 Task: 22. Freelance Writing Portfolio:- Design a Squarespace portfolio for a freelance writer. Showcase writing samples, services offered, and client testimonials.
Action: Mouse moved to (870, 112)
Screenshot: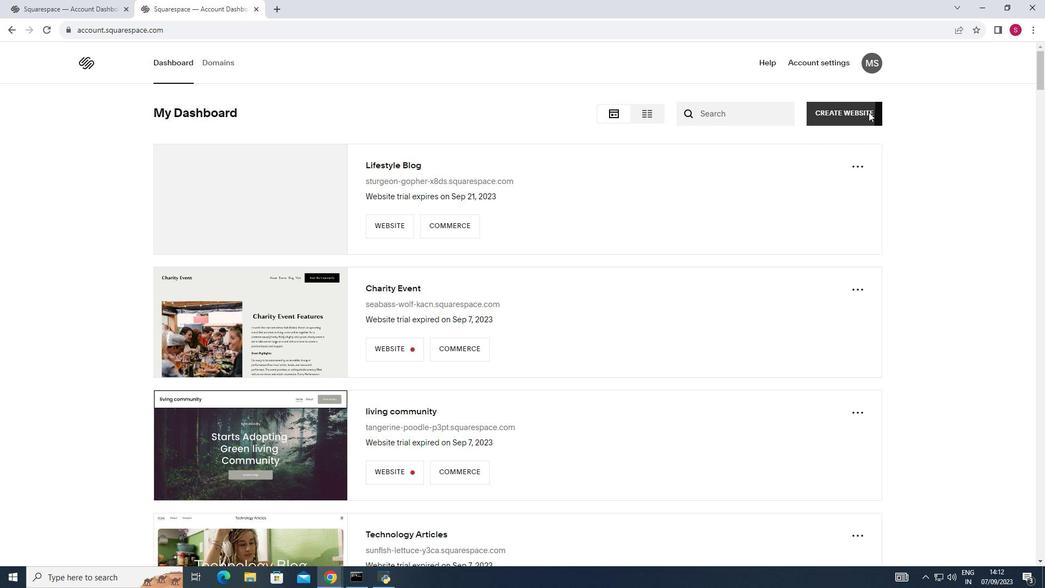 
Action: Mouse pressed left at (870, 112)
Screenshot: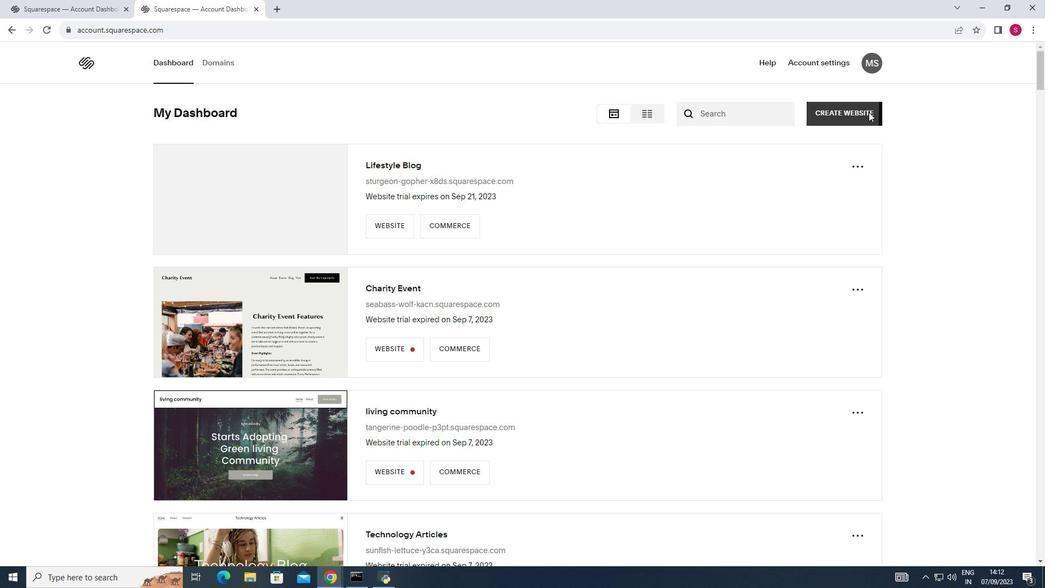 
Action: Mouse moved to (241, 4)
Screenshot: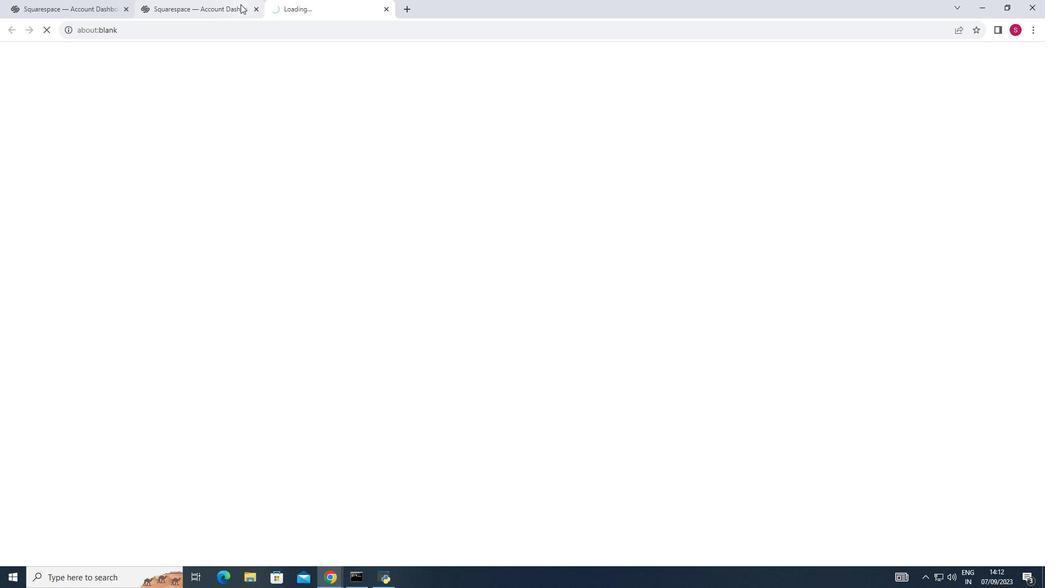 
Action: Mouse pressed left at (241, 4)
Screenshot: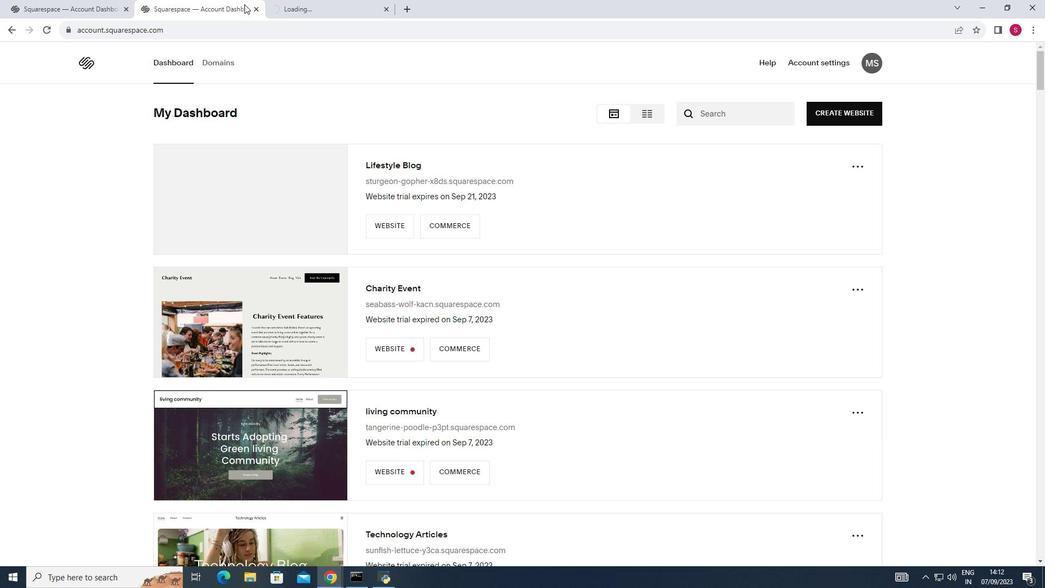 
Action: Mouse moved to (254, 11)
Screenshot: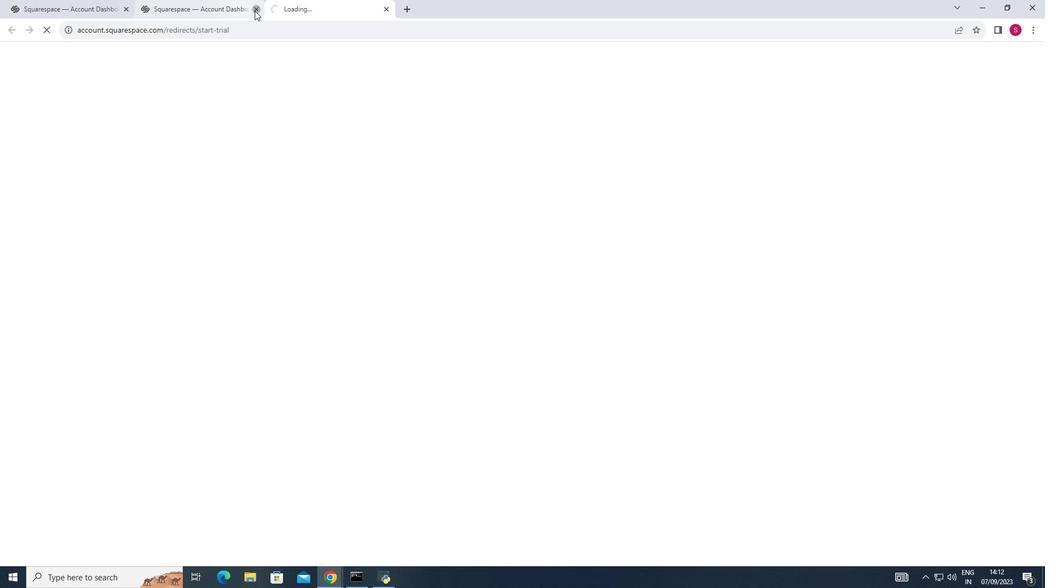 
Action: Mouse pressed left at (254, 11)
Screenshot: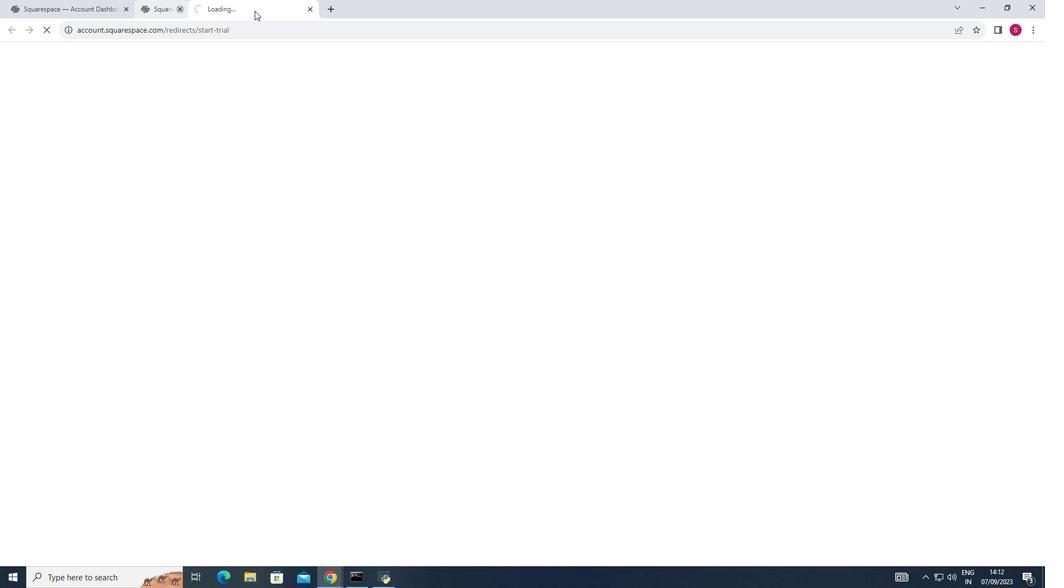 
Action: Mouse moved to (234, 0)
Screenshot: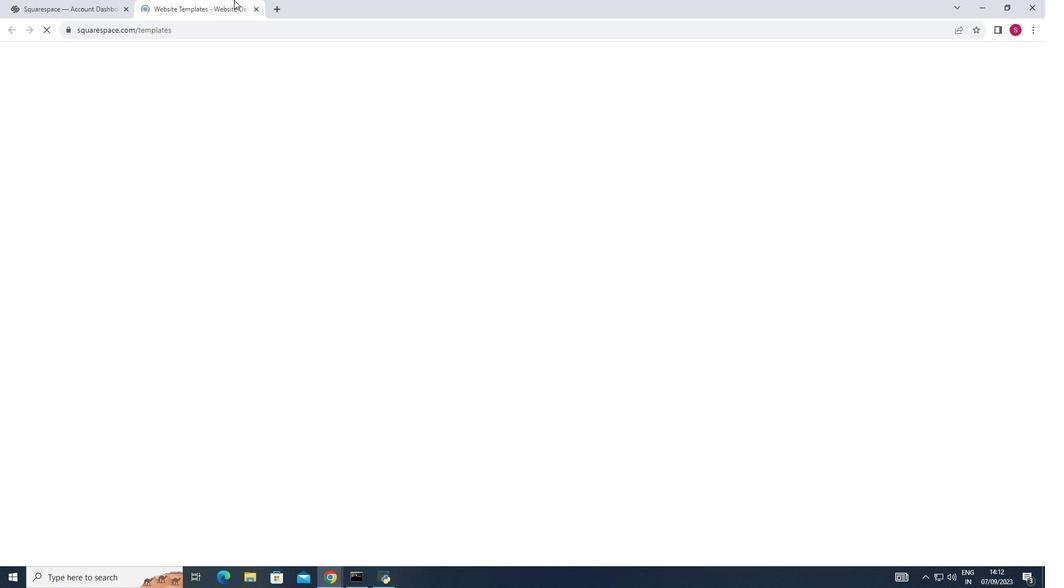 
Action: Mouse pressed left at (234, 0)
Screenshot: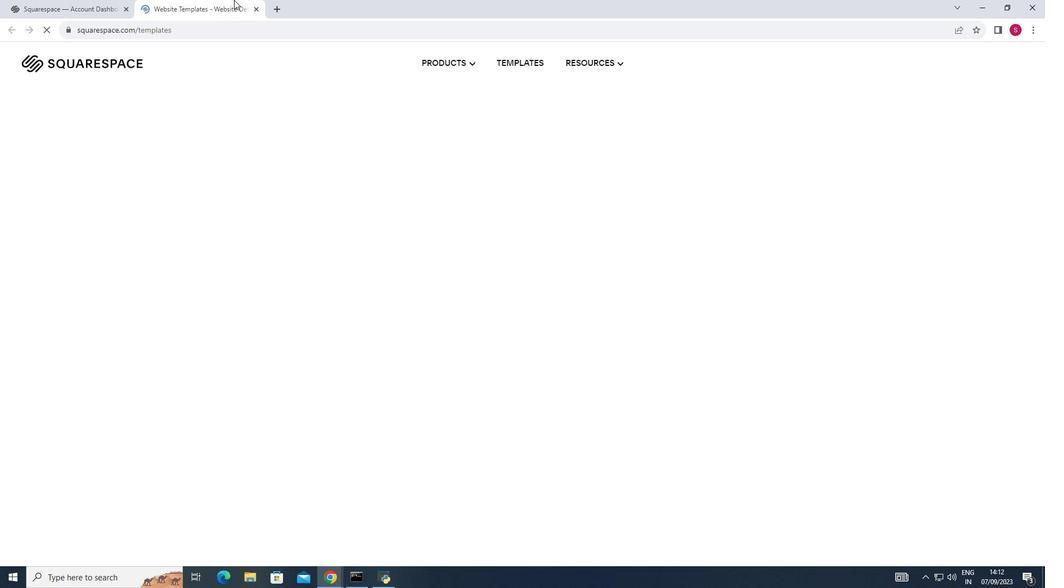 
Action: Mouse moved to (47, 215)
Screenshot: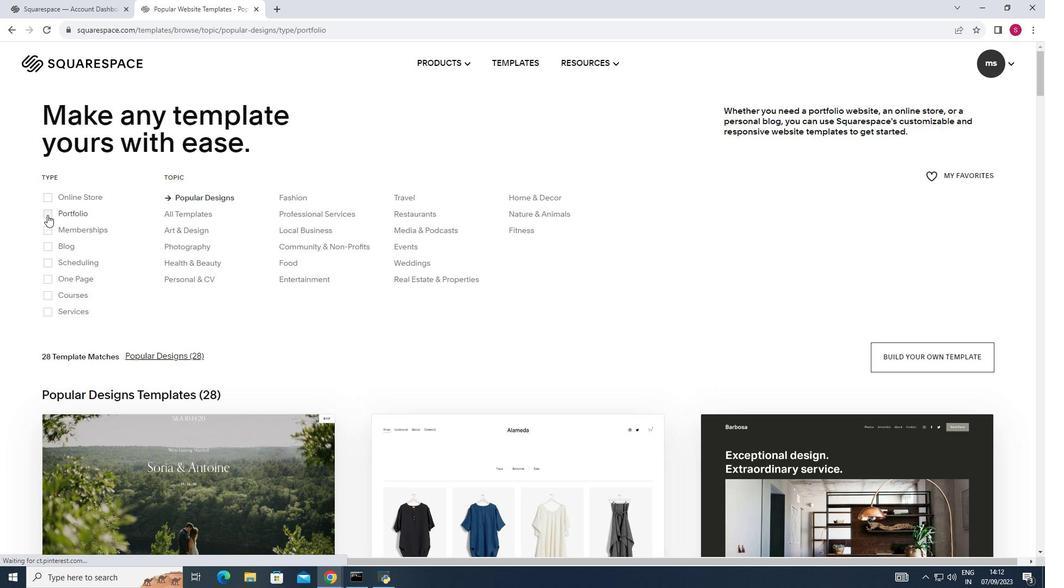 
Action: Mouse pressed left at (47, 215)
Screenshot: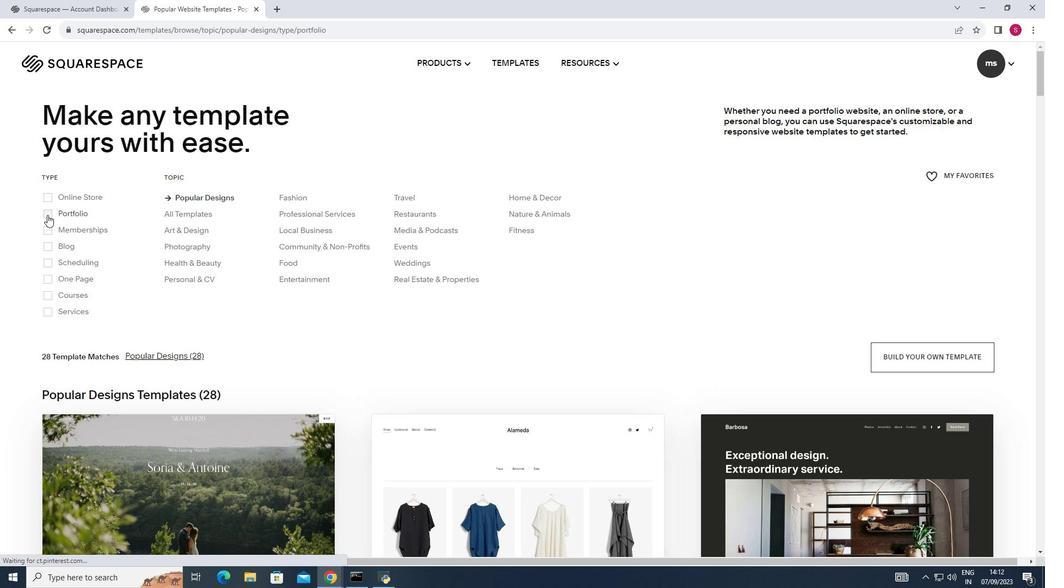 
Action: Mouse moved to (585, 266)
Screenshot: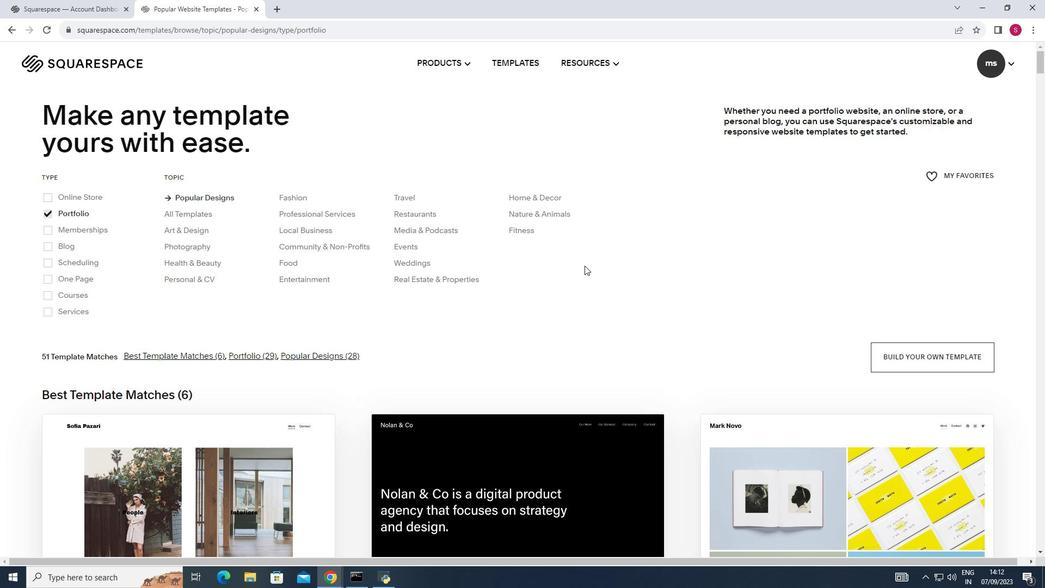
Action: Mouse scrolled (585, 265) with delta (0, 0)
Screenshot: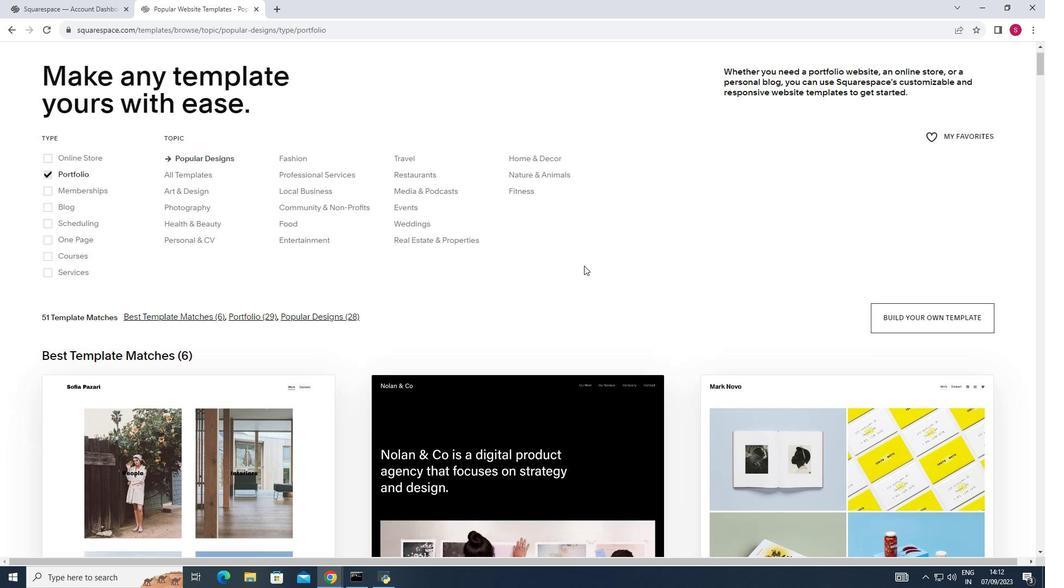 
Action: Mouse moved to (585, 266)
Screenshot: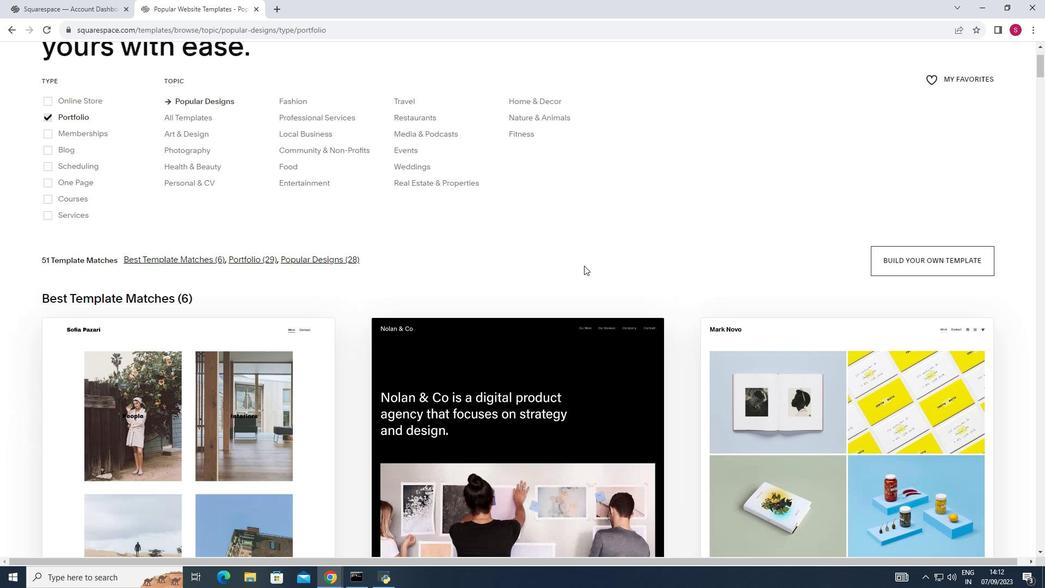 
Action: Mouse scrolled (585, 265) with delta (0, 0)
Screenshot: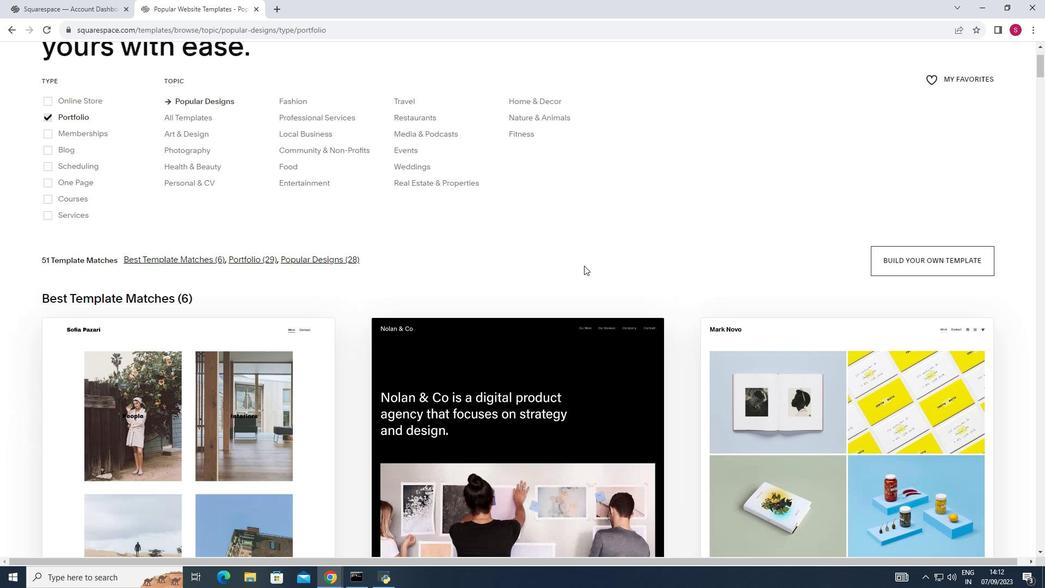 
Action: Mouse moved to (582, 266)
Screenshot: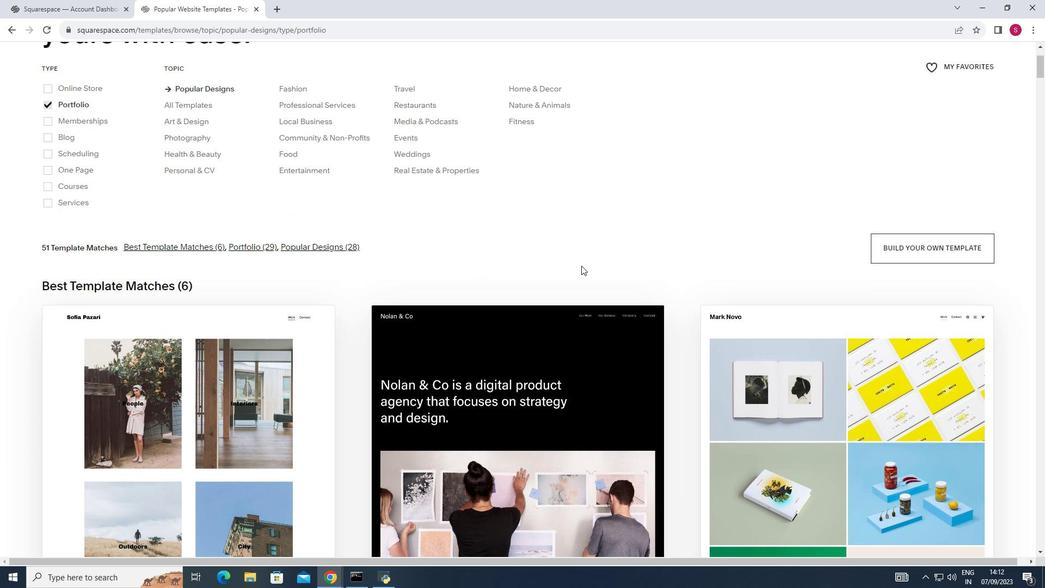 
Action: Mouse scrolled (582, 265) with delta (0, 0)
Screenshot: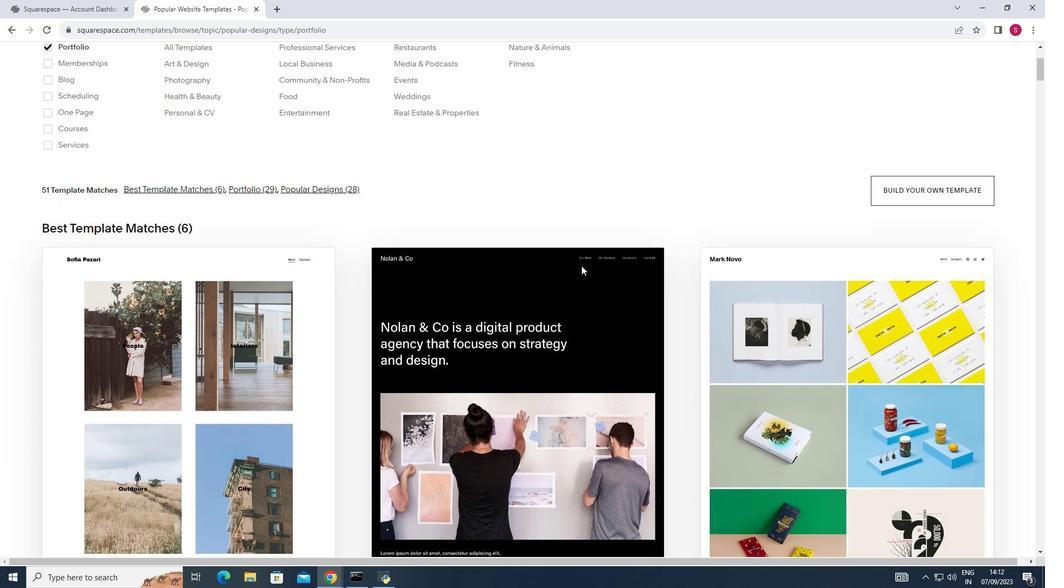 
Action: Mouse scrolled (582, 265) with delta (0, 0)
Screenshot: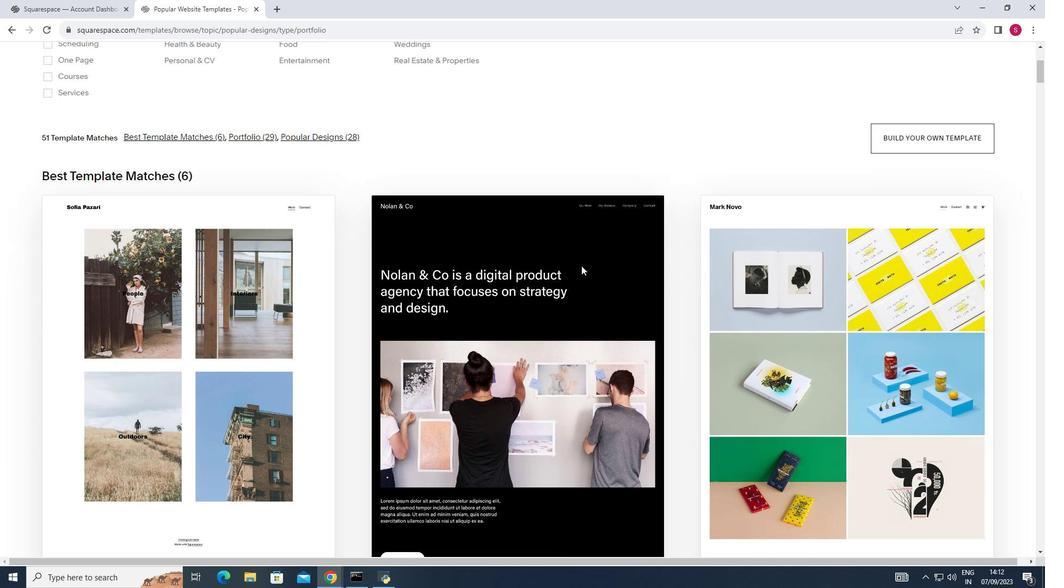 
Action: Mouse scrolled (582, 265) with delta (0, 0)
Screenshot: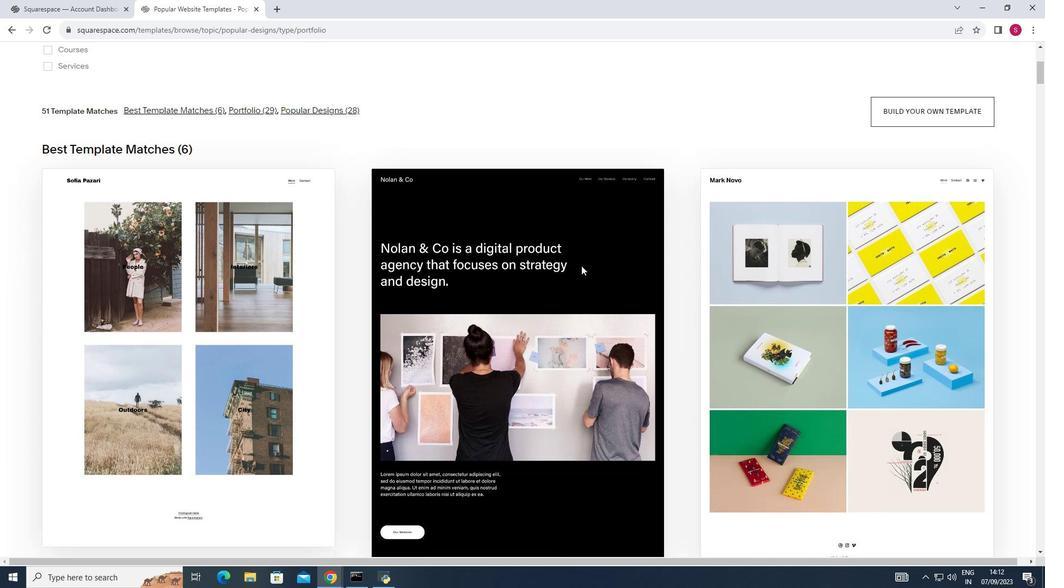 
Action: Mouse scrolled (582, 265) with delta (0, 0)
Screenshot: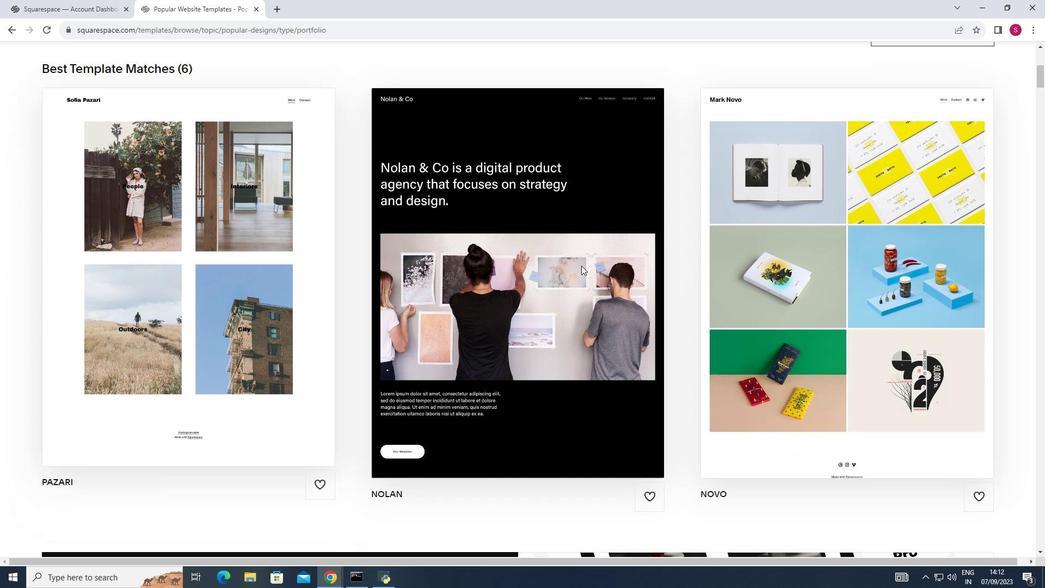 
Action: Mouse scrolled (582, 265) with delta (0, 0)
Screenshot: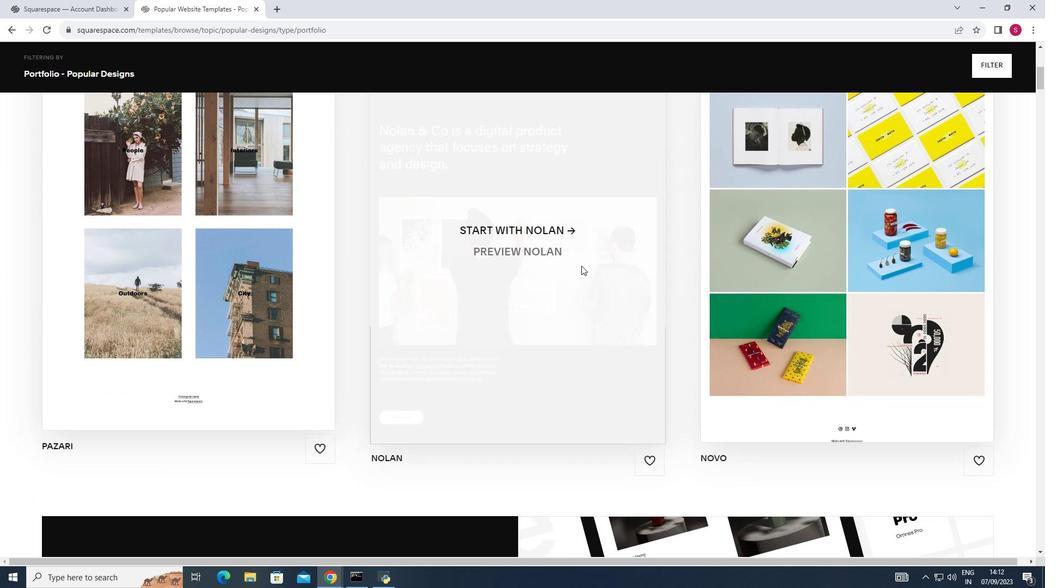 
Action: Mouse scrolled (582, 265) with delta (0, 0)
Screenshot: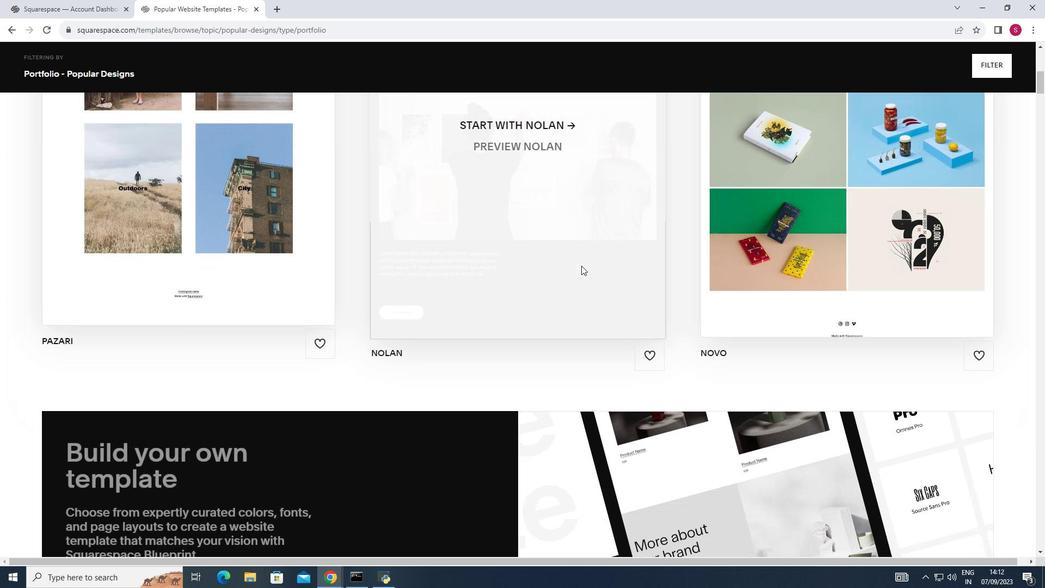 
Action: Mouse scrolled (582, 265) with delta (0, 0)
Screenshot: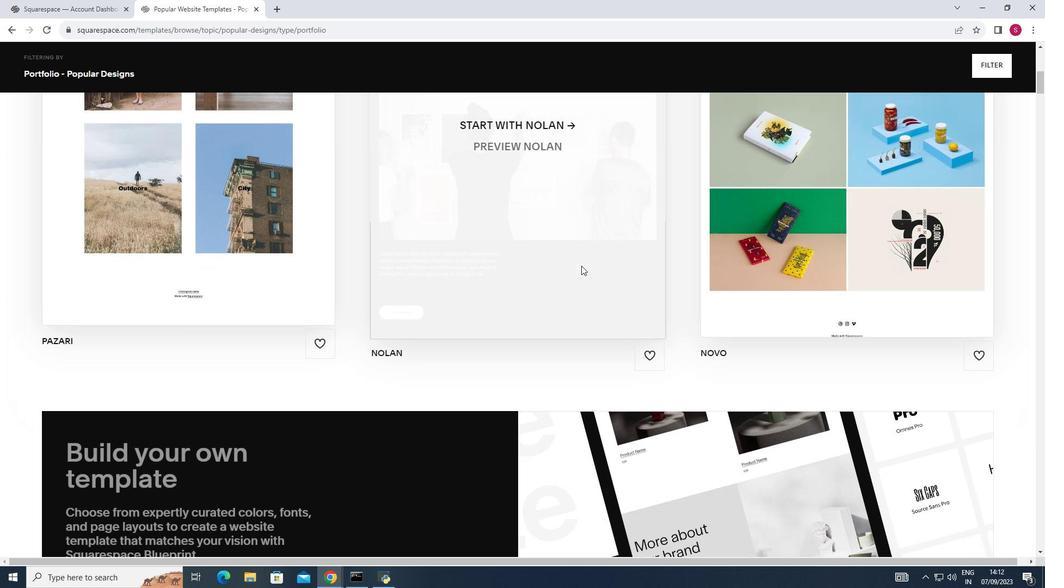 
Action: Mouse scrolled (582, 265) with delta (0, 0)
Screenshot: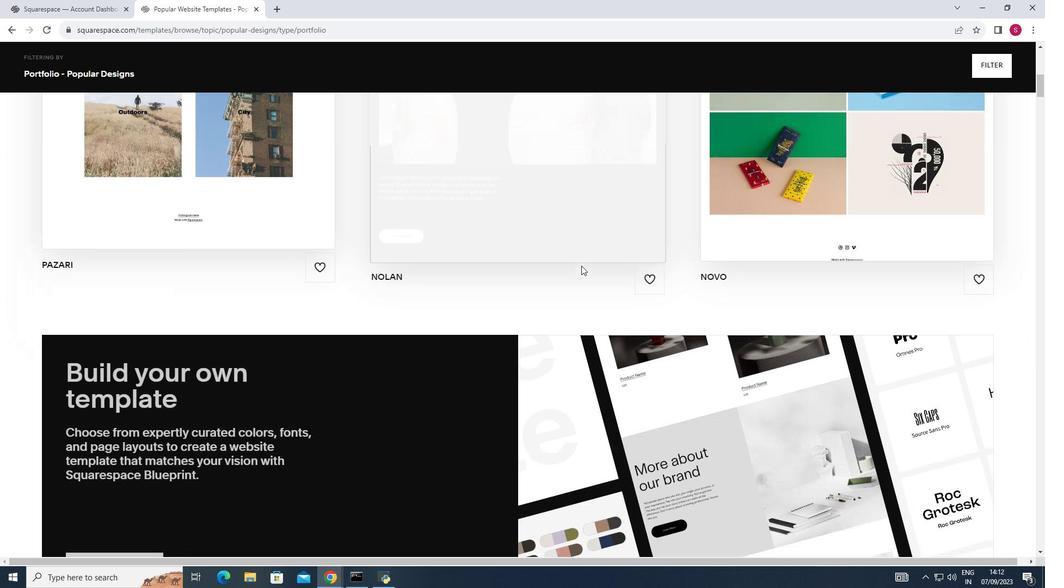 
Action: Mouse scrolled (582, 265) with delta (0, 0)
Screenshot: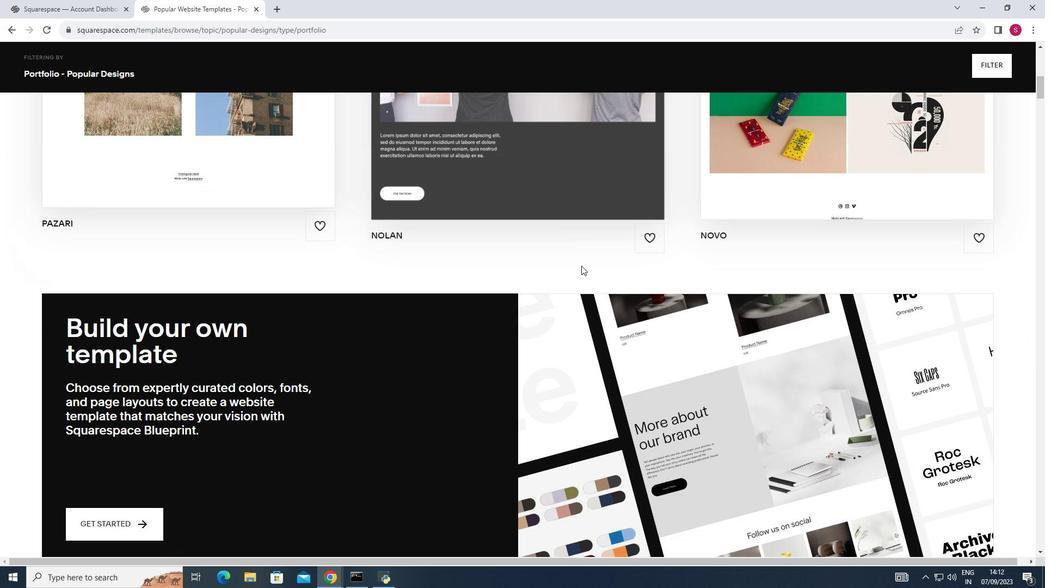 
Action: Mouse scrolled (582, 265) with delta (0, 0)
Screenshot: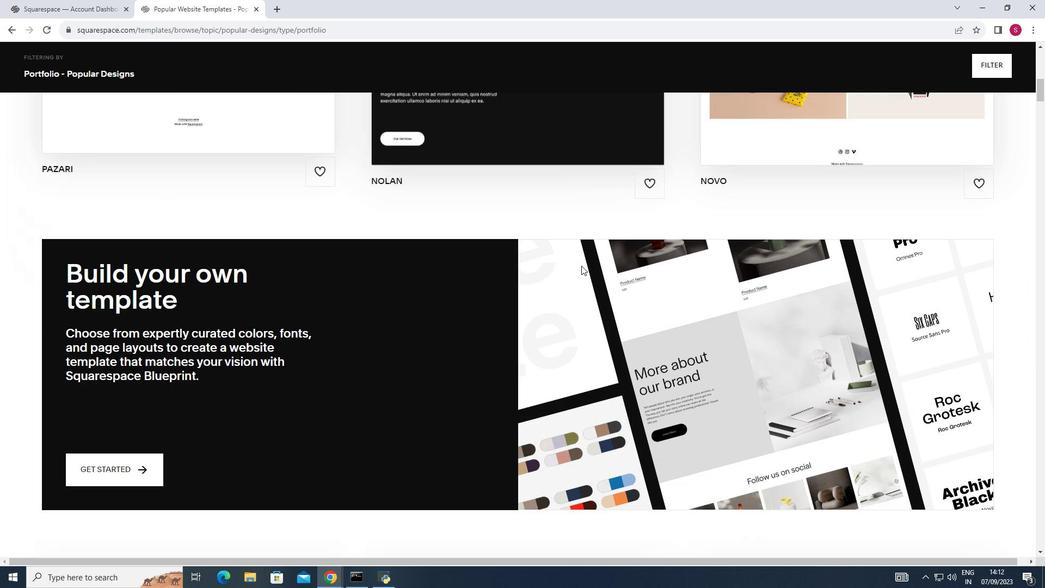 
Action: Mouse scrolled (582, 265) with delta (0, 0)
Screenshot: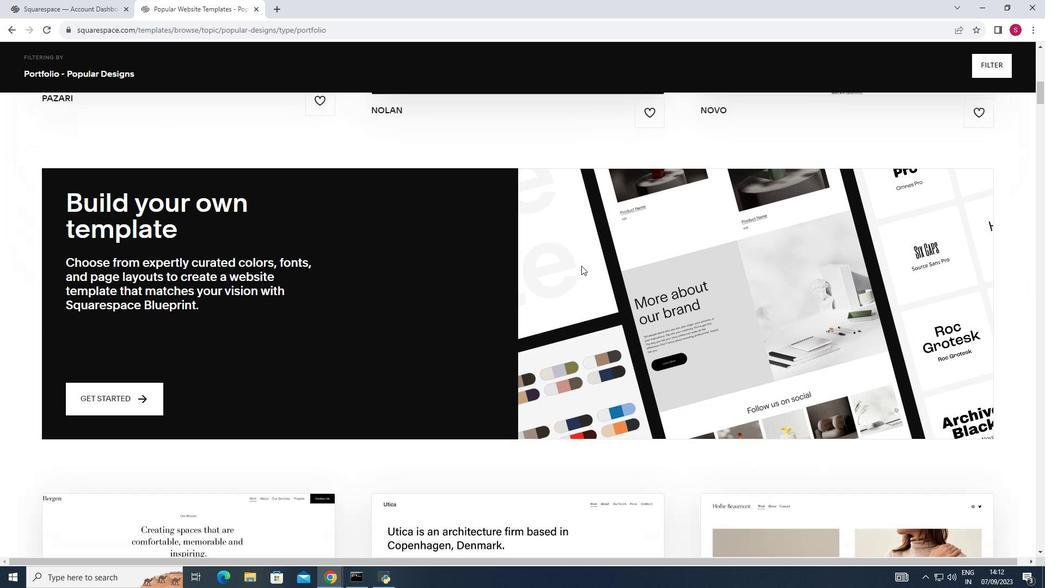 
Action: Mouse scrolled (582, 265) with delta (0, 0)
Screenshot: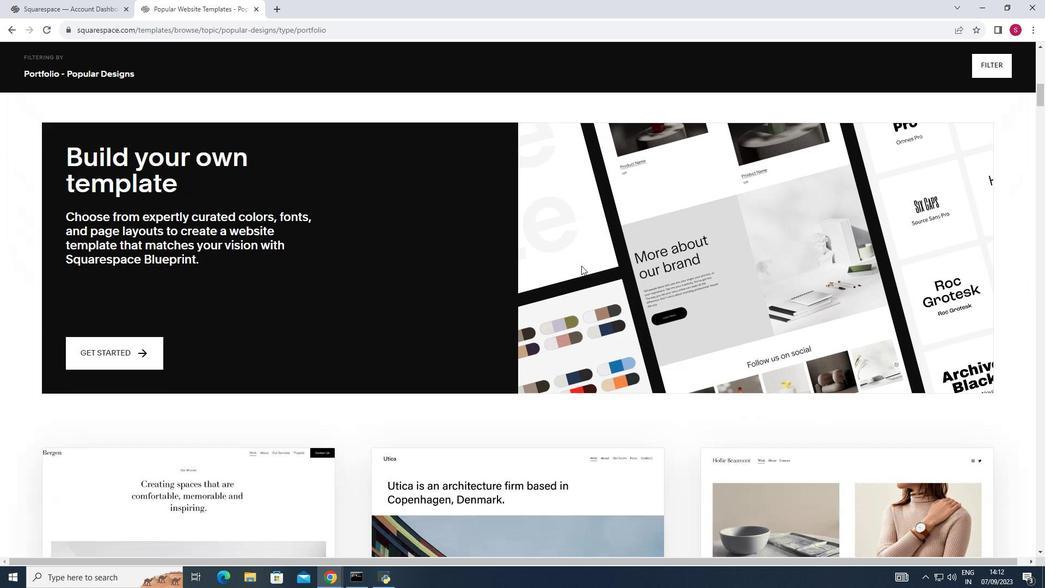 
Action: Mouse scrolled (582, 265) with delta (0, 0)
Screenshot: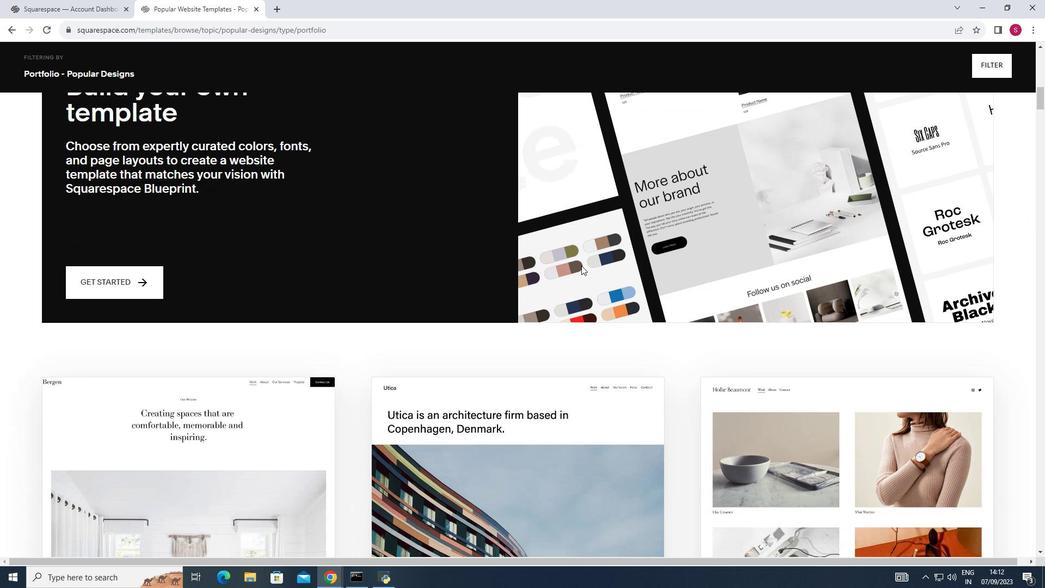 
Action: Mouse scrolled (582, 265) with delta (0, 0)
Screenshot: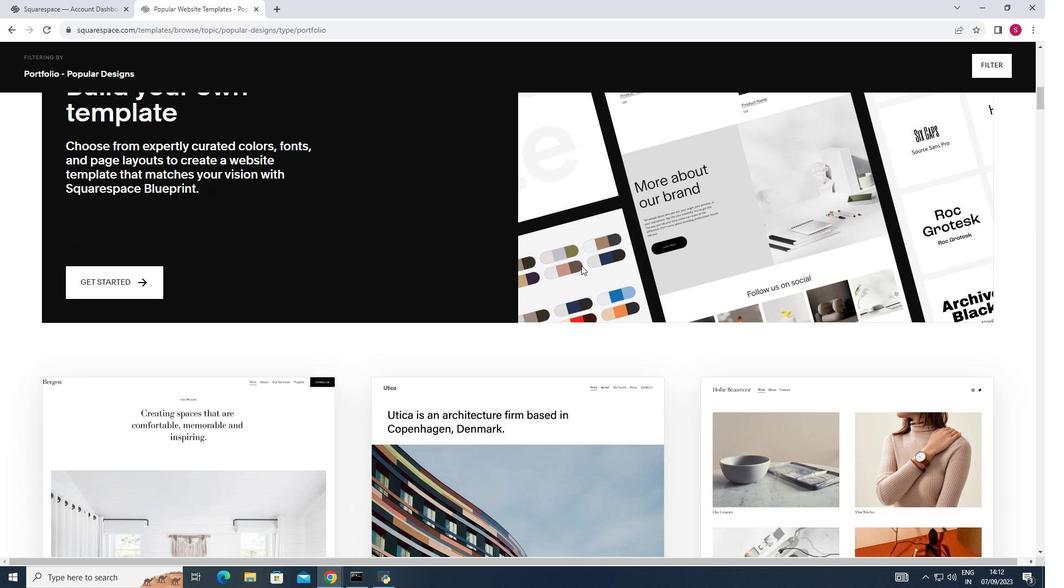 
Action: Mouse scrolled (582, 265) with delta (0, 0)
Screenshot: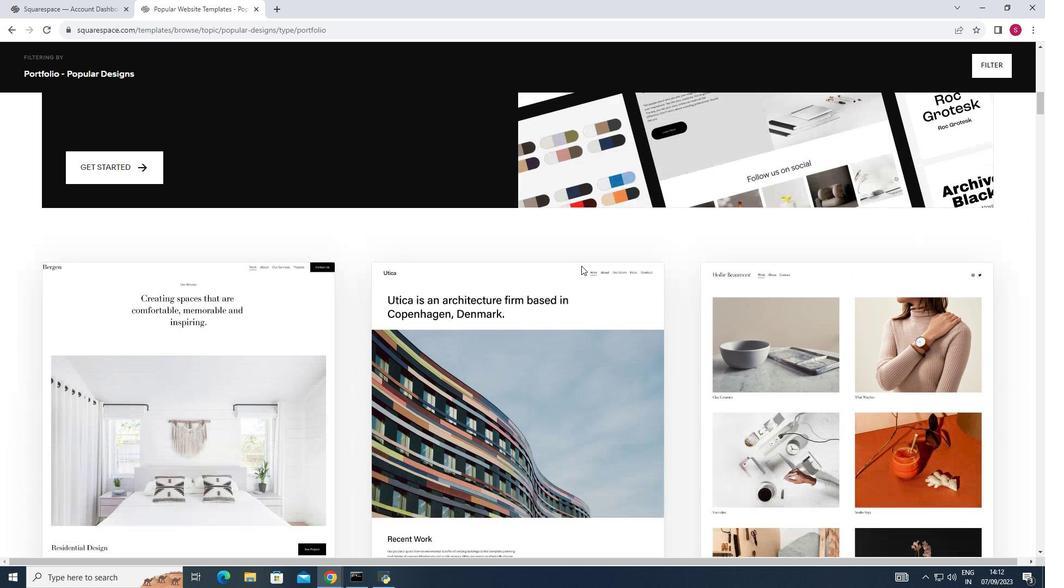 
Action: Mouse scrolled (582, 265) with delta (0, 0)
Screenshot: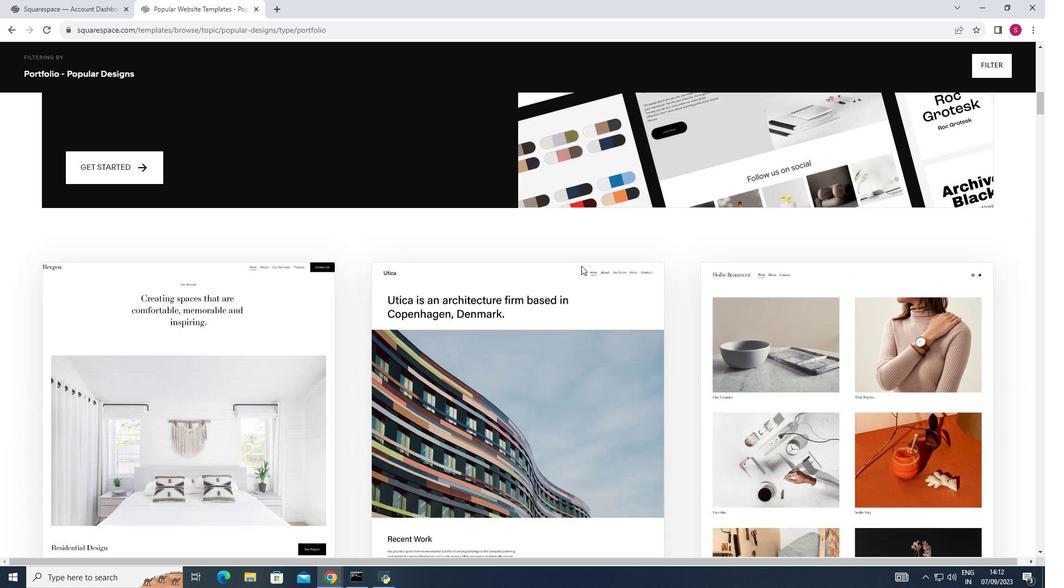 
Action: Mouse scrolled (582, 265) with delta (0, 0)
Screenshot: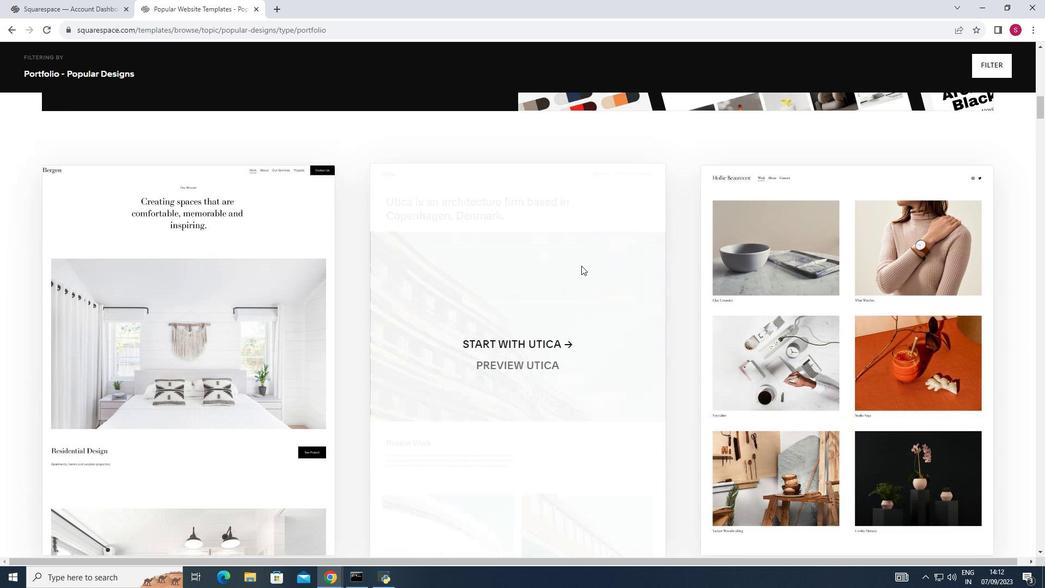 
Action: Mouse scrolled (582, 265) with delta (0, 0)
Screenshot: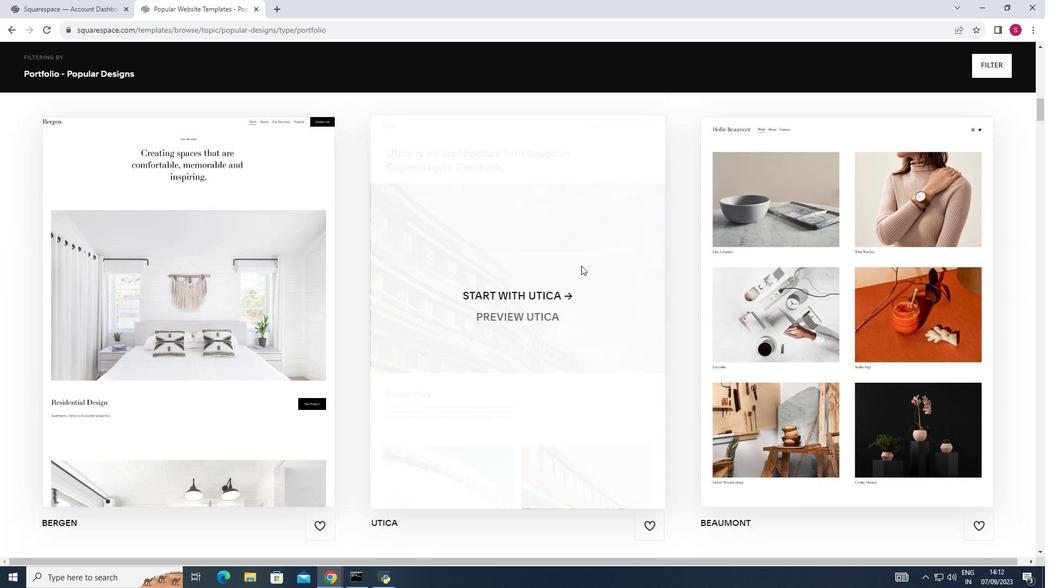 
Action: Mouse moved to (625, 308)
Screenshot: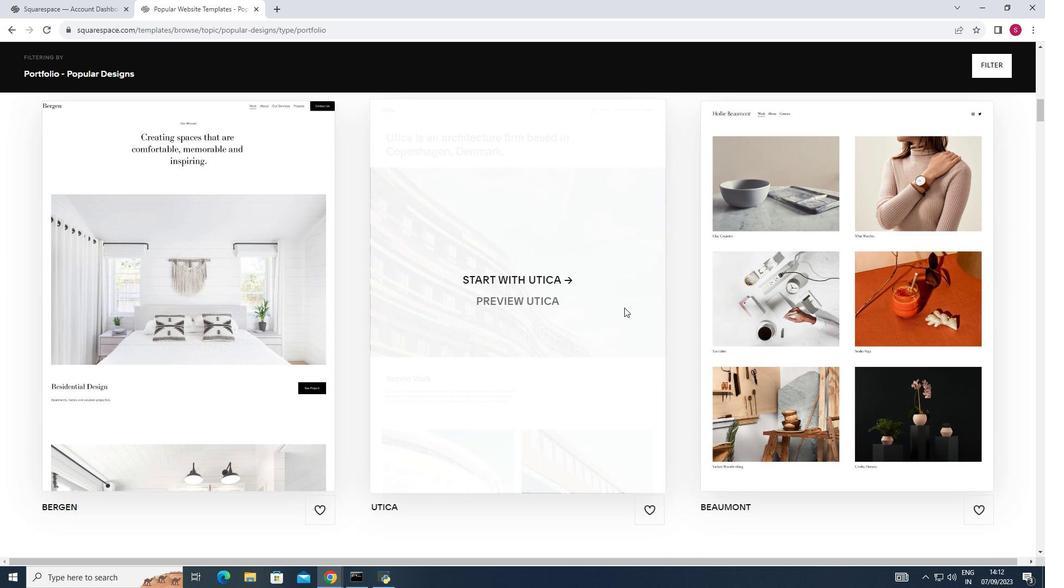 
Action: Mouse scrolled (625, 307) with delta (0, 0)
Screenshot: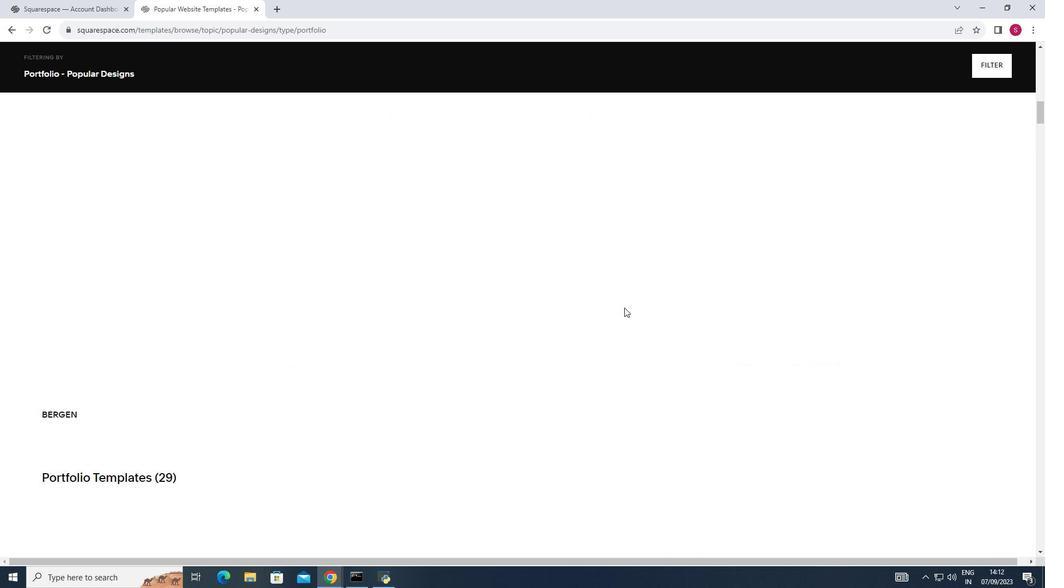 
Action: Mouse scrolled (625, 307) with delta (0, 0)
Screenshot: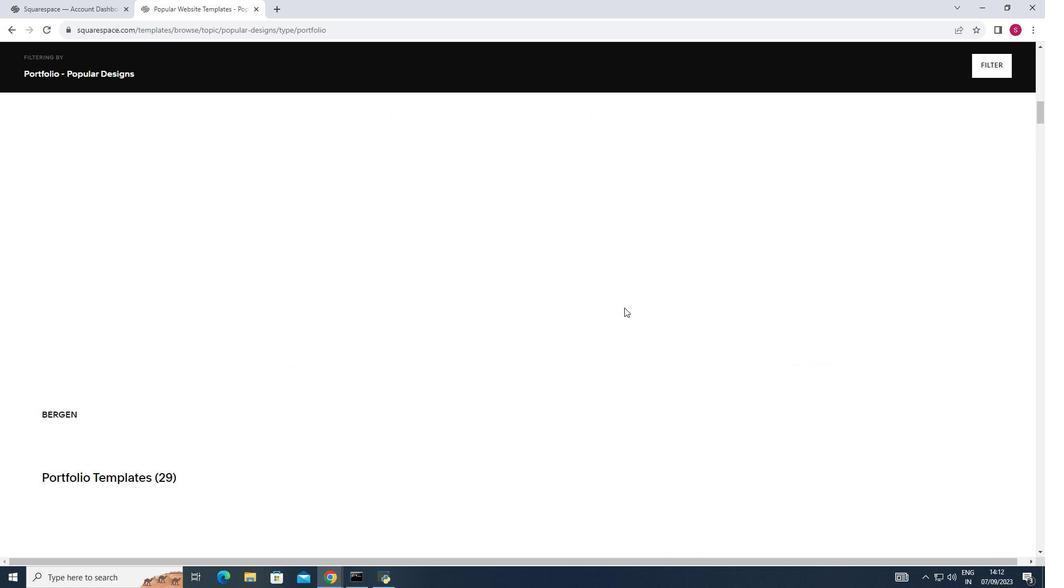 
Action: Mouse scrolled (625, 307) with delta (0, 0)
Screenshot: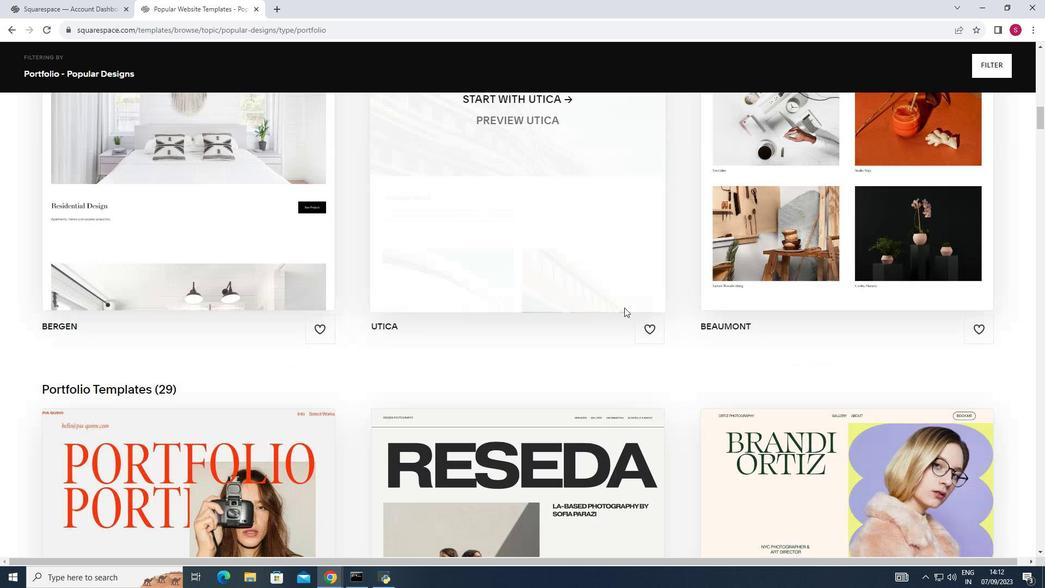 
Action: Mouse scrolled (625, 307) with delta (0, 0)
Screenshot: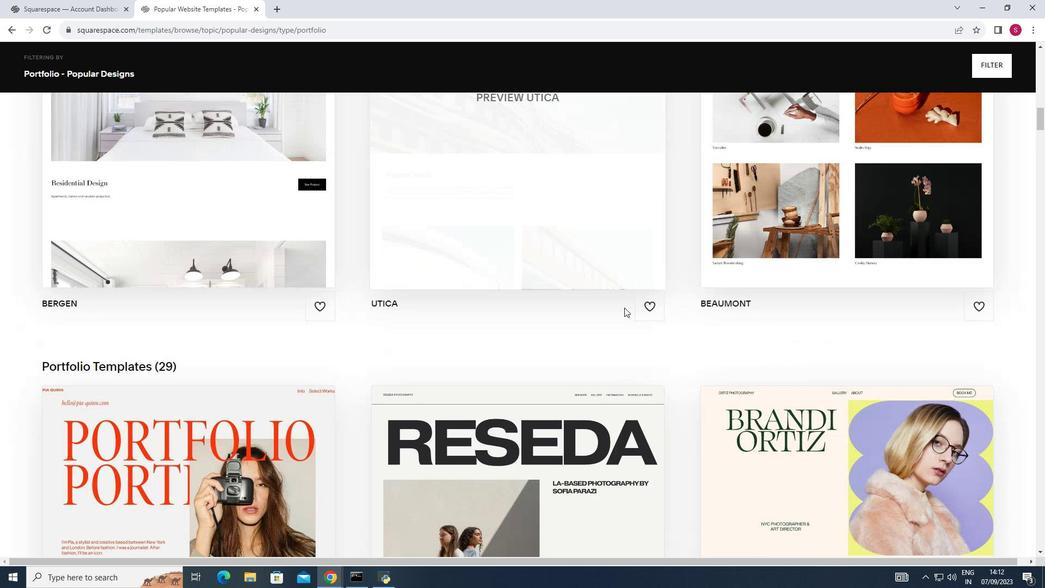 
Action: Mouse scrolled (625, 307) with delta (0, 0)
Screenshot: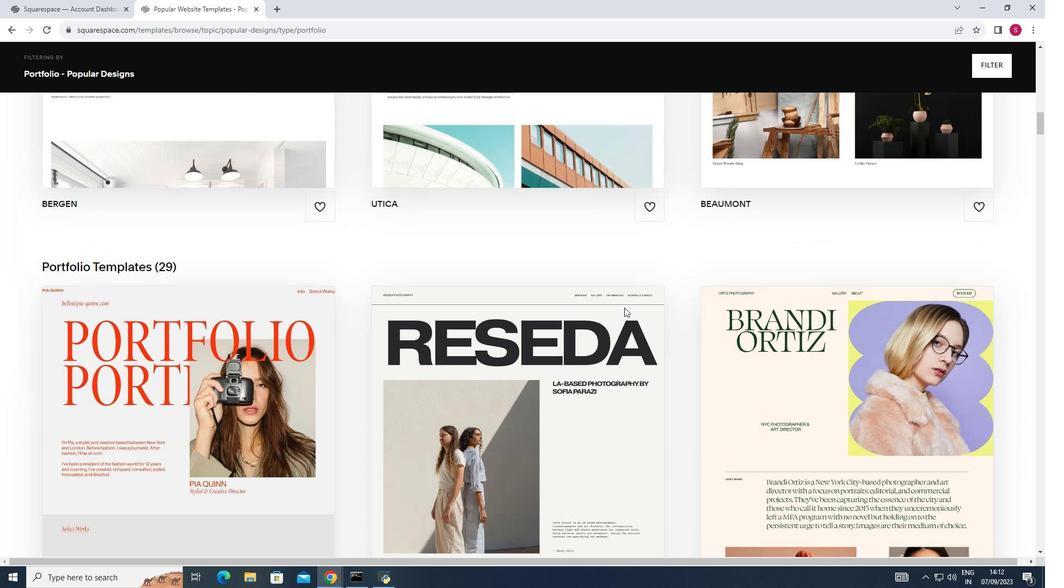 
Action: Mouse scrolled (625, 307) with delta (0, 0)
Screenshot: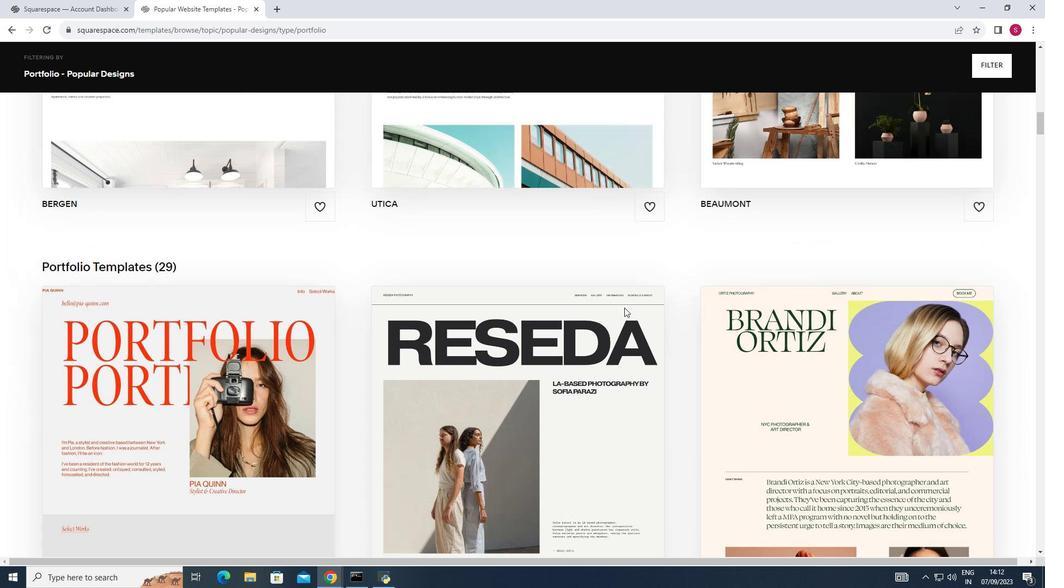 
Action: Mouse scrolled (625, 307) with delta (0, 0)
Screenshot: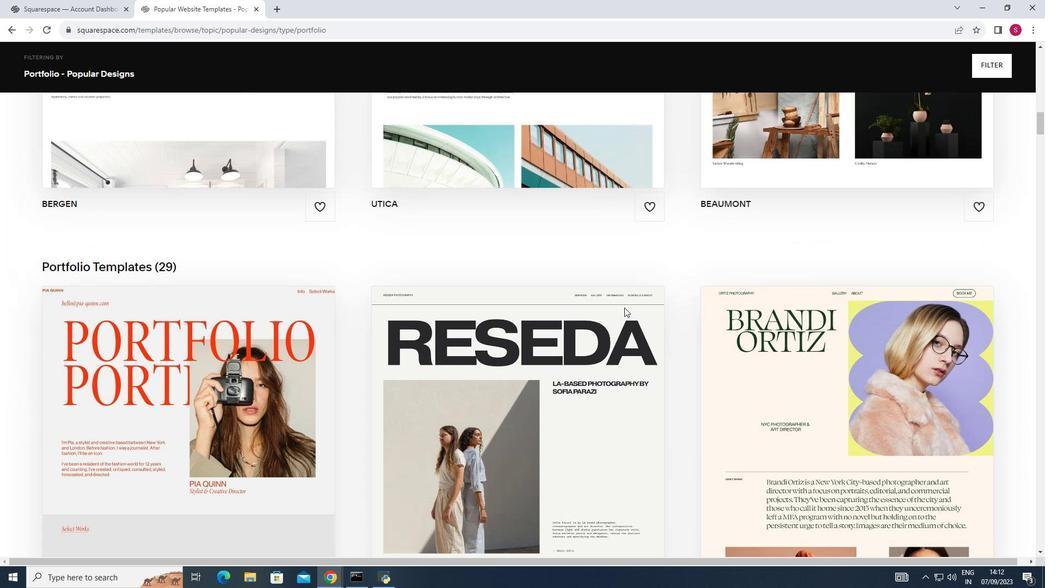 
Action: Mouse scrolled (625, 307) with delta (0, 0)
Screenshot: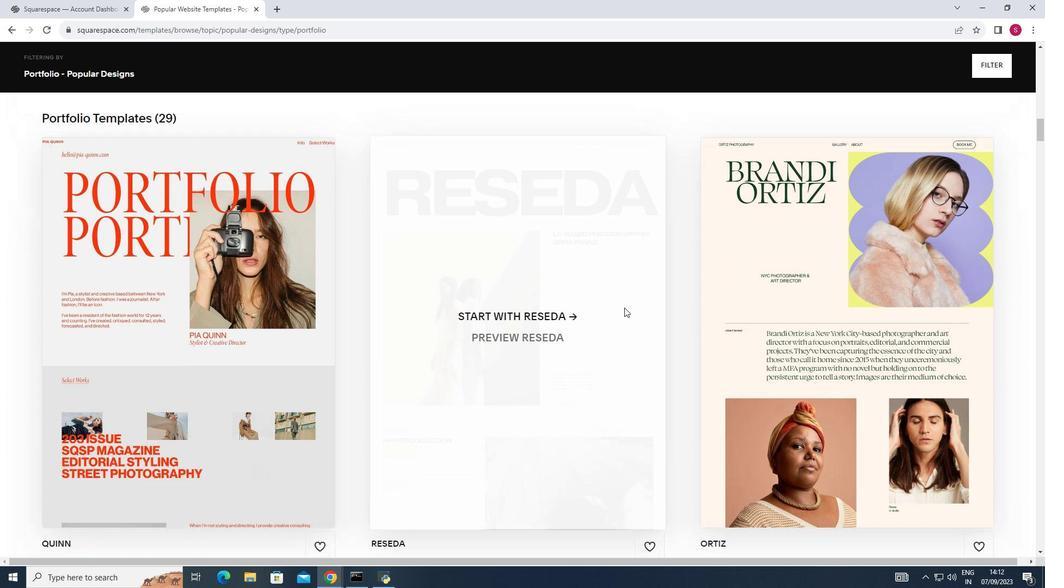 
Action: Mouse scrolled (625, 307) with delta (0, 0)
Screenshot: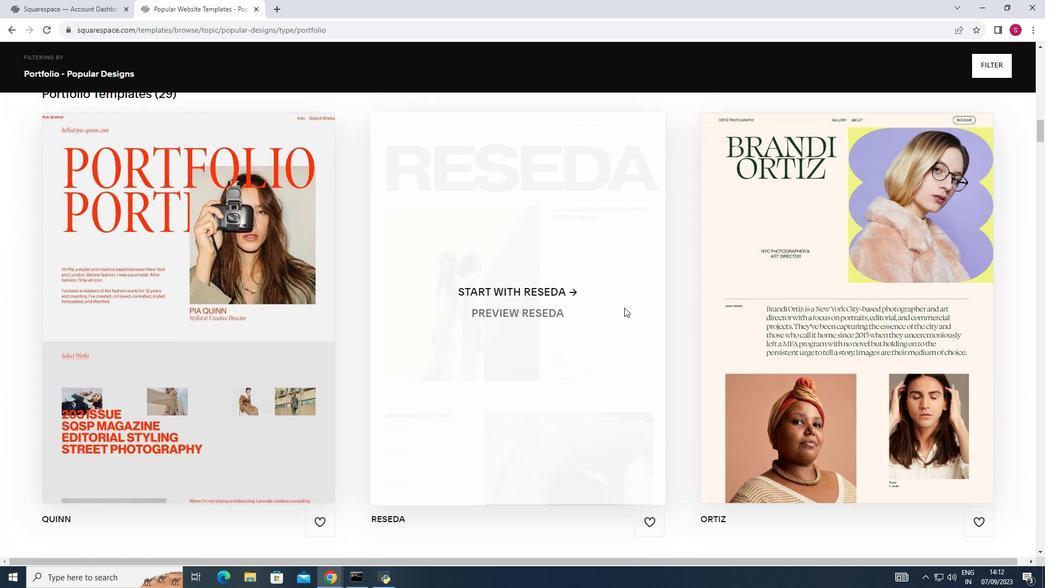 
Action: Mouse moved to (834, 283)
Screenshot: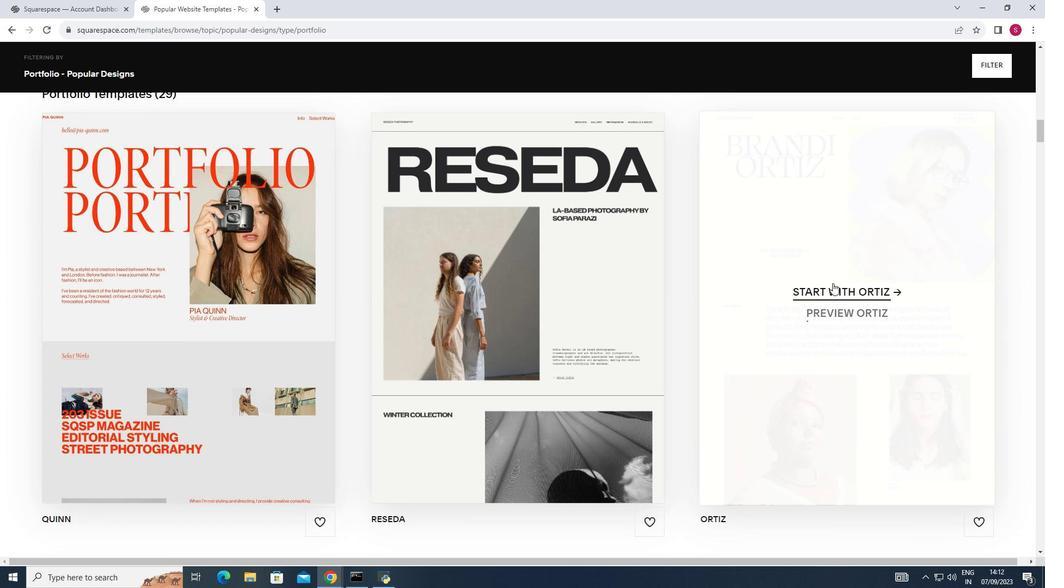 
Action: Mouse pressed left at (834, 283)
Screenshot: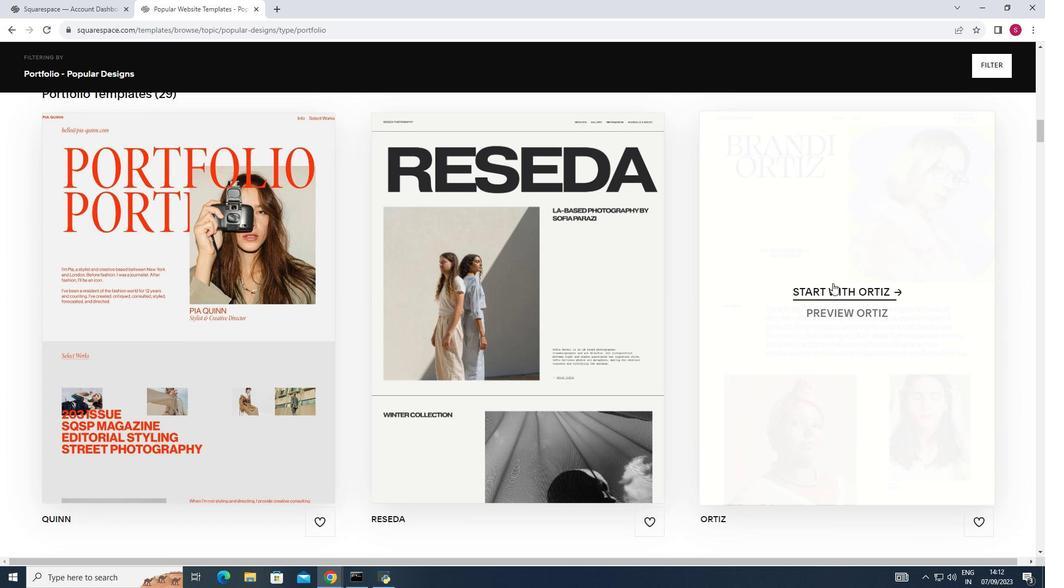 
Action: Mouse moved to (347, 261)
Screenshot: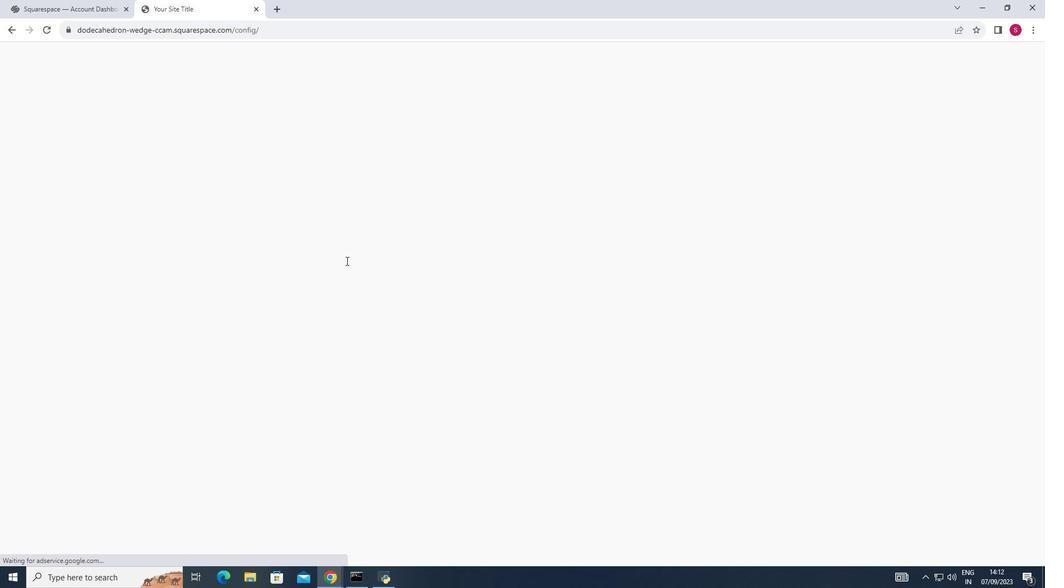 
Action: Mouse pressed left at (347, 261)
Screenshot: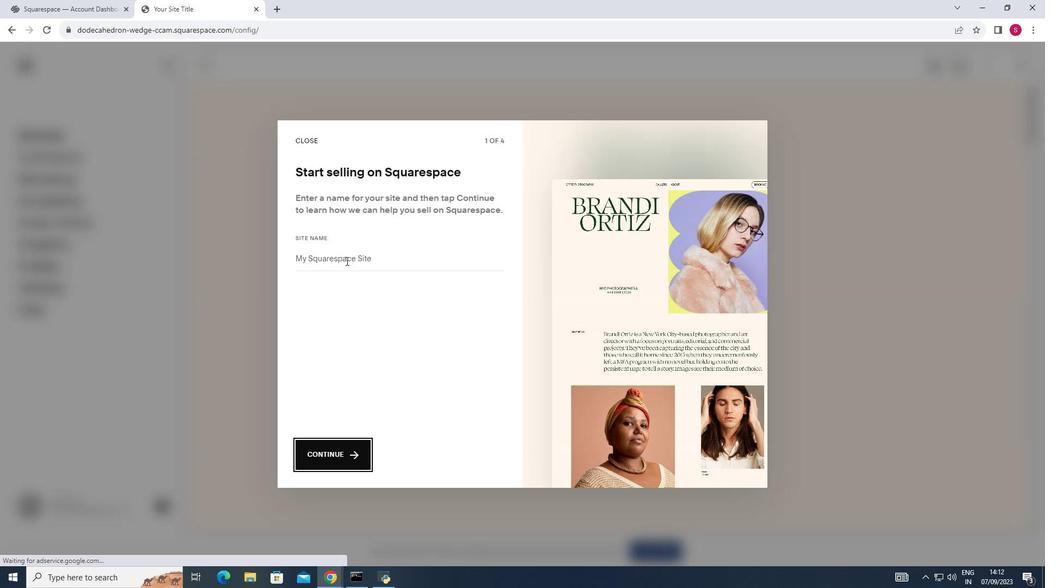 
Action: Mouse pressed left at (347, 261)
Screenshot: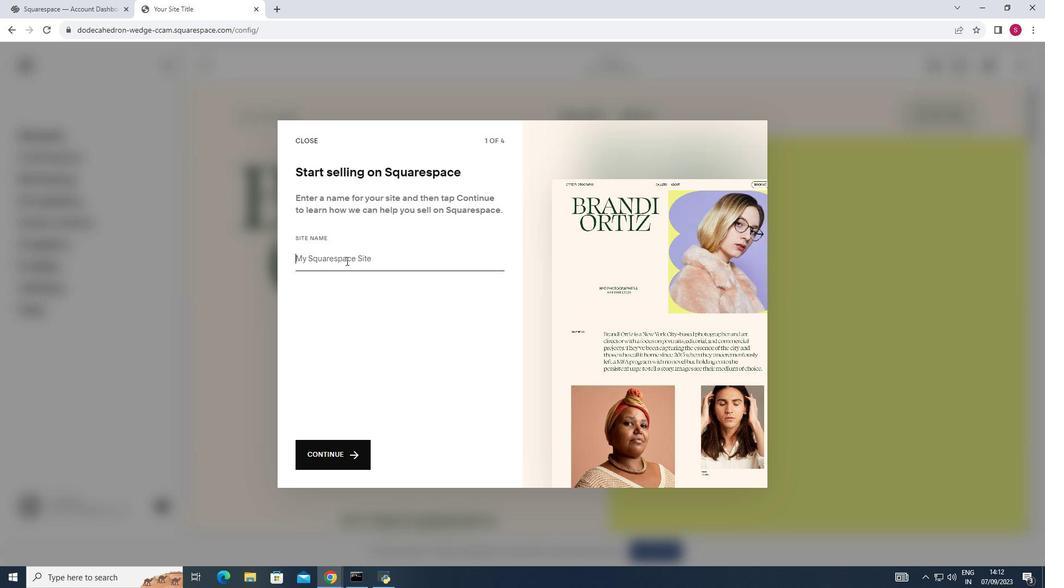 
Action: Key pressed <Key.shift>Freelance<Key.space>writing<Key.space>portfolio
Screenshot: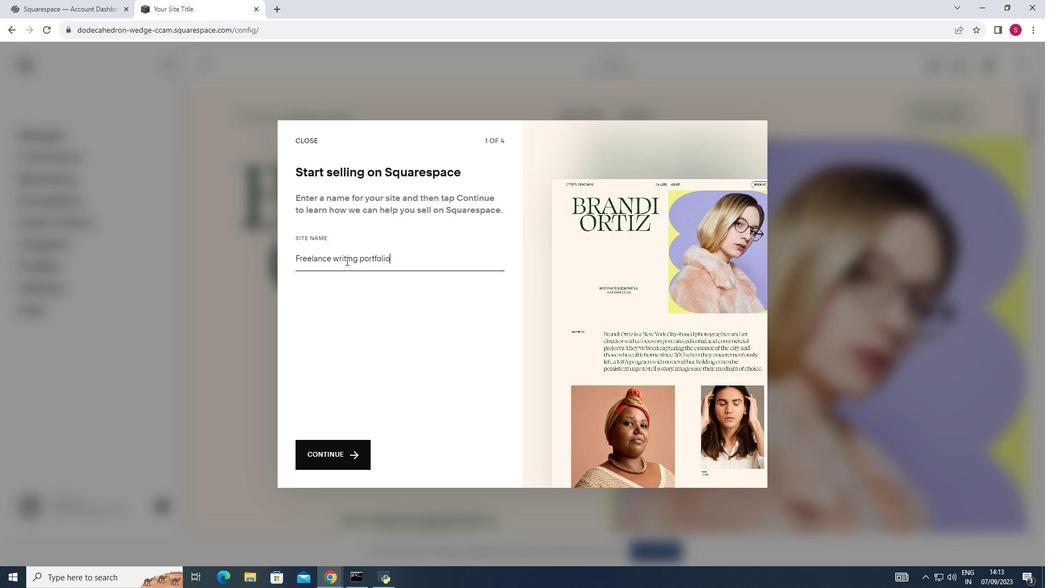 
Action: Mouse moved to (345, 452)
Screenshot: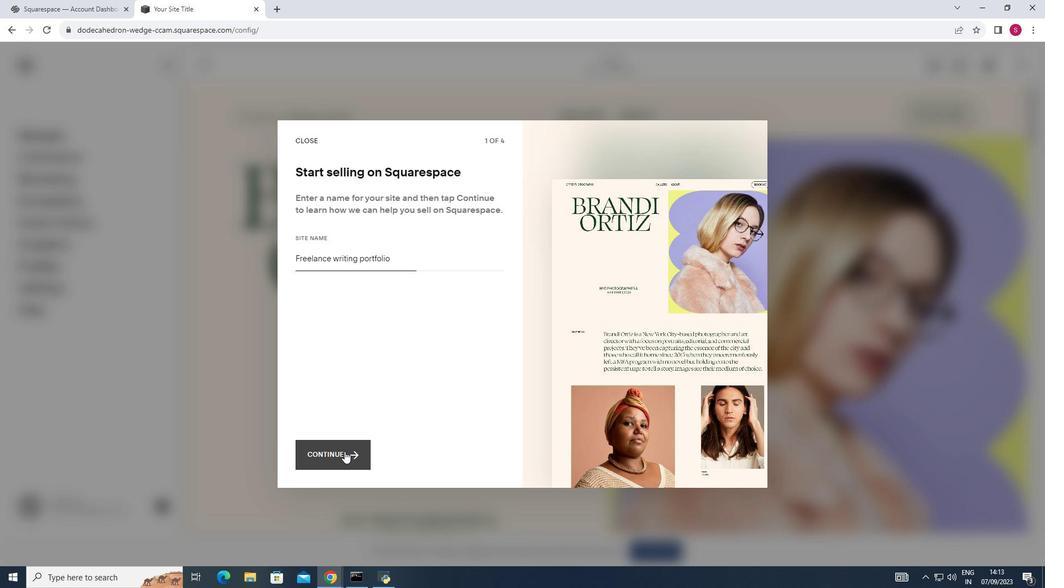 
Action: Mouse pressed left at (345, 452)
Screenshot: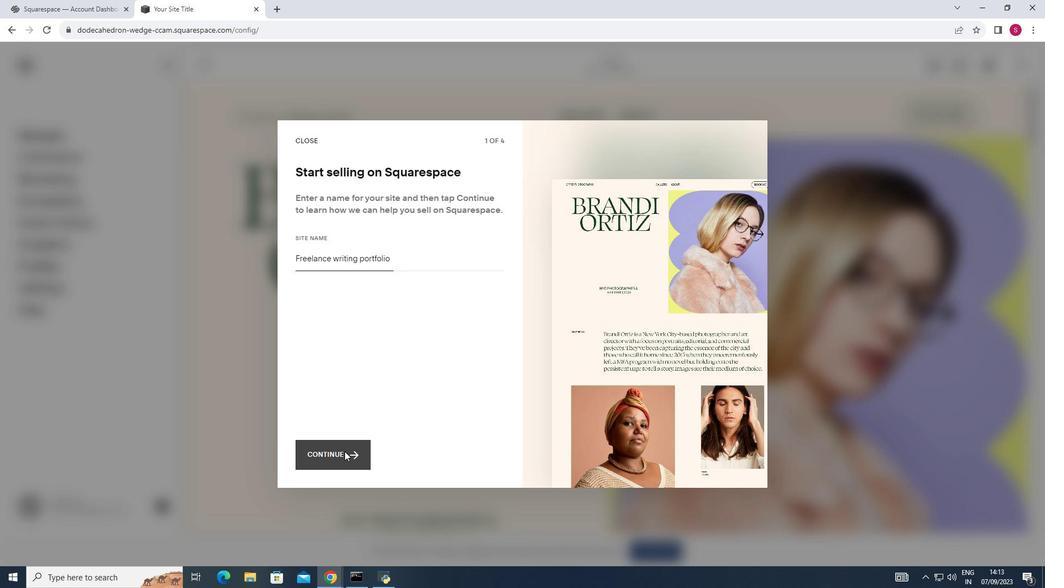 
Action: Mouse moved to (447, 464)
Screenshot: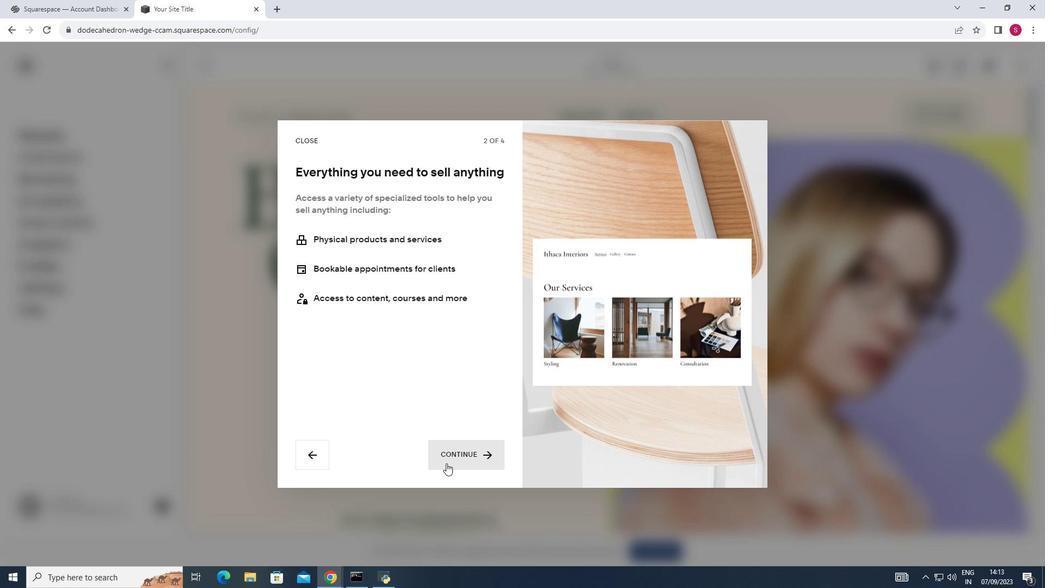 
Action: Mouse pressed left at (447, 464)
Screenshot: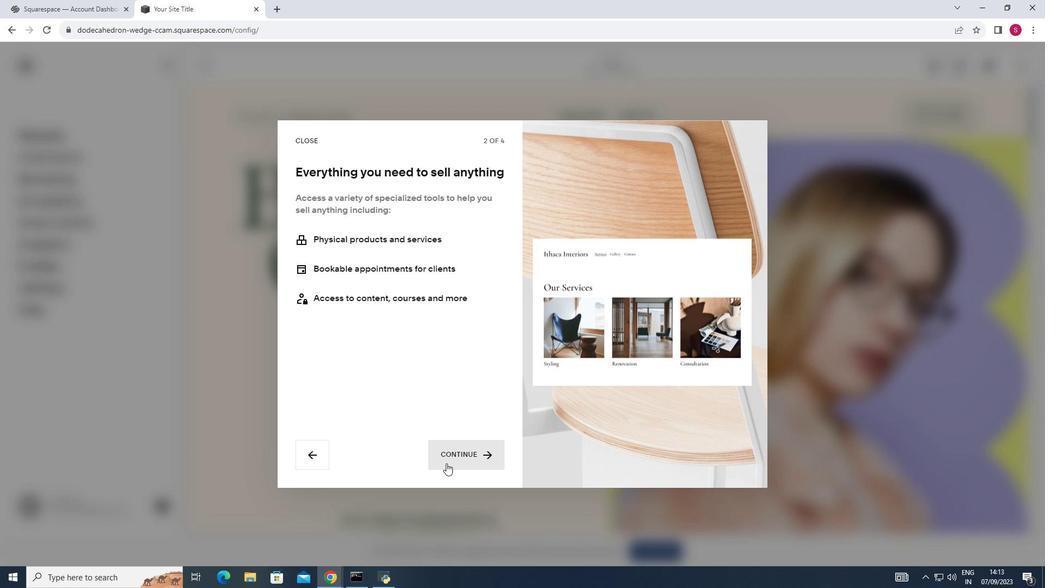 
Action: Mouse pressed left at (447, 464)
Screenshot: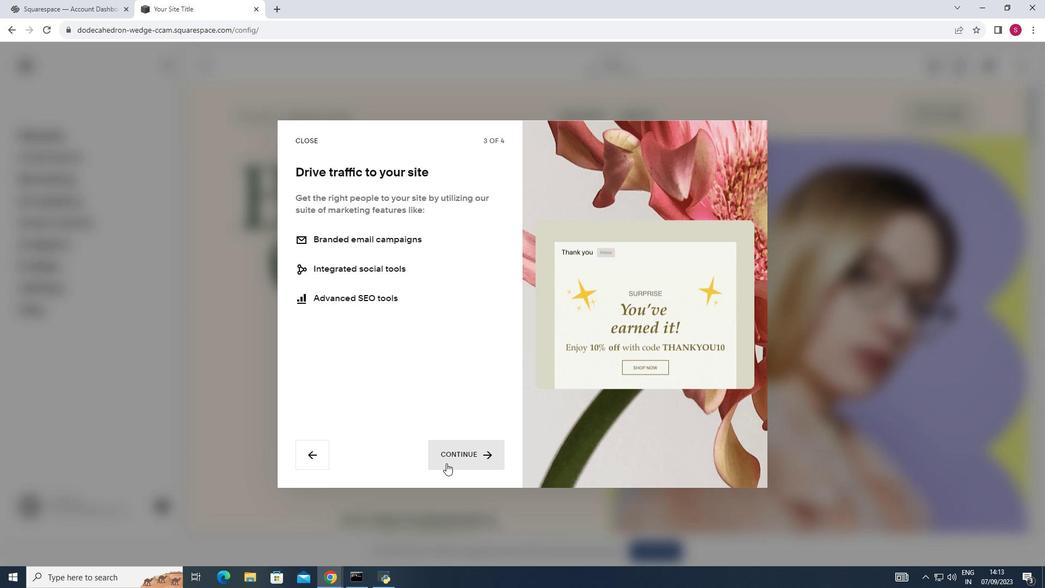 
Action: Mouse pressed left at (447, 464)
Screenshot: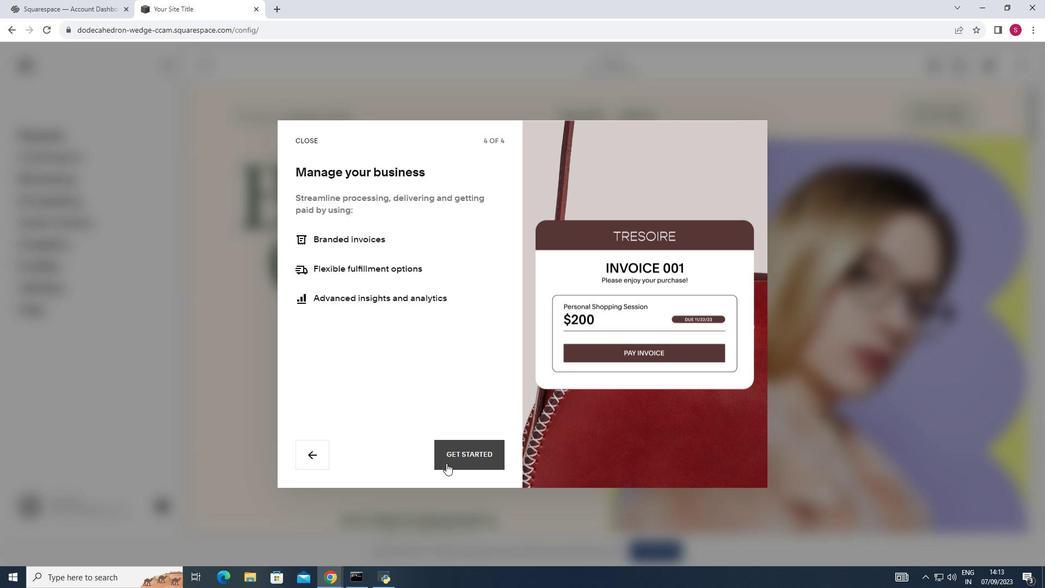 
Action: Mouse moved to (561, 320)
Screenshot: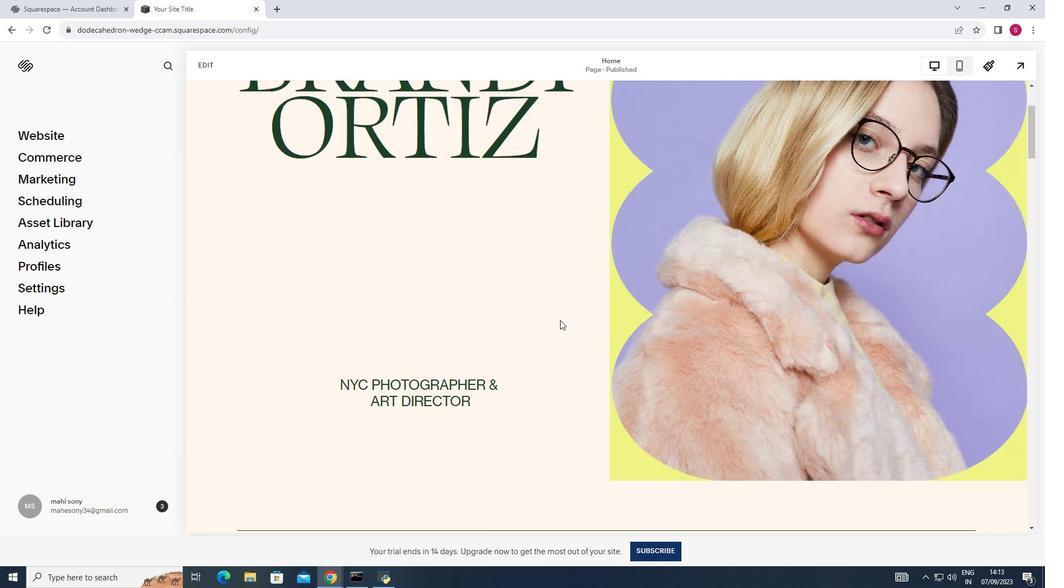 
Action: Mouse scrolled (561, 320) with delta (0, 0)
Screenshot: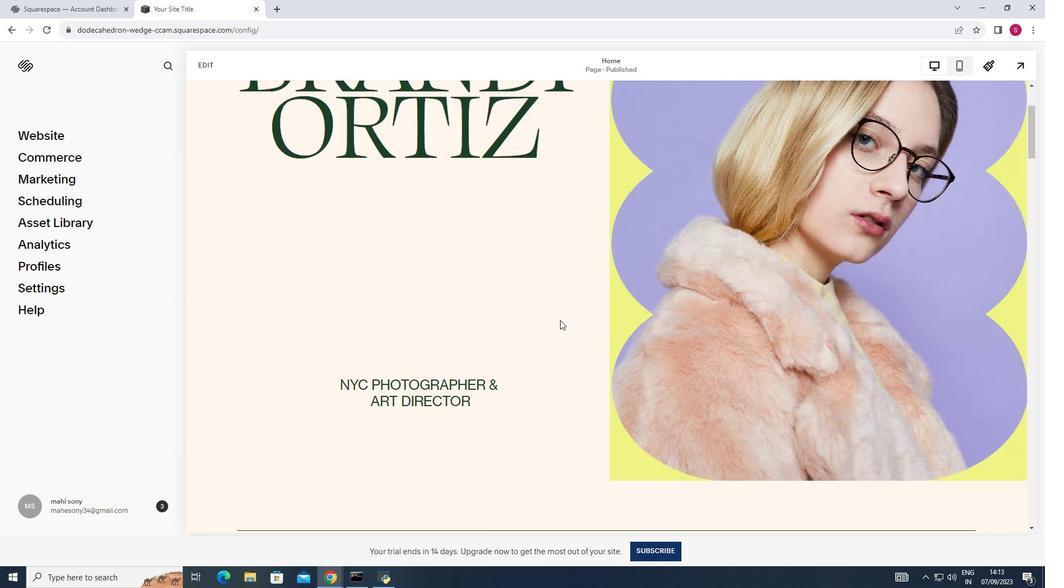 
Action: Mouse moved to (561, 320)
Screenshot: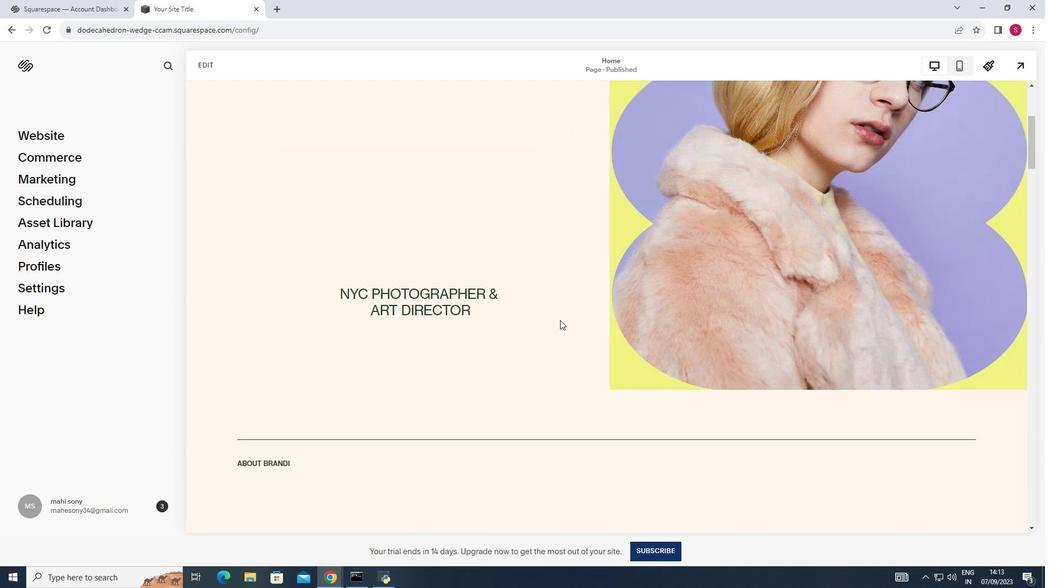 
Action: Mouse scrolled (561, 320) with delta (0, 0)
Screenshot: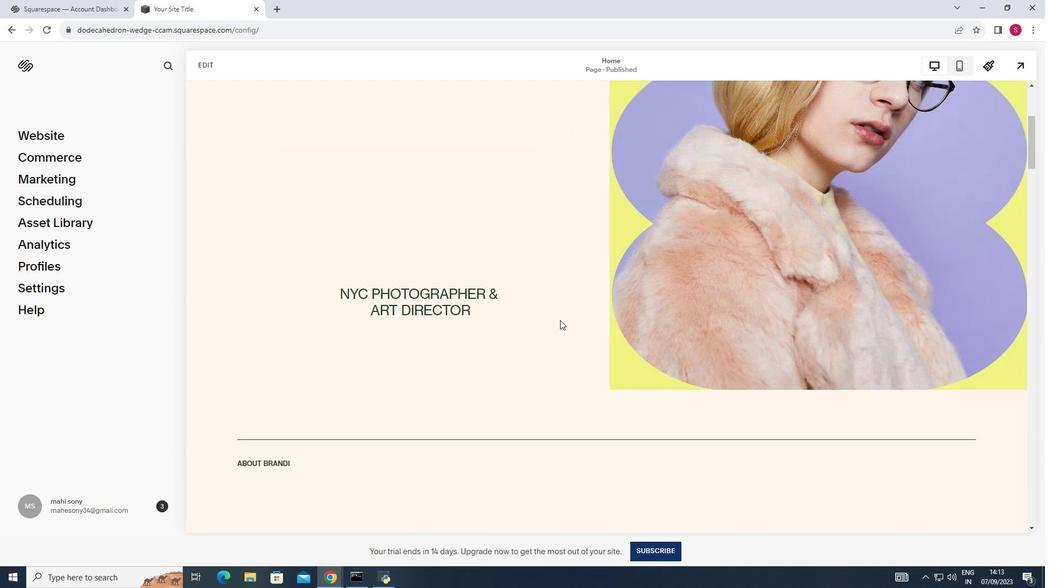 
Action: Mouse scrolled (561, 320) with delta (0, 0)
Screenshot: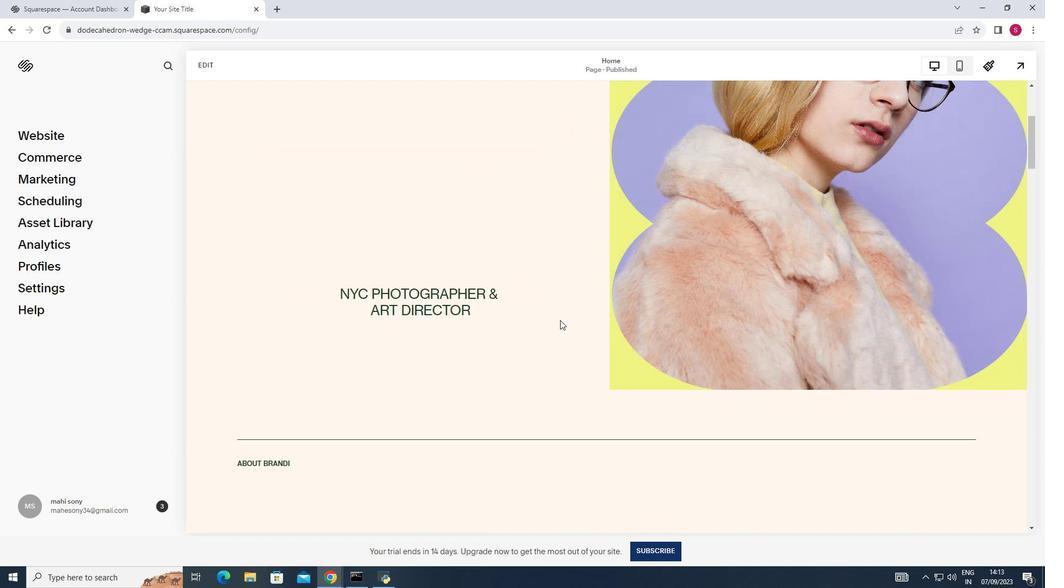 
Action: Mouse scrolled (561, 320) with delta (0, 0)
Screenshot: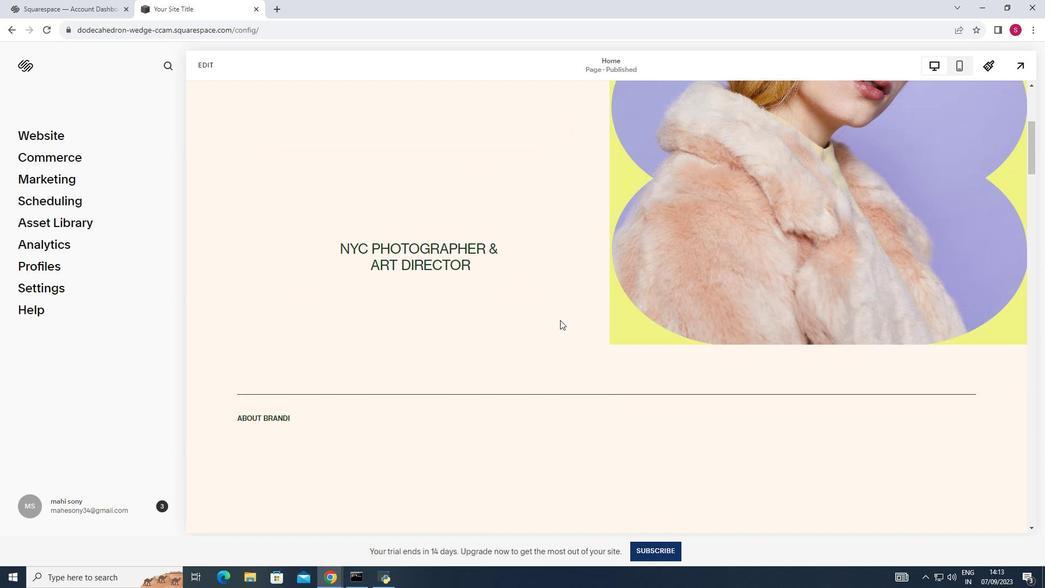 
Action: Mouse scrolled (561, 320) with delta (0, 0)
Screenshot: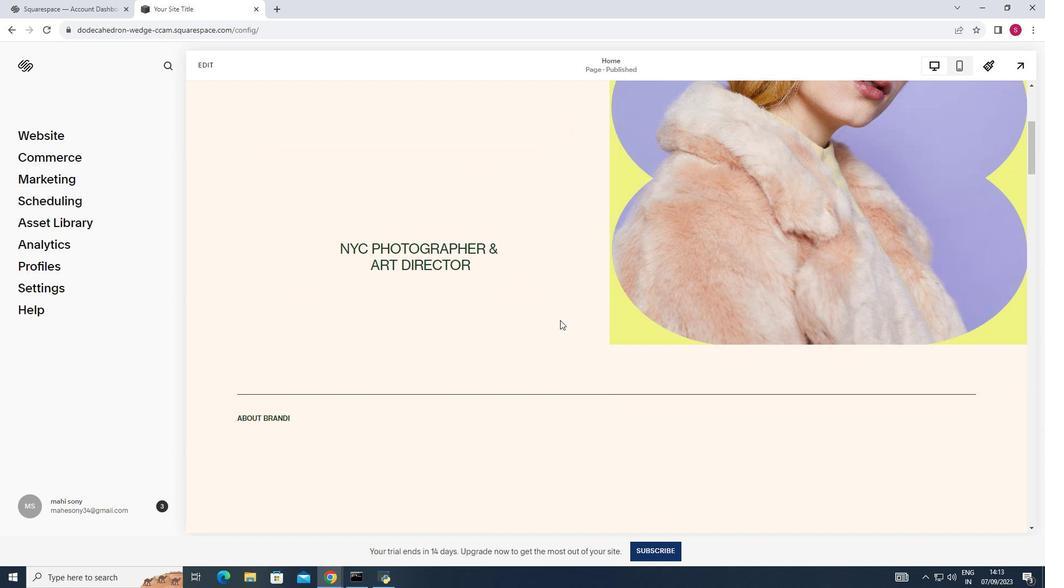 
Action: Mouse scrolled (561, 320) with delta (0, 0)
Screenshot: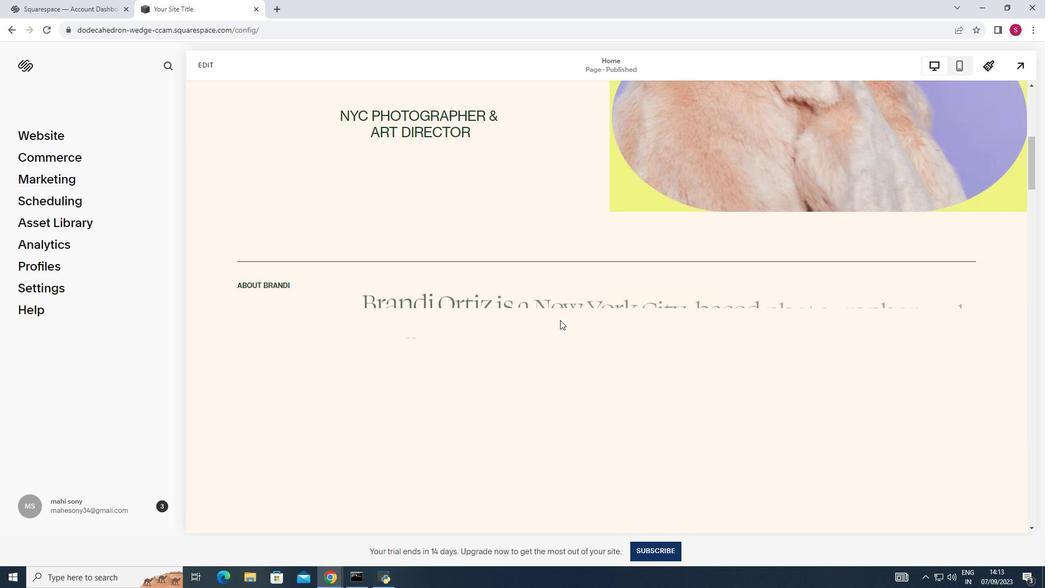 
Action: Mouse scrolled (561, 320) with delta (0, 0)
Screenshot: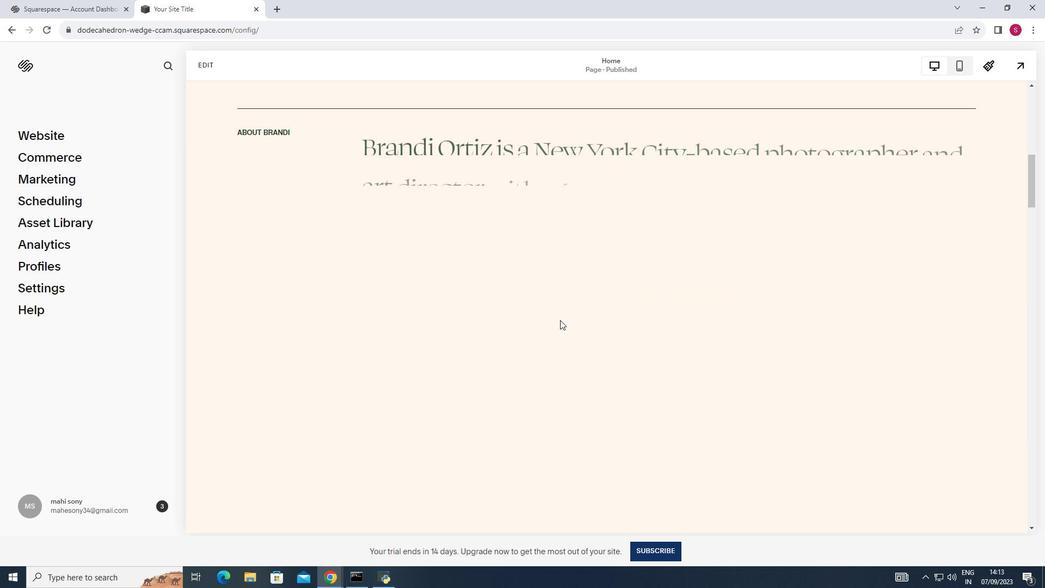 
Action: Mouse scrolled (561, 320) with delta (0, 0)
Screenshot: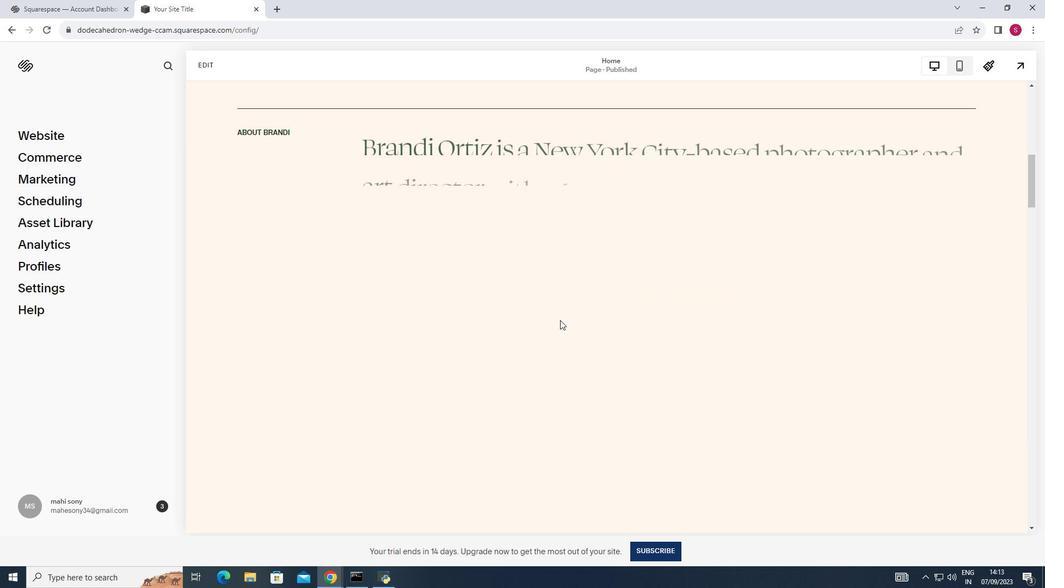 
Action: Mouse scrolled (561, 320) with delta (0, 0)
Screenshot: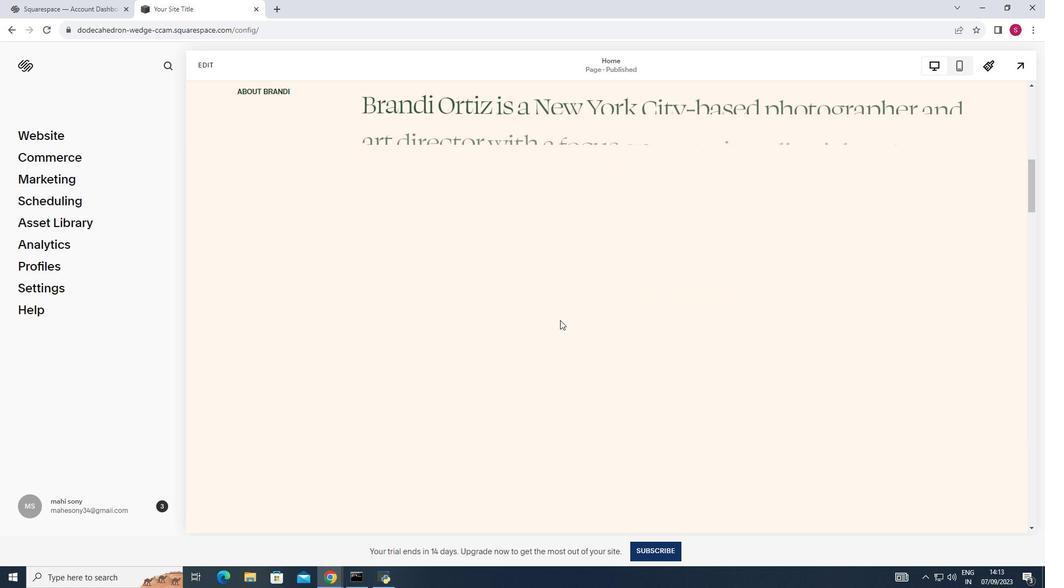 
Action: Mouse scrolled (561, 320) with delta (0, 0)
Screenshot: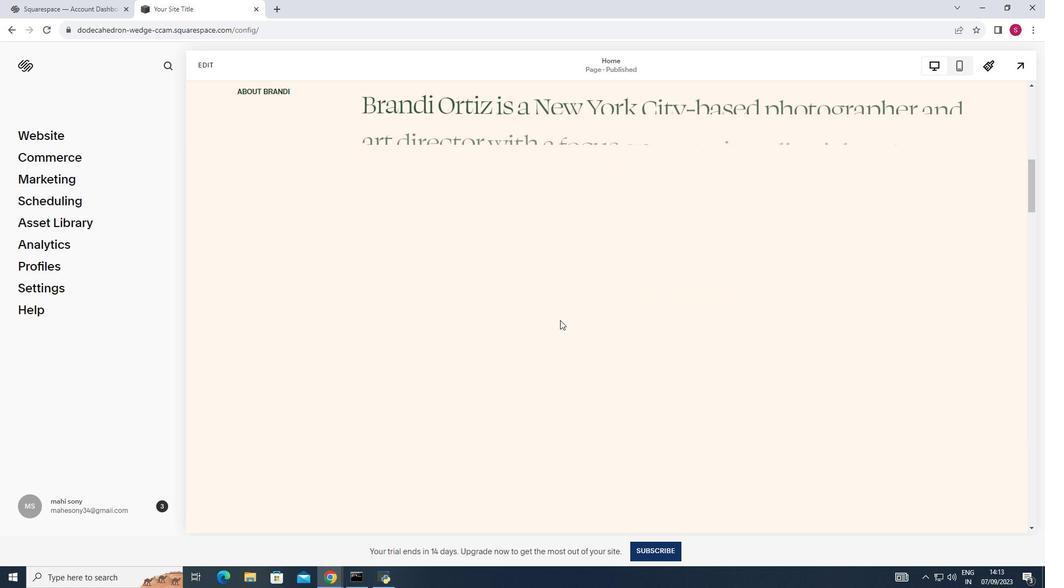 
Action: Mouse scrolled (561, 320) with delta (0, 0)
Screenshot: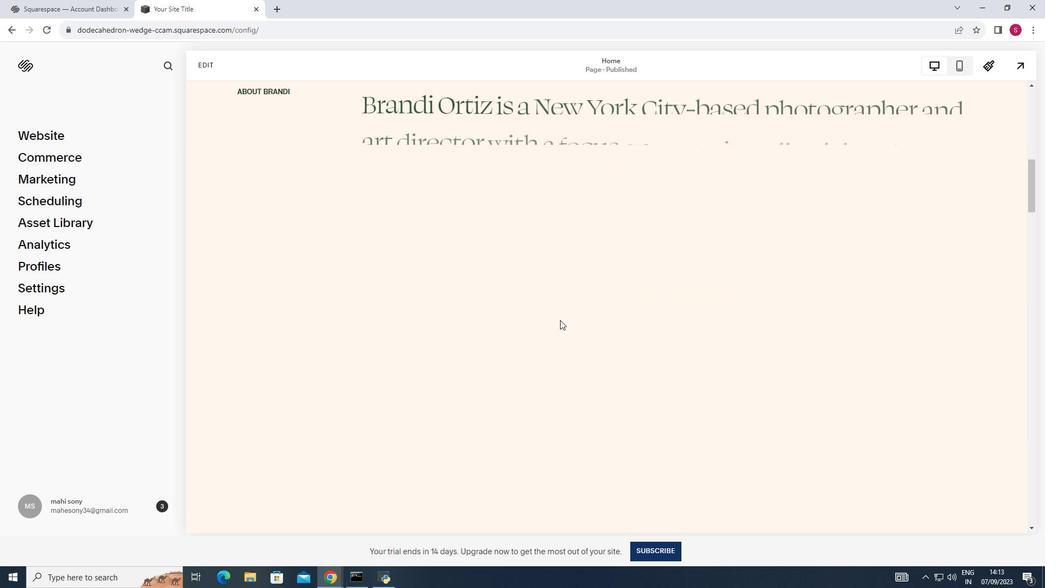 
Action: Mouse scrolled (561, 320) with delta (0, 0)
Screenshot: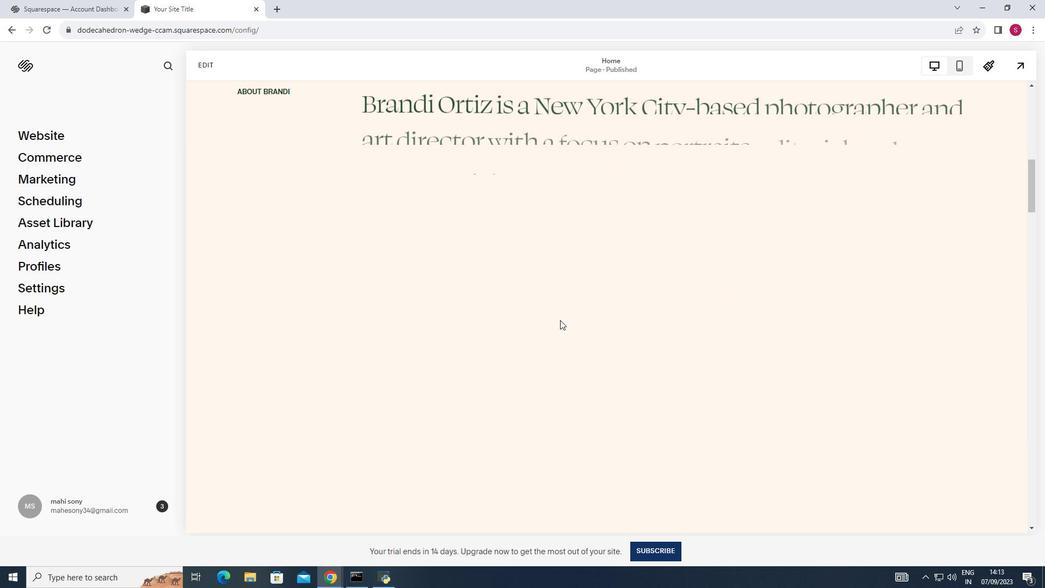 
Action: Mouse scrolled (561, 320) with delta (0, 0)
Screenshot: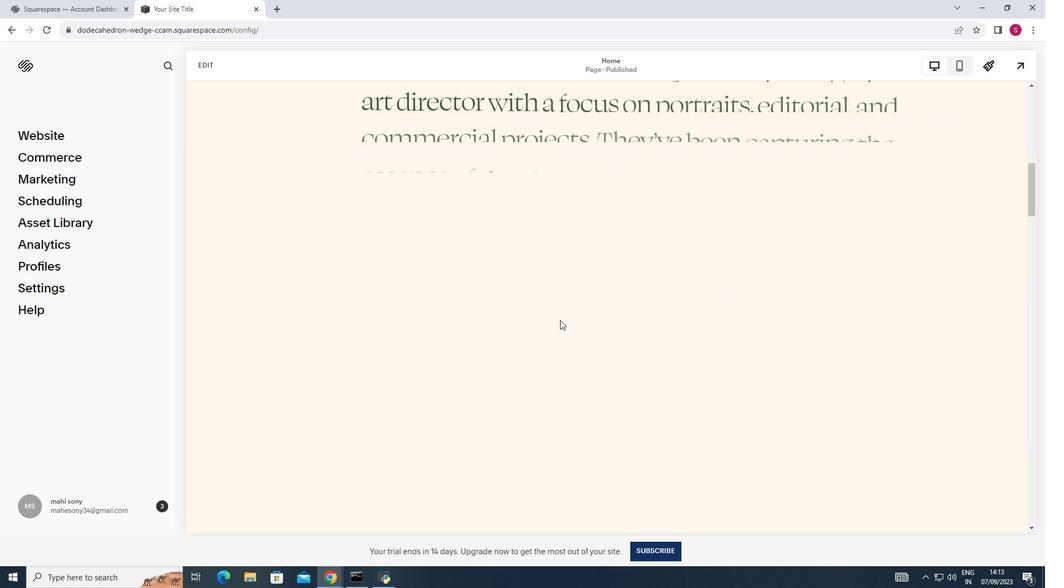 
Action: Mouse scrolled (561, 320) with delta (0, 0)
Screenshot: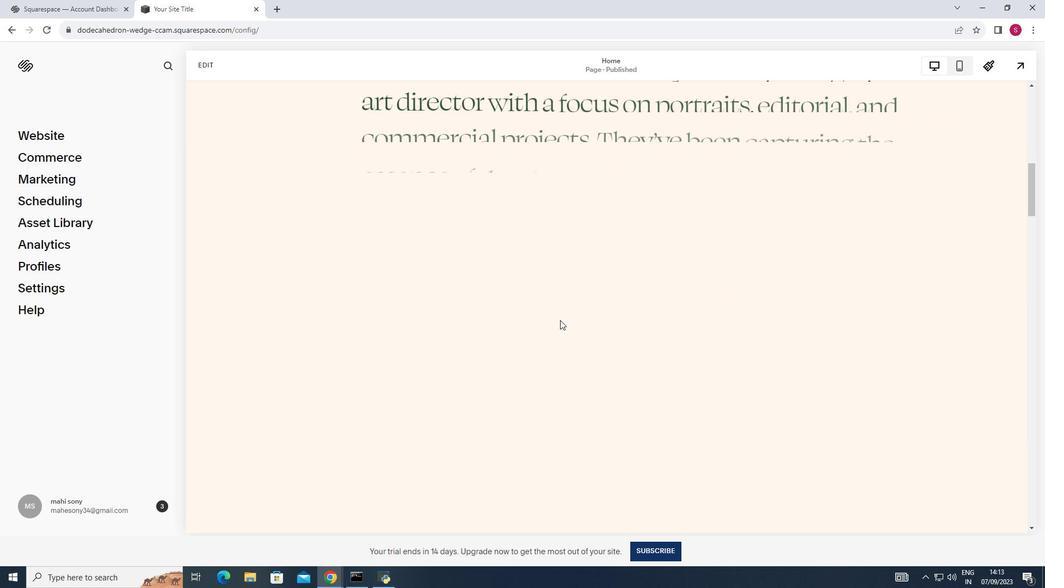 
Action: Mouse scrolled (561, 320) with delta (0, 0)
Screenshot: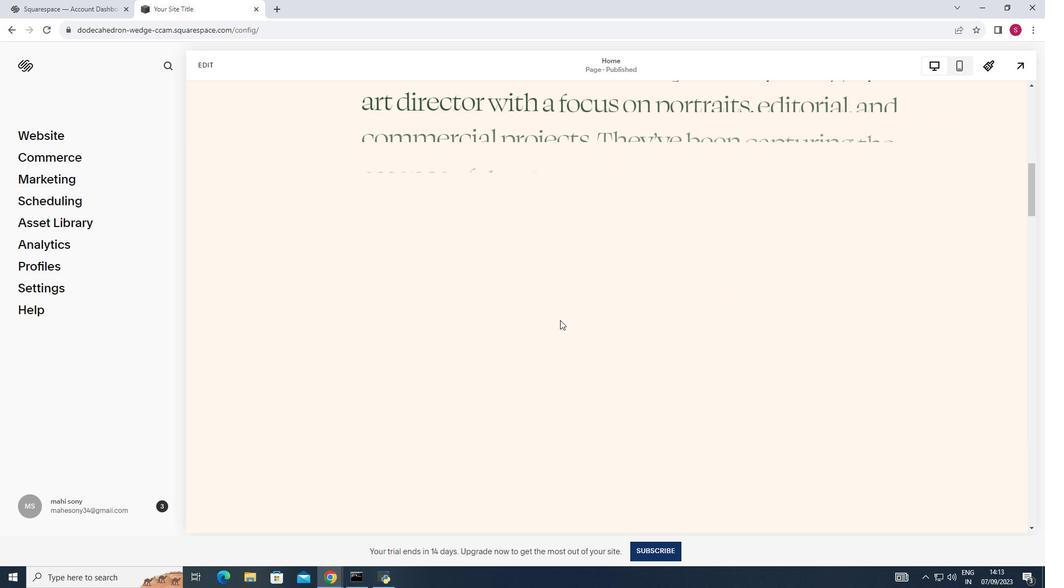 
Action: Mouse scrolled (561, 320) with delta (0, 0)
Screenshot: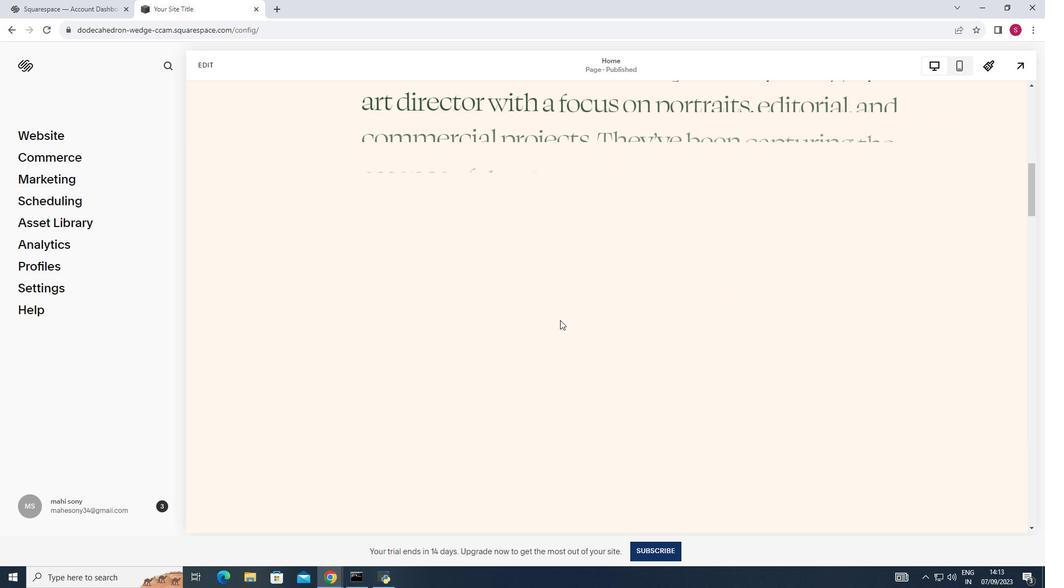 
Action: Mouse scrolled (561, 321) with delta (0, 0)
Screenshot: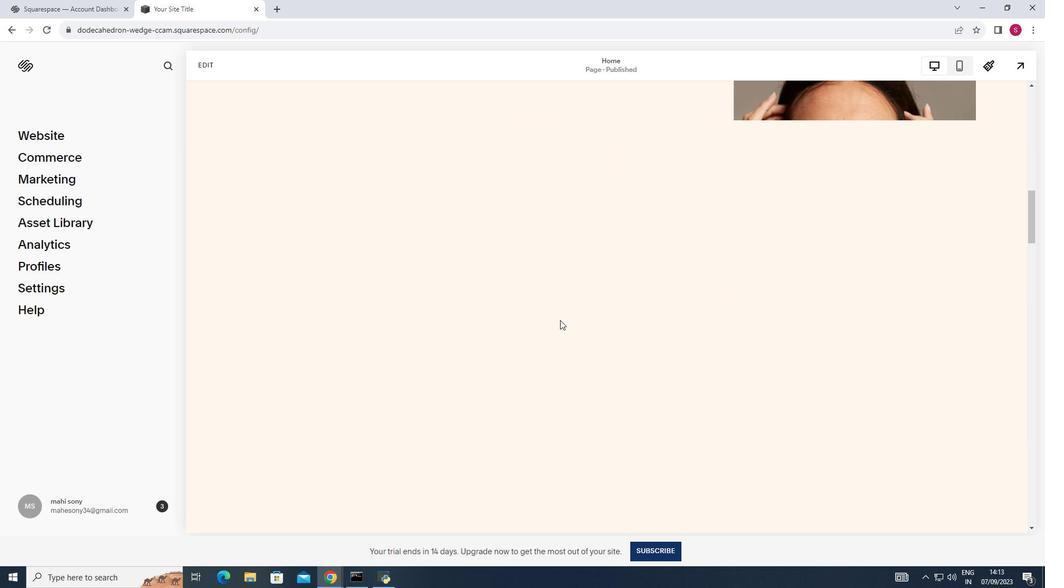 
Action: Mouse scrolled (561, 321) with delta (0, 0)
Screenshot: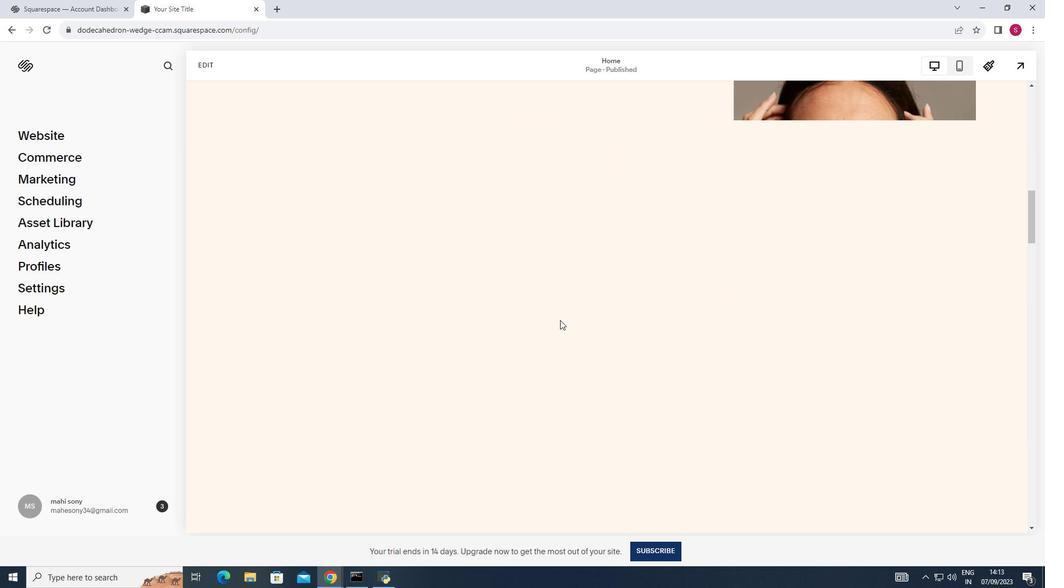 
Action: Mouse scrolled (561, 321) with delta (0, 0)
Screenshot: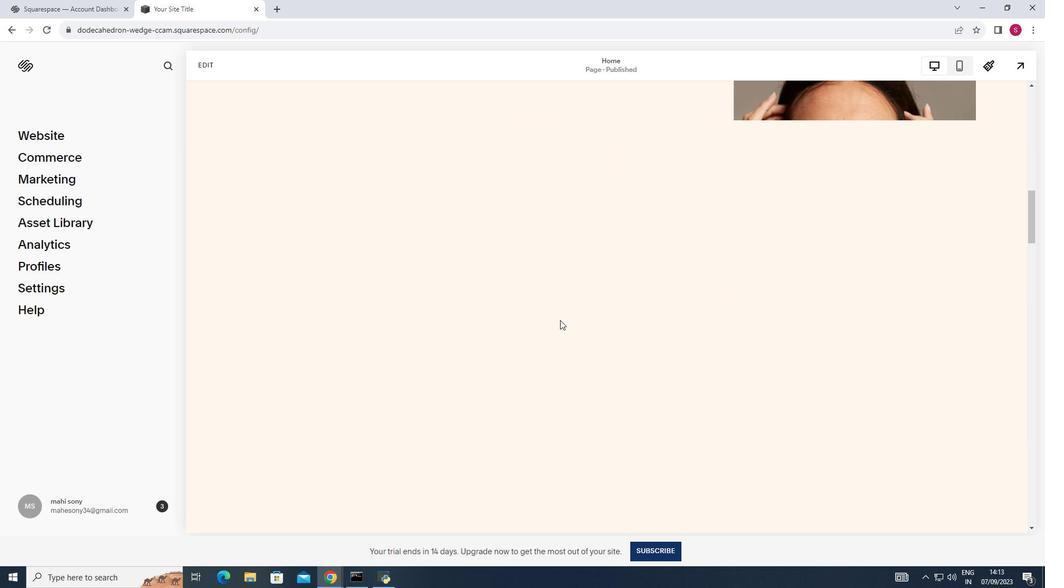 
Action: Mouse scrolled (561, 321) with delta (0, 0)
Screenshot: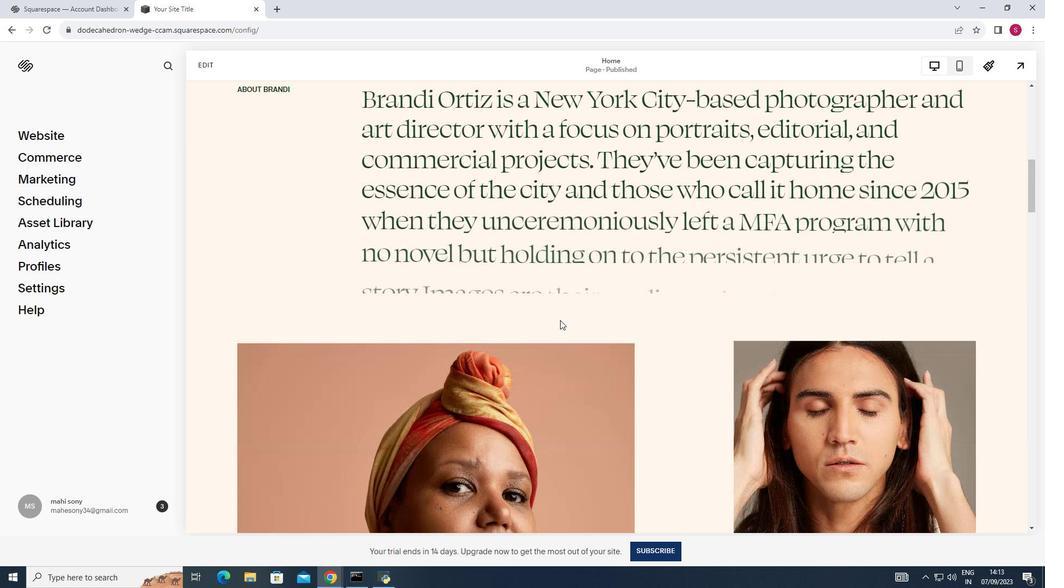 
Action: Mouse scrolled (561, 321) with delta (0, 0)
Screenshot: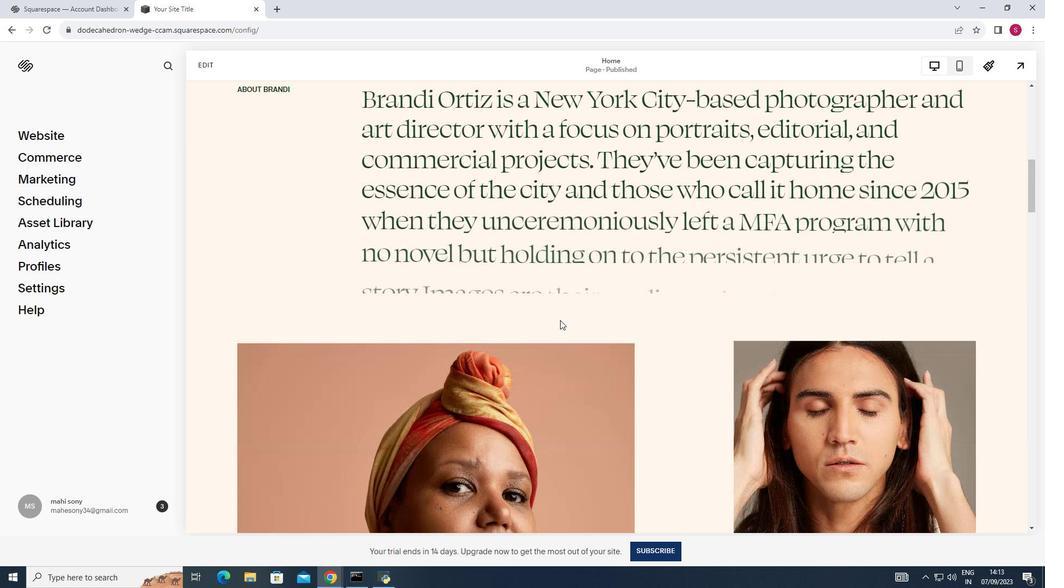 
Action: Mouse scrolled (561, 321) with delta (0, 0)
Screenshot: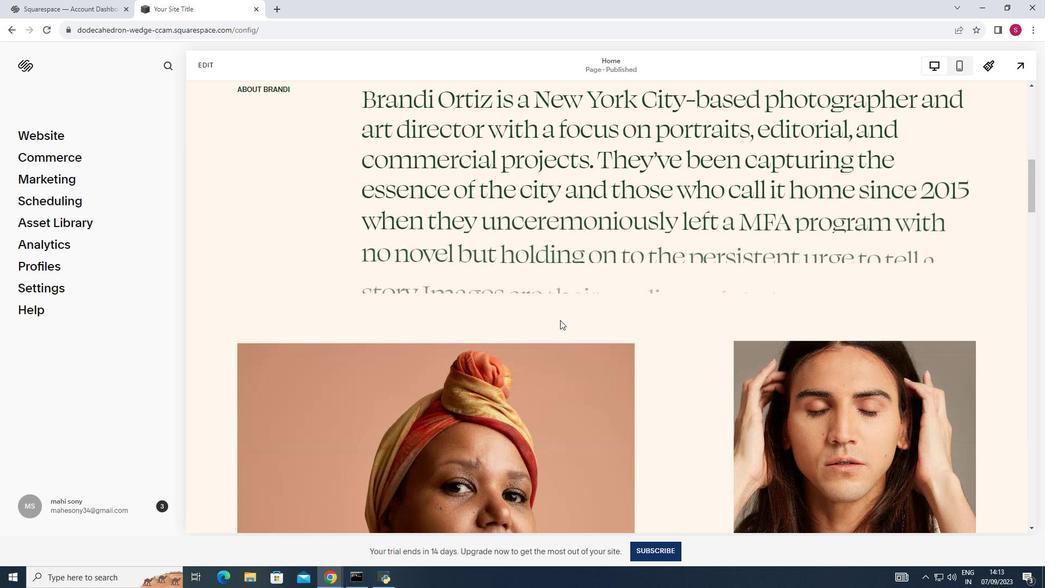 
Action: Mouse scrolled (561, 321) with delta (0, 0)
Screenshot: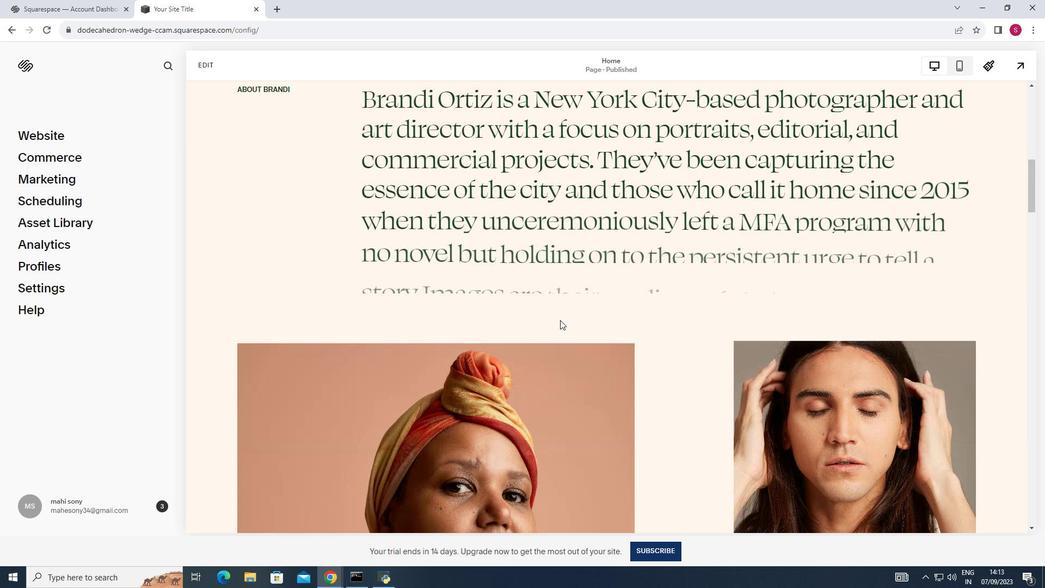 
Action: Mouse scrolled (561, 321) with delta (0, 0)
Screenshot: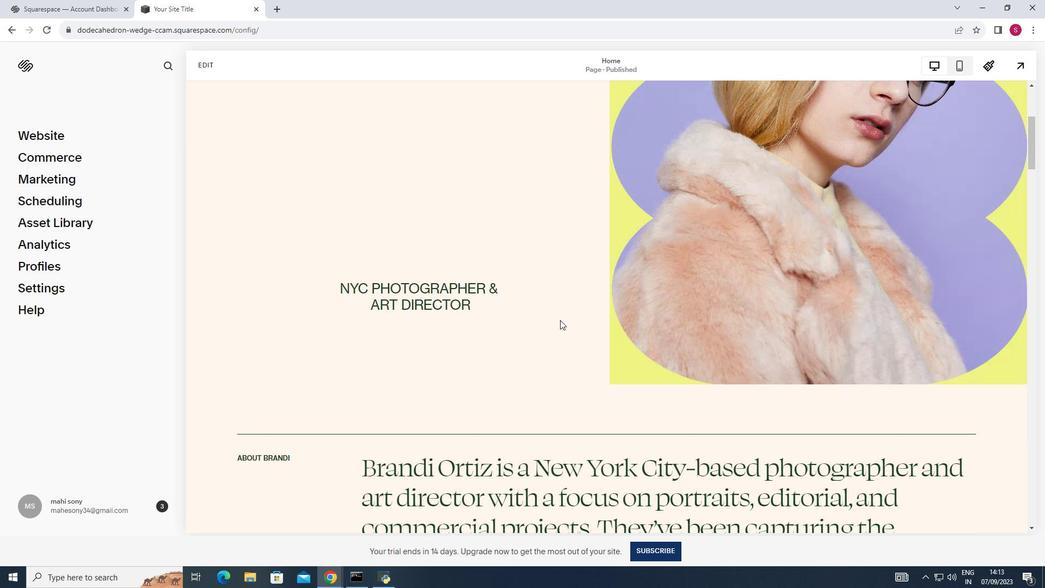 
Action: Mouse scrolled (561, 321) with delta (0, 0)
Screenshot: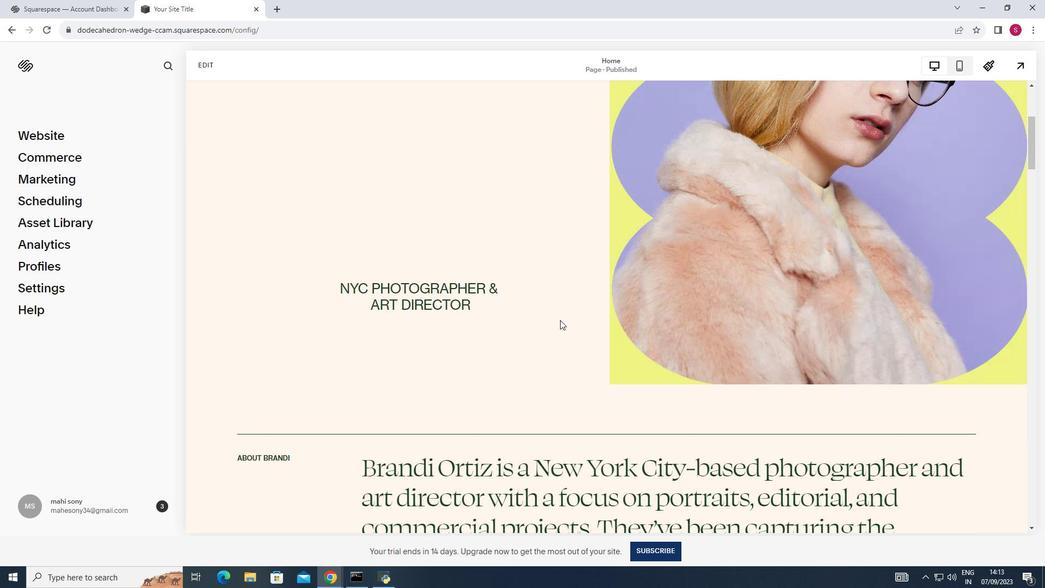 
Action: Mouse scrolled (561, 321) with delta (0, 0)
Screenshot: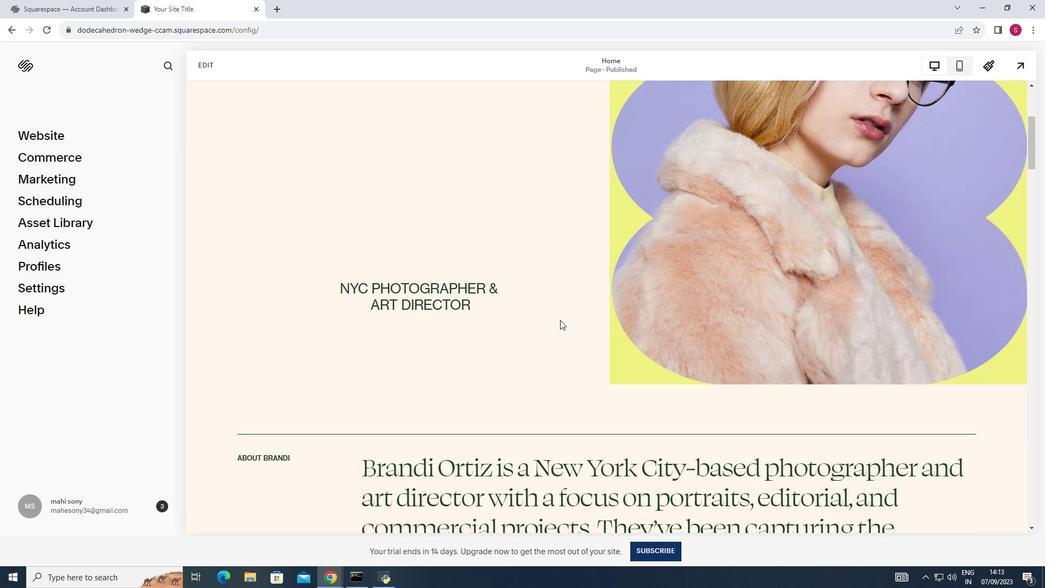 
Action: Mouse scrolled (561, 321) with delta (0, 0)
Screenshot: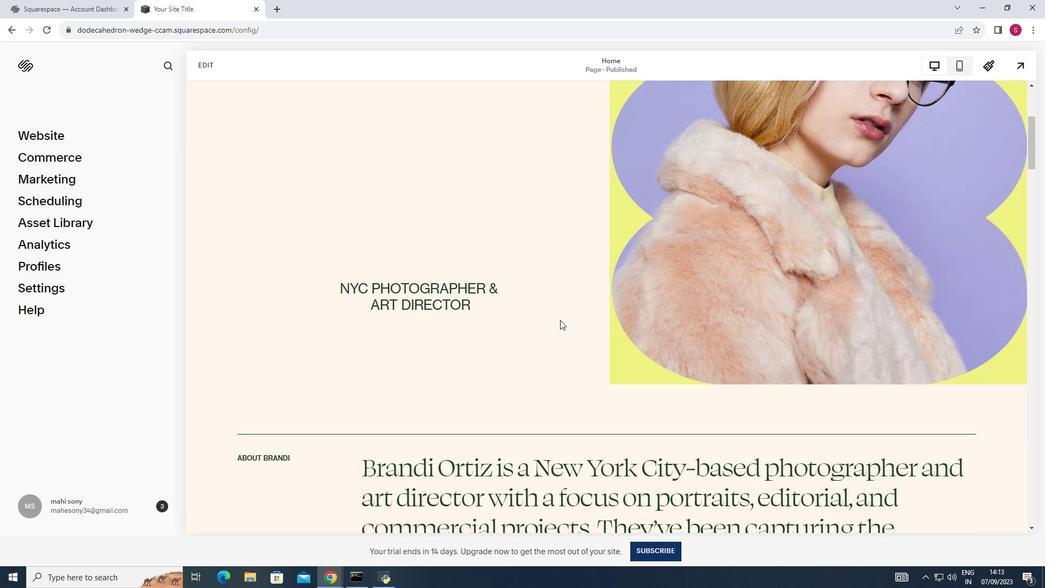 
Action: Mouse scrolled (561, 321) with delta (0, 0)
Screenshot: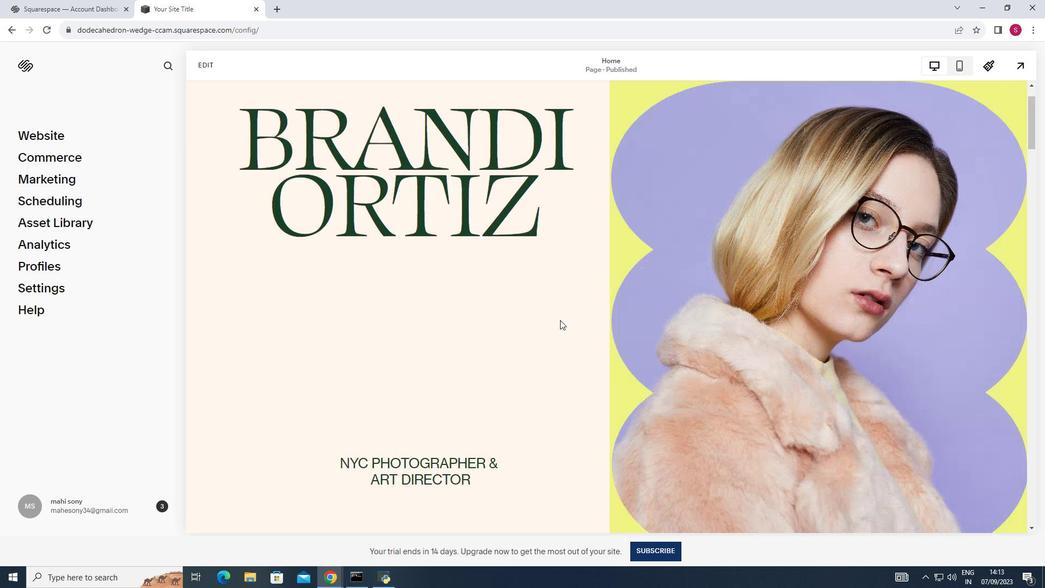 
Action: Mouse scrolled (561, 321) with delta (0, 0)
Screenshot: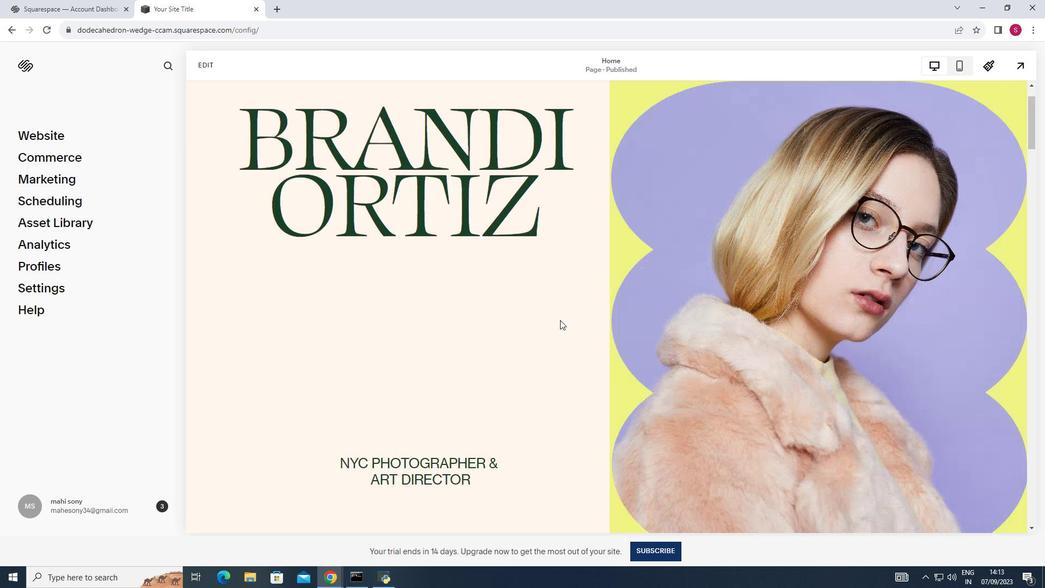 
Action: Mouse scrolled (561, 321) with delta (0, 0)
Screenshot: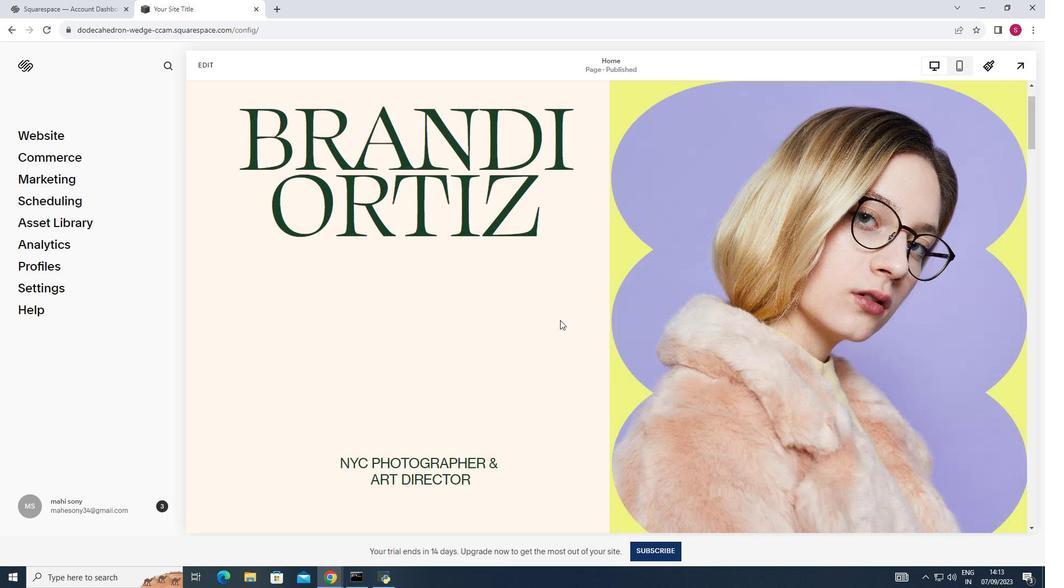 
Action: Mouse scrolled (561, 321) with delta (0, 0)
Screenshot: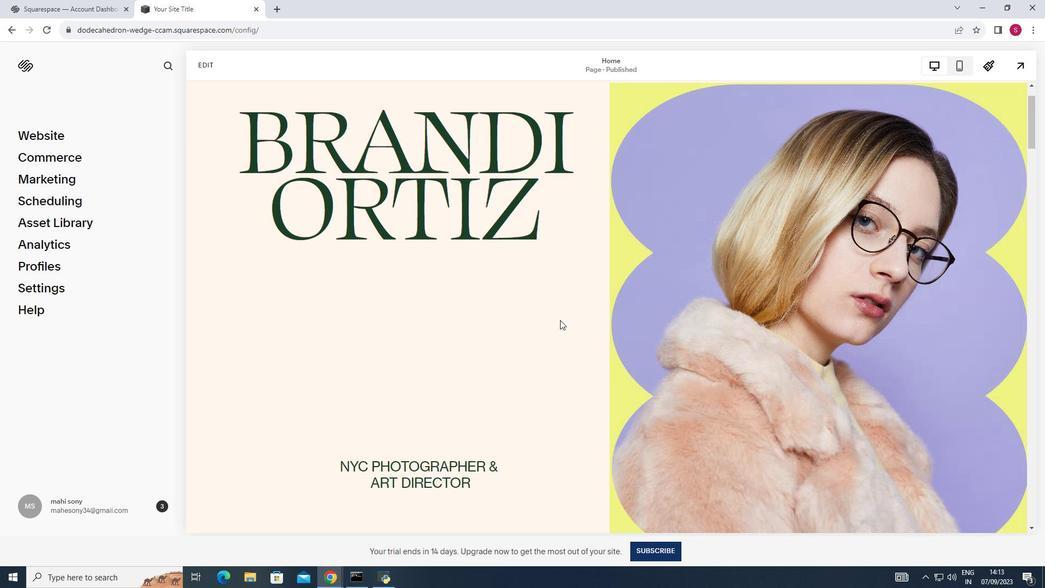 
Action: Mouse scrolled (561, 321) with delta (0, 0)
Screenshot: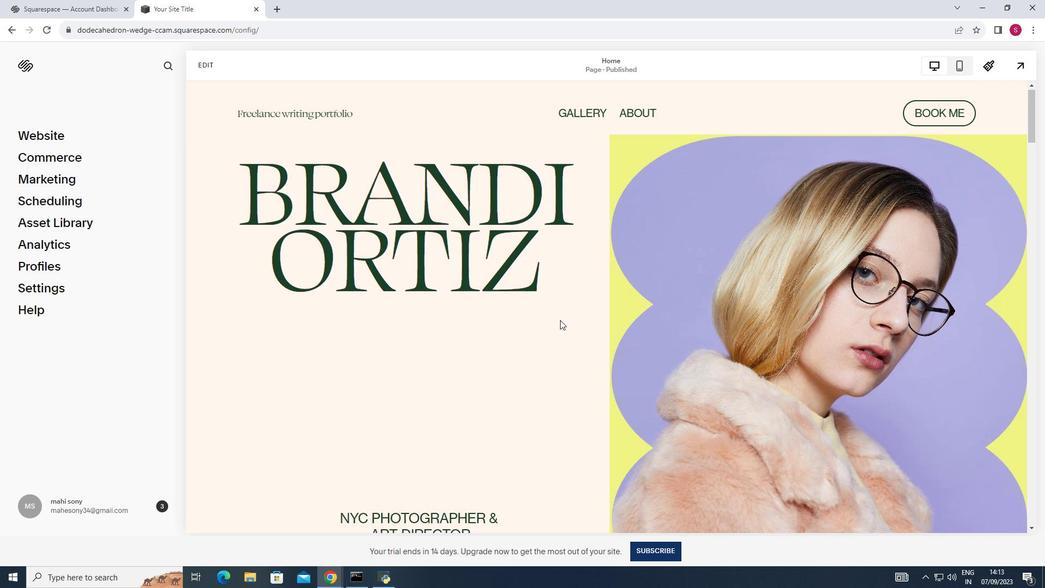 
Action: Mouse scrolled (561, 321) with delta (0, 0)
Screenshot: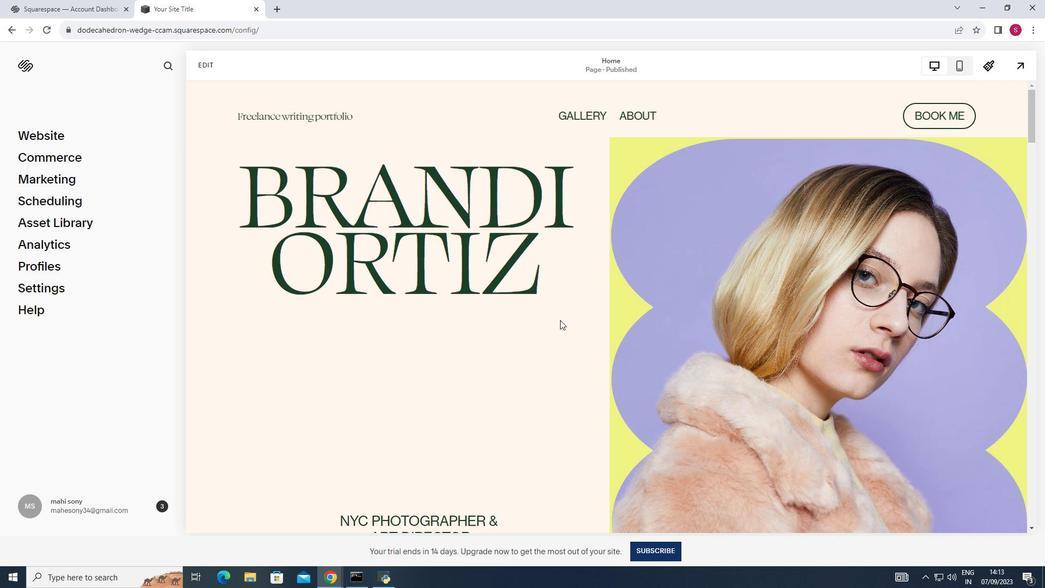 
Action: Mouse scrolled (561, 321) with delta (0, 0)
Screenshot: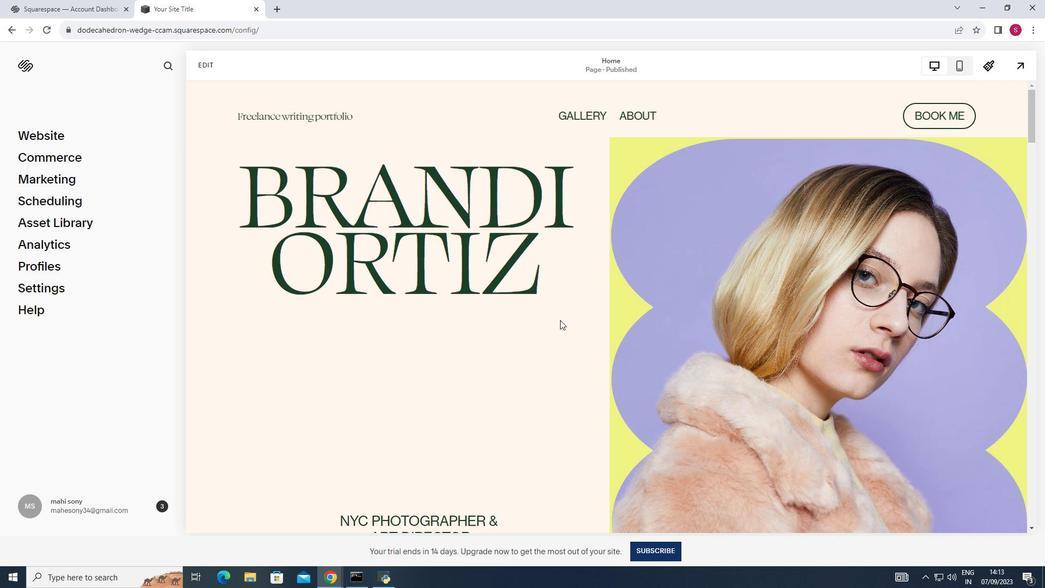 
Action: Mouse scrolled (561, 321) with delta (0, 0)
Screenshot: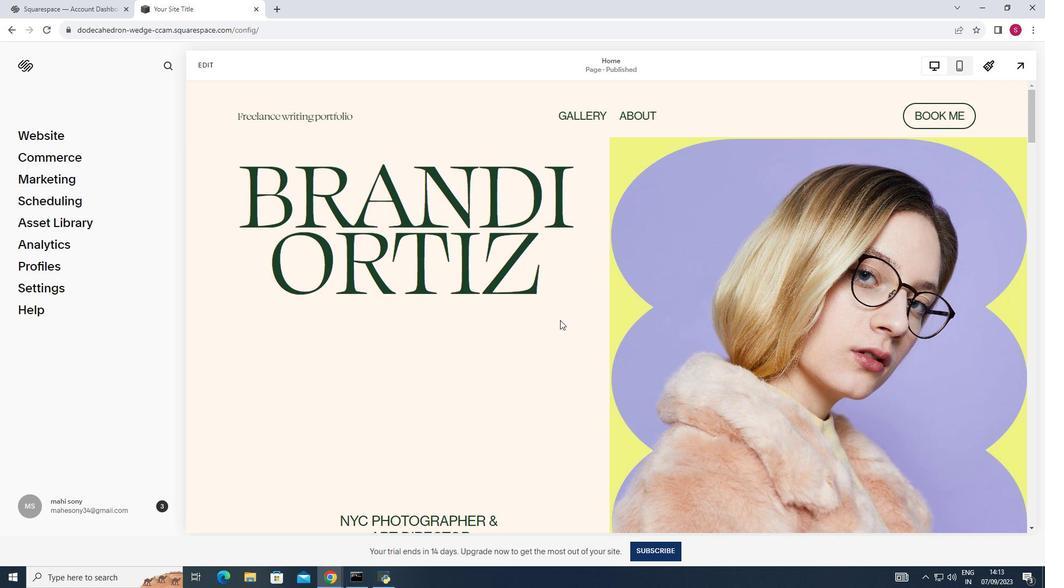 
Action: Mouse scrolled (561, 321) with delta (0, 0)
Screenshot: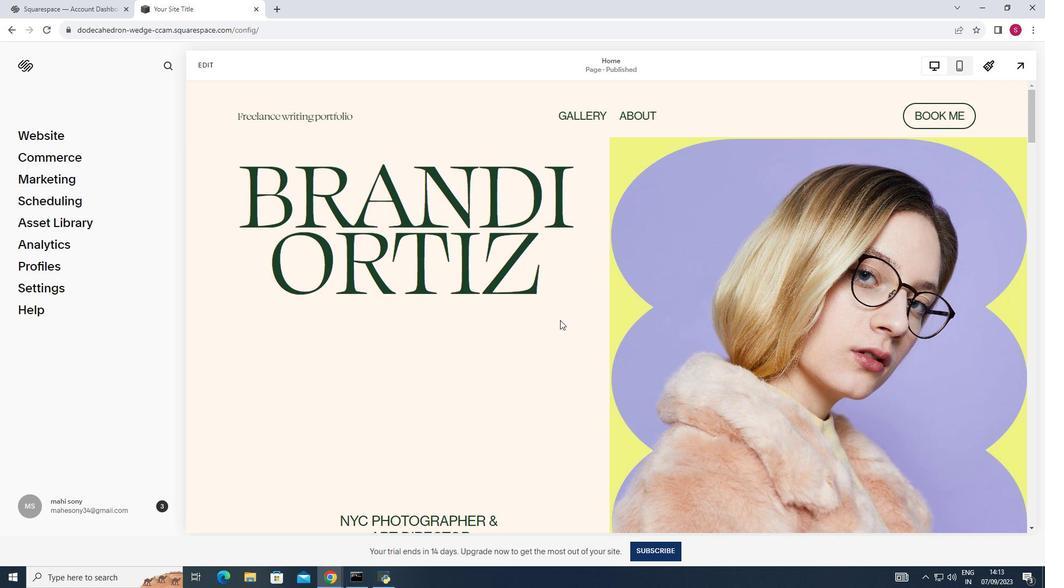
Action: Mouse scrolled (561, 321) with delta (0, 0)
Screenshot: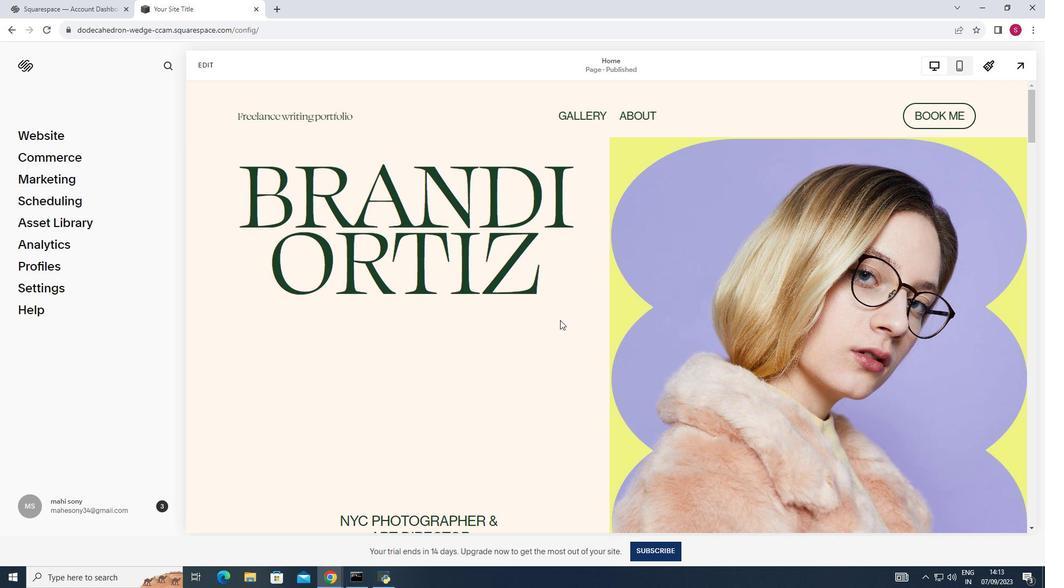 
Action: Mouse scrolled (561, 321) with delta (0, 0)
Screenshot: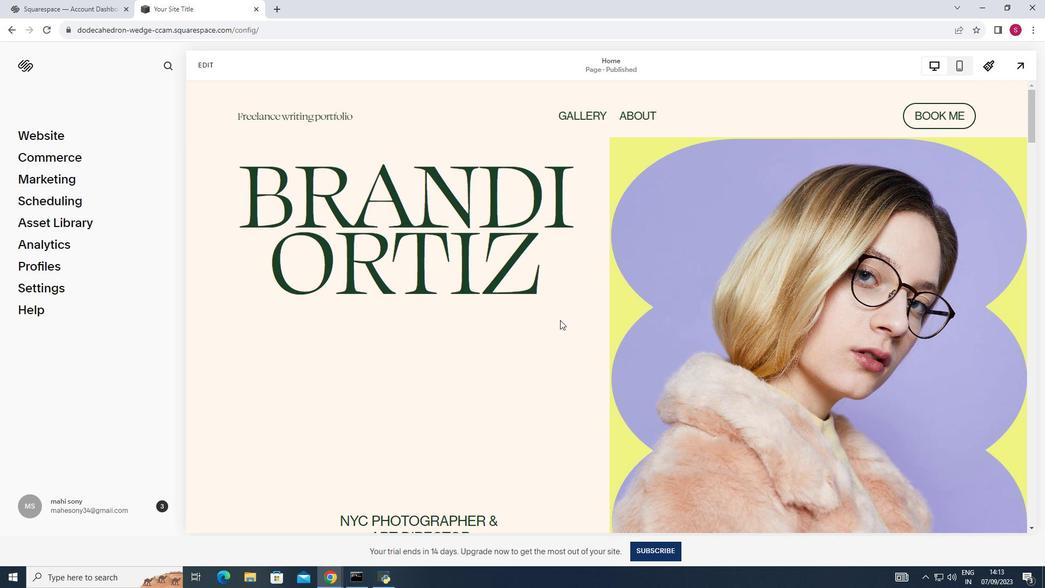 
Action: Mouse scrolled (561, 321) with delta (0, 0)
Screenshot: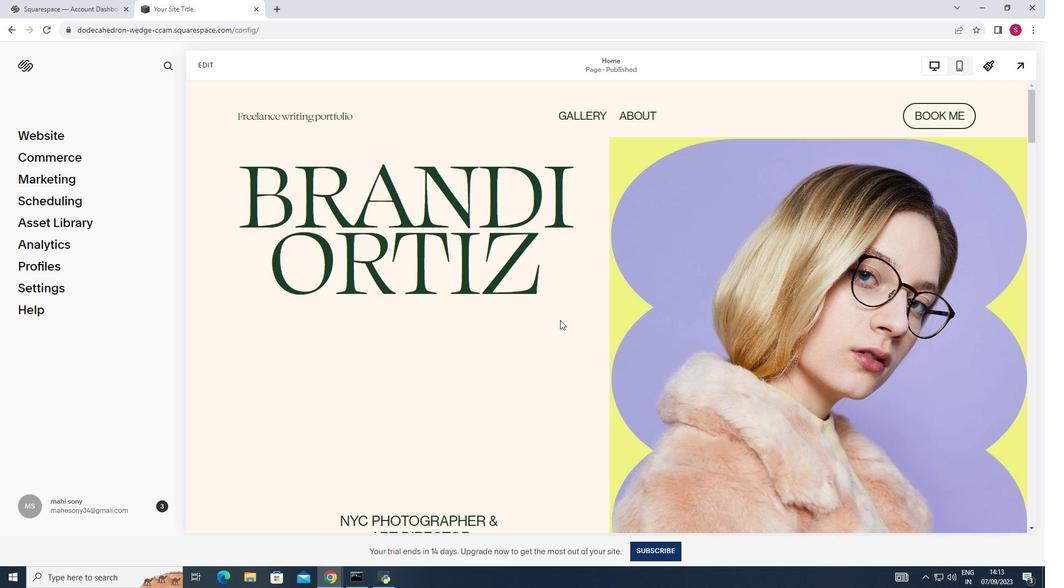 
Action: Mouse moved to (213, 68)
Screenshot: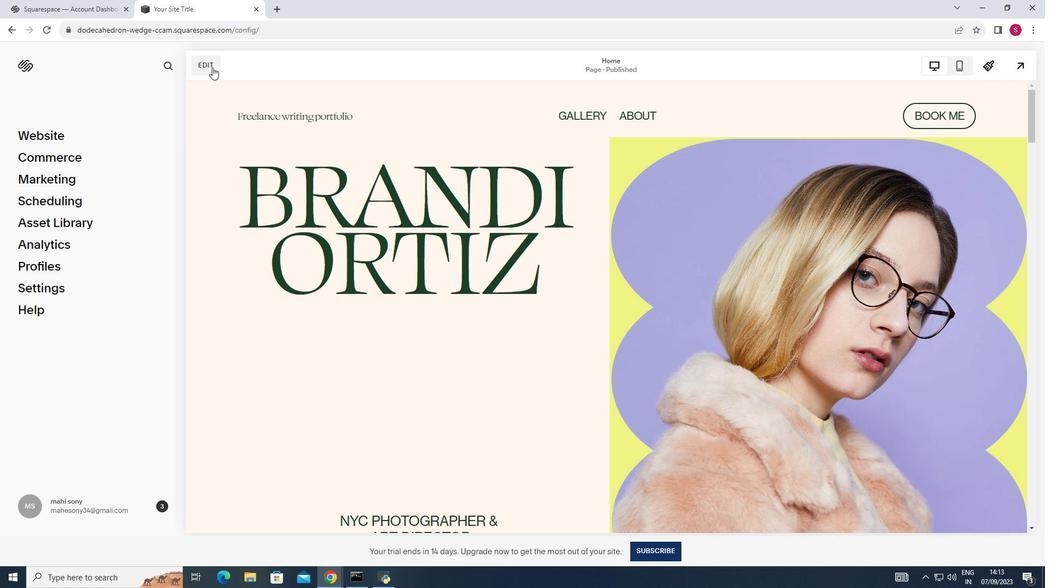 
Action: Mouse pressed left at (213, 68)
Screenshot: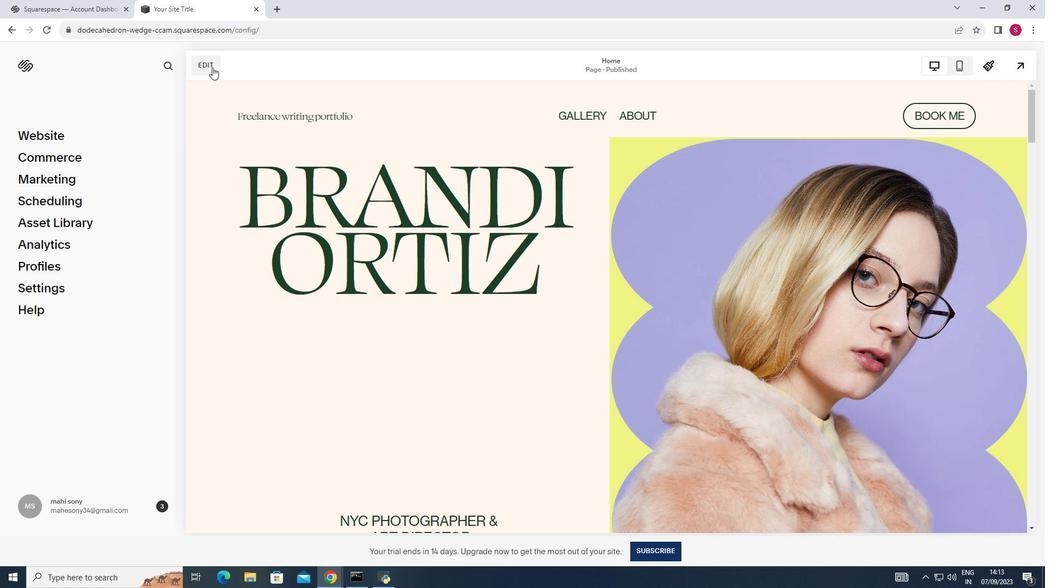 
Action: Mouse moved to (512, 101)
Screenshot: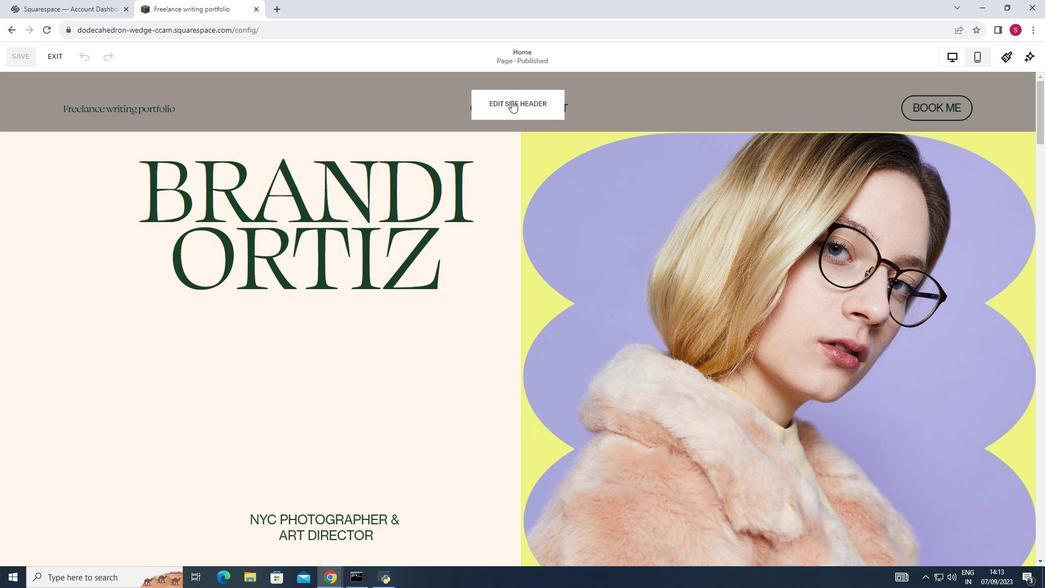 
Action: Mouse pressed left at (512, 101)
Screenshot: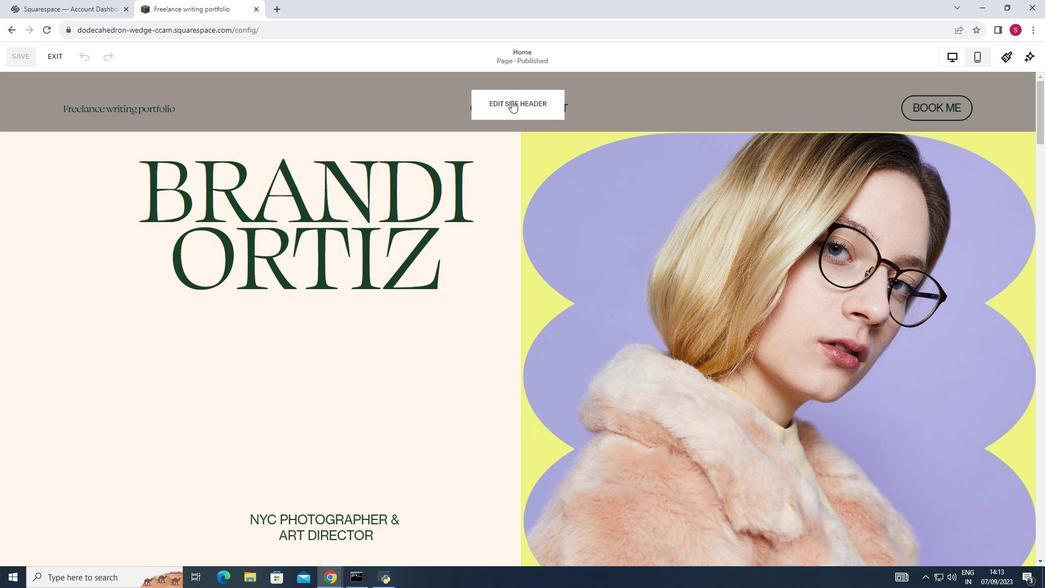 
Action: Mouse moved to (904, 378)
Screenshot: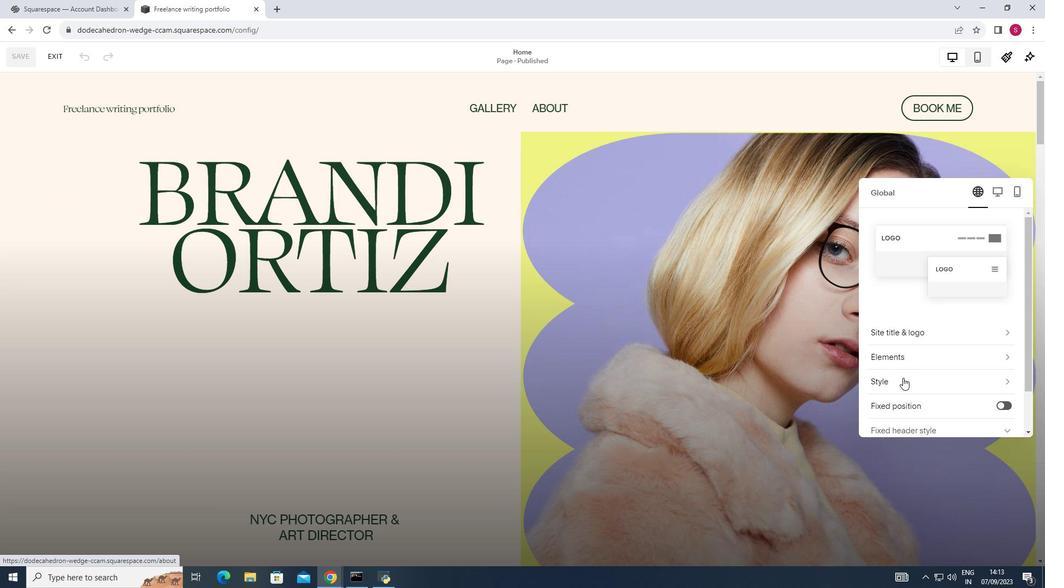 
Action: Mouse pressed left at (904, 378)
Screenshot: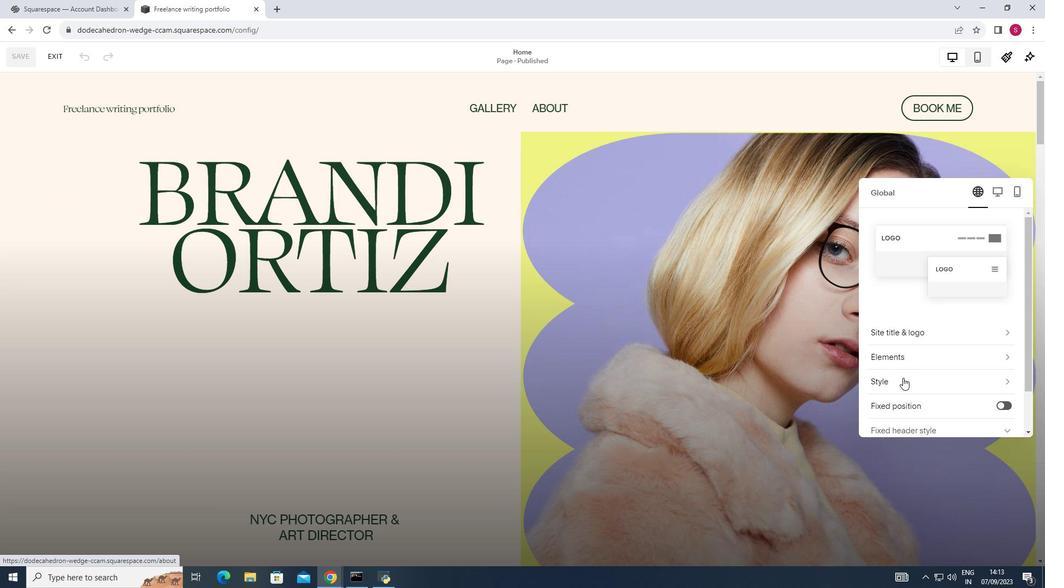 
Action: Mouse moved to (935, 239)
Screenshot: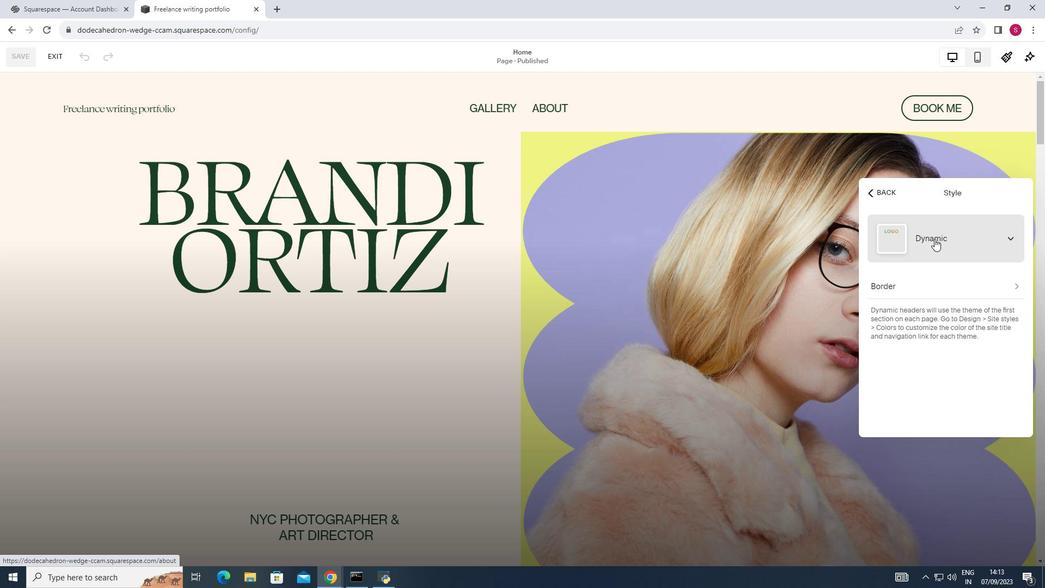 
Action: Mouse pressed left at (935, 239)
Screenshot: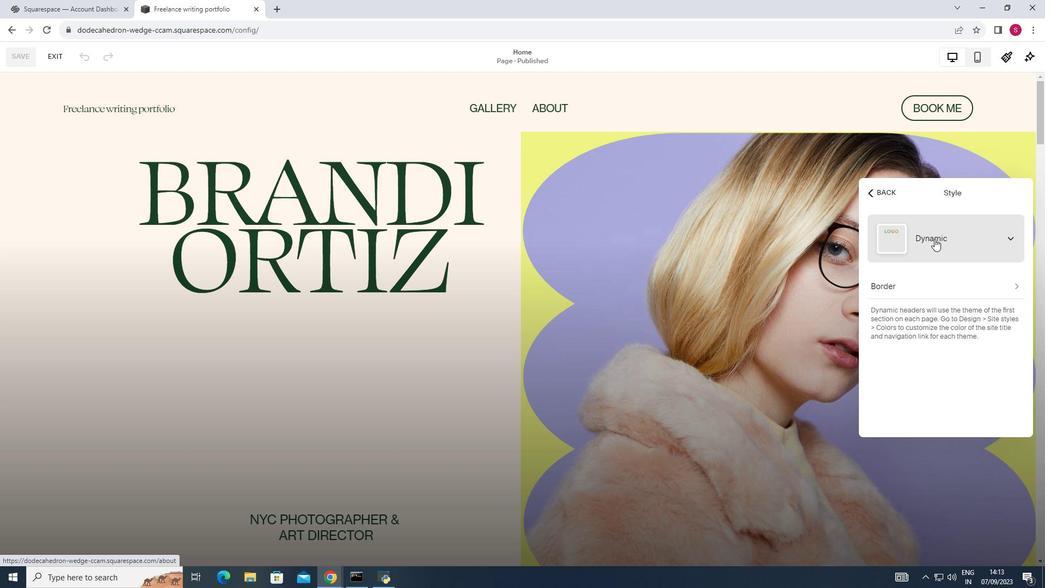 
Action: Mouse moved to (938, 148)
Screenshot: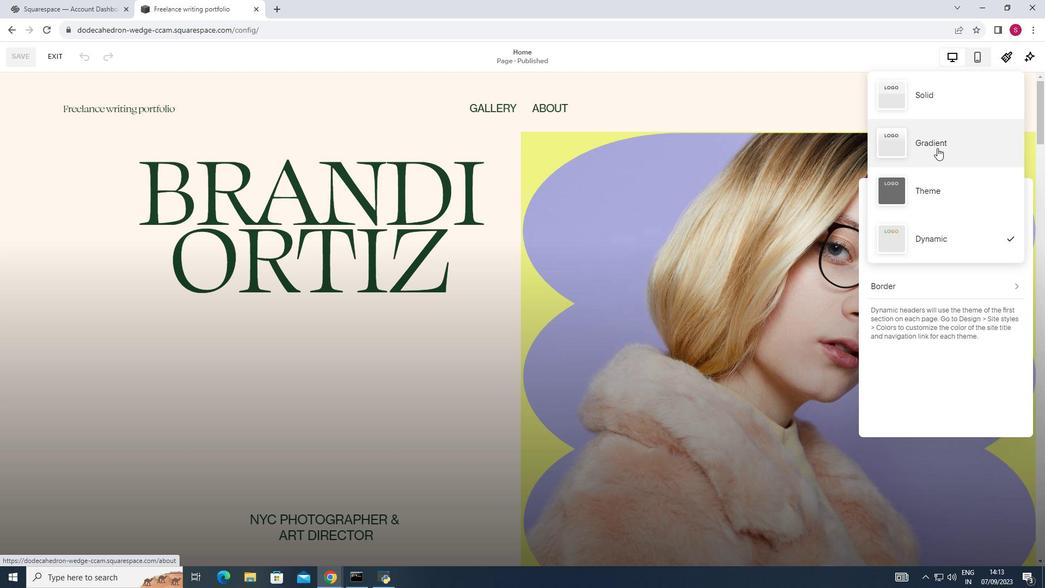 
Action: Mouse pressed left at (938, 148)
Screenshot: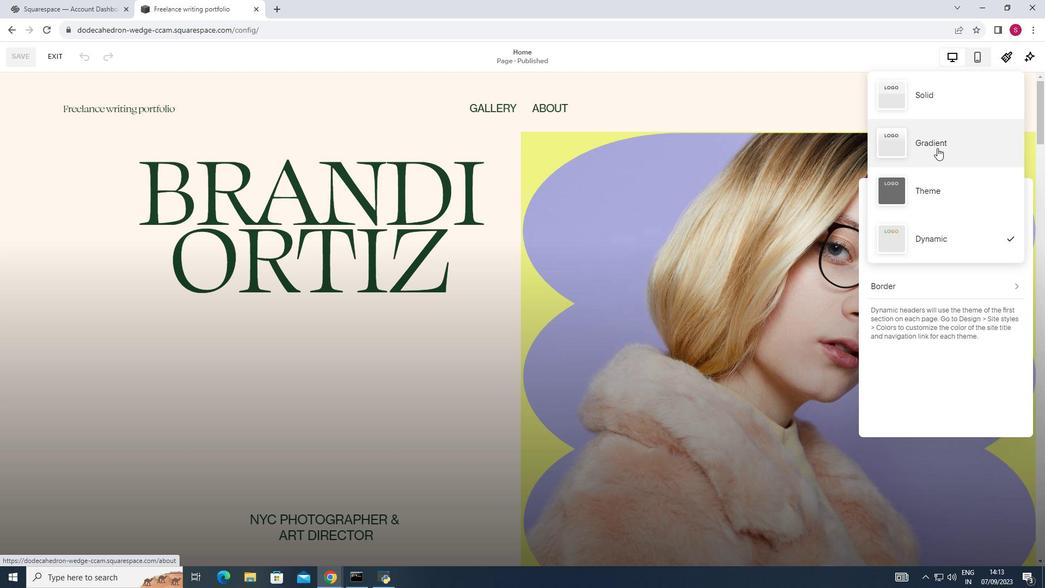 
Action: Mouse moved to (940, 250)
Screenshot: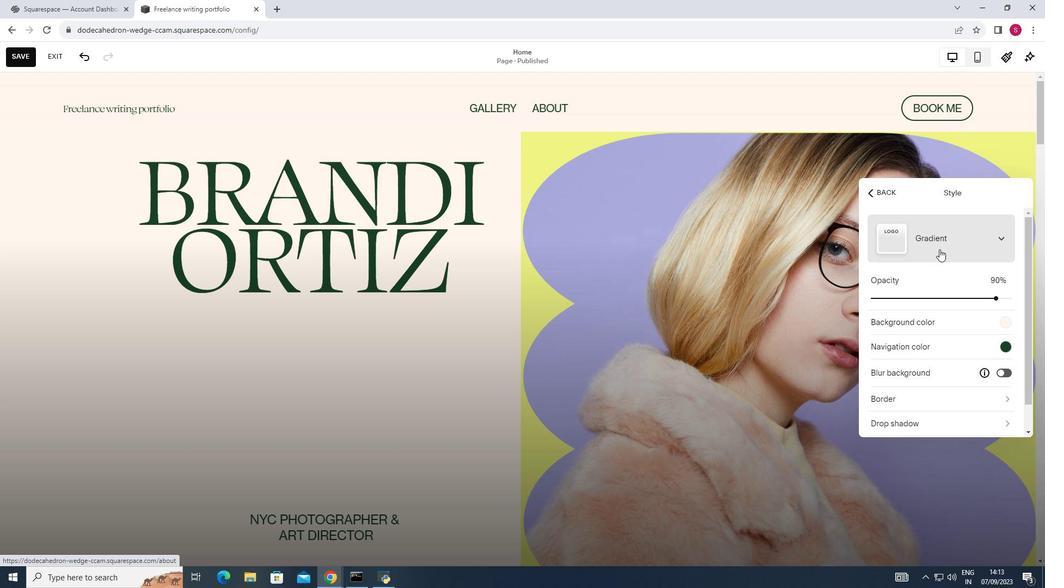 
Action: Mouse pressed left at (940, 250)
Screenshot: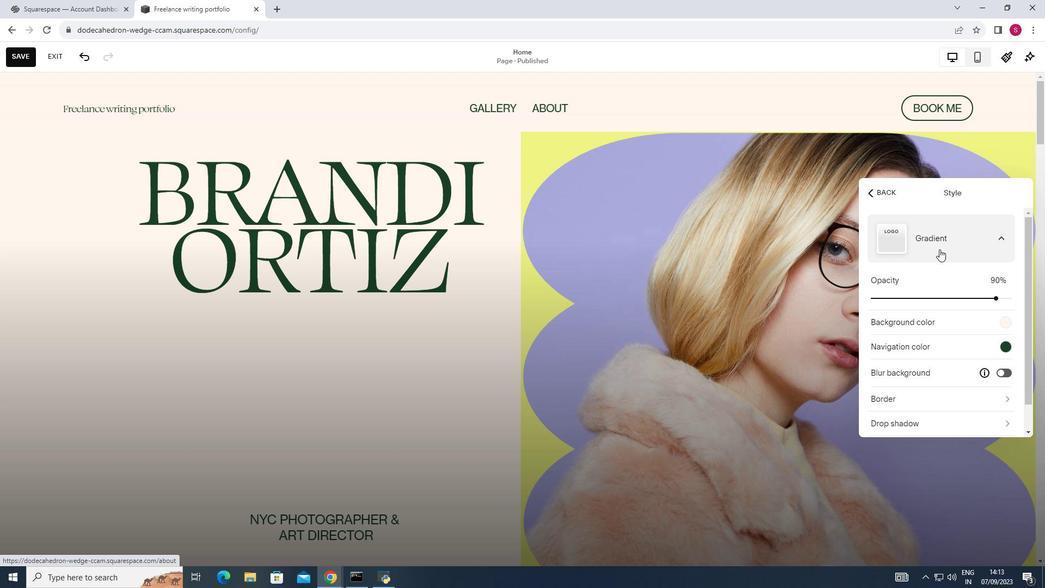 
Action: Mouse moved to (922, 195)
Screenshot: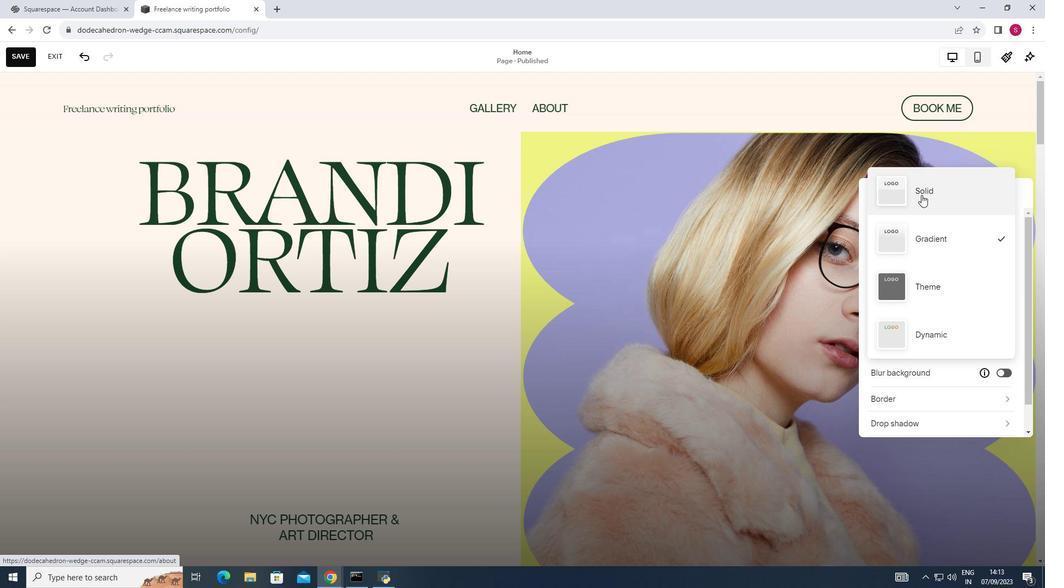 
Action: Mouse pressed left at (922, 195)
Screenshot: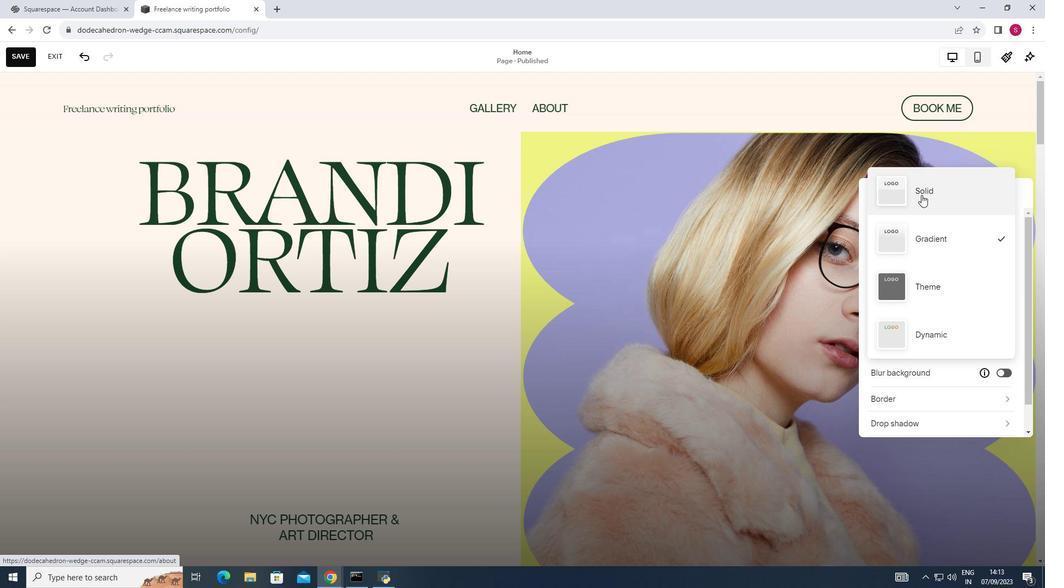 
Action: Mouse moved to (965, 227)
Screenshot: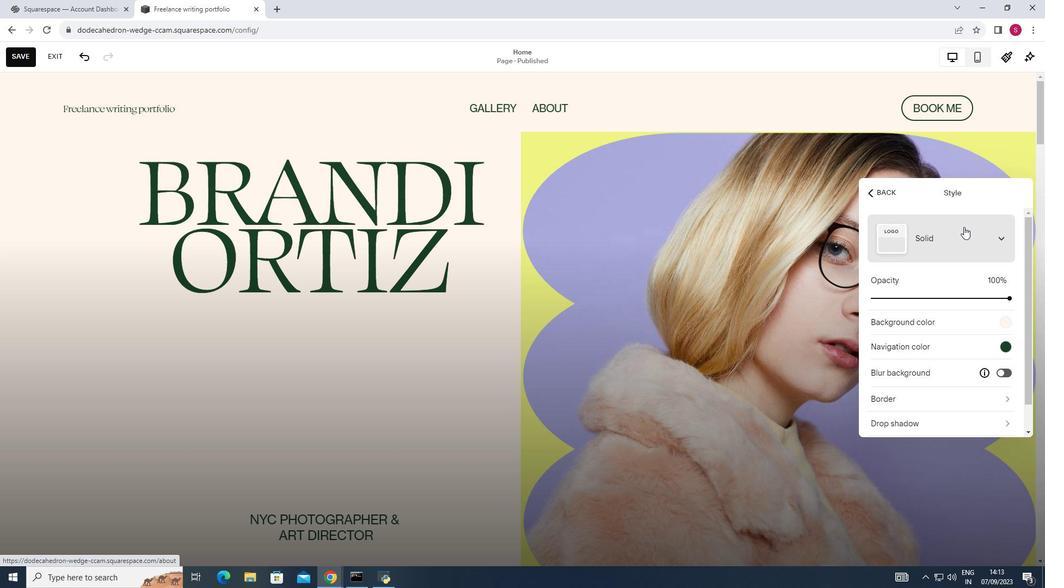 
Action: Mouse pressed left at (965, 227)
Screenshot: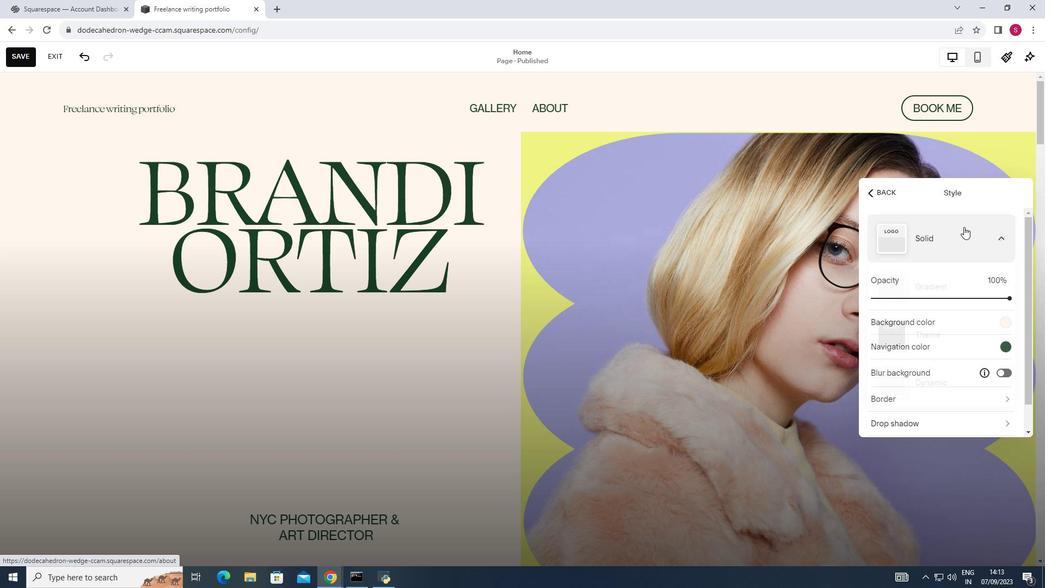 
Action: Mouse moved to (957, 248)
Screenshot: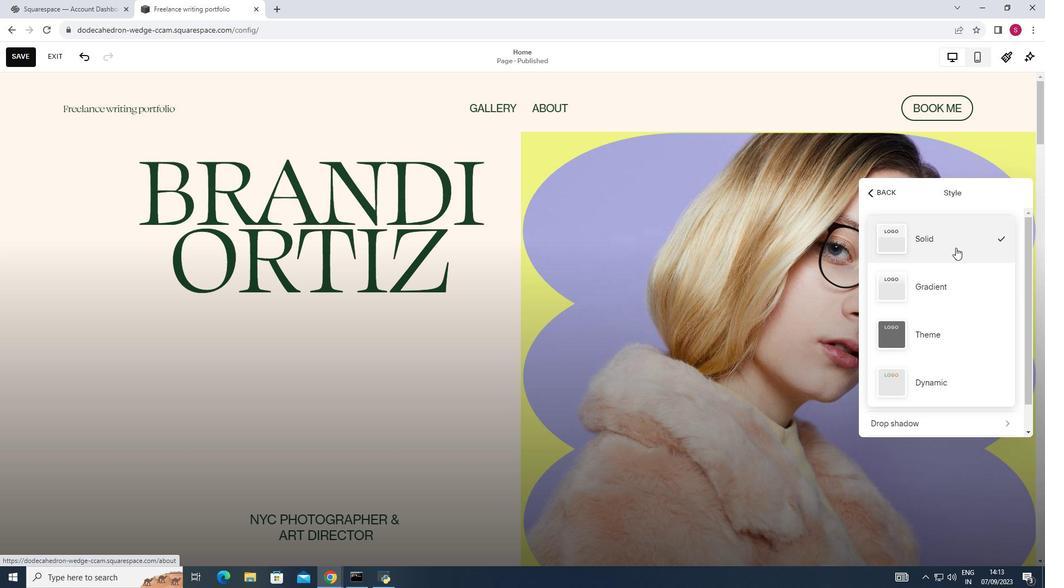 
Action: Mouse pressed left at (957, 248)
Screenshot: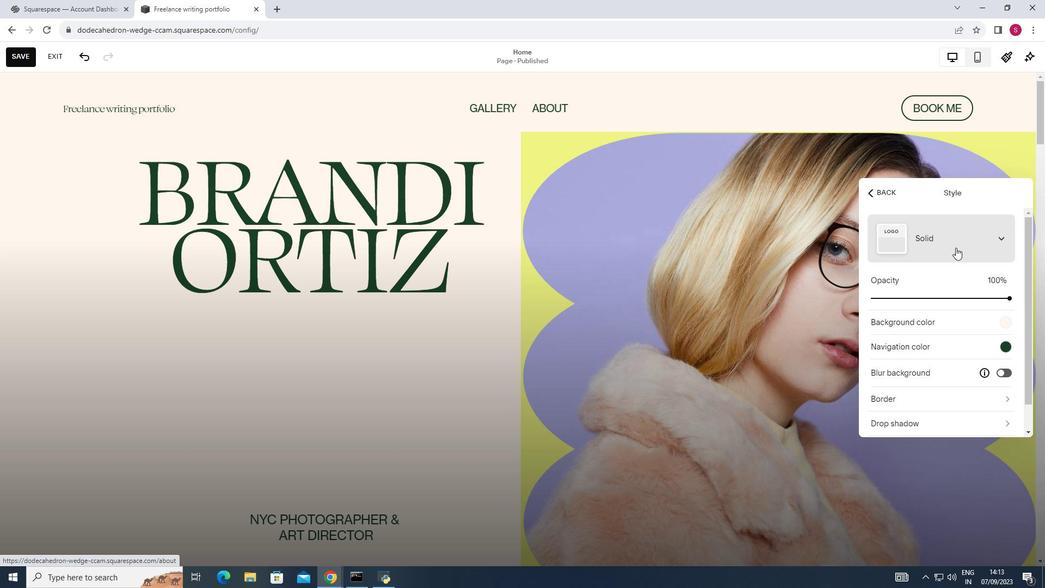 
Action: Mouse moved to (1007, 318)
Screenshot: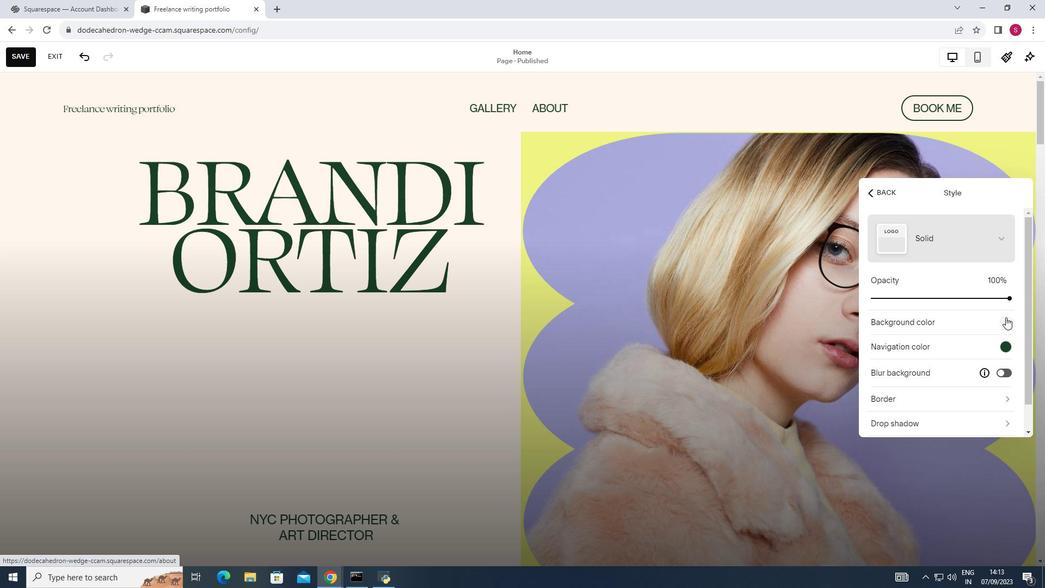 
Action: Mouse pressed left at (1007, 318)
Screenshot: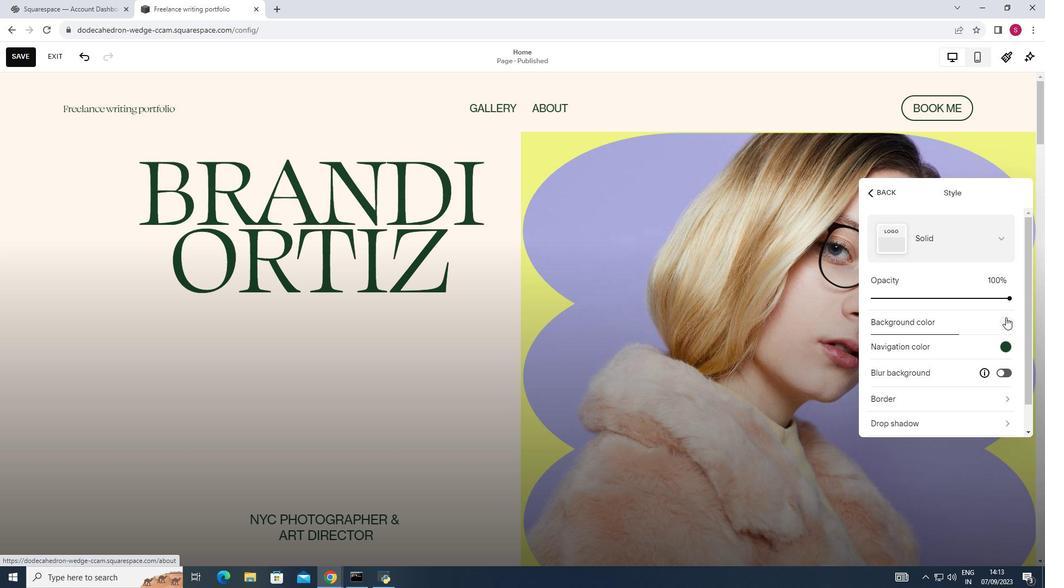 
Action: Mouse moved to (951, 322)
Screenshot: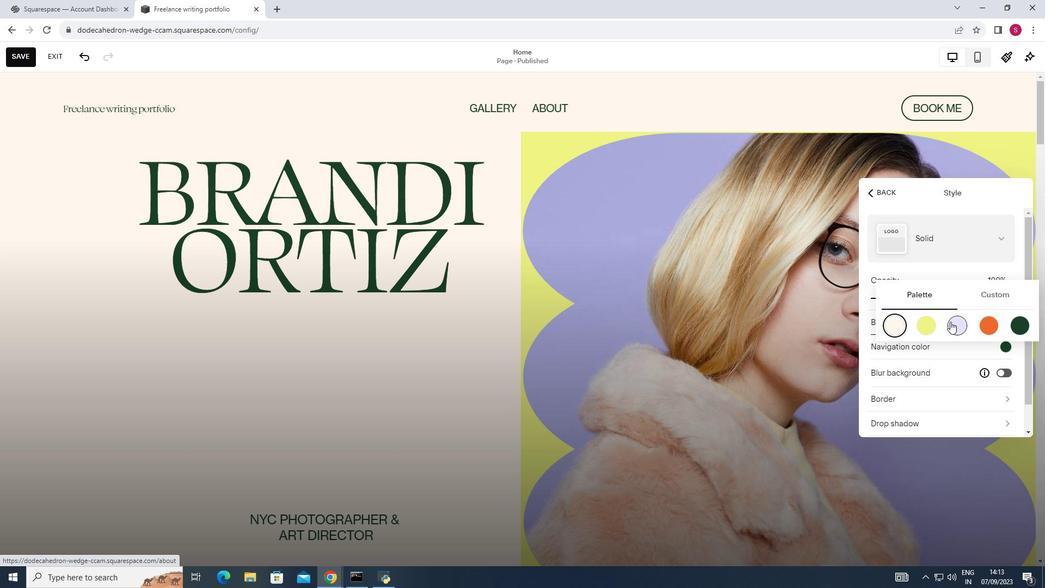 
Action: Mouse pressed left at (951, 322)
Screenshot: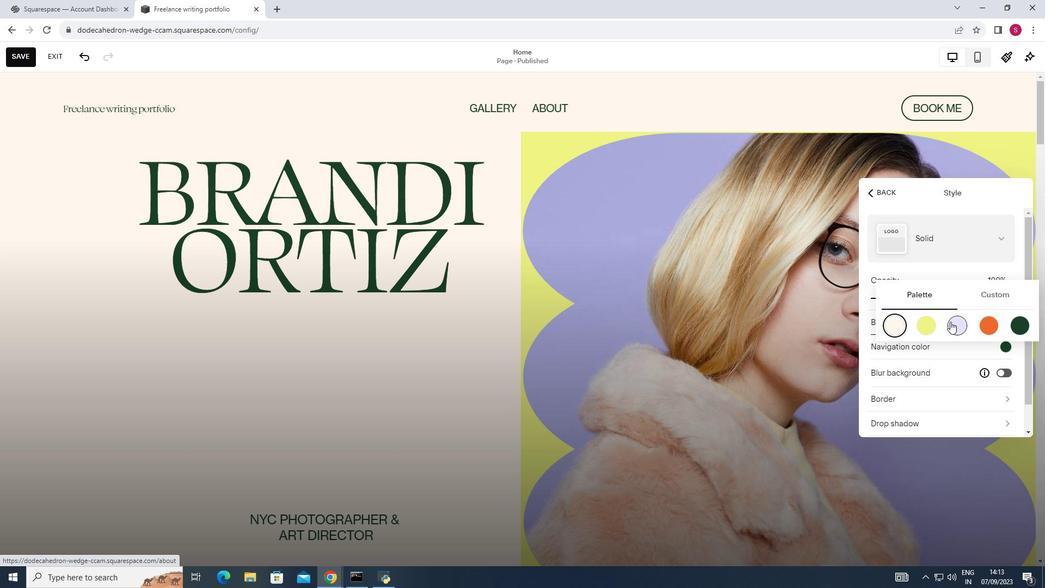 
Action: Mouse moved to (466, 326)
Screenshot: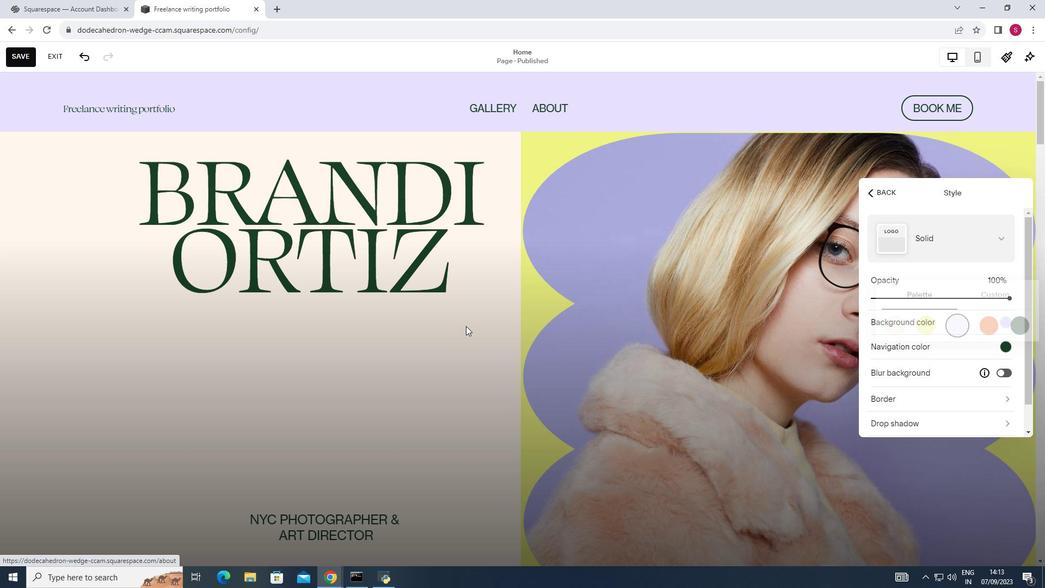 
Action: Mouse pressed left at (466, 326)
Screenshot: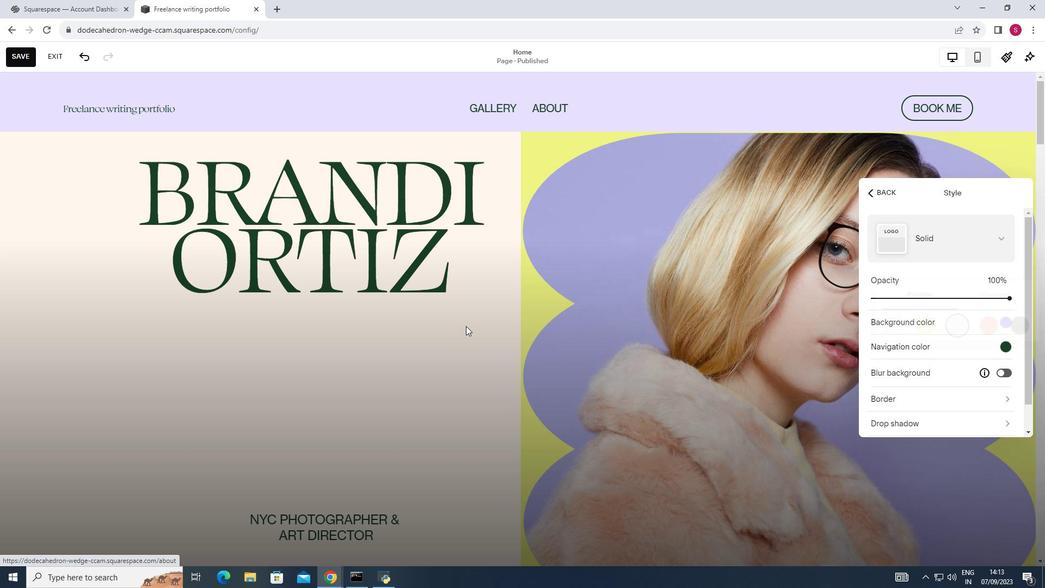 
Action: Mouse moved to (649, 290)
Screenshot: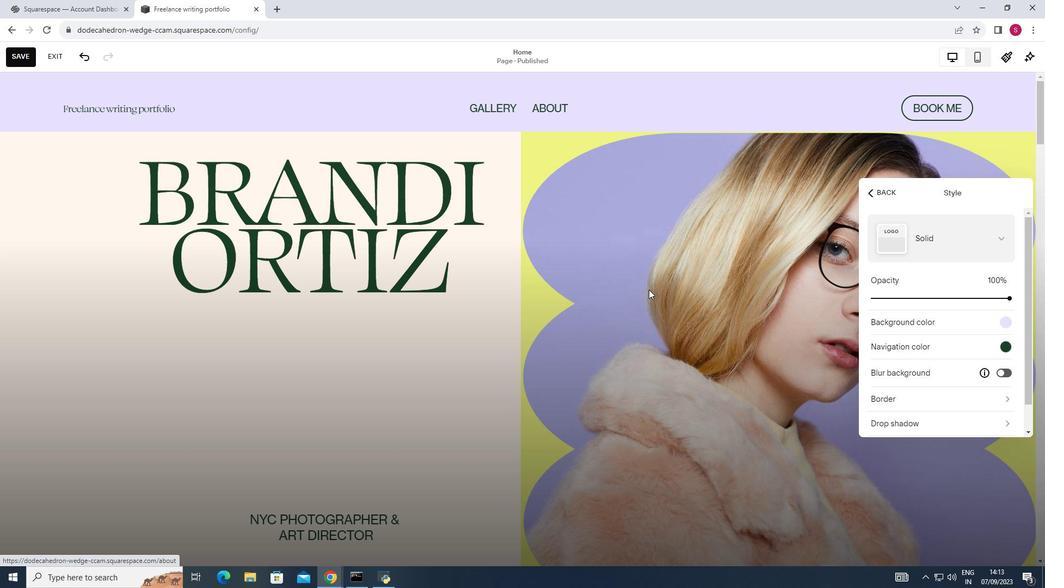 
Action: Mouse pressed left at (649, 290)
Screenshot: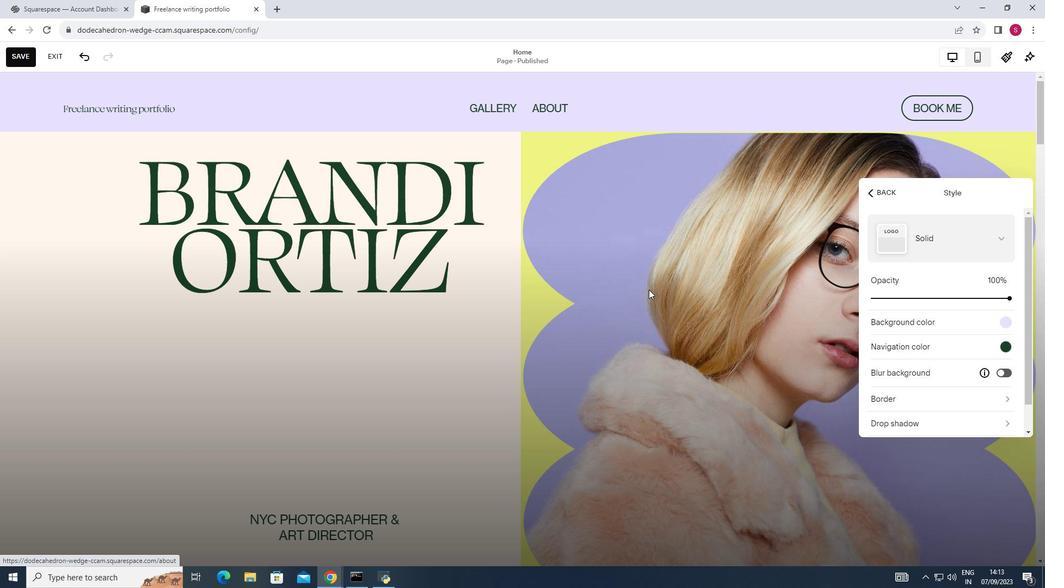 
Action: Mouse moved to (937, 169)
Screenshot: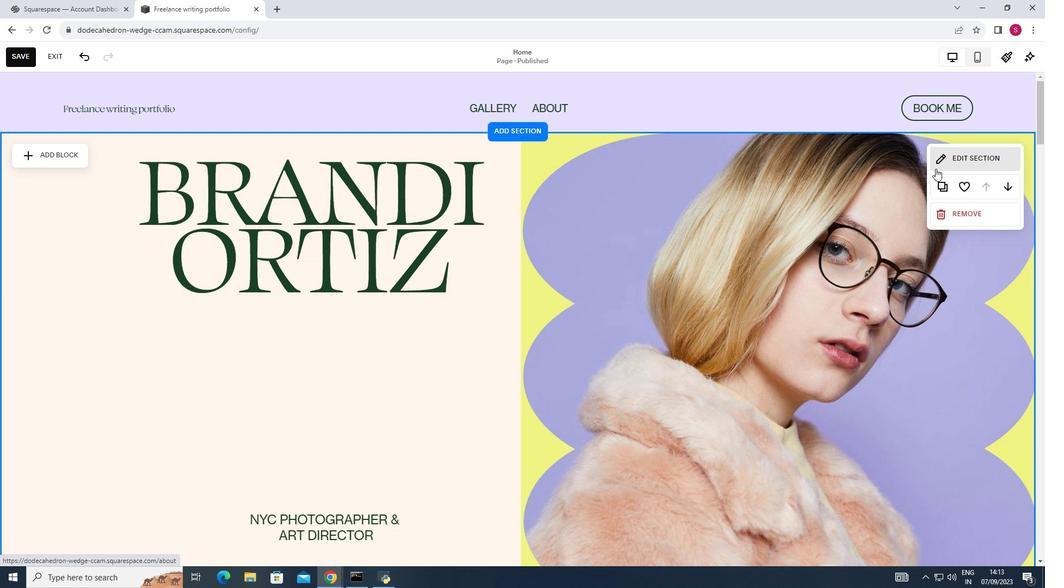 
Action: Mouse pressed left at (937, 169)
Screenshot: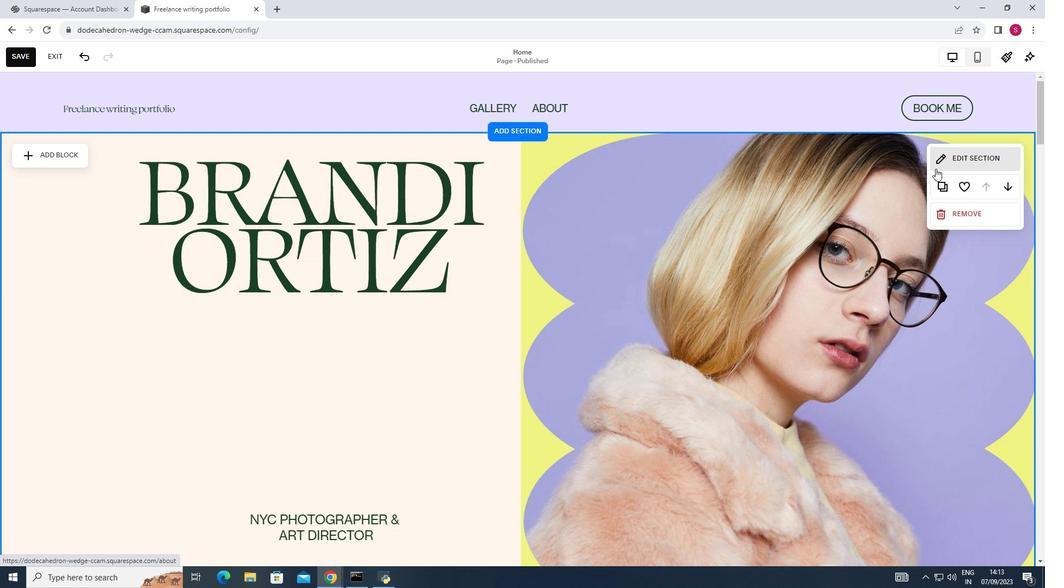 
Action: Mouse moved to (927, 187)
Screenshot: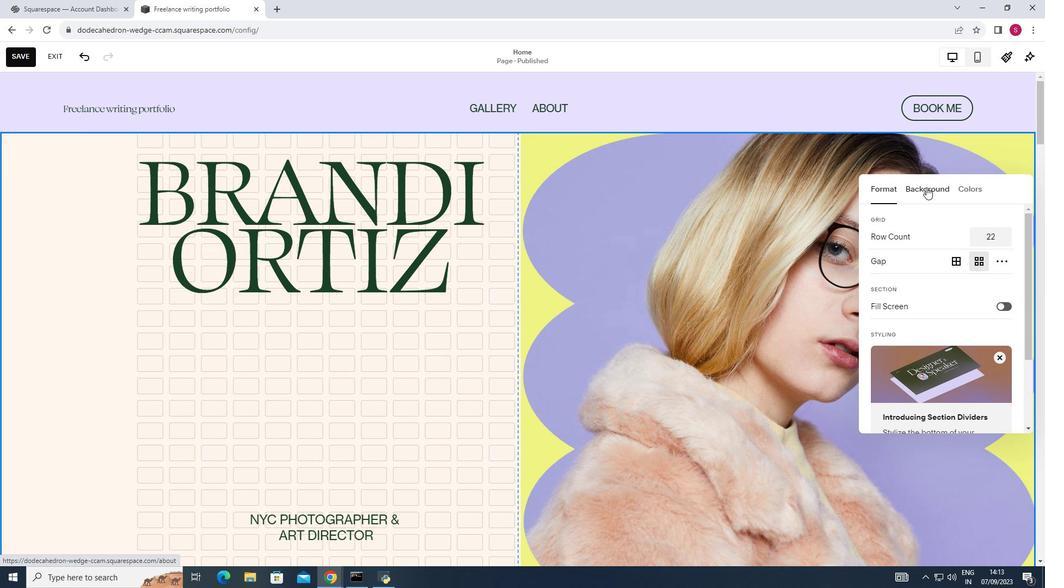 
Action: Mouse pressed left at (927, 187)
Screenshot: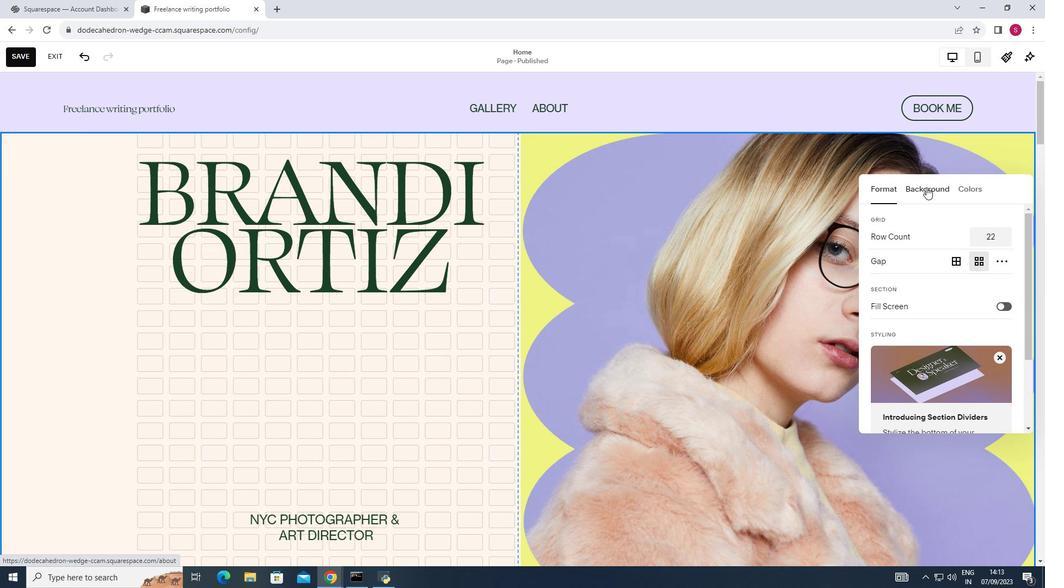 
Action: Mouse moved to (903, 283)
Screenshot: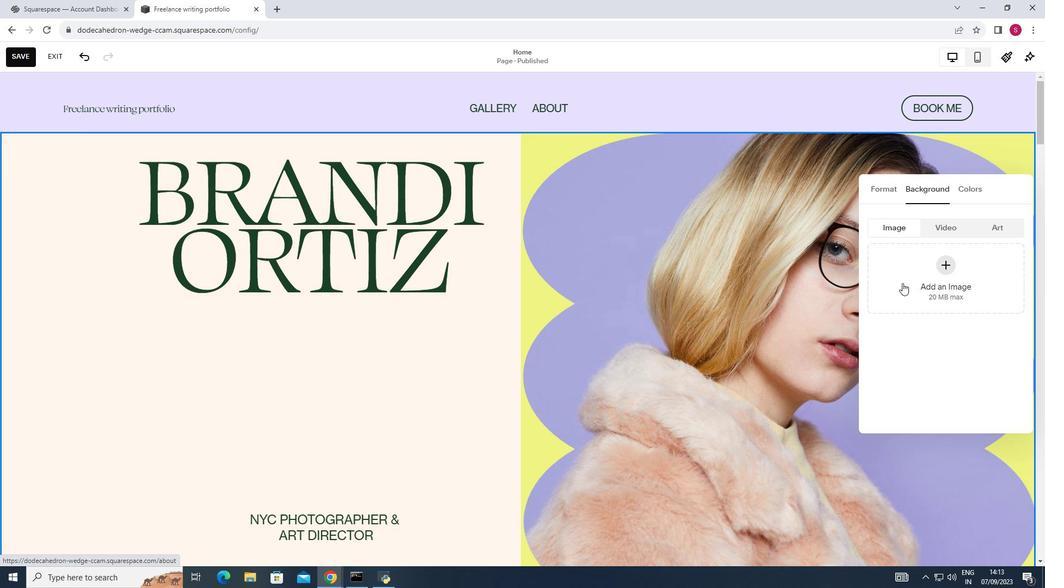 
Action: Mouse pressed left at (903, 283)
Screenshot: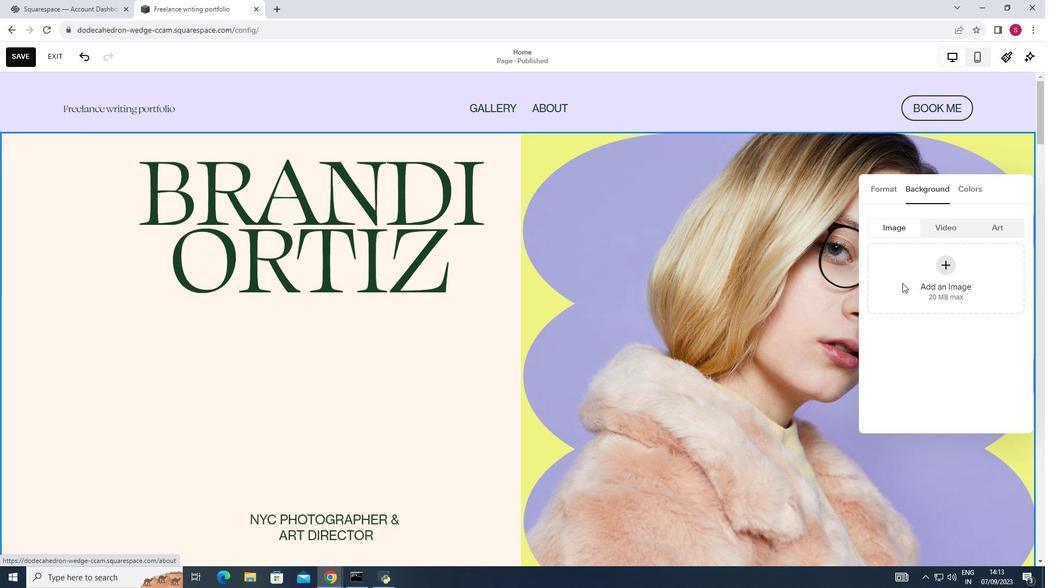 
Action: Mouse moved to (907, 330)
Screenshot: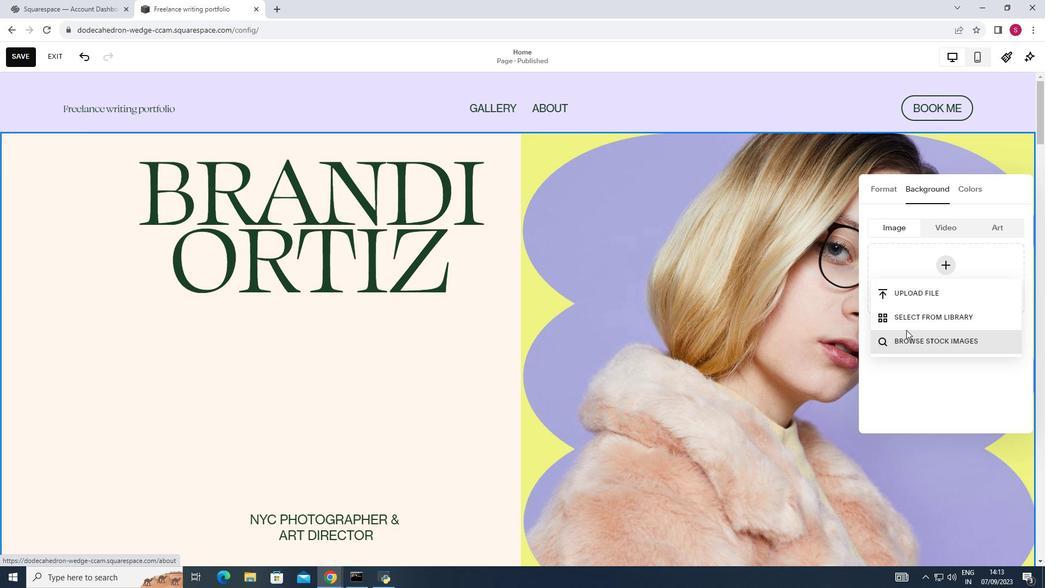 
Action: Mouse pressed left at (907, 330)
Screenshot: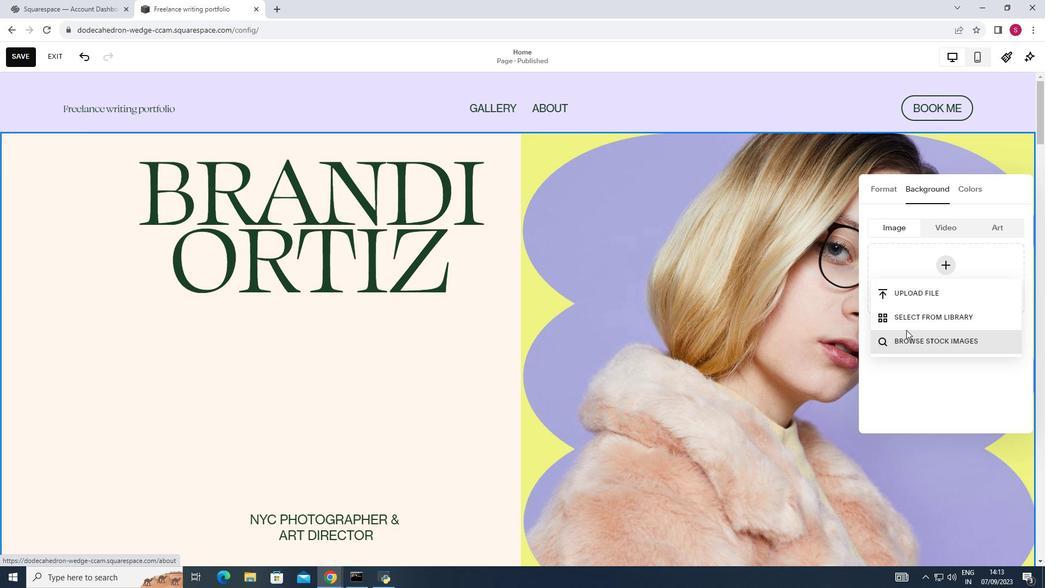 
Action: Mouse moved to (509, 190)
Screenshot: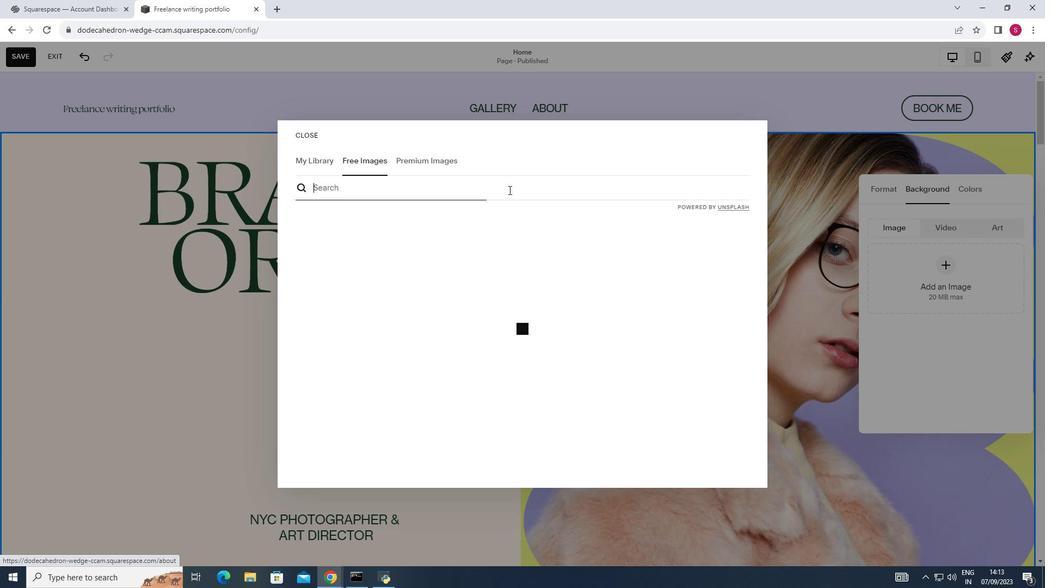 
Action: Mouse pressed left at (509, 190)
Screenshot: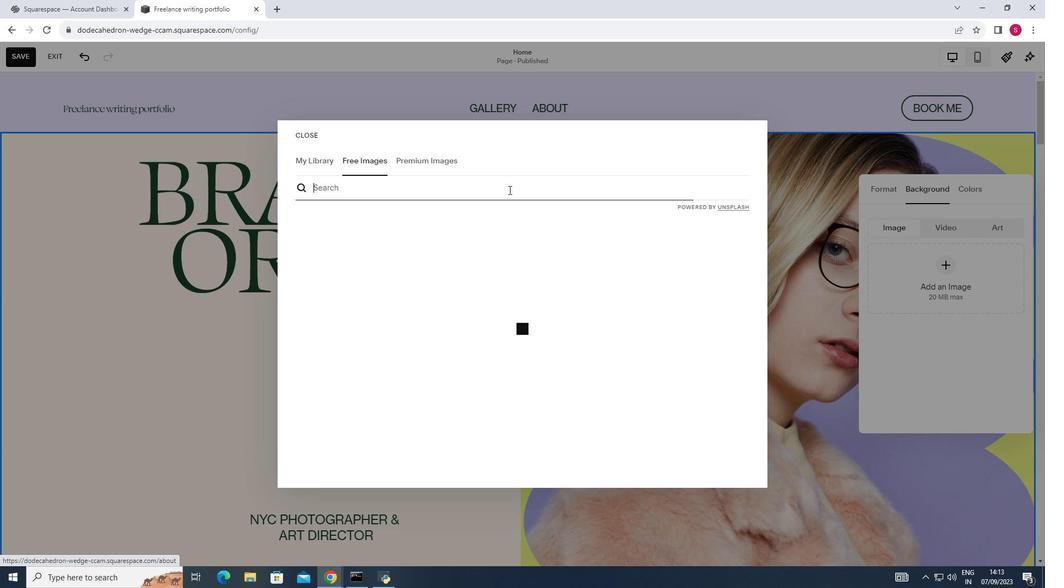 
Action: Key pressed profile<Key.space>pic<Key.enter>
Screenshot: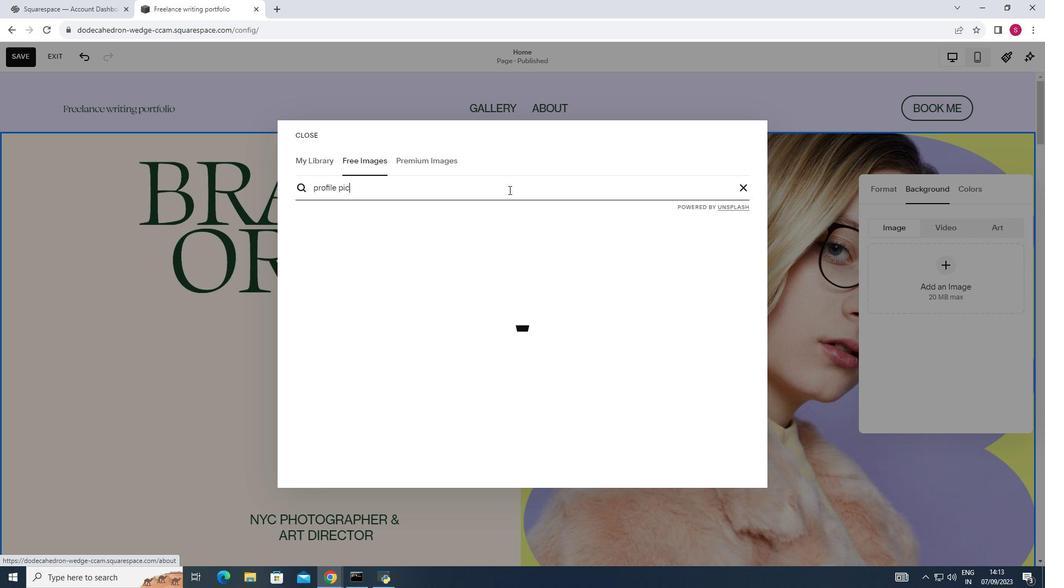 
Action: Mouse moved to (549, 295)
Screenshot: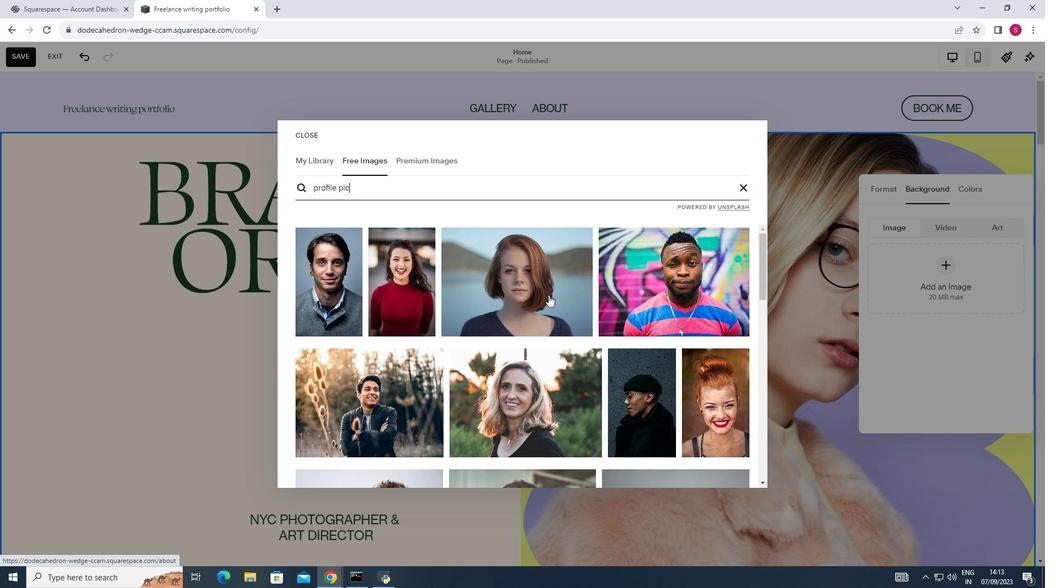 
Action: Mouse scrolled (549, 295) with delta (0, 0)
Screenshot: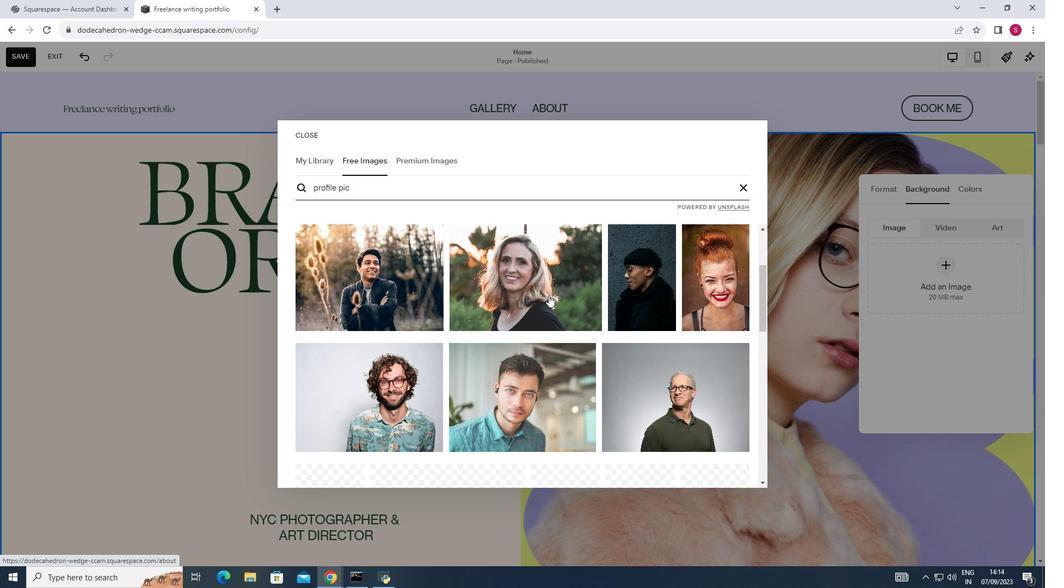 
Action: Mouse scrolled (549, 295) with delta (0, 0)
Screenshot: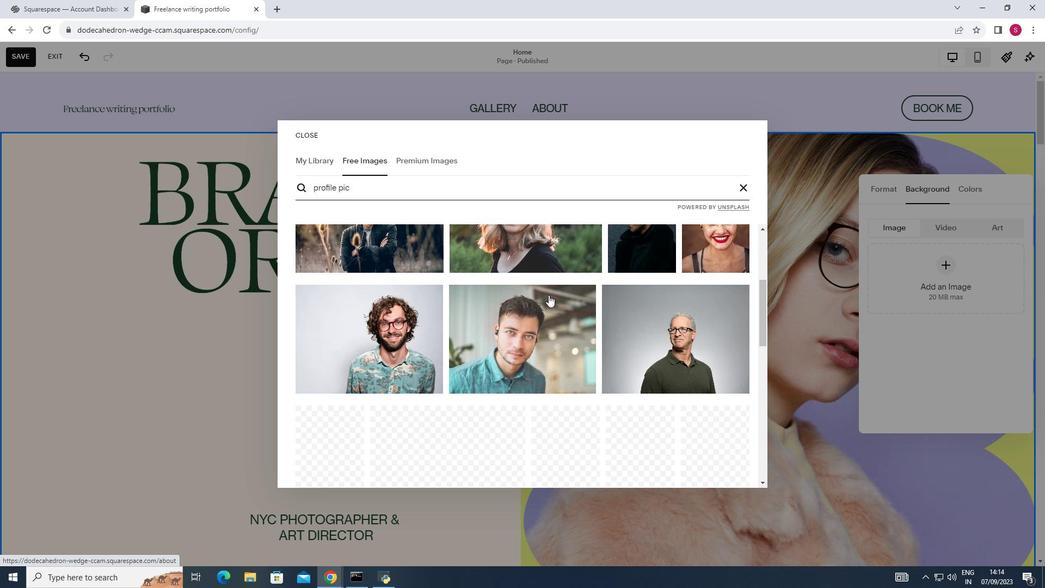
Action: Mouse scrolled (549, 295) with delta (0, 0)
Screenshot: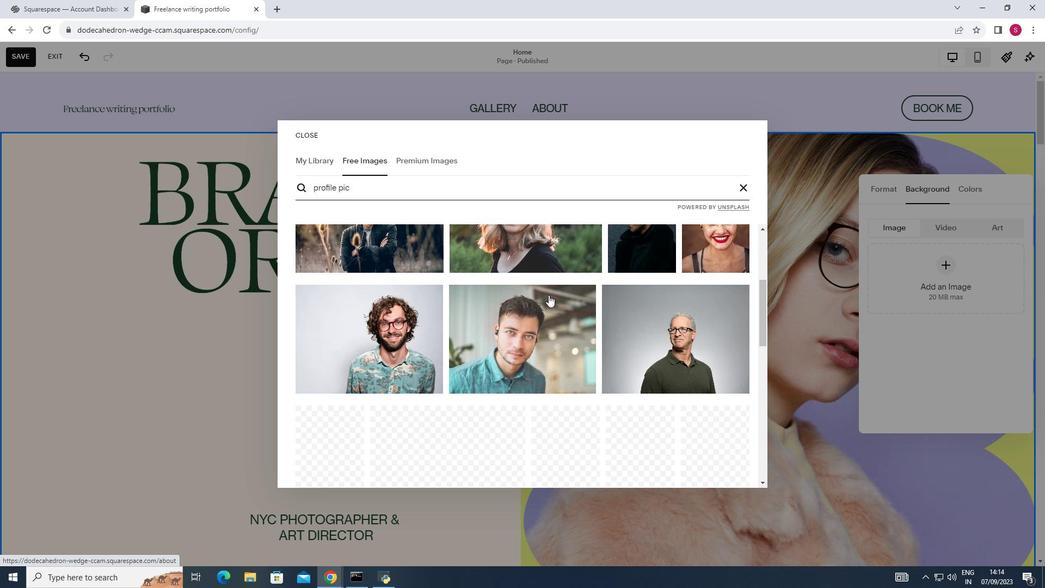 
Action: Mouse scrolled (549, 295) with delta (0, 0)
Screenshot: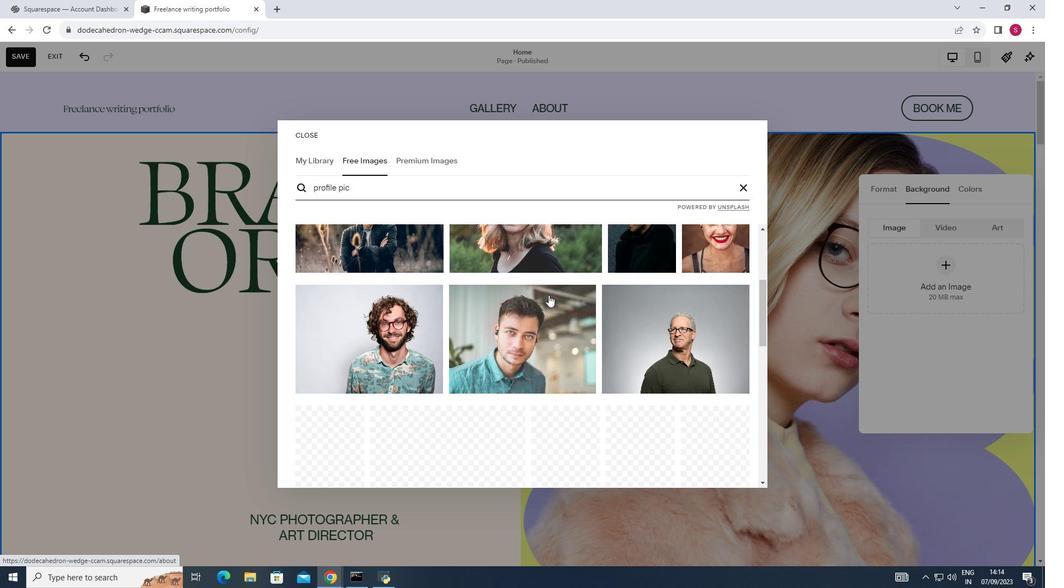 
Action: Mouse scrolled (549, 295) with delta (0, 0)
Screenshot: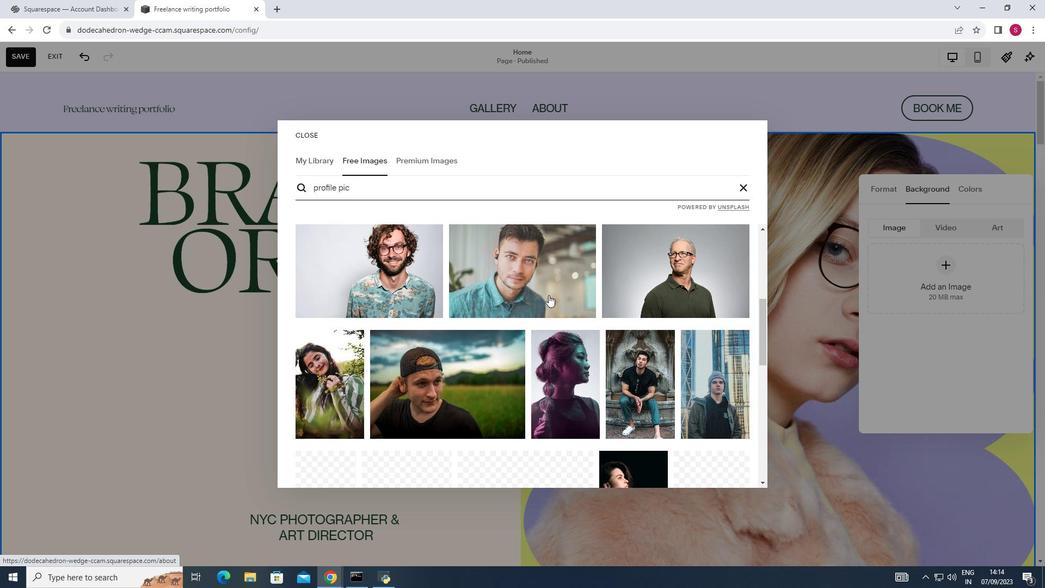 
Action: Mouse moved to (549, 295)
Screenshot: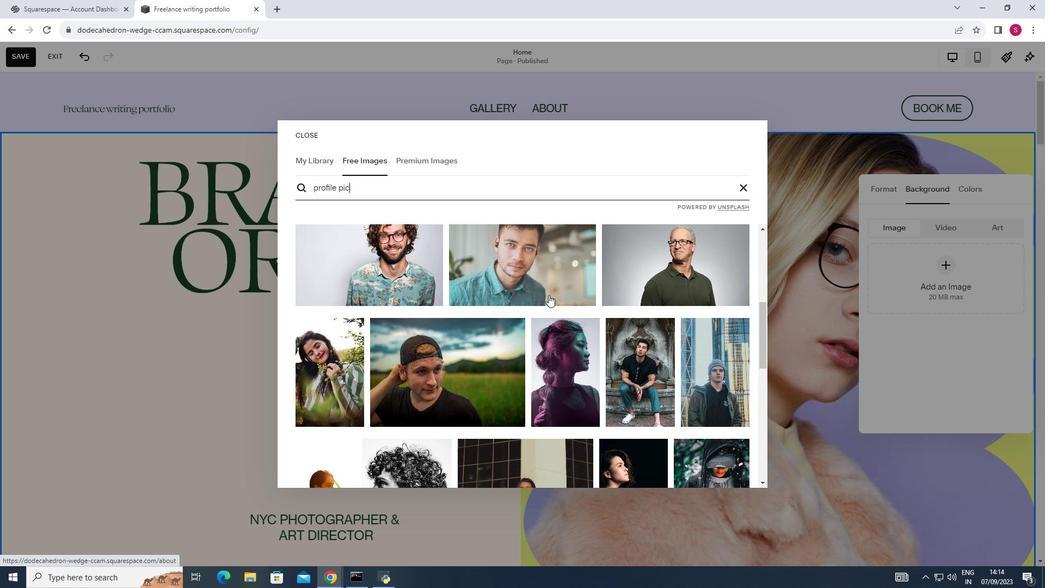 
Action: Mouse scrolled (549, 295) with delta (0, 0)
Screenshot: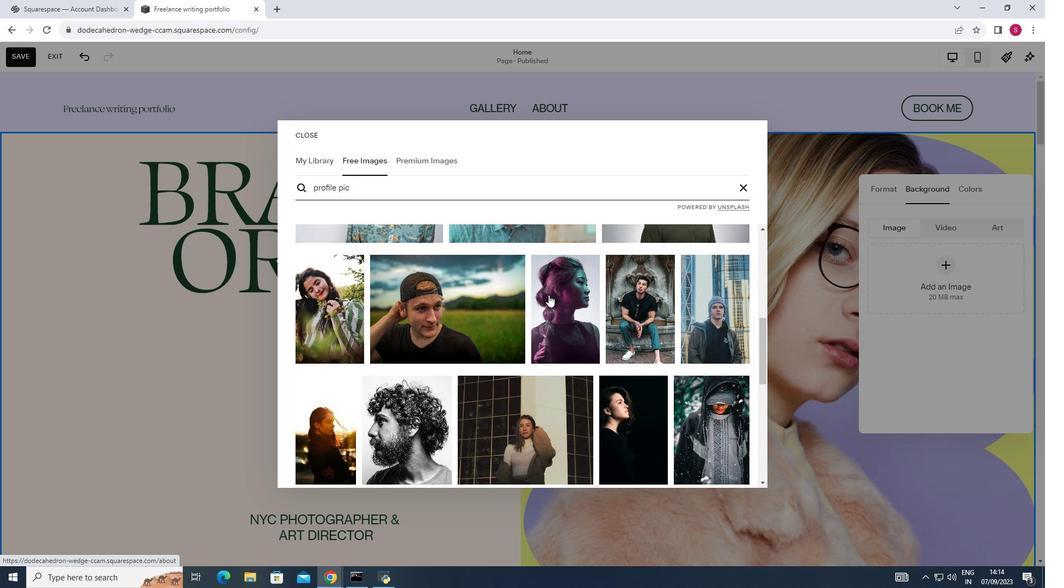 
Action: Mouse scrolled (549, 295) with delta (0, 0)
Screenshot: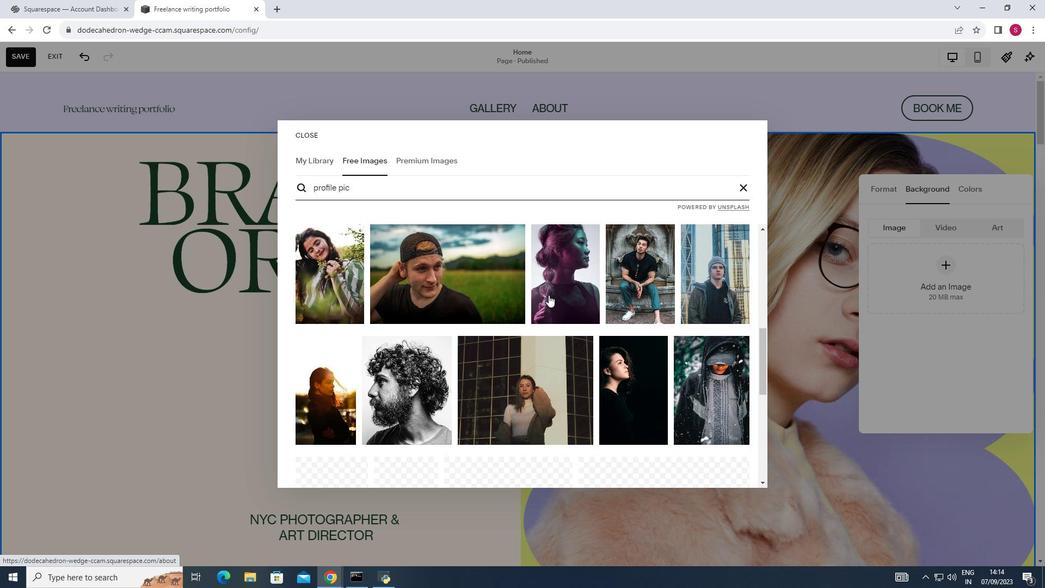 
Action: Mouse scrolled (549, 295) with delta (0, 0)
Screenshot: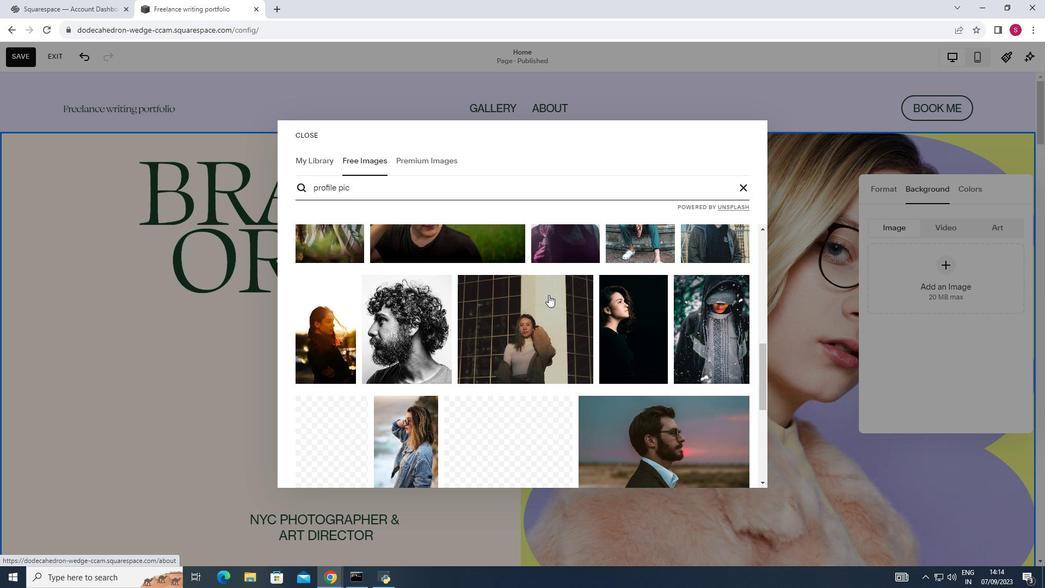 
Action: Mouse scrolled (549, 295) with delta (0, 0)
Screenshot: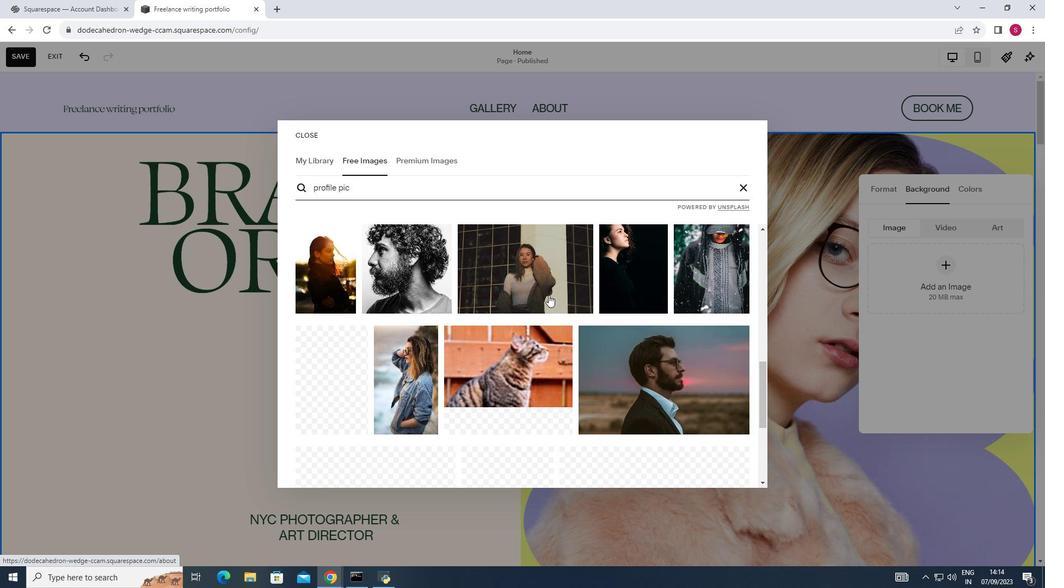 
Action: Mouse scrolled (549, 295) with delta (0, 0)
Screenshot: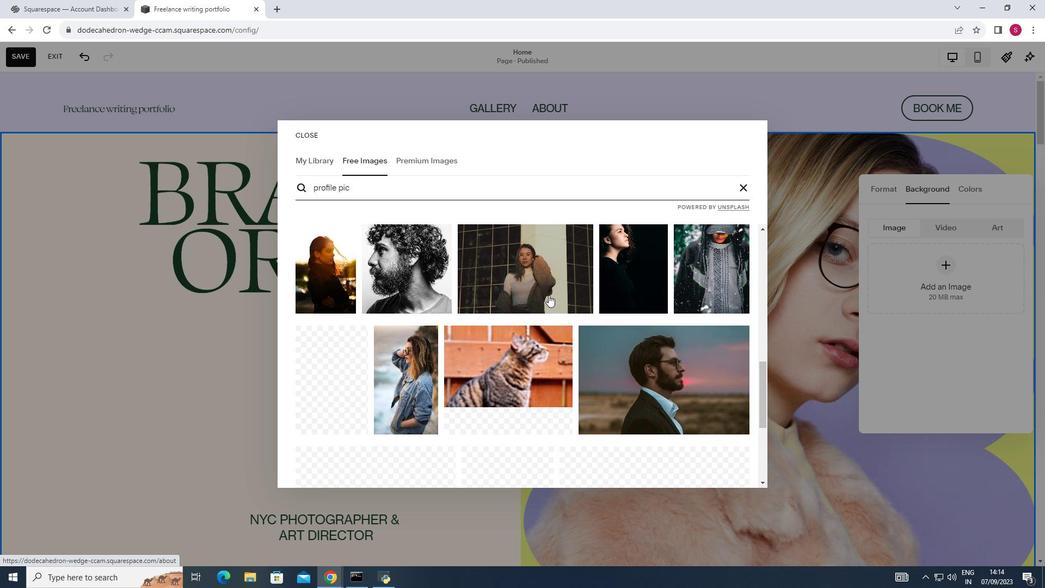 
Action: Mouse scrolled (549, 295) with delta (0, 0)
Screenshot: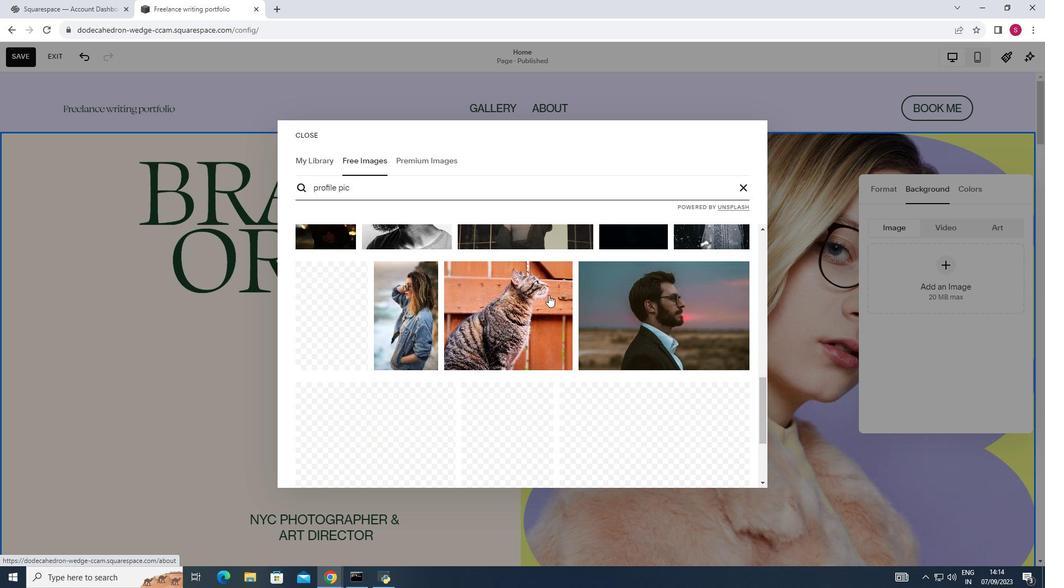 
Action: Mouse scrolled (549, 295) with delta (0, 0)
Screenshot: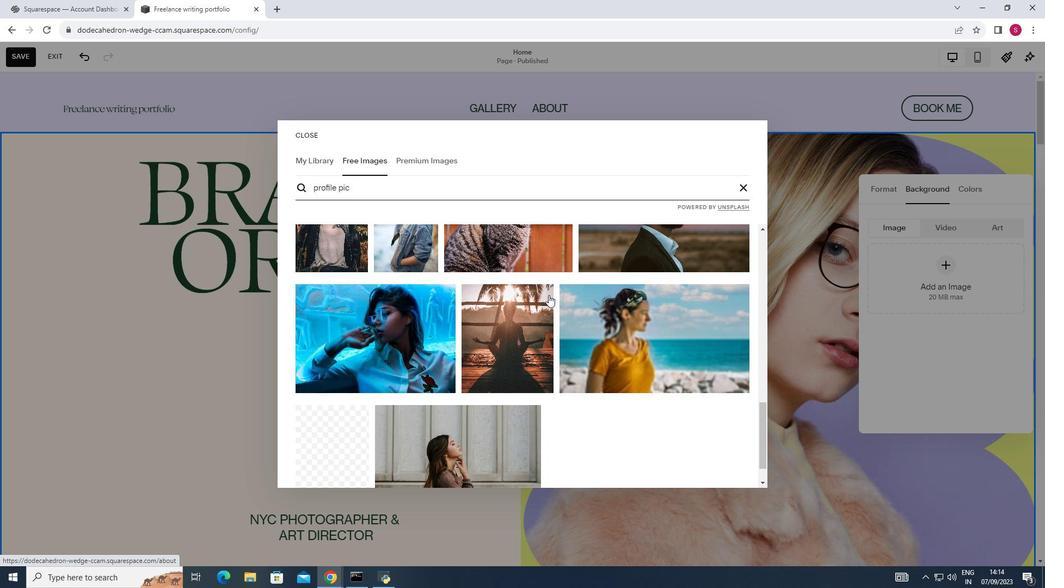 
Action: Mouse scrolled (549, 295) with delta (0, 0)
Screenshot: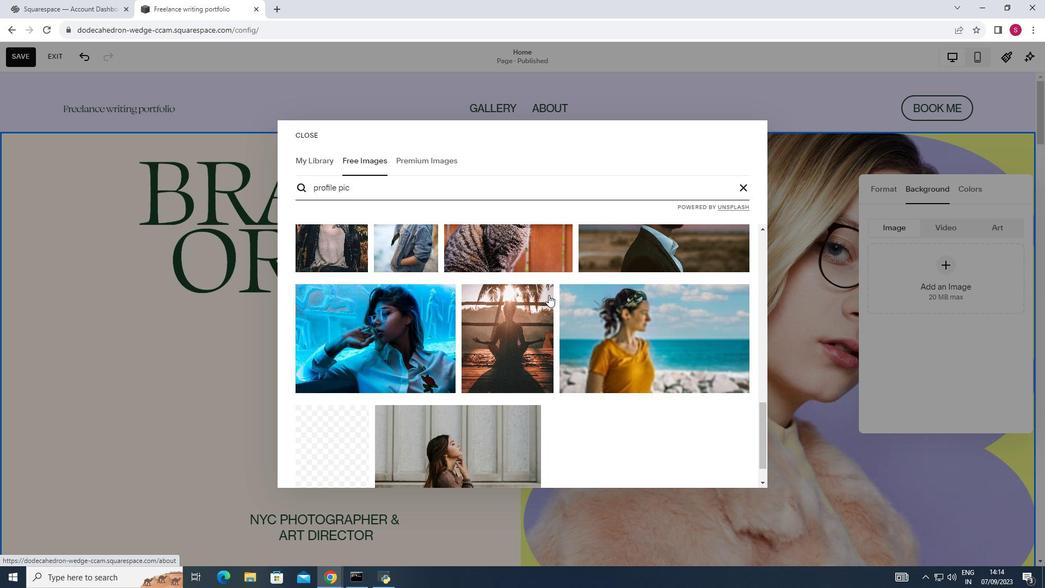 
Action: Mouse scrolled (549, 295) with delta (0, 0)
Screenshot: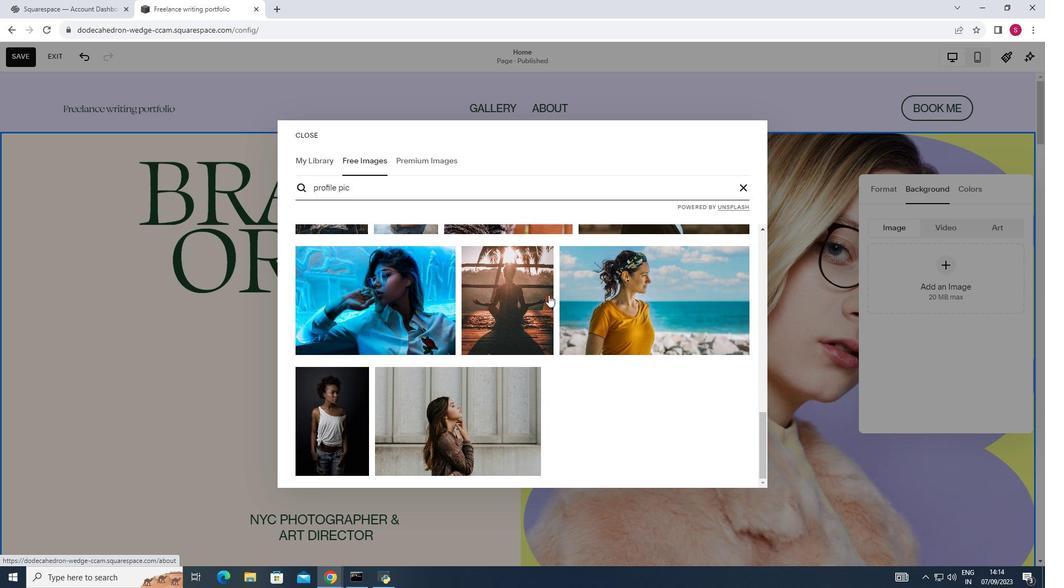 
Action: Mouse scrolled (549, 295) with delta (0, 0)
Screenshot: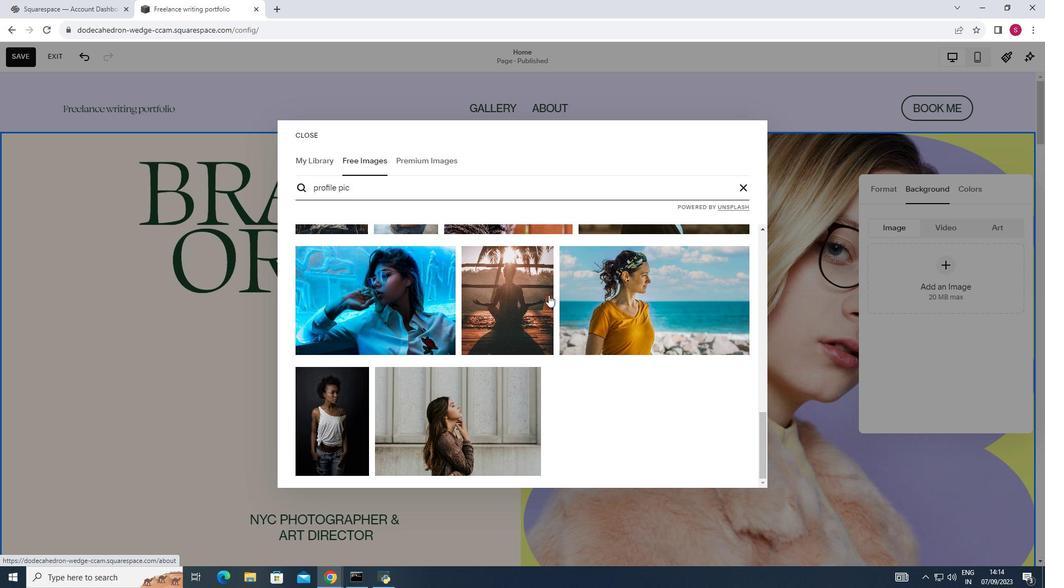 
Action: Mouse scrolled (549, 295) with delta (0, 0)
Screenshot: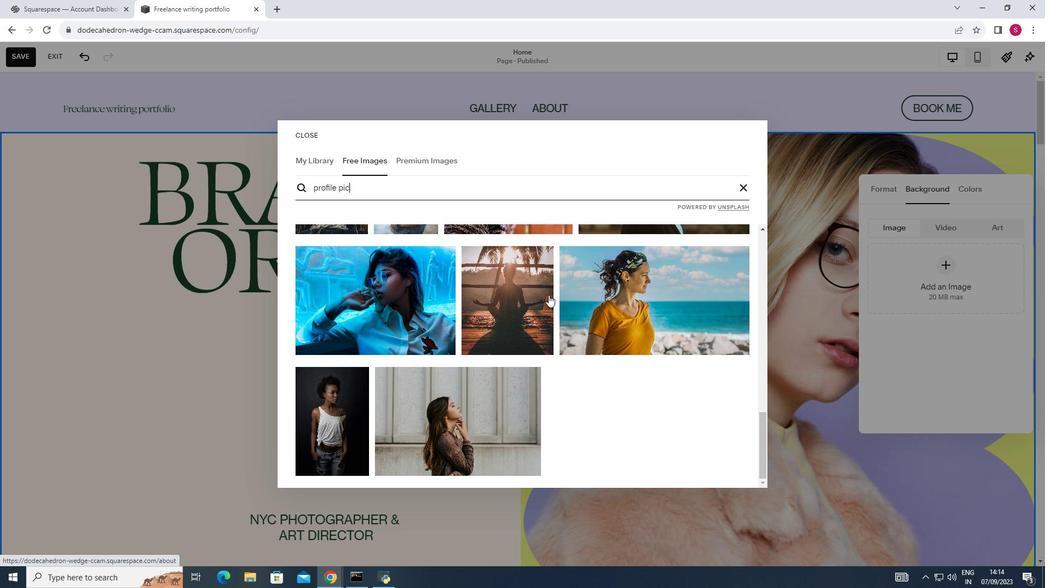 
Action: Mouse scrolled (549, 295) with delta (0, 0)
Screenshot: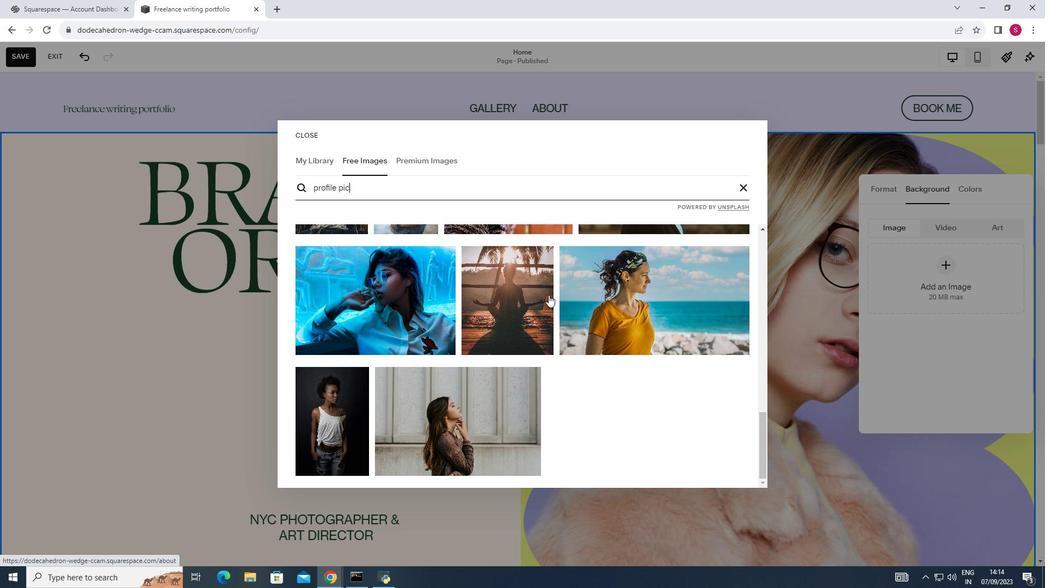 
Action: Mouse scrolled (549, 295) with delta (0, 0)
Screenshot: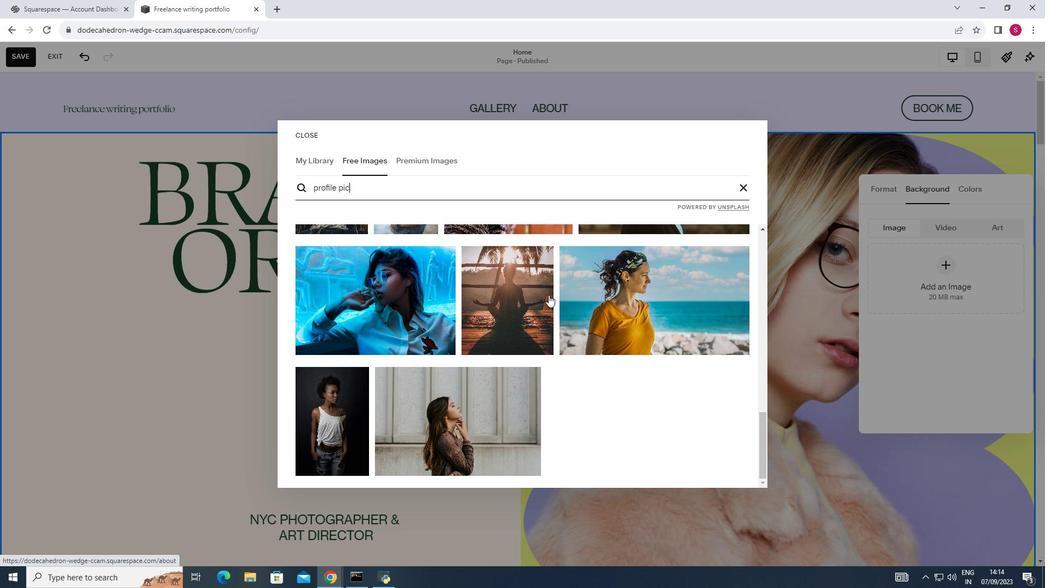 
Action: Mouse scrolled (549, 295) with delta (0, 0)
Screenshot: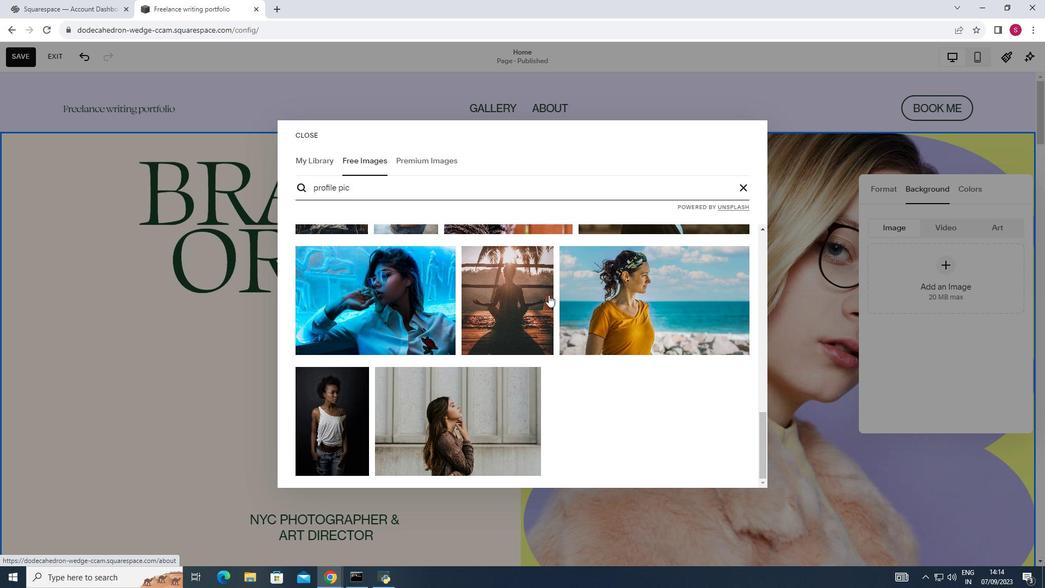 
Action: Mouse scrolled (549, 295) with delta (0, 0)
Screenshot: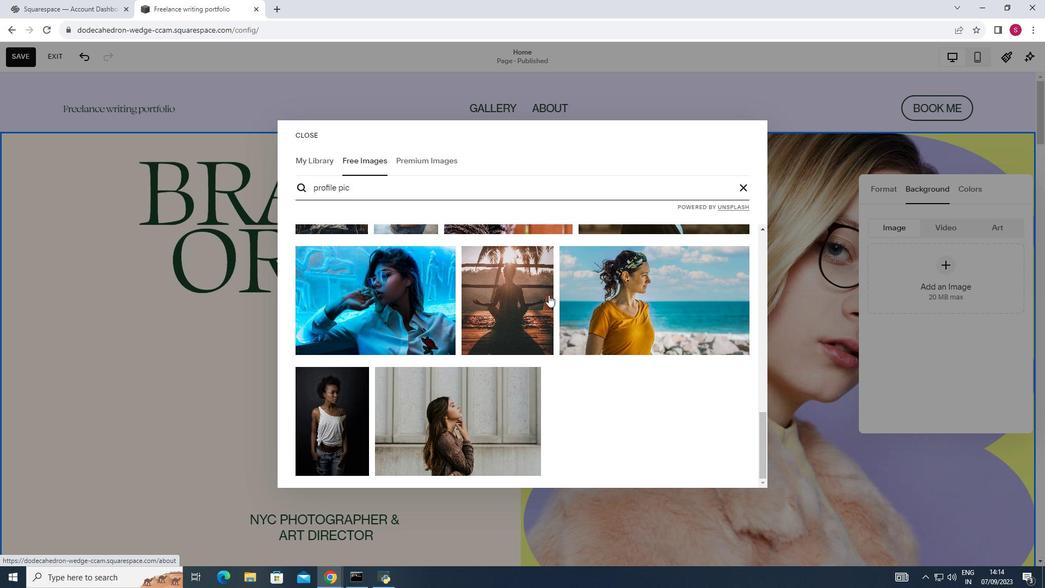 
Action: Mouse scrolled (549, 295) with delta (0, 0)
Screenshot: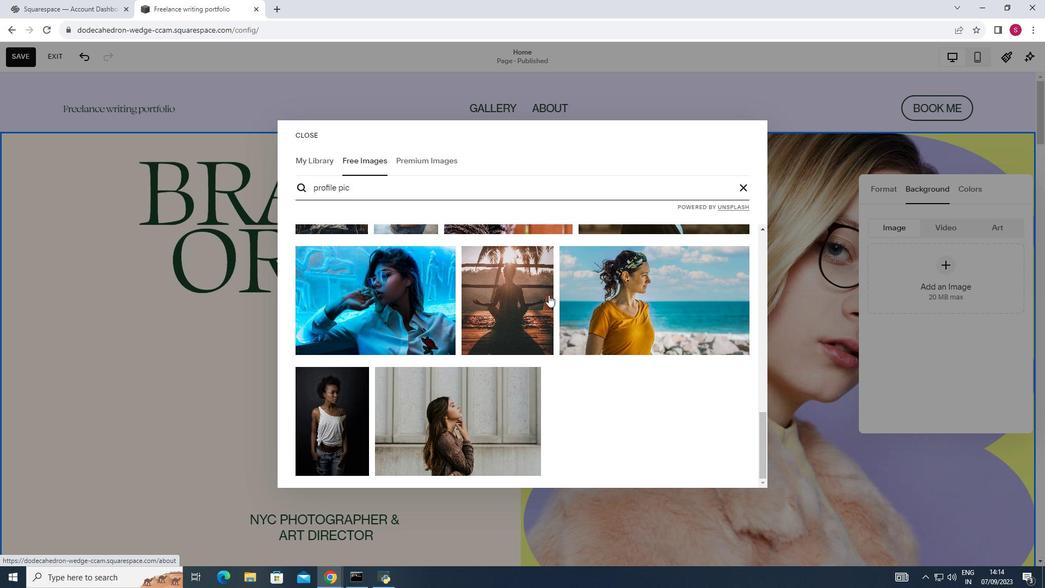 
Action: Mouse scrolled (549, 295) with delta (0, 0)
Screenshot: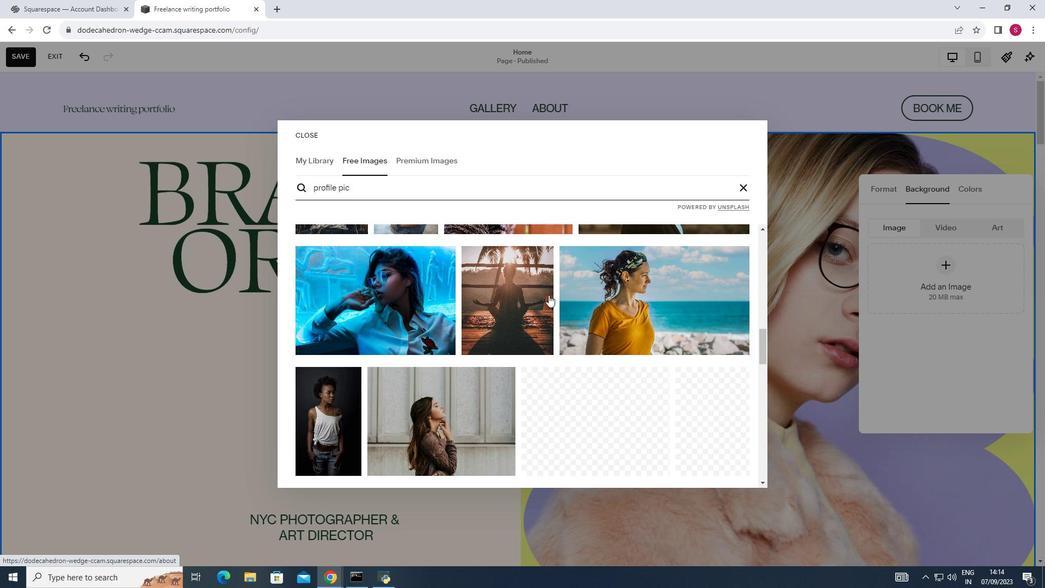 
Action: Mouse scrolled (549, 295) with delta (0, 0)
Screenshot: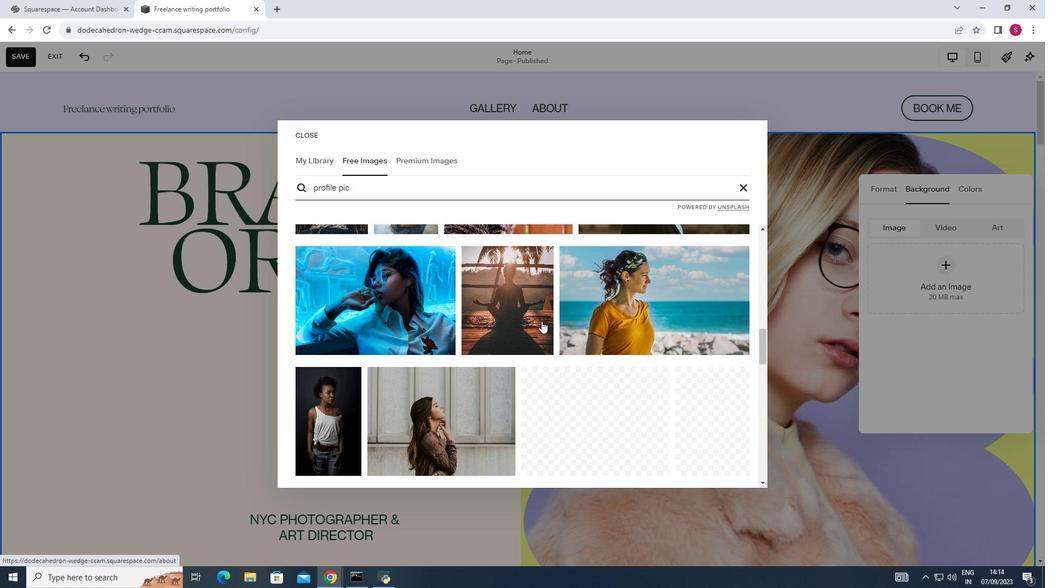 
Action: Mouse moved to (535, 343)
Screenshot: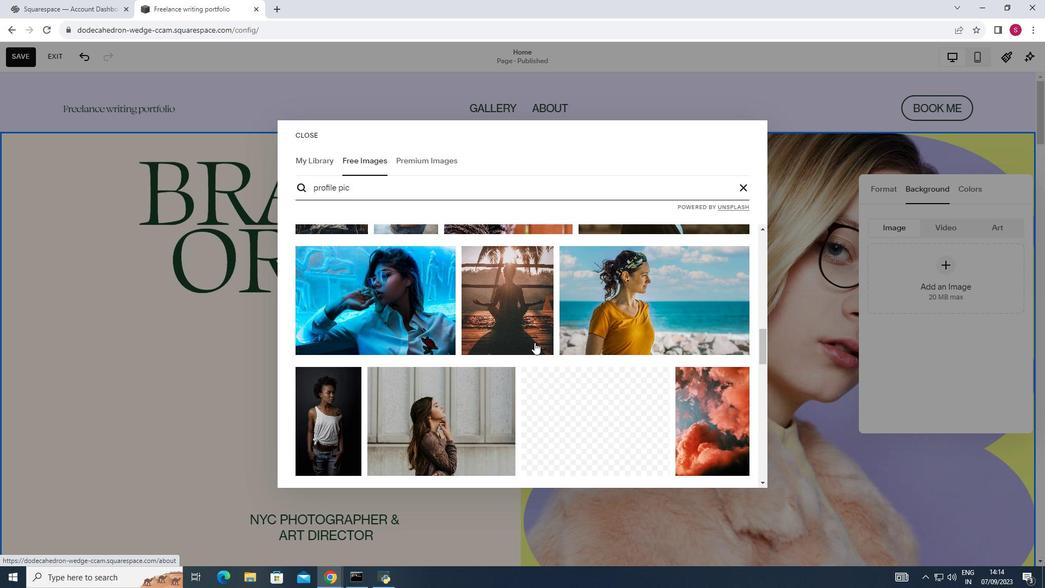 
Action: Mouse scrolled (535, 342) with delta (0, 0)
Screenshot: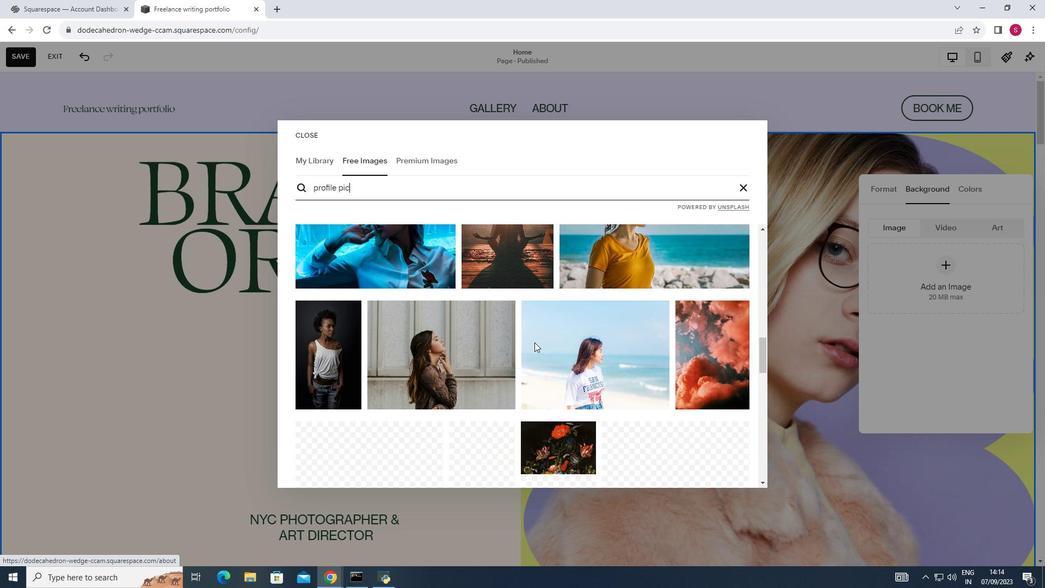 
Action: Mouse scrolled (535, 342) with delta (0, 0)
Screenshot: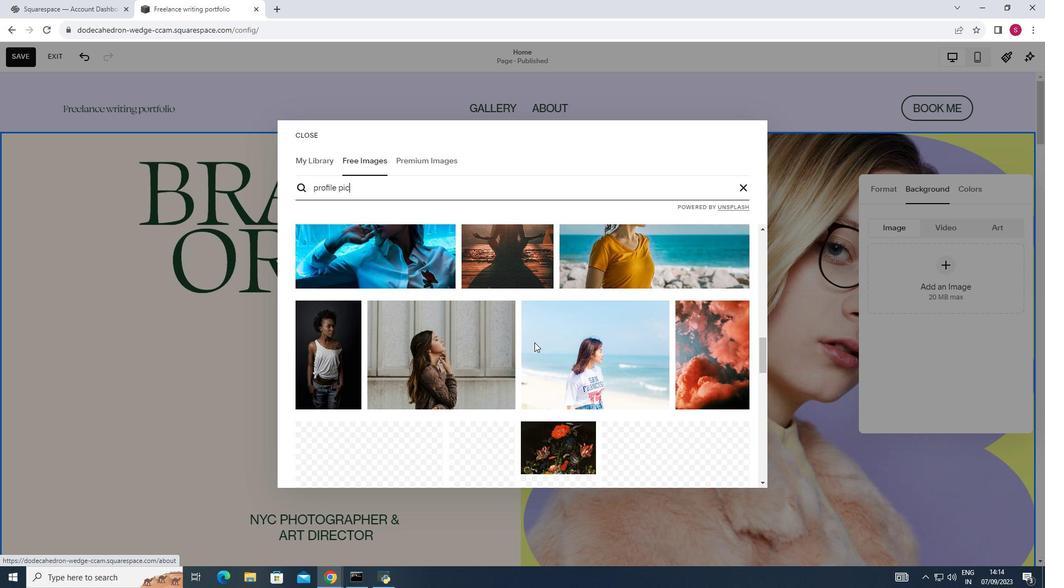 
Action: Mouse scrolled (535, 342) with delta (0, 0)
Screenshot: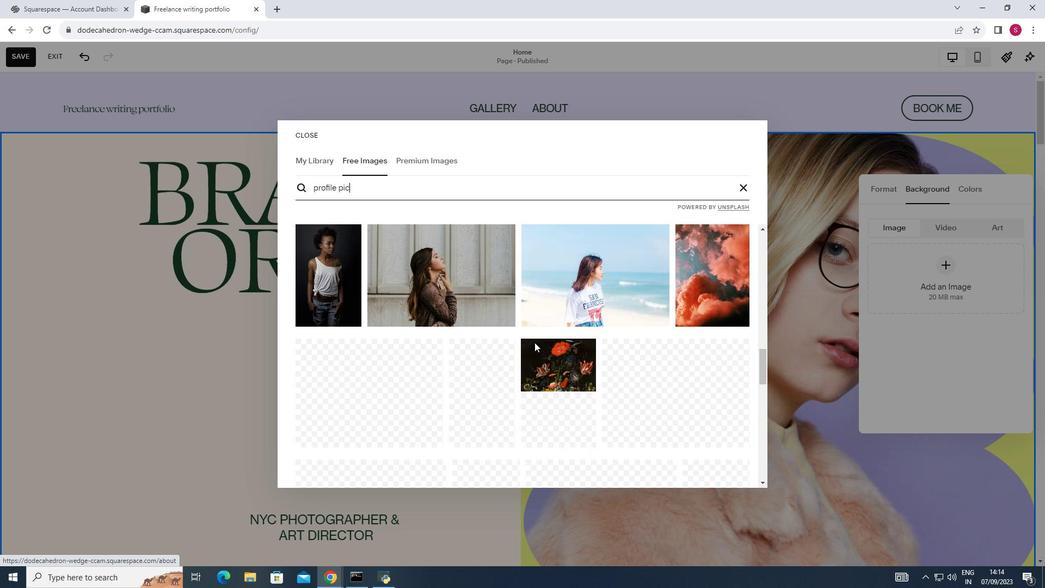 
Action: Mouse moved to (535, 343)
Screenshot: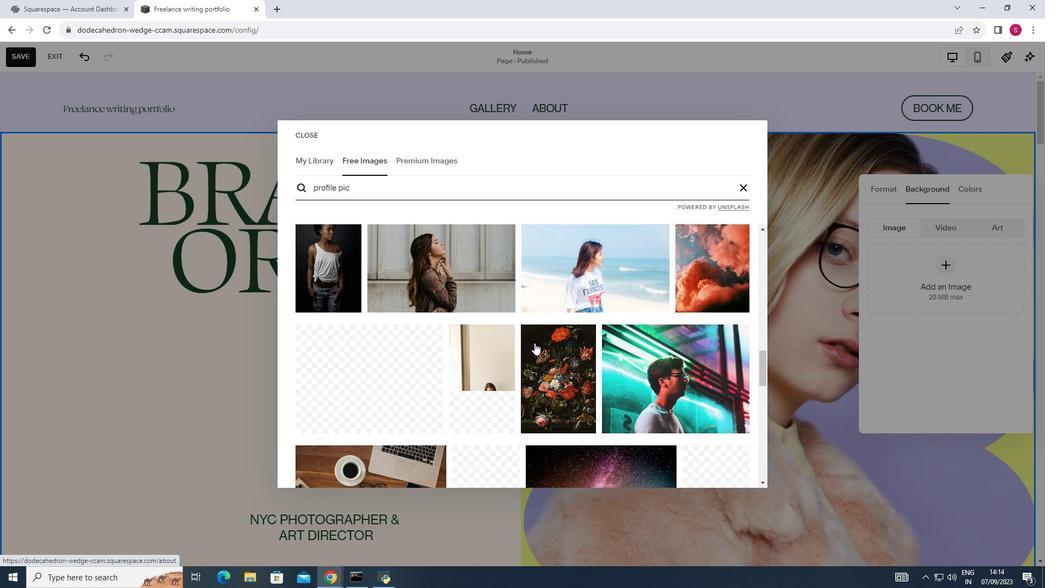 
Action: Mouse scrolled (535, 343) with delta (0, 0)
Screenshot: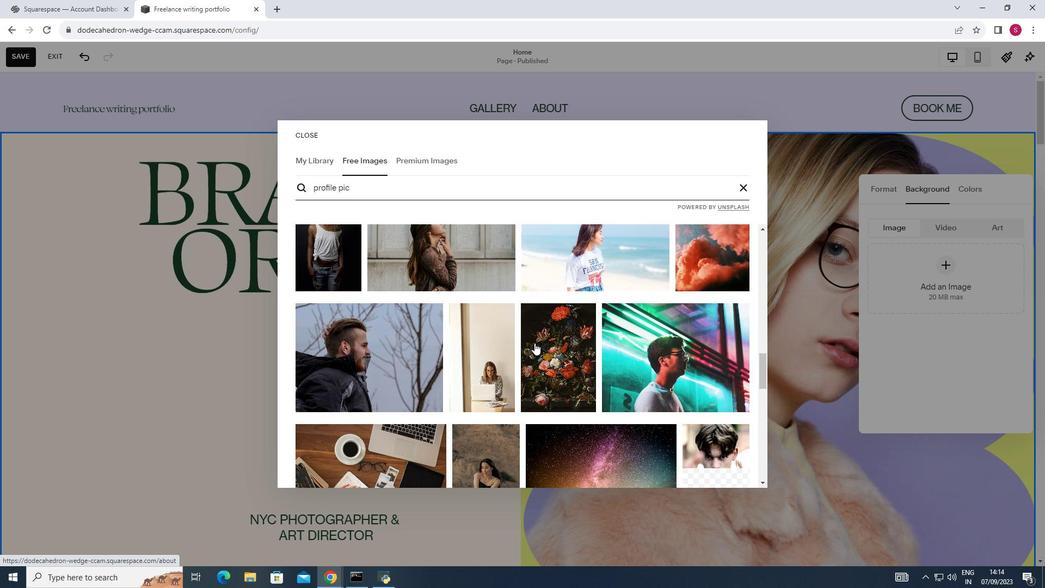
Action: Mouse scrolled (535, 343) with delta (0, 0)
Screenshot: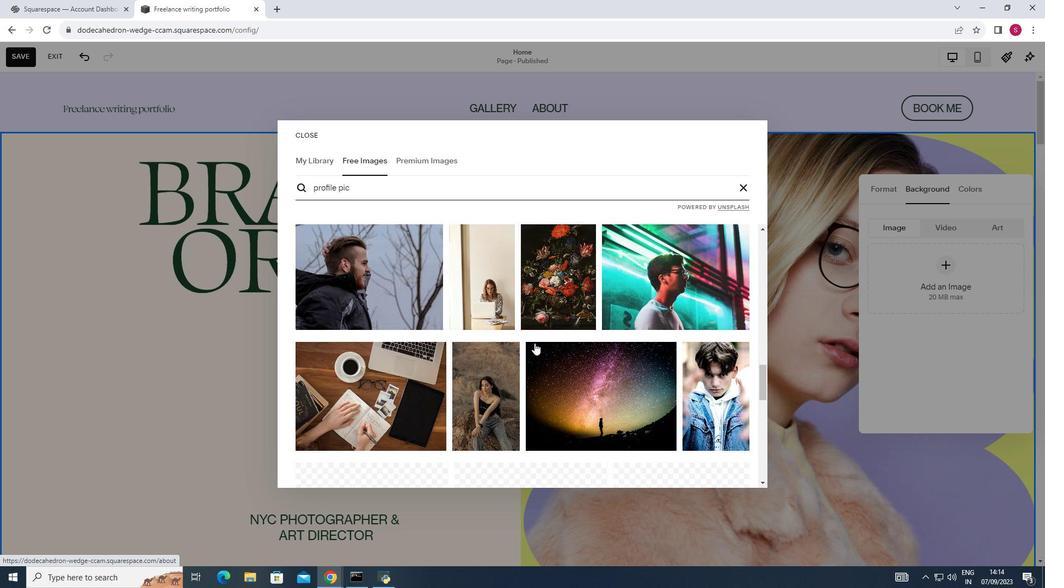 
Action: Mouse scrolled (535, 343) with delta (0, 0)
Screenshot: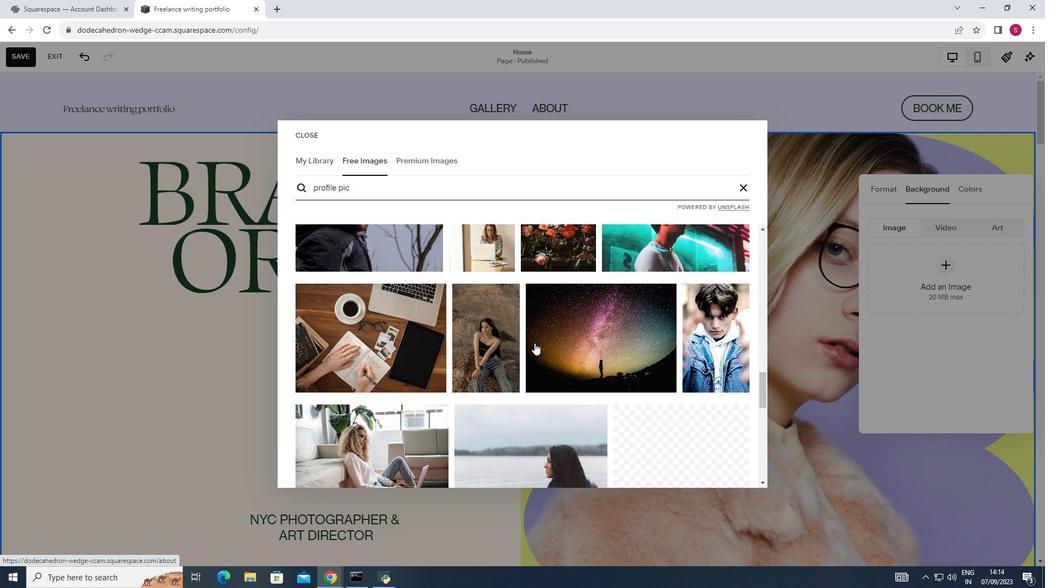 
Action: Mouse scrolled (535, 343) with delta (0, 0)
Screenshot: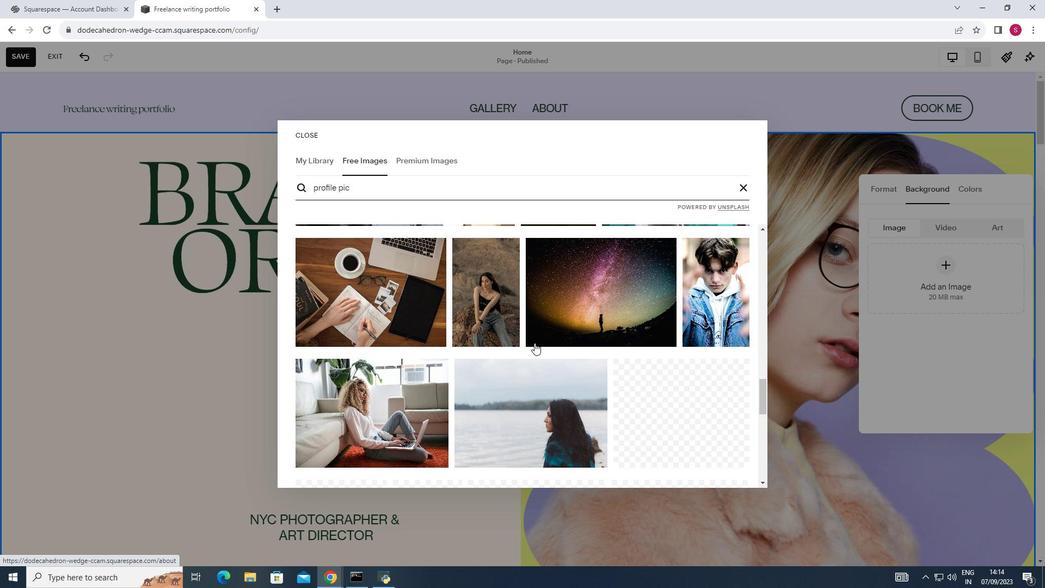 
Action: Mouse scrolled (535, 343) with delta (0, 0)
Screenshot: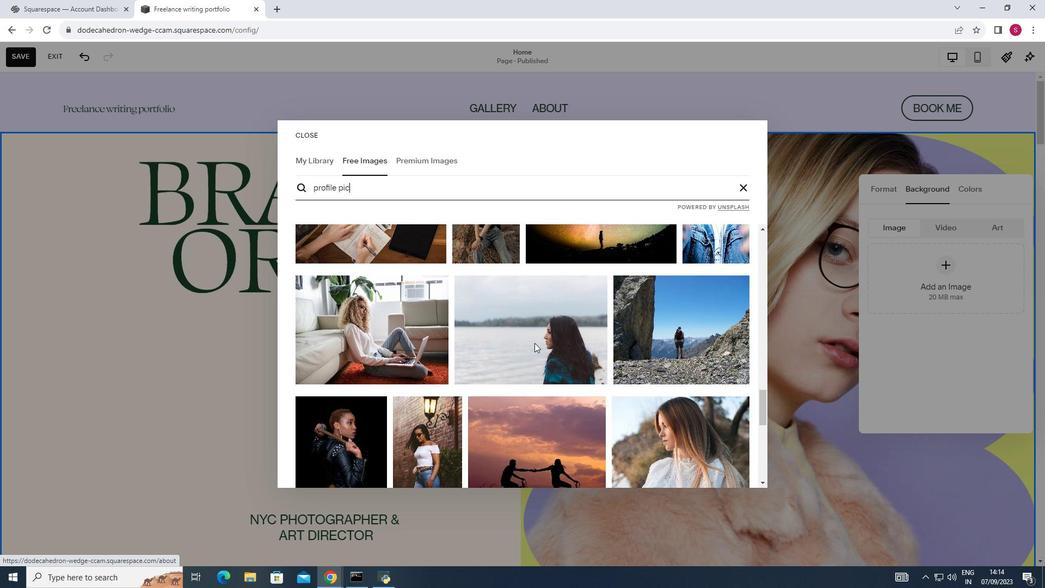 
Action: Mouse scrolled (535, 343) with delta (0, 0)
Screenshot: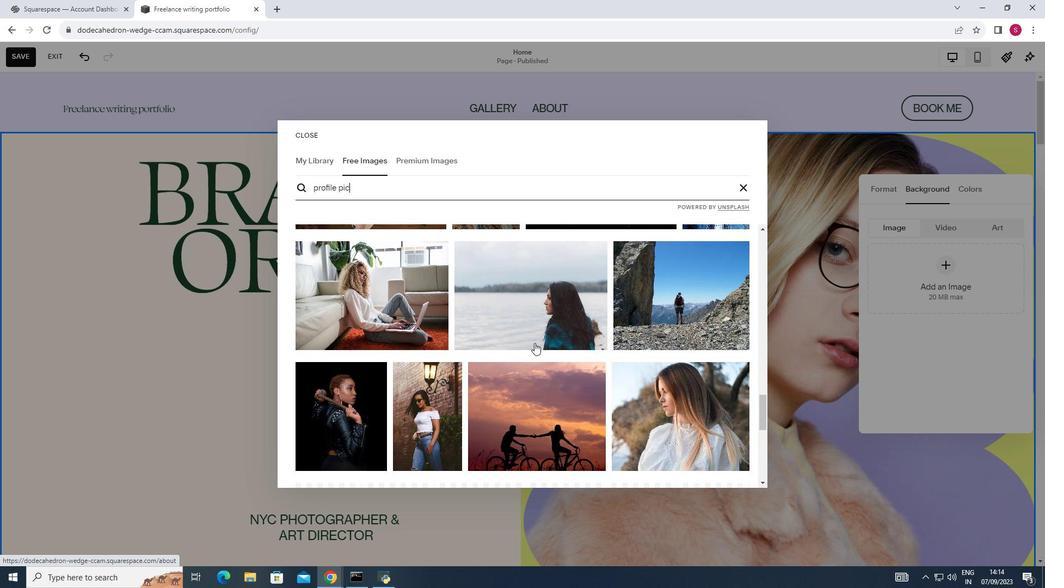 
Action: Mouse scrolled (535, 343) with delta (0, 0)
Screenshot: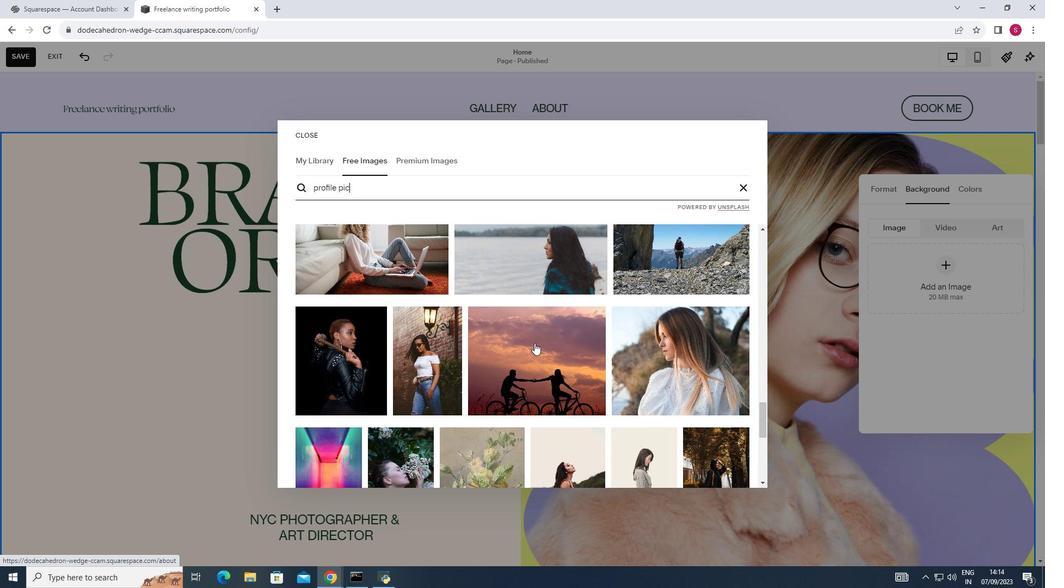 
Action: Mouse scrolled (535, 343) with delta (0, 0)
Screenshot: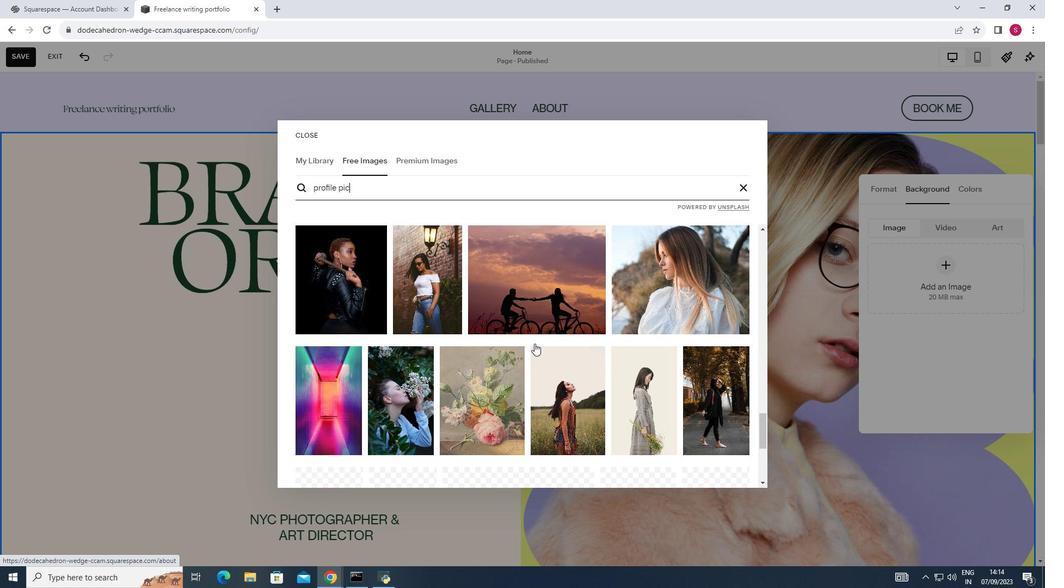 
Action: Mouse moved to (535, 344)
Screenshot: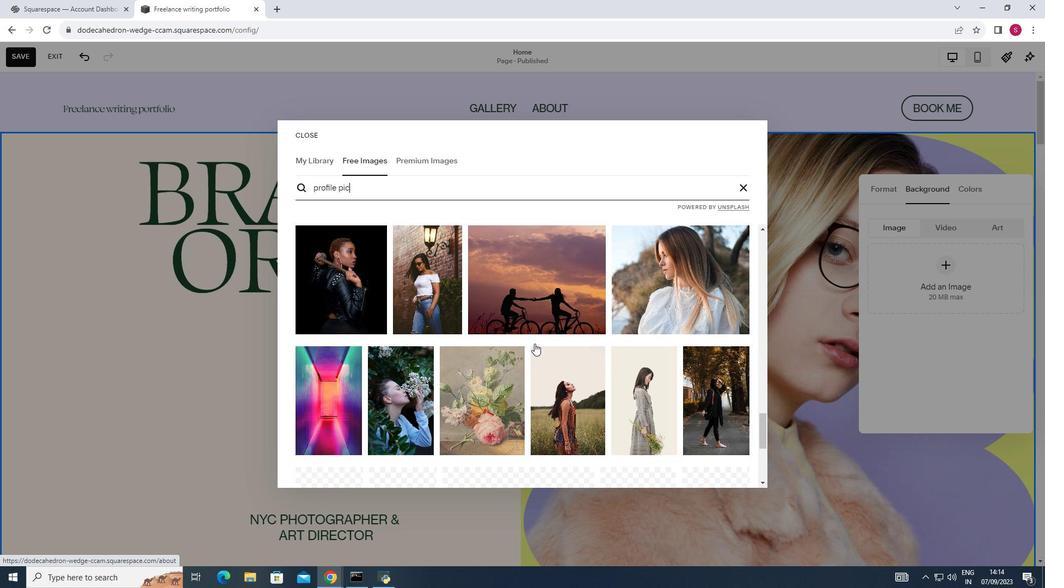 
Action: Mouse scrolled (535, 343) with delta (0, 0)
Screenshot: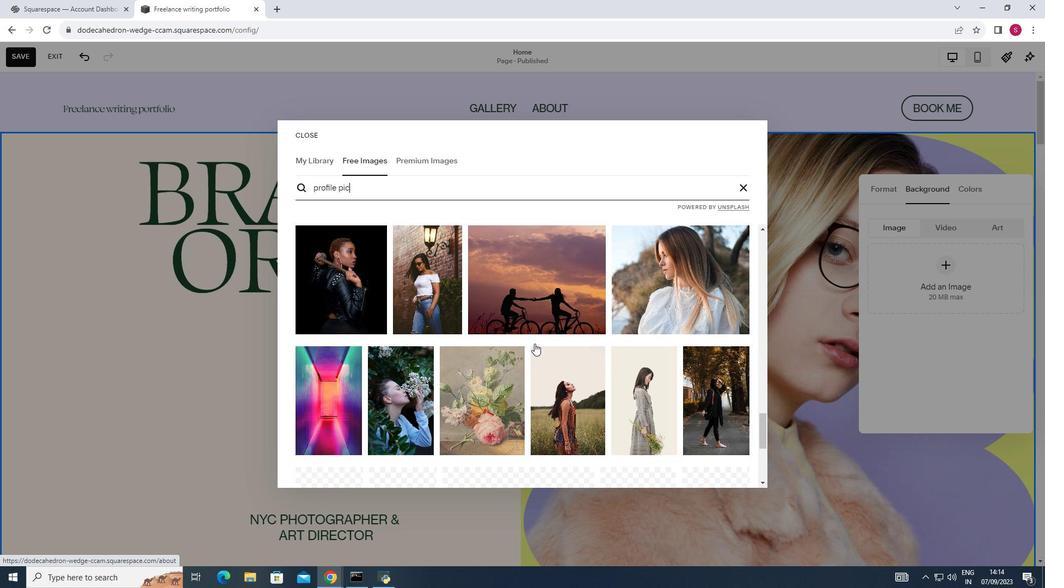 
Action: Mouse scrolled (535, 343) with delta (0, 0)
Screenshot: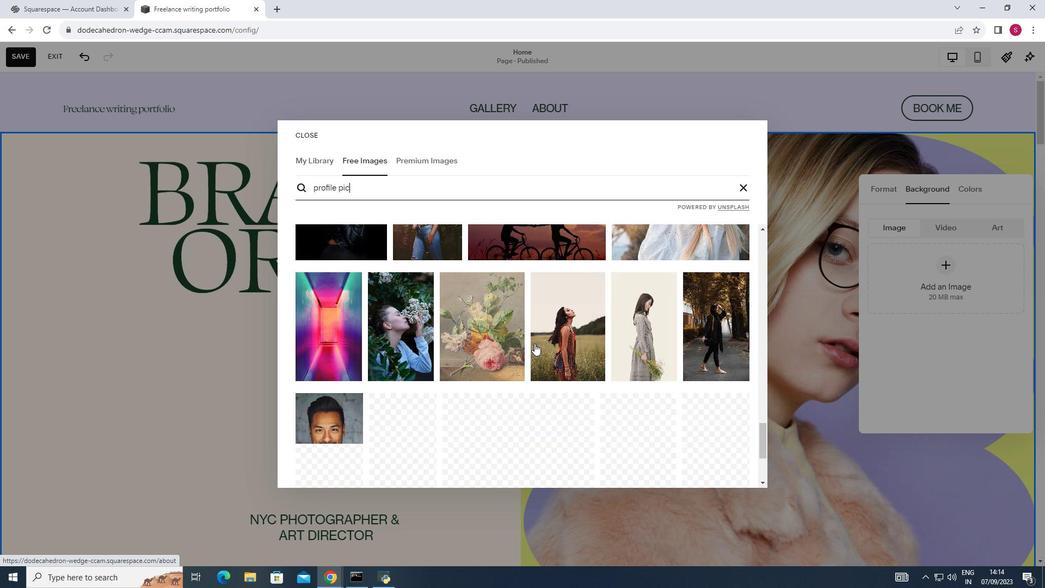 
Action: Mouse scrolled (535, 343) with delta (0, 0)
Screenshot: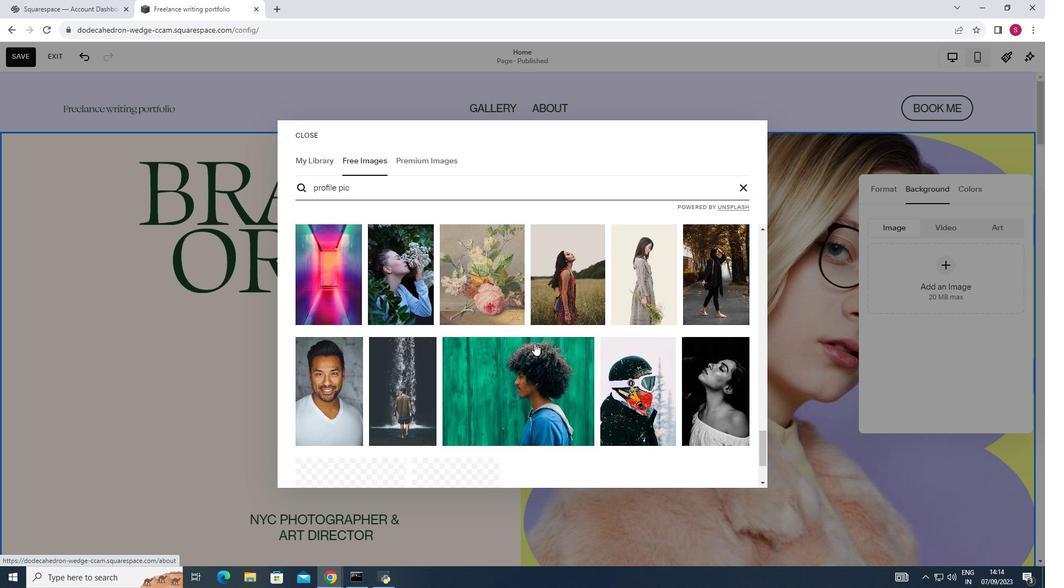 
Action: Mouse scrolled (535, 343) with delta (0, 0)
Screenshot: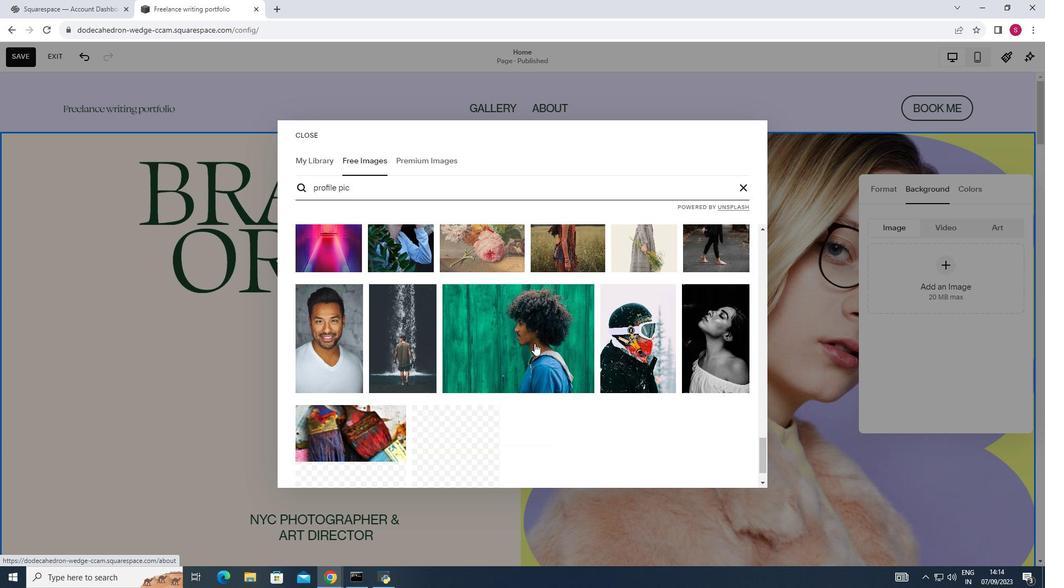 
Action: Mouse scrolled (535, 343) with delta (0, 0)
Screenshot: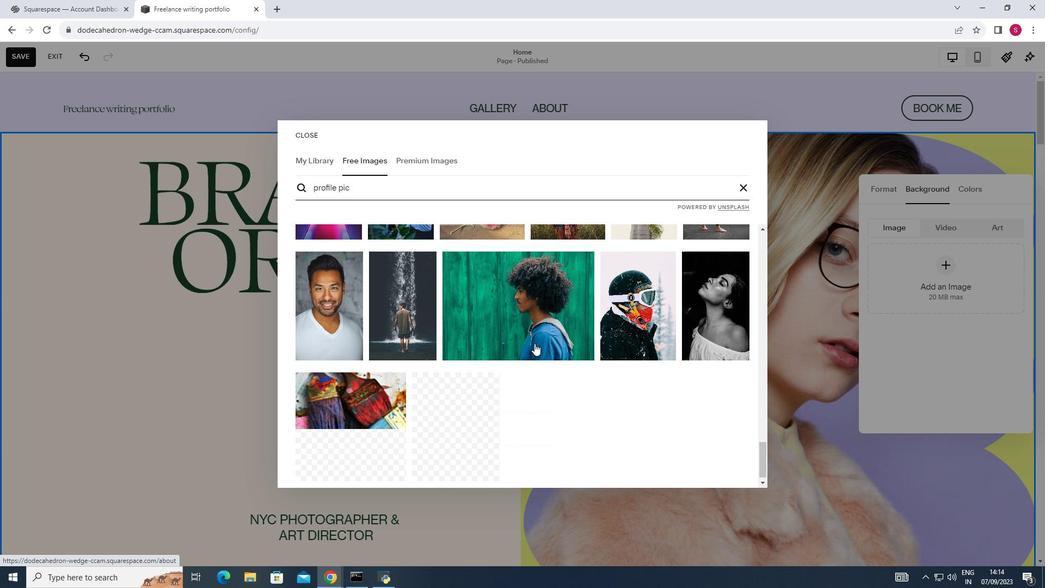 
Action: Mouse scrolled (535, 343) with delta (0, 0)
Screenshot: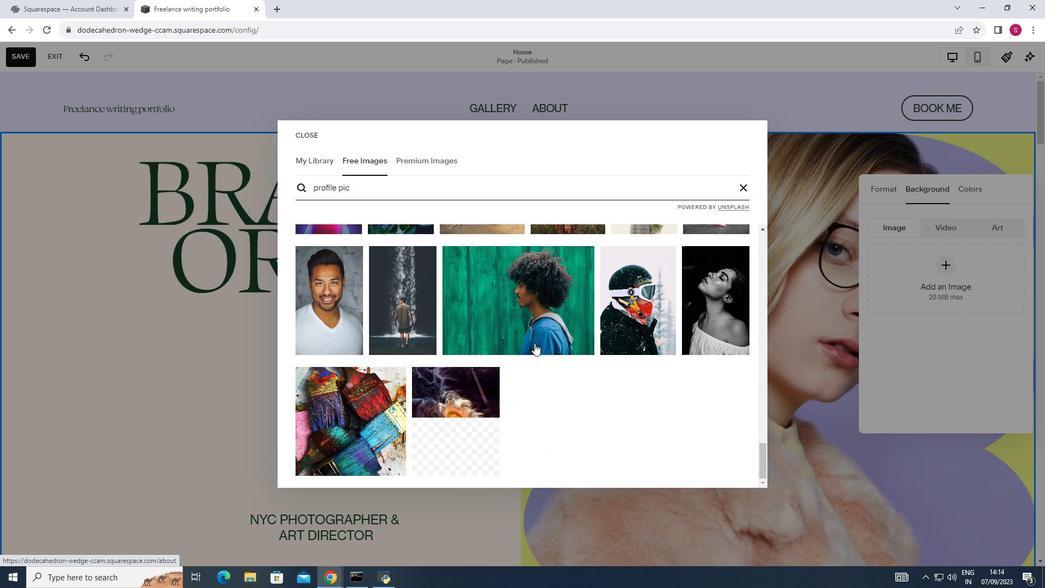 
Action: Mouse scrolled (535, 343) with delta (0, 0)
Screenshot: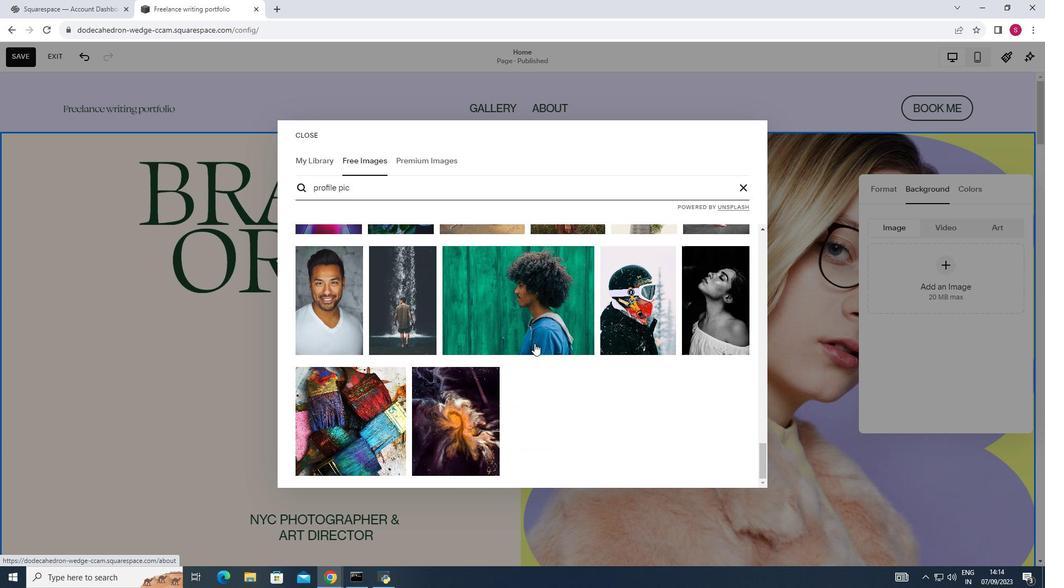 
Action: Mouse scrolled (535, 343) with delta (0, 0)
Screenshot: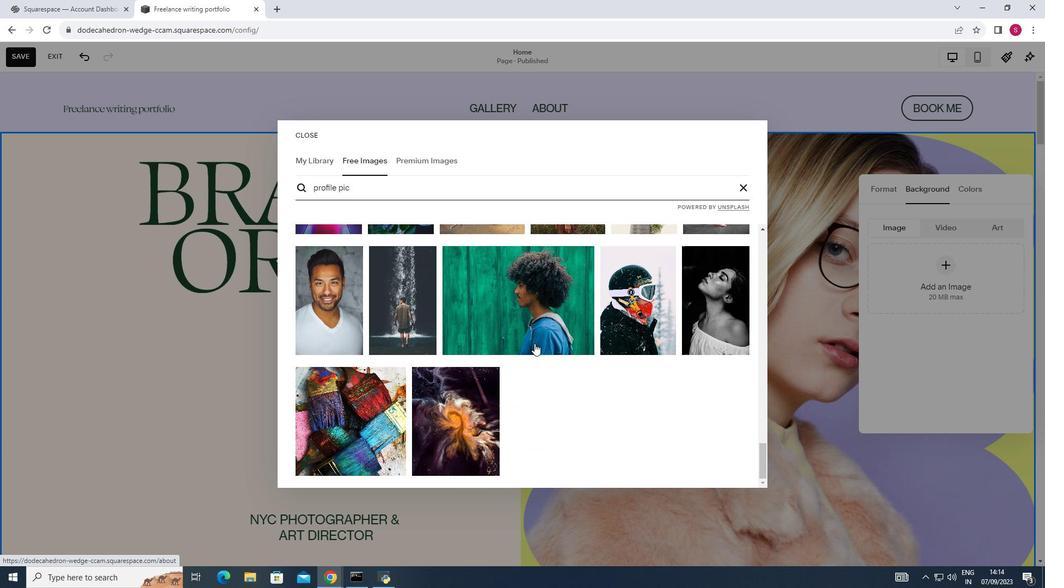 
Action: Mouse scrolled (535, 343) with delta (0, 0)
Screenshot: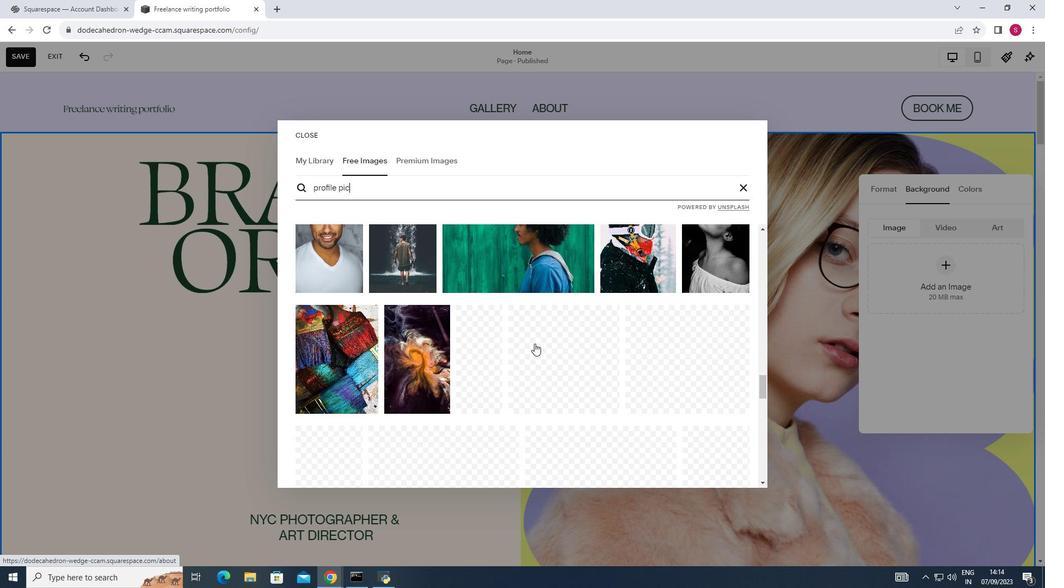 
Action: Mouse scrolled (535, 343) with delta (0, 0)
Screenshot: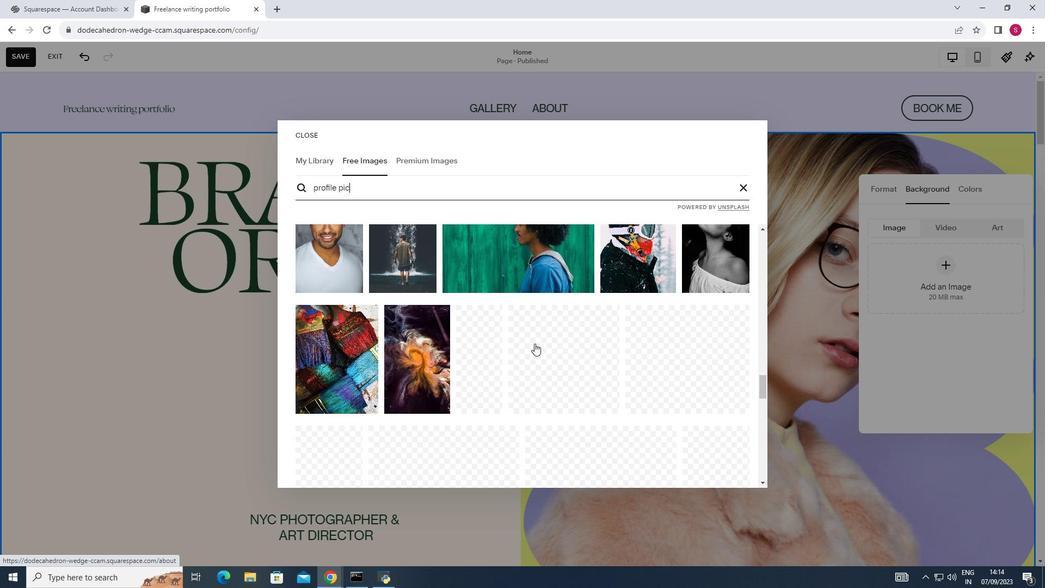 
Action: Mouse scrolled (535, 343) with delta (0, 0)
Screenshot: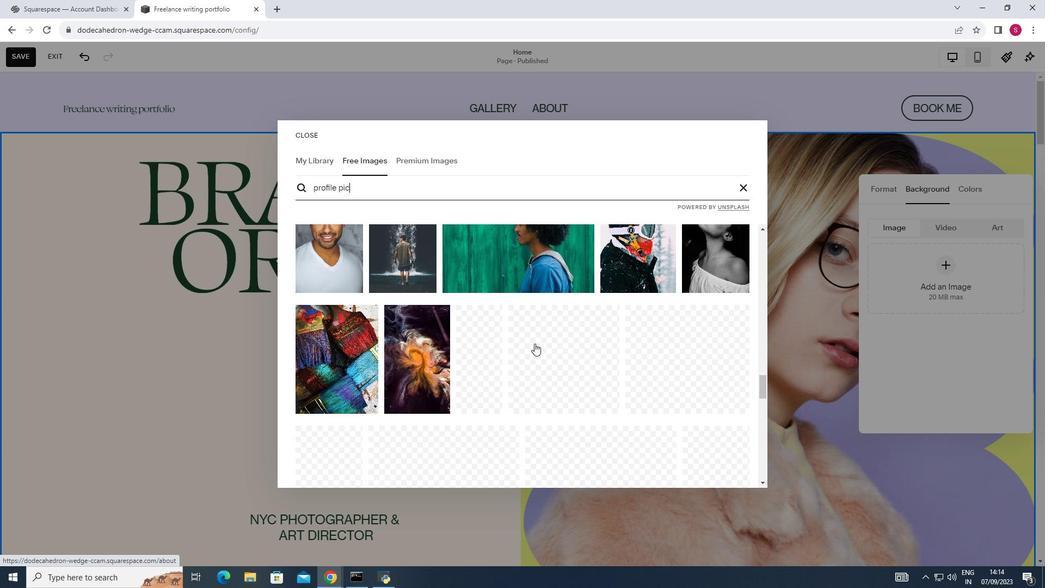 
Action: Mouse scrolled (535, 343) with delta (0, 0)
Screenshot: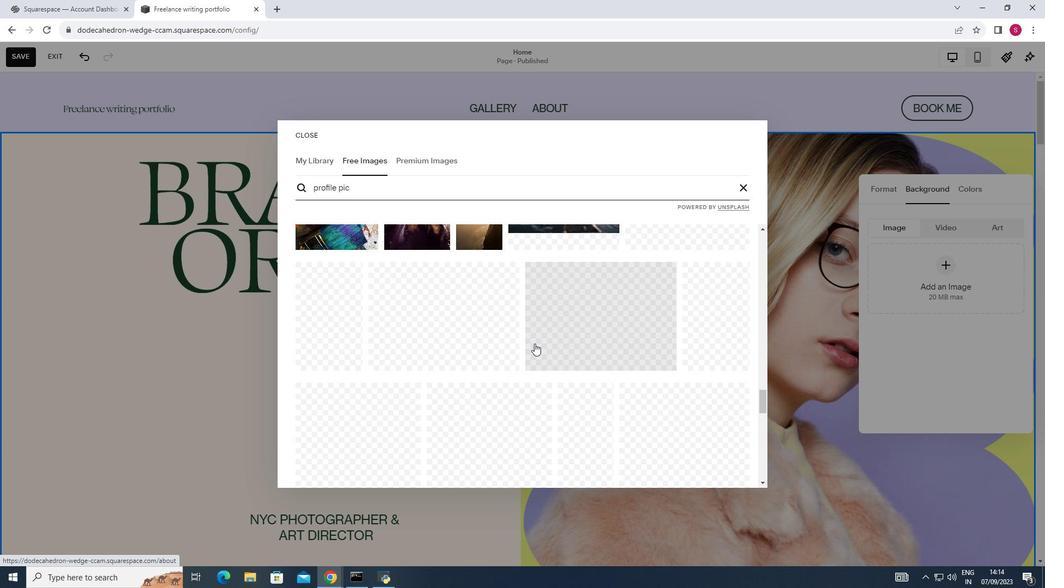 
Action: Mouse scrolled (535, 343) with delta (0, 0)
Screenshot: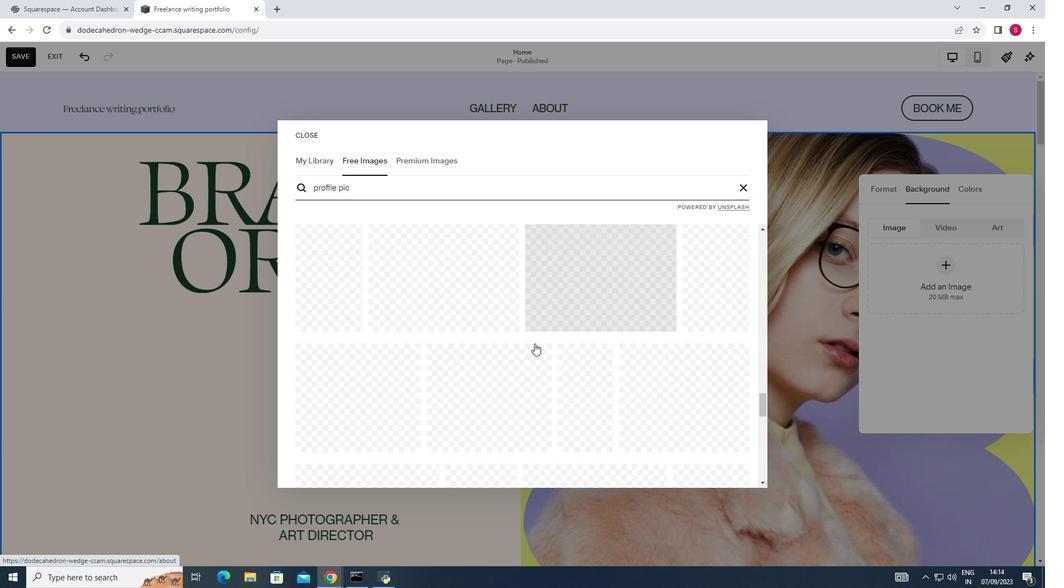 
Action: Mouse scrolled (535, 343) with delta (0, 0)
Screenshot: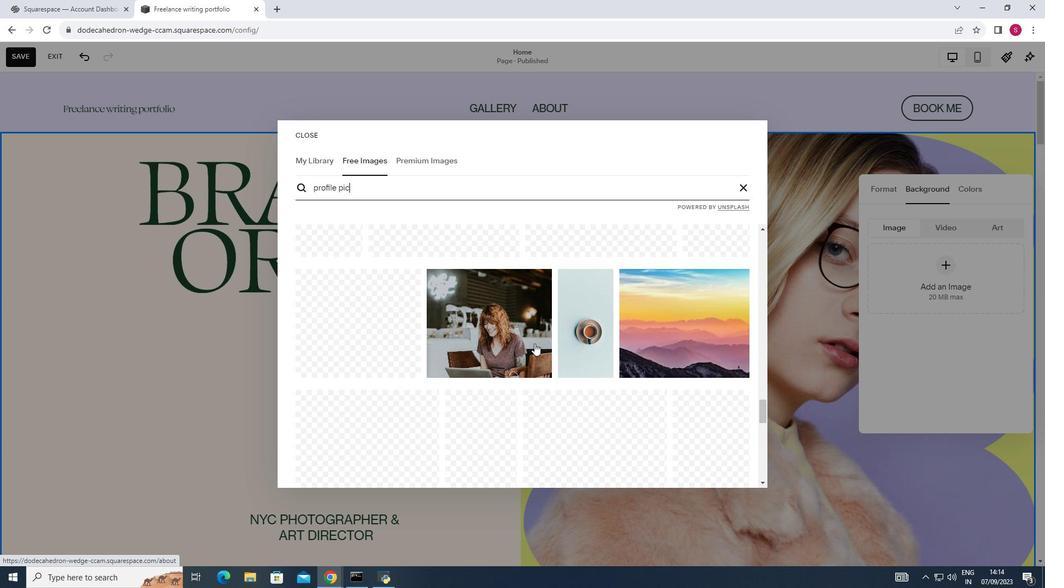 
Action: Mouse scrolled (535, 343) with delta (0, 0)
Screenshot: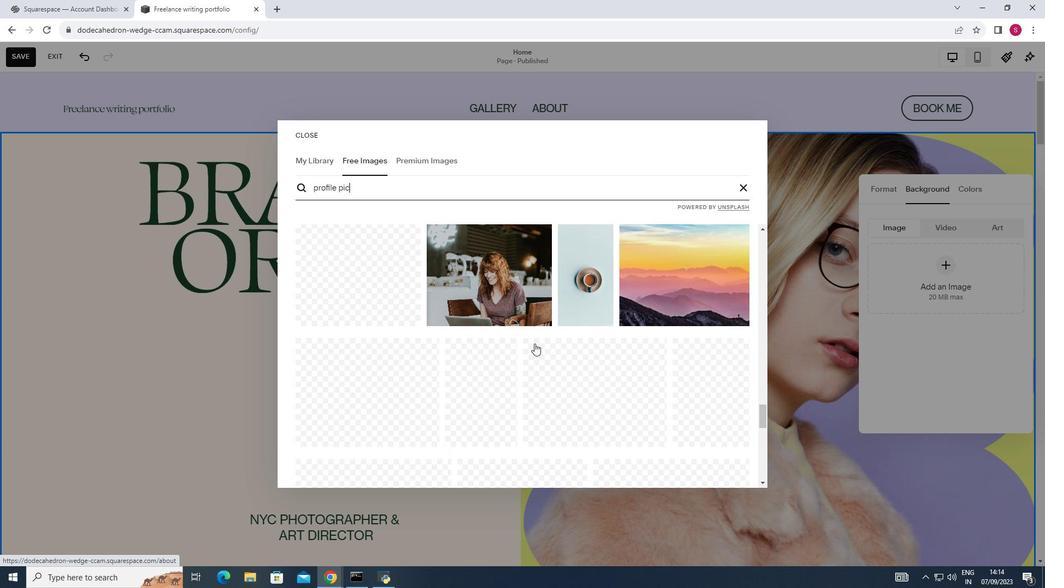 
Action: Mouse scrolled (535, 343) with delta (0, 0)
Screenshot: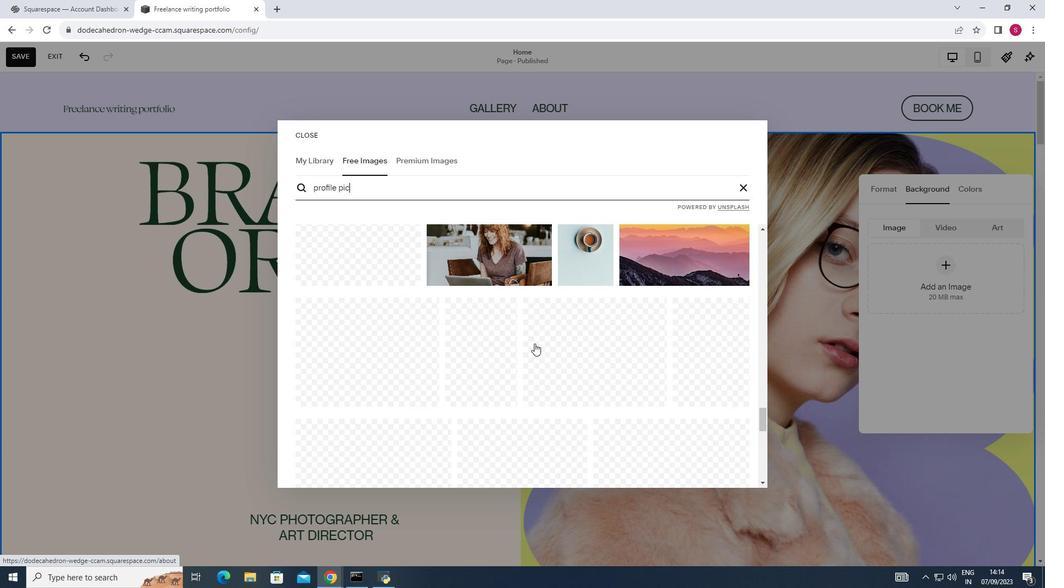 
Action: Mouse scrolled (535, 343) with delta (0, 0)
Screenshot: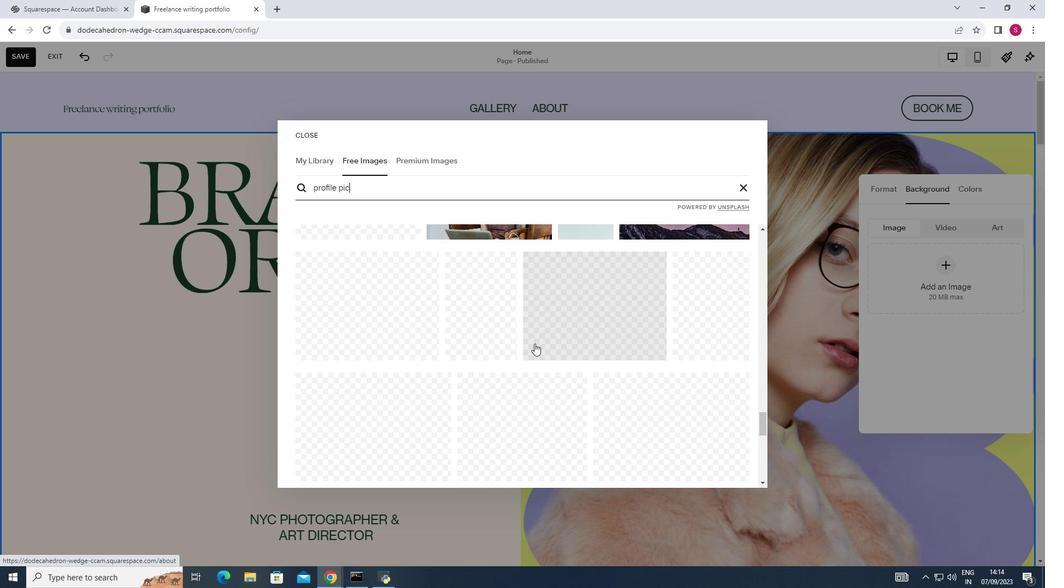 
Action: Mouse scrolled (535, 343) with delta (0, 0)
Screenshot: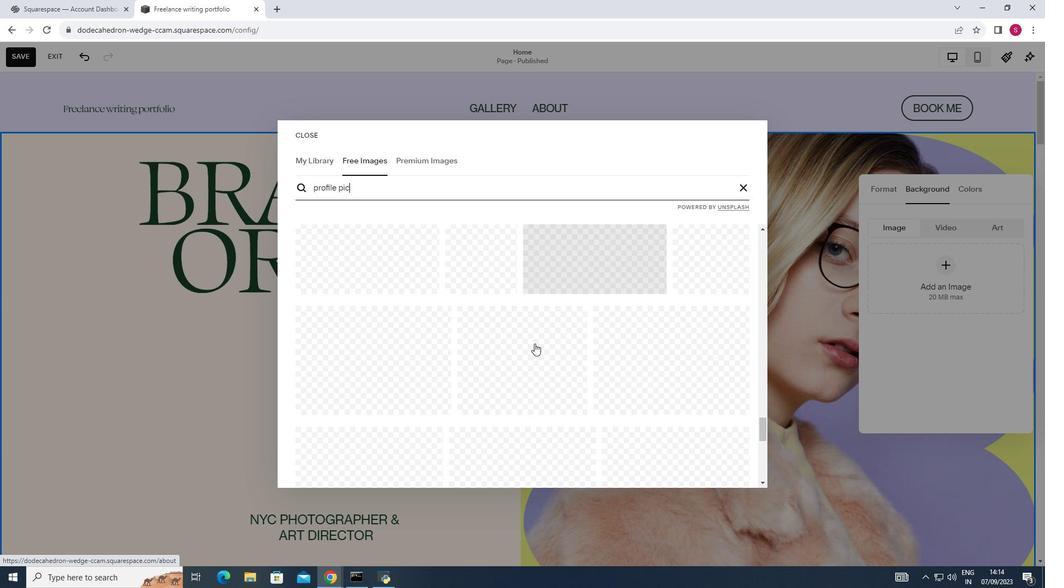 
Action: Mouse scrolled (535, 344) with delta (0, 0)
Screenshot: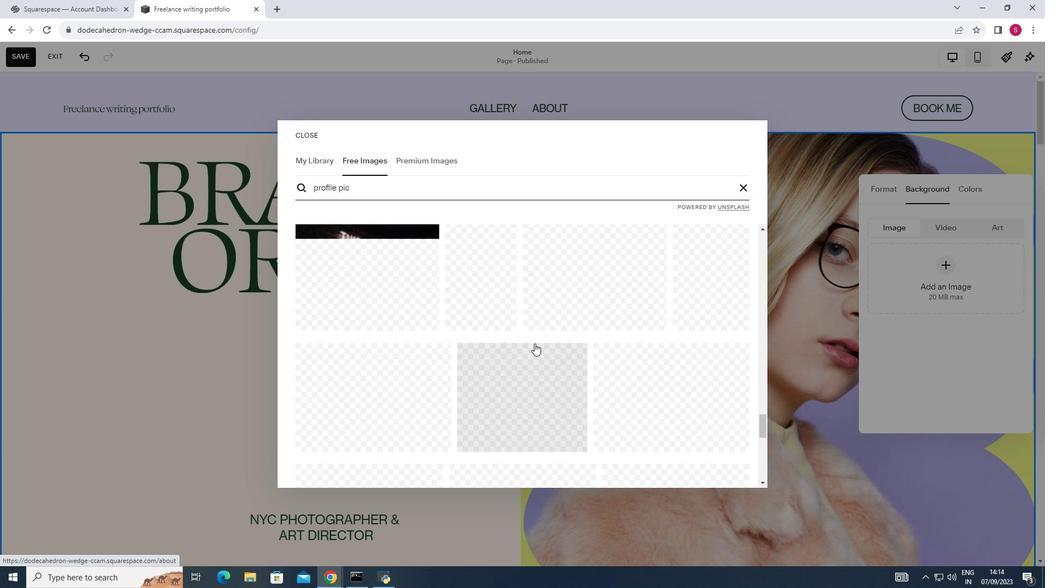 
Action: Mouse moved to (536, 332)
Screenshot: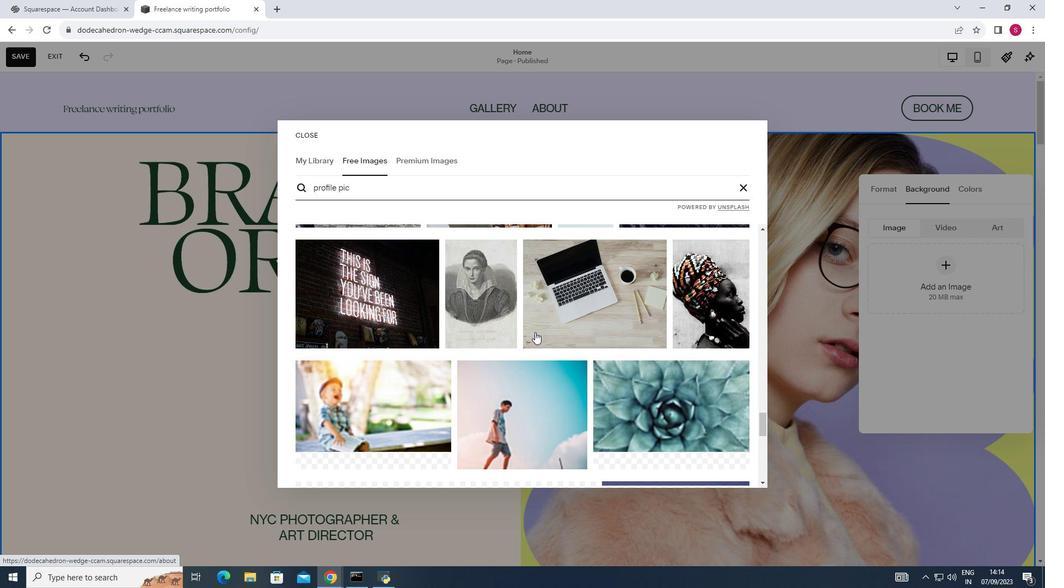 
Action: Mouse scrolled (536, 333) with delta (0, 0)
Screenshot: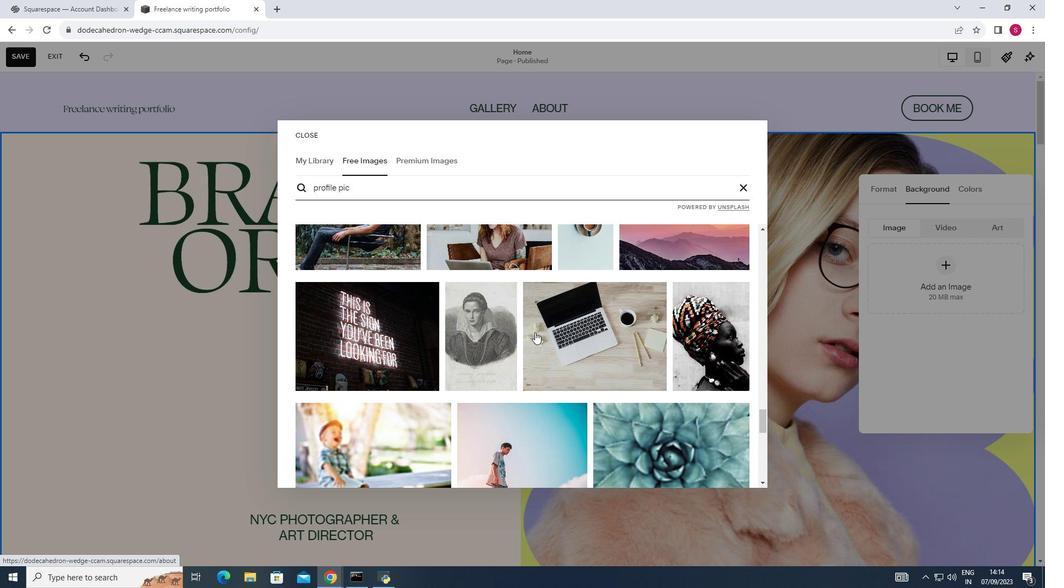 
Action: Mouse scrolled (536, 333) with delta (0, 0)
Screenshot: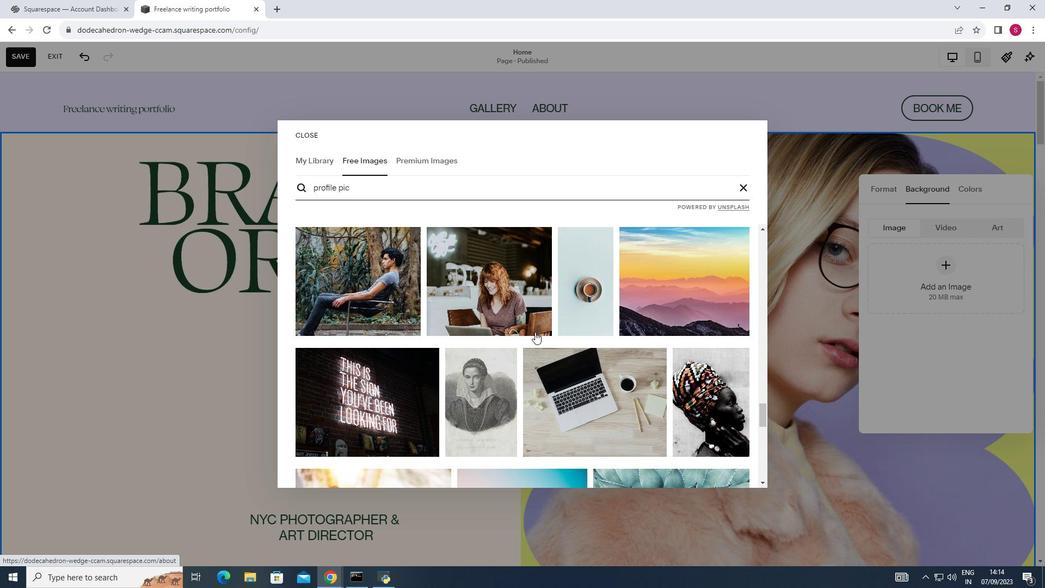 
Action: Mouse scrolled (536, 333) with delta (0, 0)
Screenshot: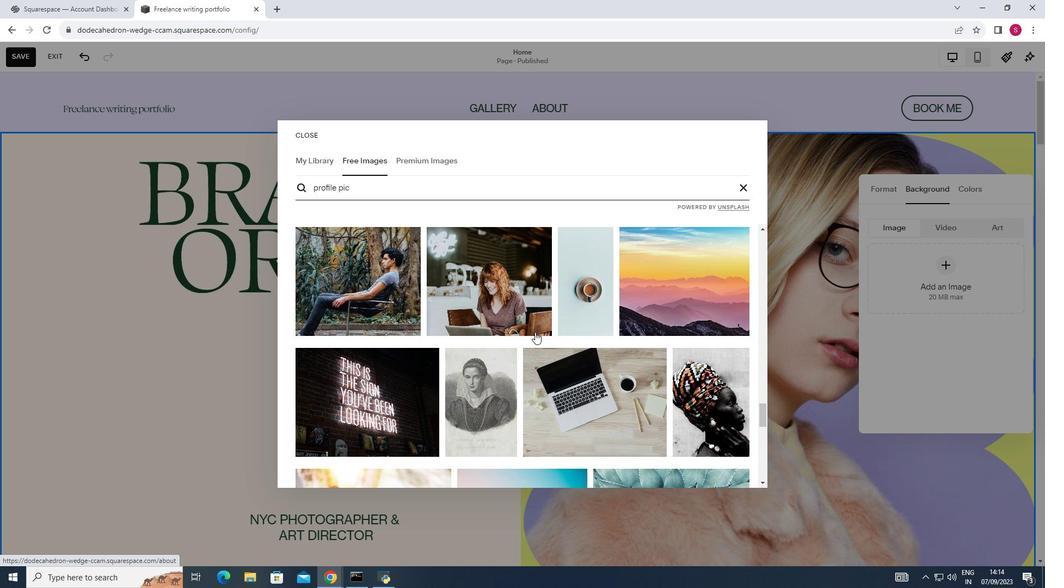 
Action: Mouse scrolled (536, 333) with delta (0, 0)
Screenshot: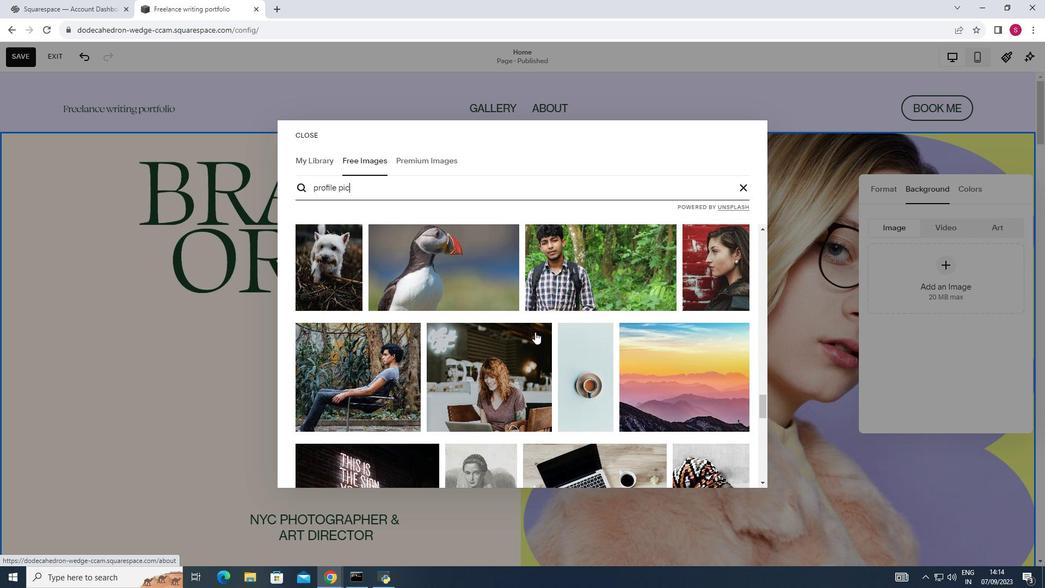 
Action: Mouse scrolled (536, 333) with delta (0, 0)
Screenshot: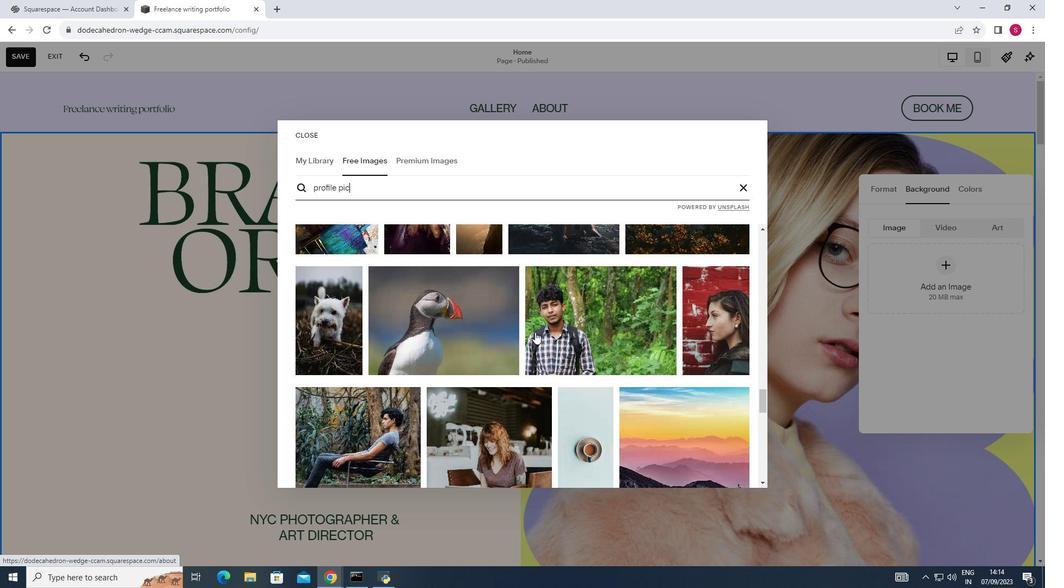 
Action: Mouse scrolled (536, 333) with delta (0, 0)
Screenshot: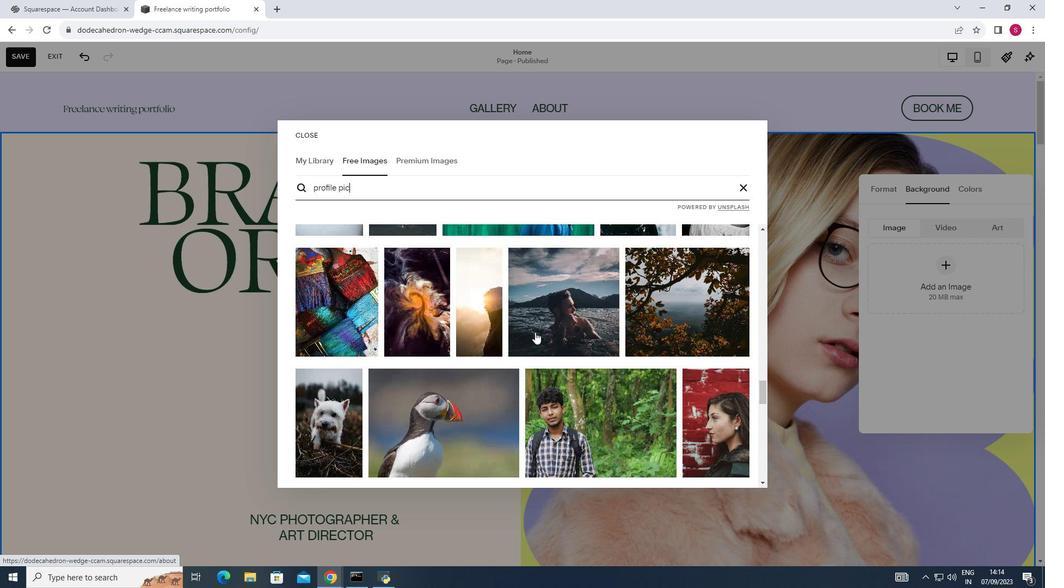 
Action: Mouse scrolled (536, 333) with delta (0, 0)
Screenshot: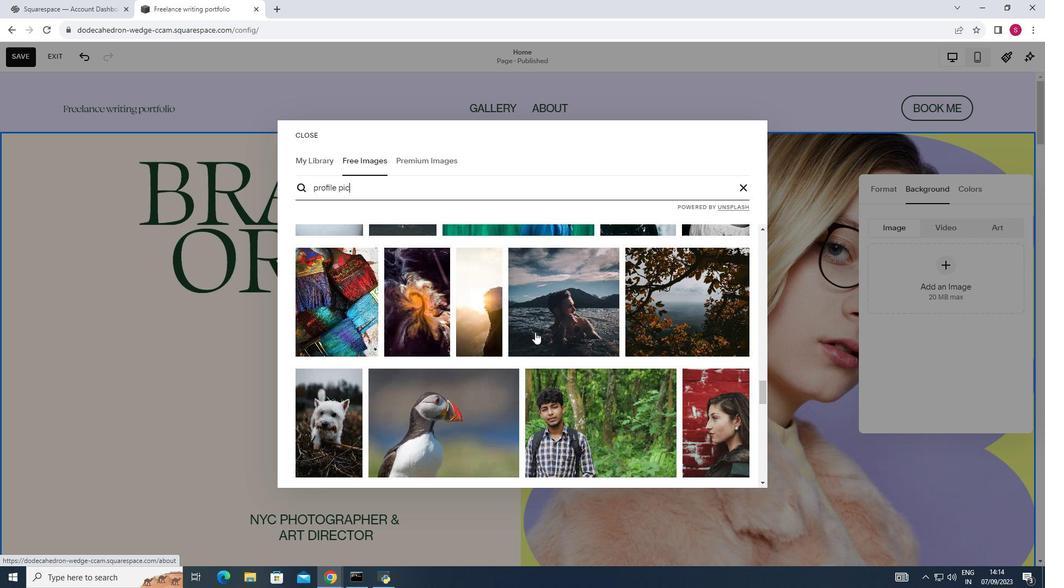 
Action: Mouse scrolled (536, 333) with delta (0, 0)
Screenshot: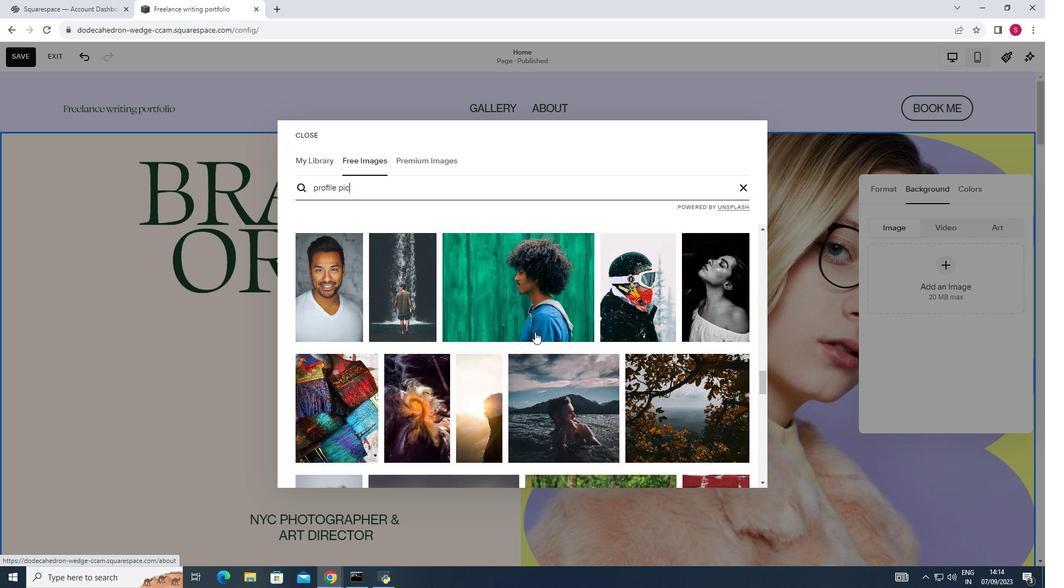 
Action: Mouse scrolled (536, 333) with delta (0, 0)
Screenshot: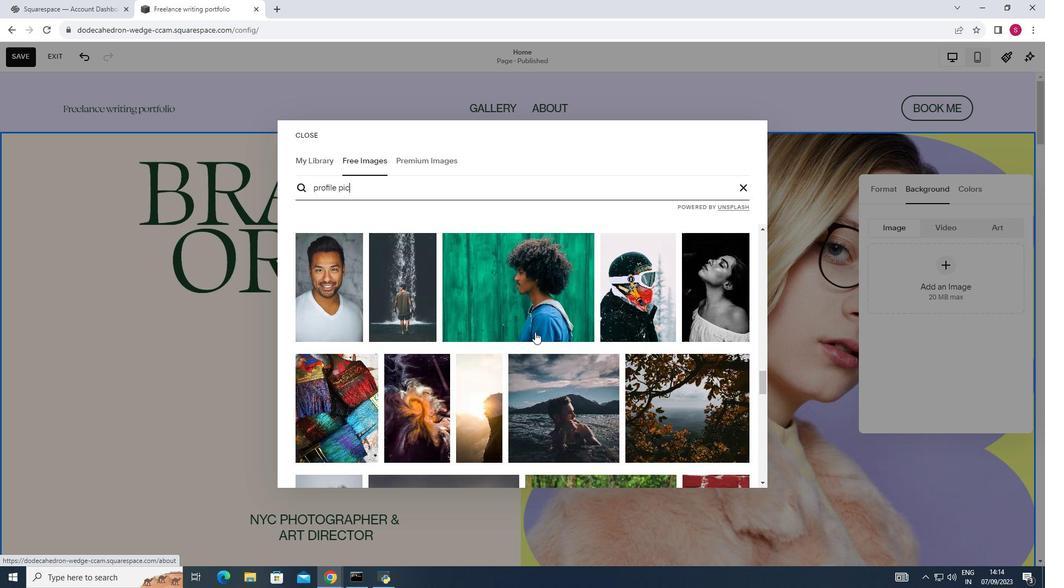 
Action: Mouse scrolled (536, 333) with delta (0, 0)
Screenshot: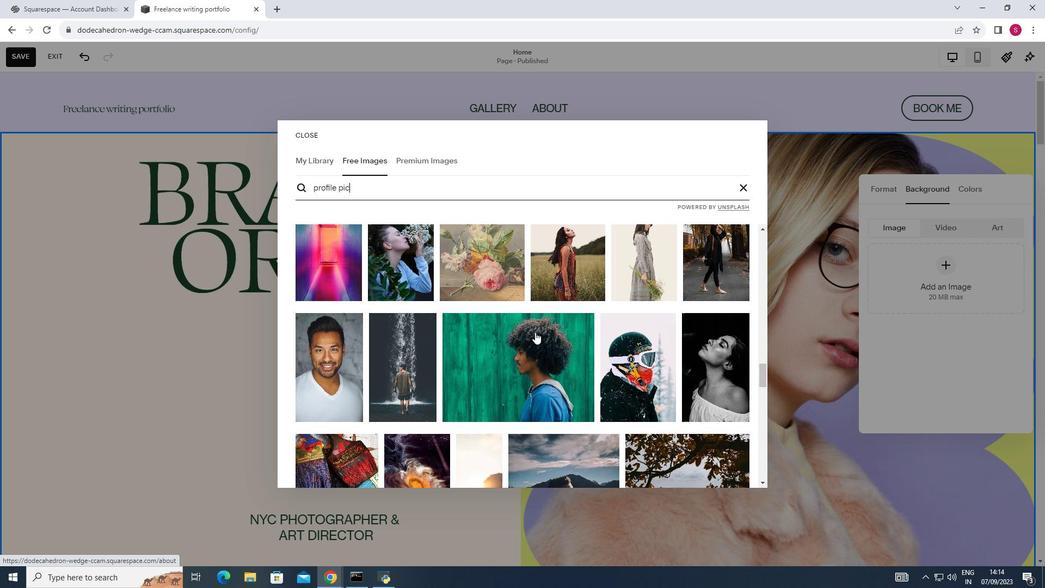 
Action: Mouse scrolled (536, 333) with delta (0, 0)
Screenshot: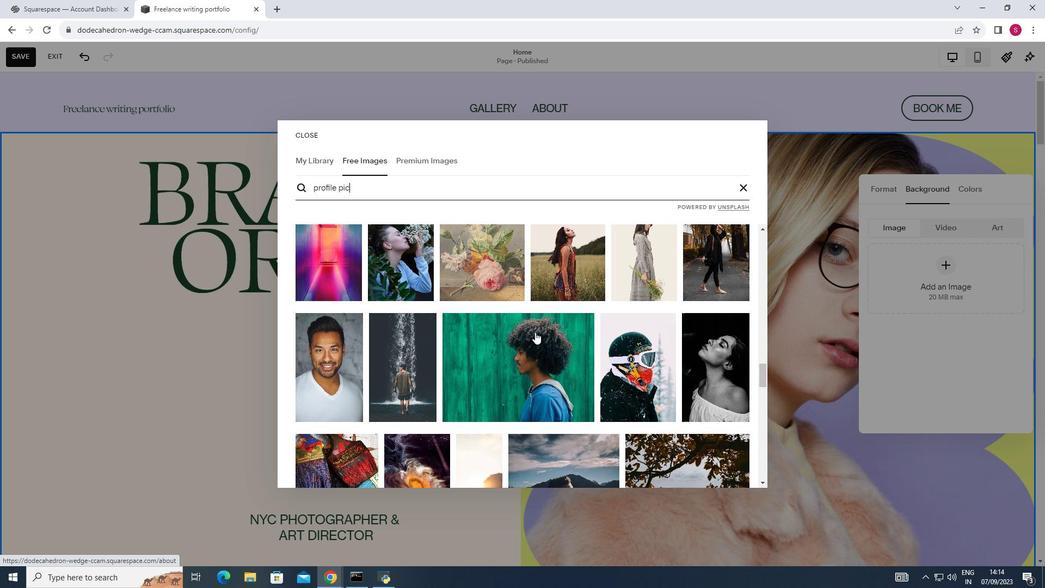 
Action: Mouse scrolled (536, 333) with delta (0, 0)
Screenshot: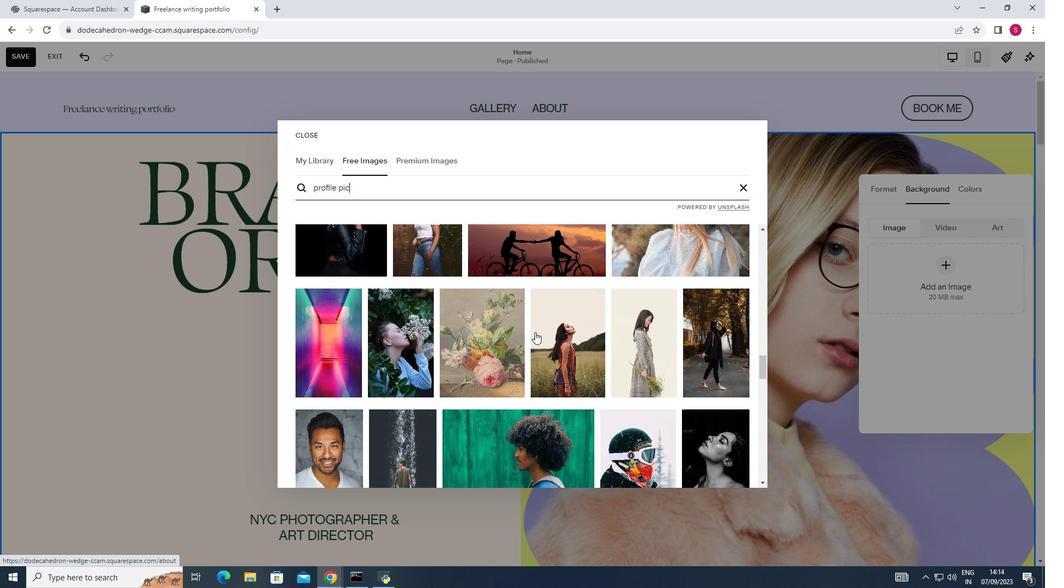 
Action: Mouse scrolled (536, 333) with delta (0, 0)
Screenshot: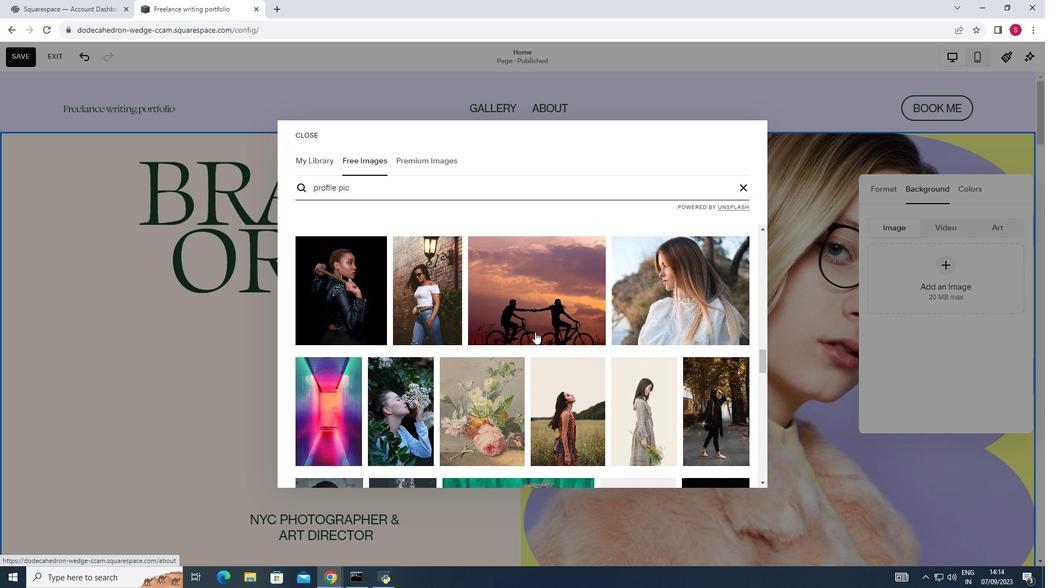 
Action: Mouse scrolled (536, 333) with delta (0, 0)
Screenshot: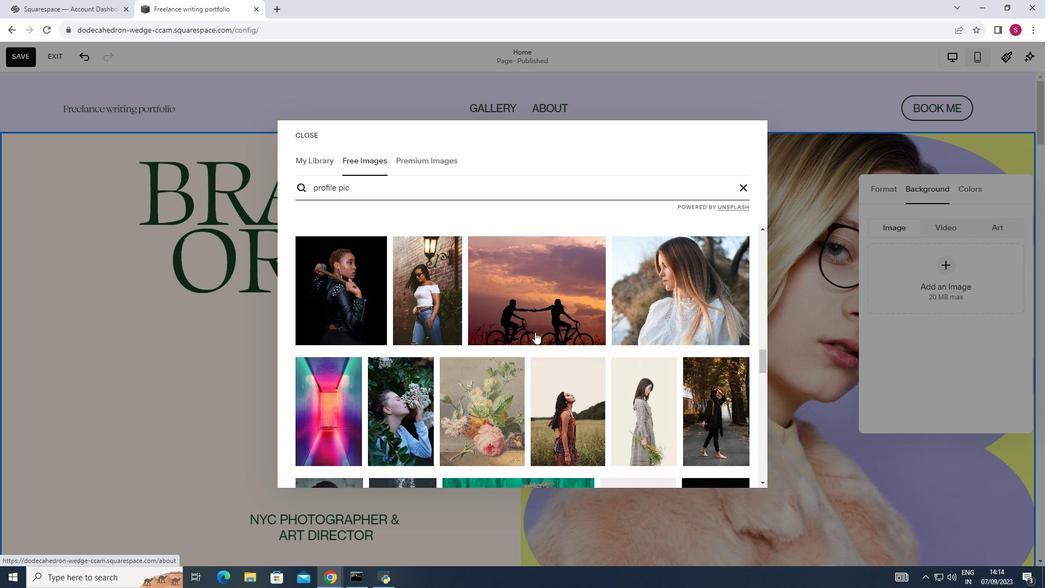 
Action: Mouse scrolled (536, 333) with delta (0, 0)
Screenshot: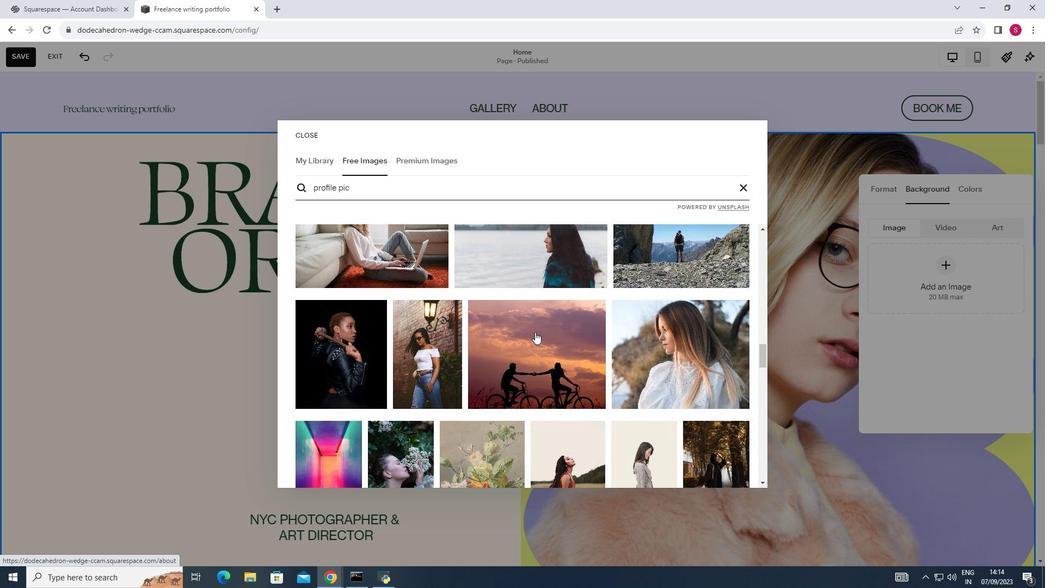 
Action: Mouse scrolled (536, 333) with delta (0, 0)
Screenshot: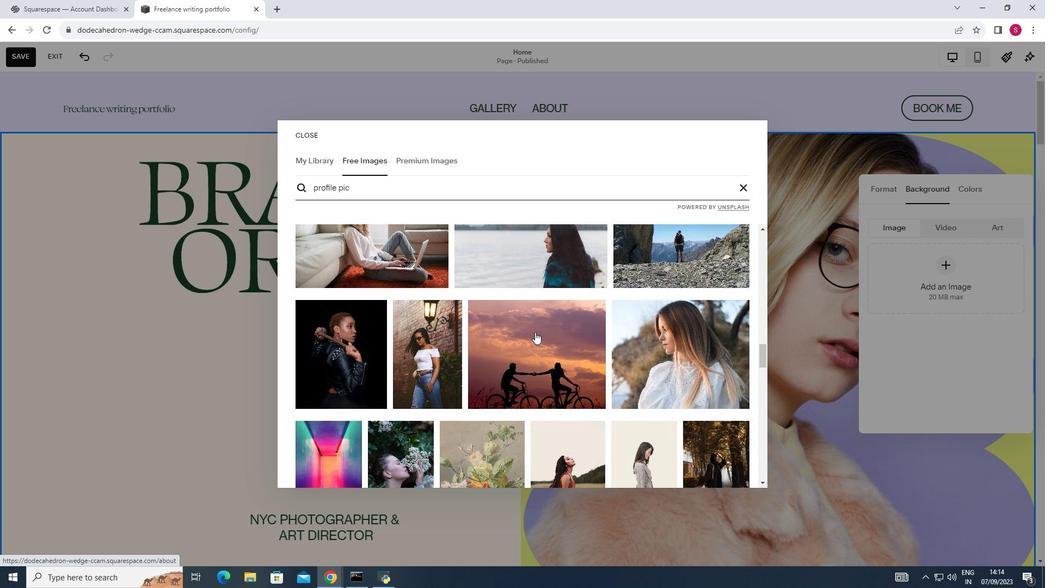 
Action: Mouse scrolled (536, 333) with delta (0, 0)
Screenshot: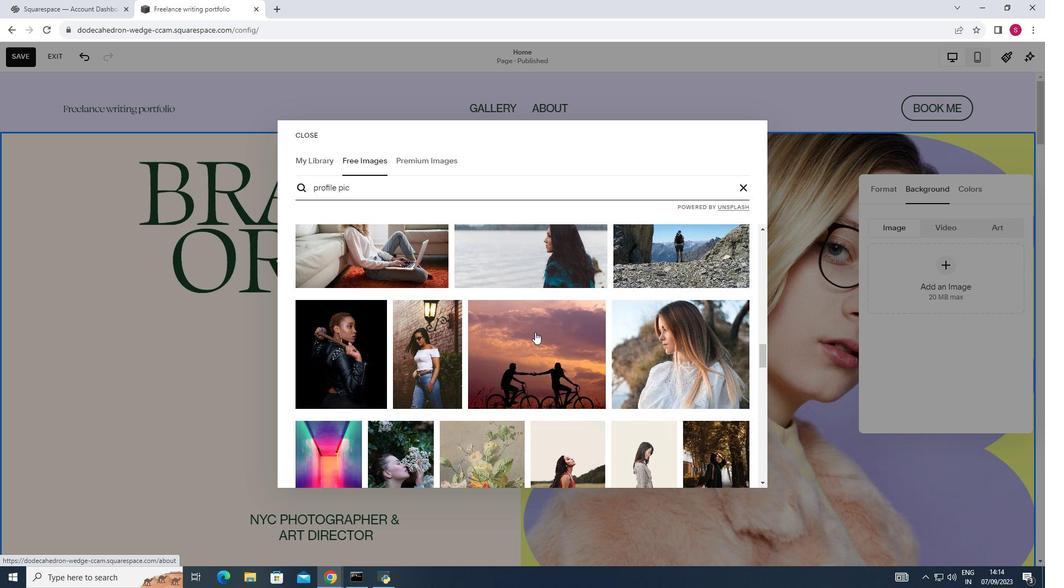 
Action: Mouse scrolled (536, 333) with delta (0, 0)
Screenshot: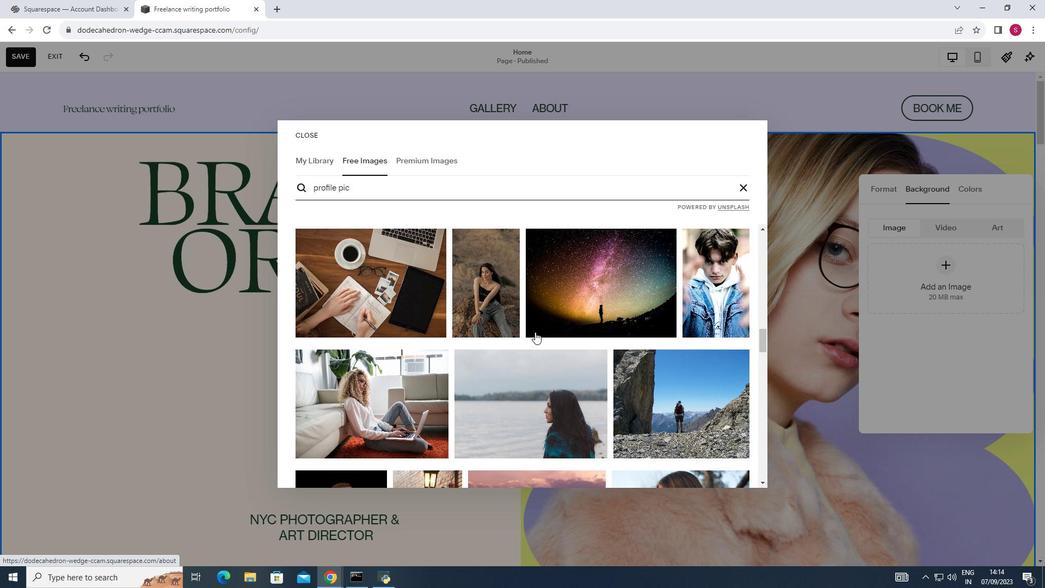 
Action: Mouse scrolled (536, 333) with delta (0, 0)
Screenshot: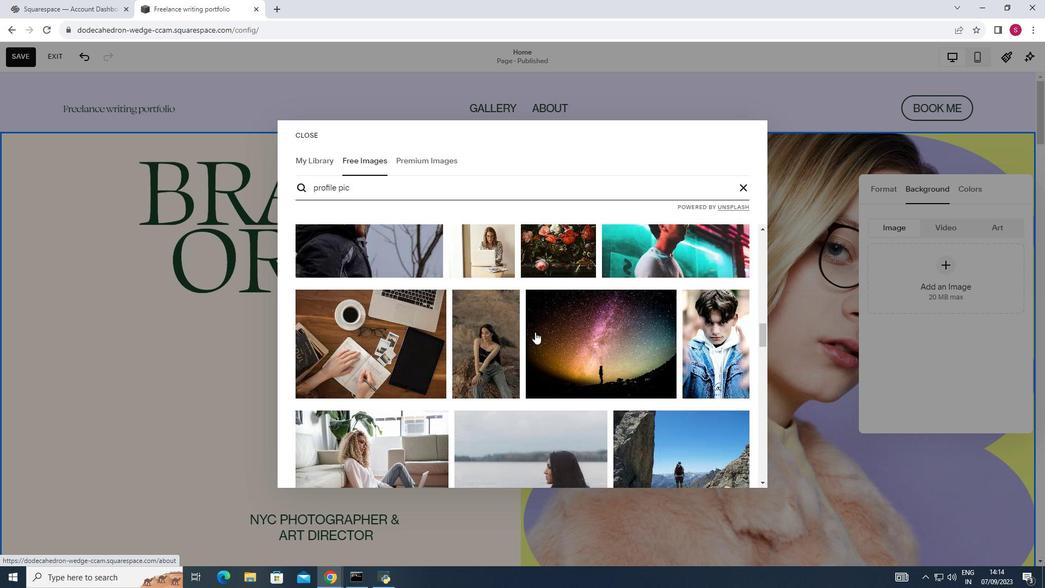
Action: Mouse scrolled (536, 333) with delta (0, 0)
Screenshot: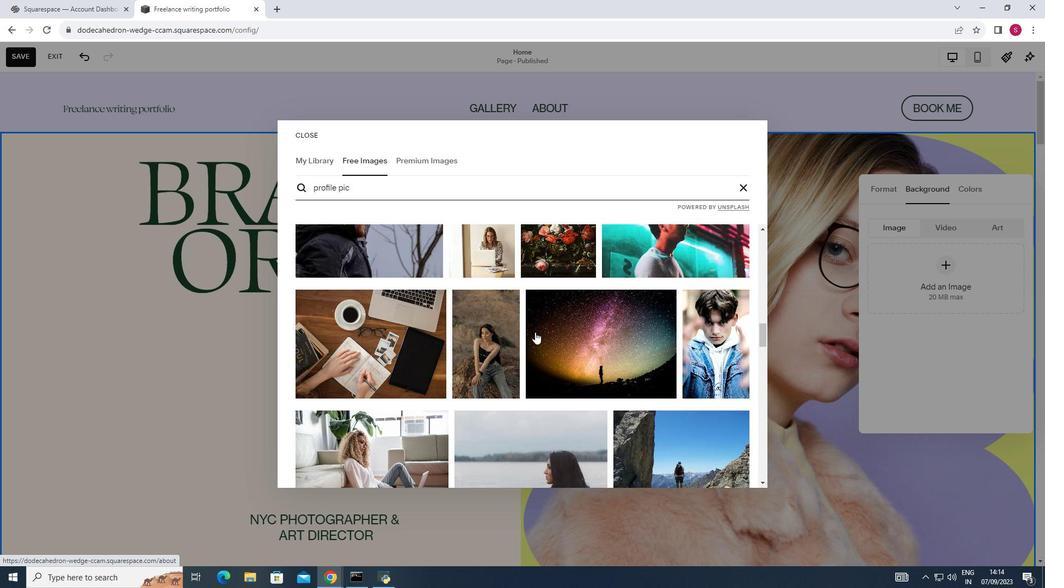 
Action: Mouse moved to (538, 331)
Screenshot: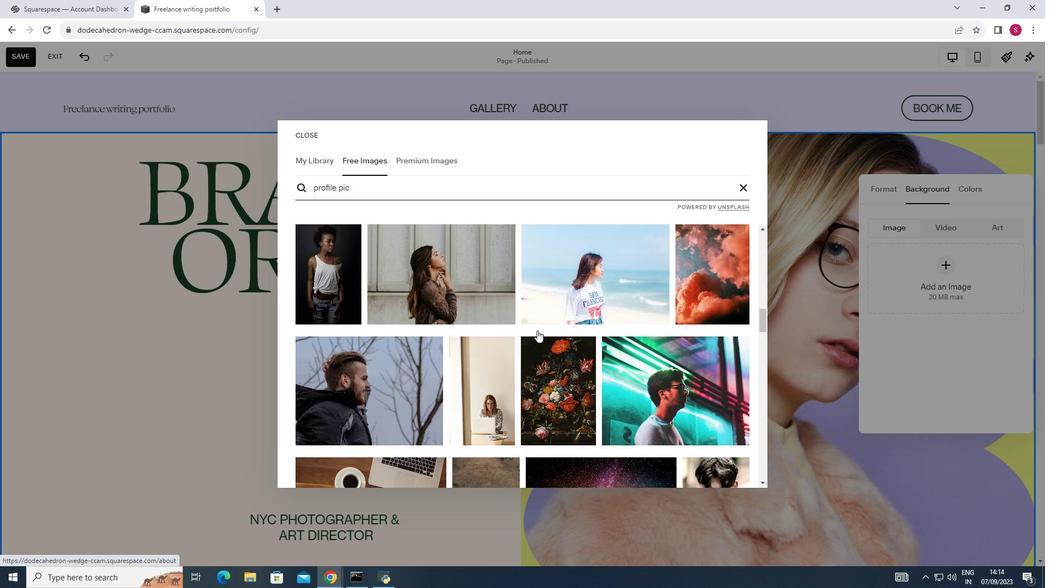 
Action: Mouse scrolled (538, 331) with delta (0, 0)
Screenshot: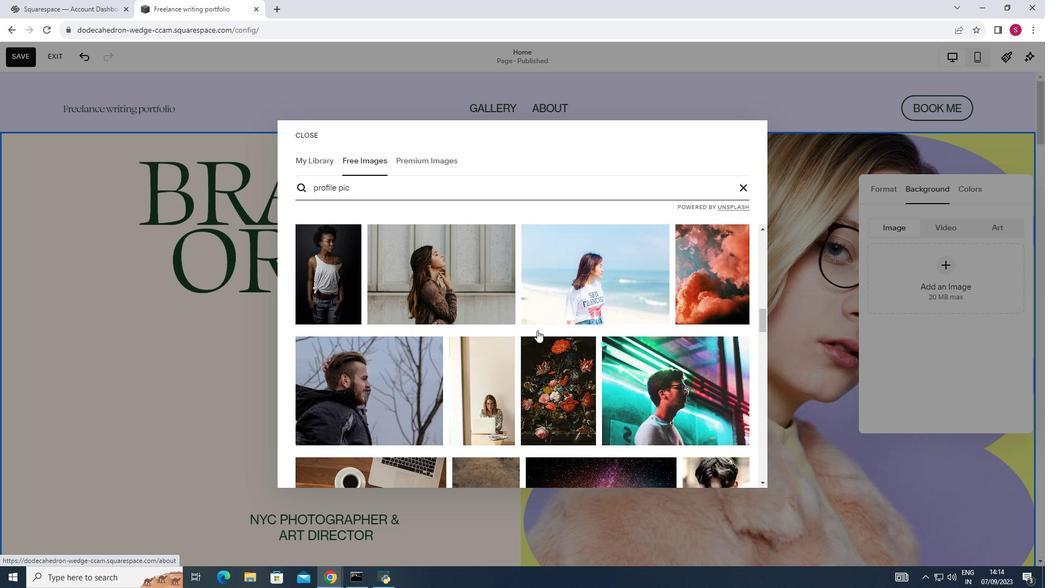 
Action: Mouse scrolled (538, 331) with delta (0, 0)
Screenshot: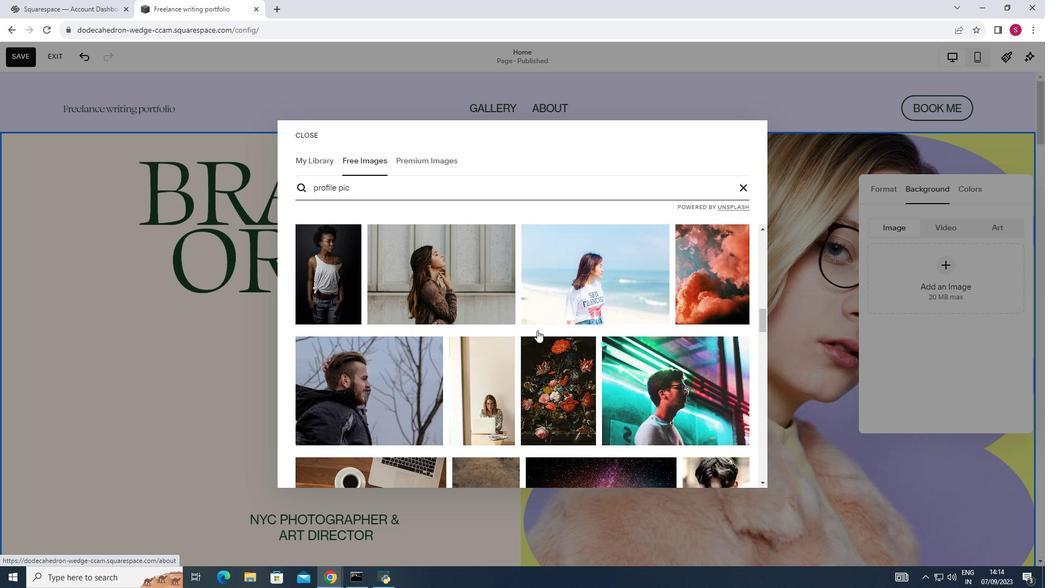 
Action: Mouse scrolled (538, 331) with delta (0, 0)
Screenshot: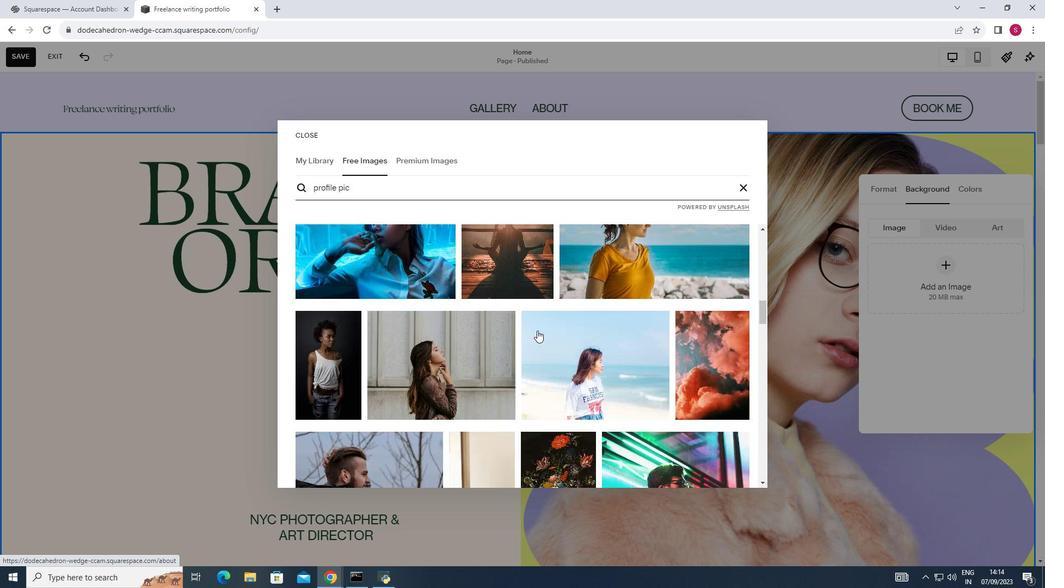 
Action: Mouse scrolled (538, 331) with delta (0, 0)
Screenshot: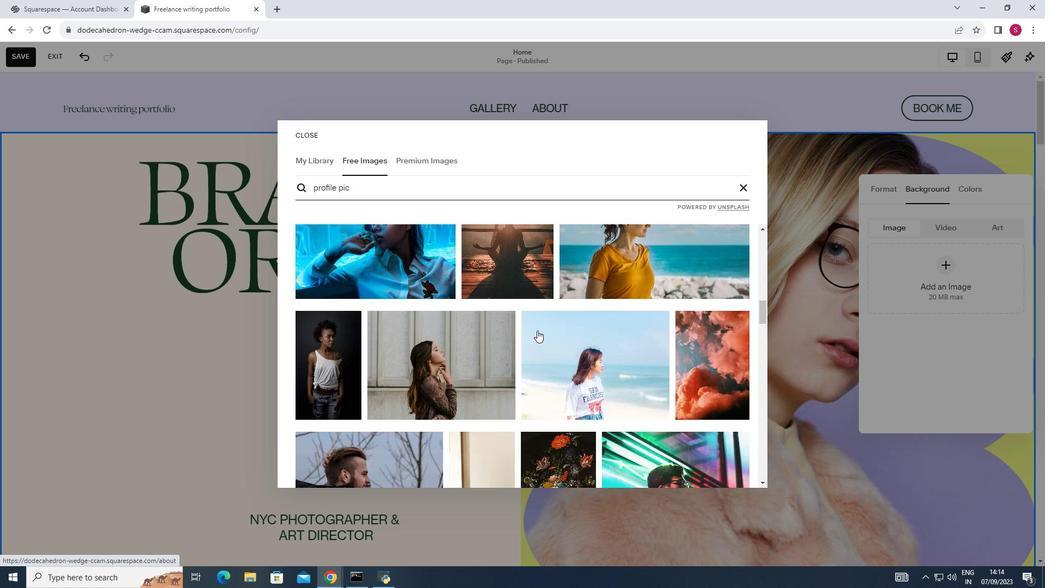 
Action: Mouse scrolled (538, 331) with delta (0, 0)
Screenshot: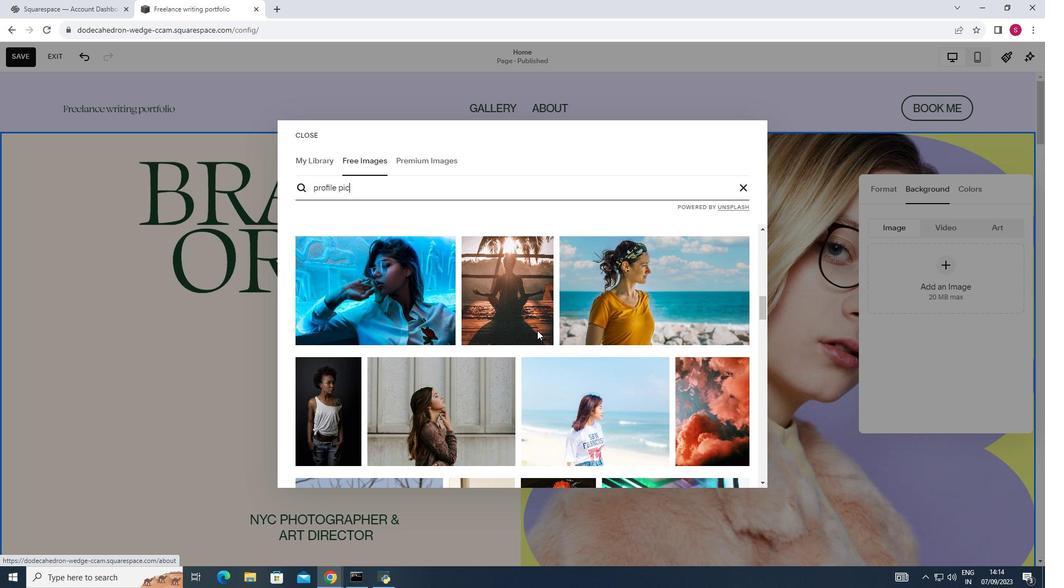 
Action: Mouse scrolled (538, 331) with delta (0, 0)
Screenshot: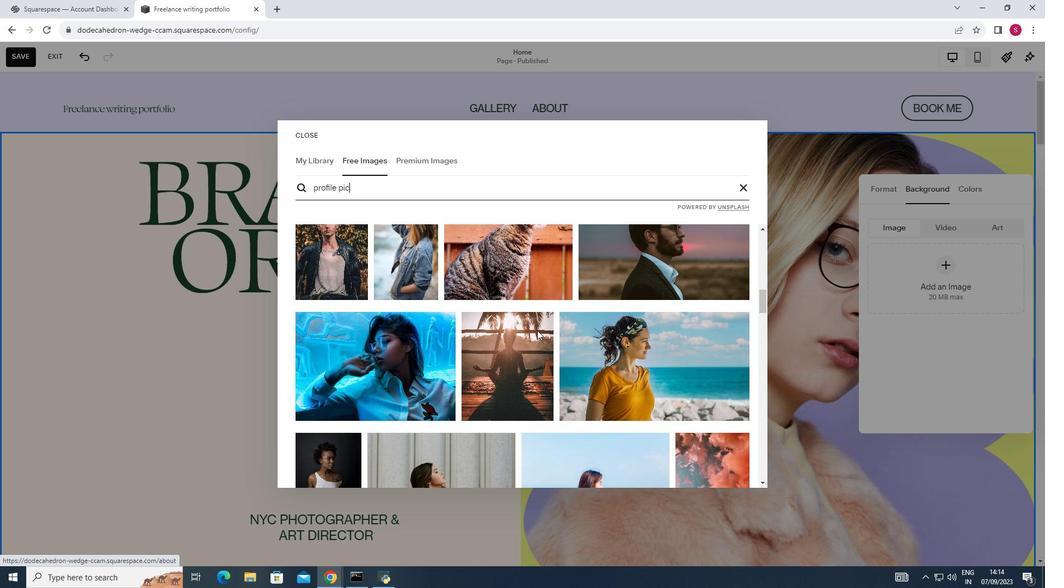 
Action: Mouse scrolled (538, 331) with delta (0, 0)
Screenshot: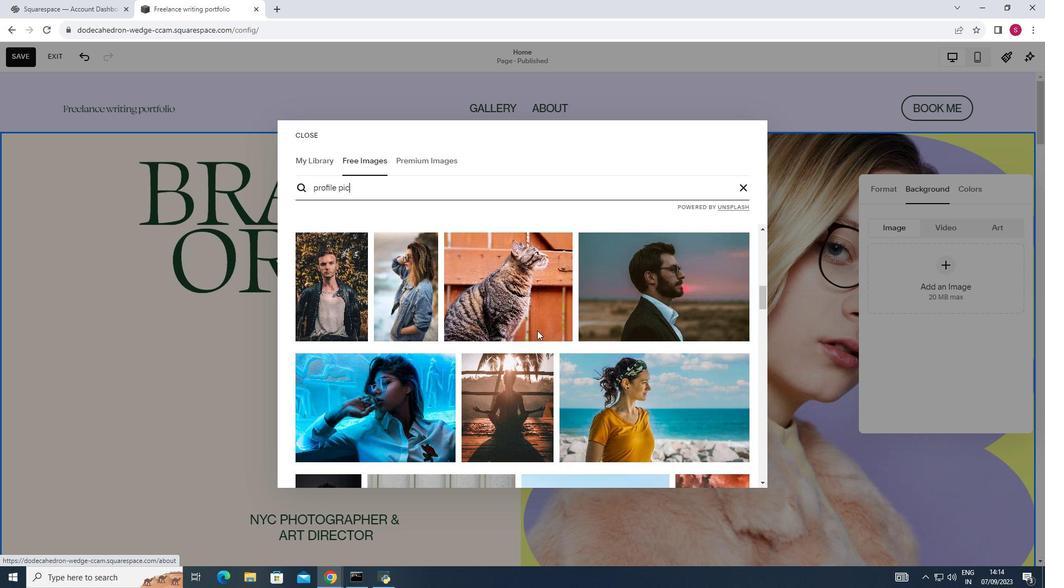 
Action: Mouse scrolled (538, 331) with delta (0, 0)
Screenshot: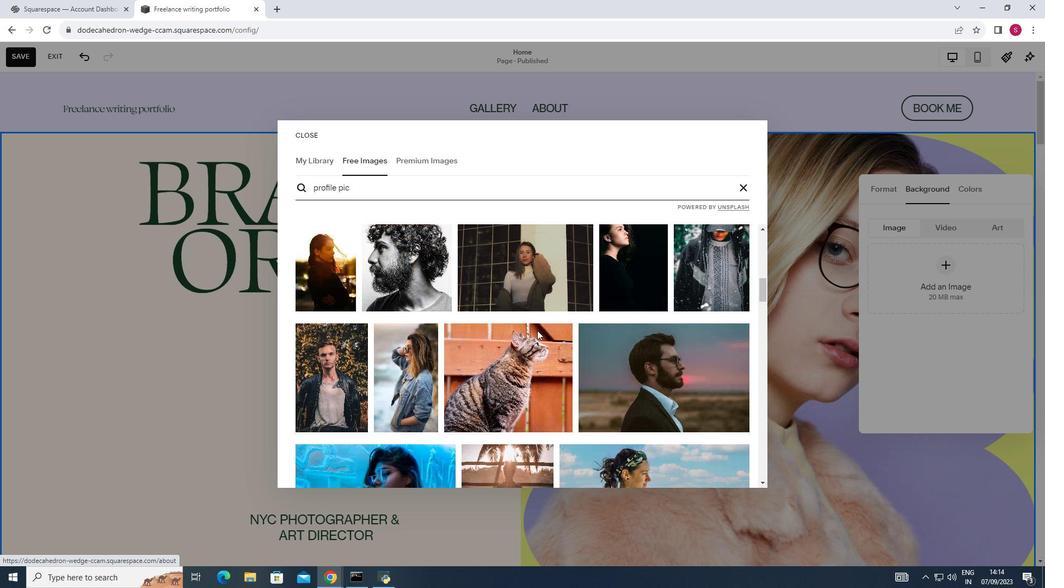 
Action: Mouse scrolled (538, 331) with delta (0, 0)
Screenshot: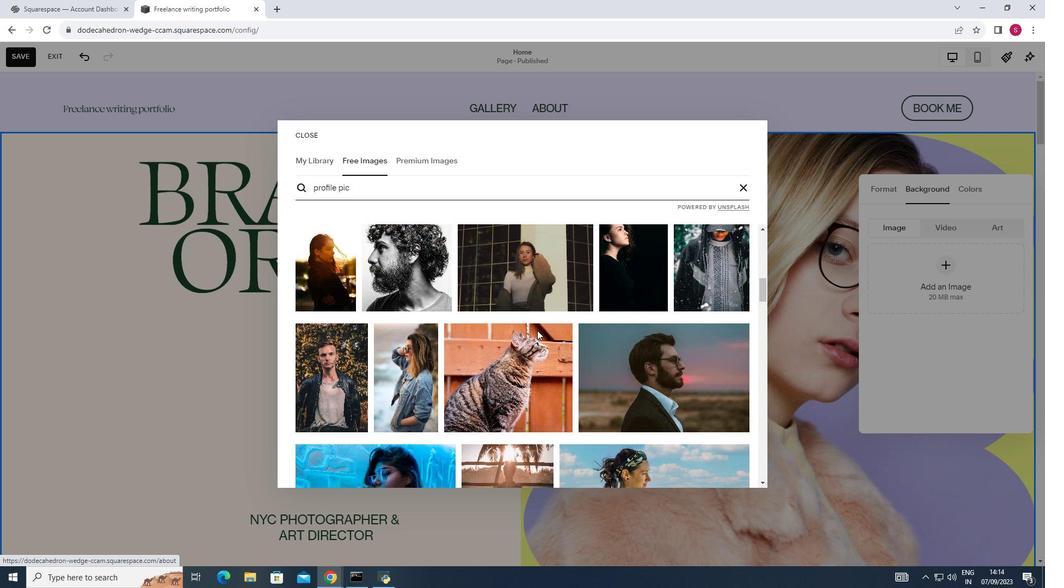 
Action: Mouse scrolled (538, 331) with delta (0, 0)
Screenshot: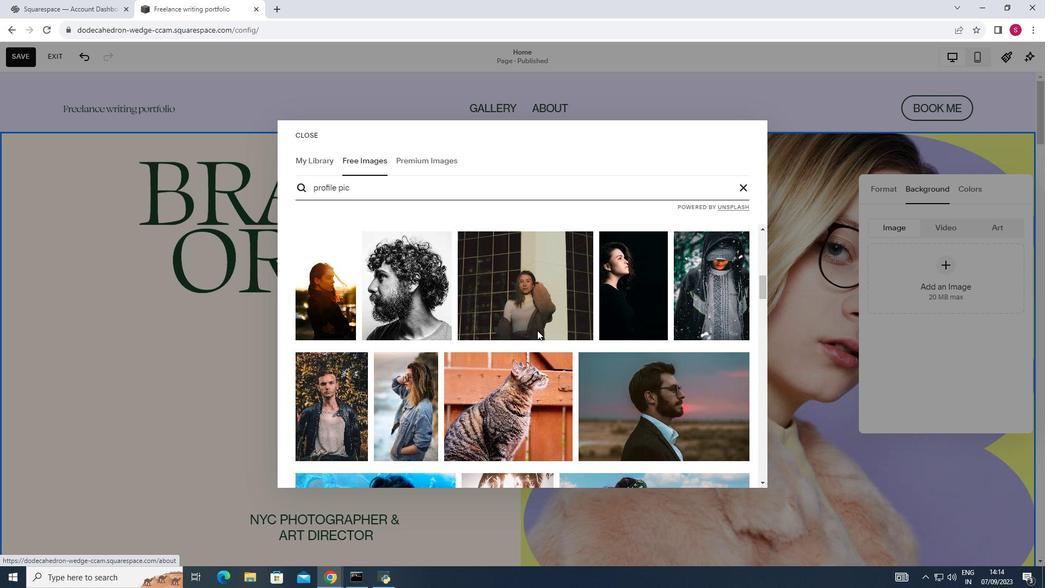 
Action: Mouse scrolled (538, 331) with delta (0, 0)
Screenshot: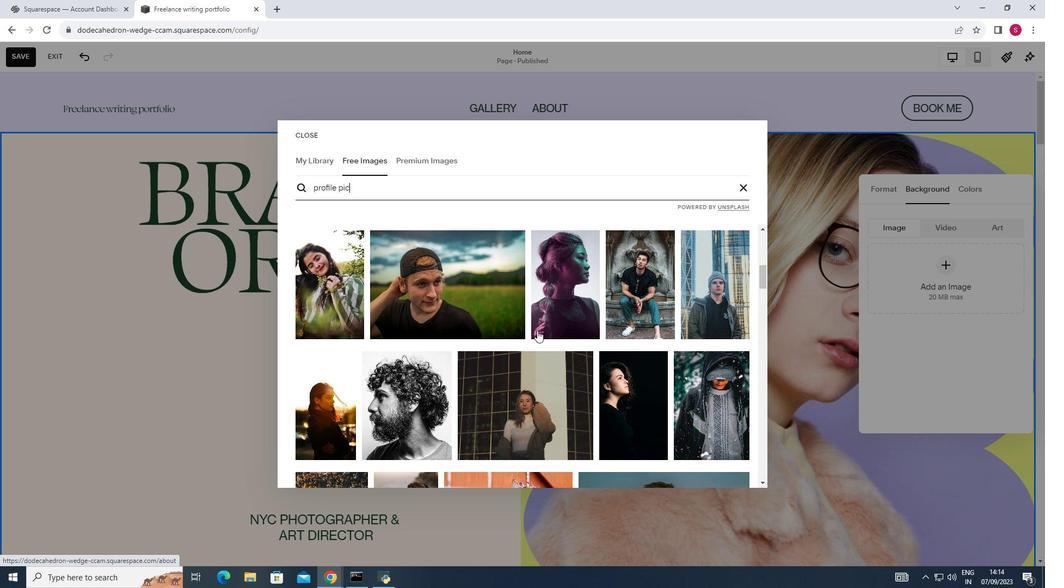 
Action: Mouse scrolled (538, 331) with delta (0, 0)
Screenshot: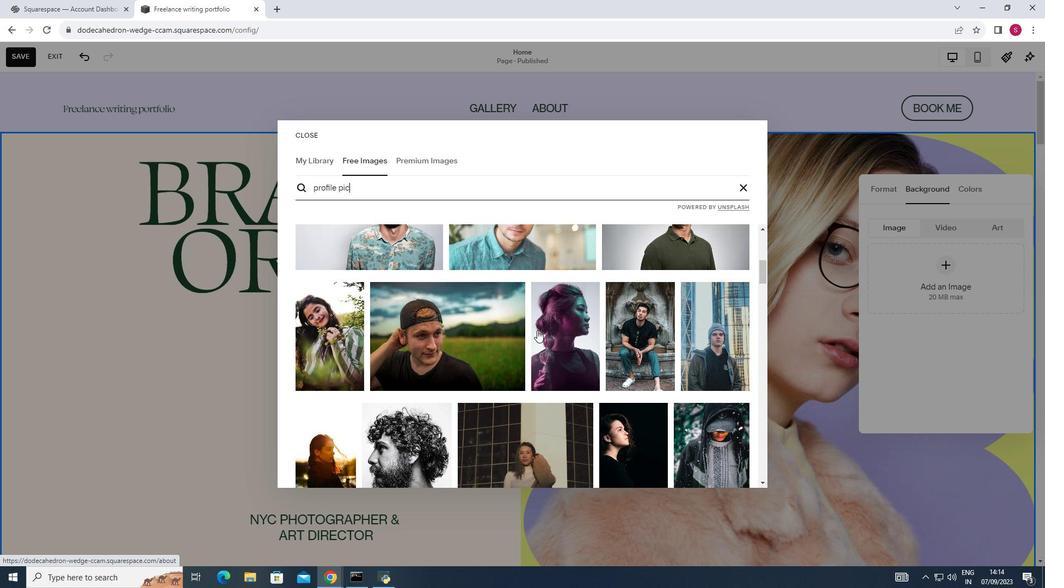 
Action: Mouse scrolled (538, 331) with delta (0, 0)
Screenshot: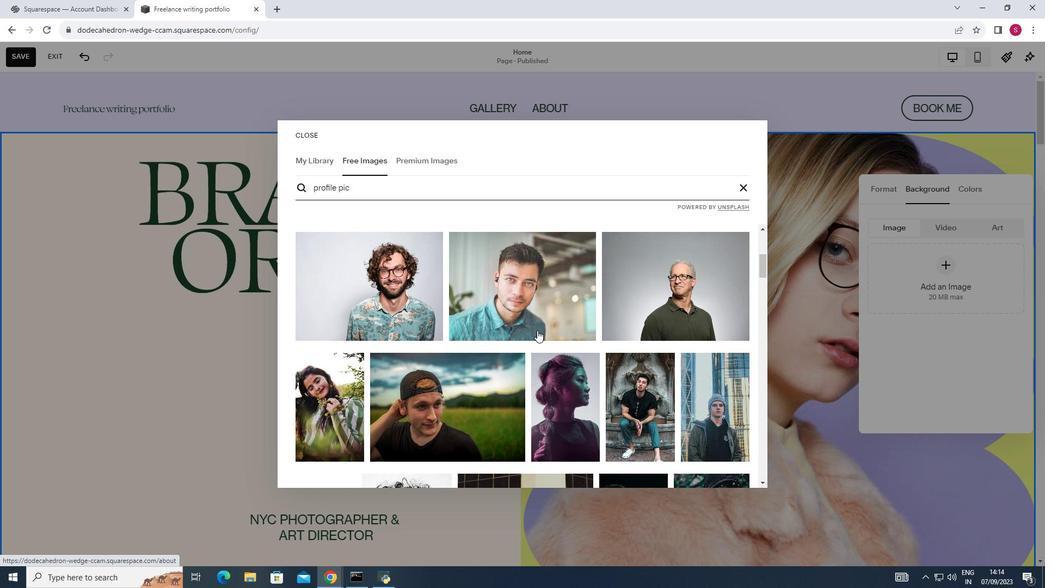 
Action: Mouse scrolled (538, 331) with delta (0, 0)
Screenshot: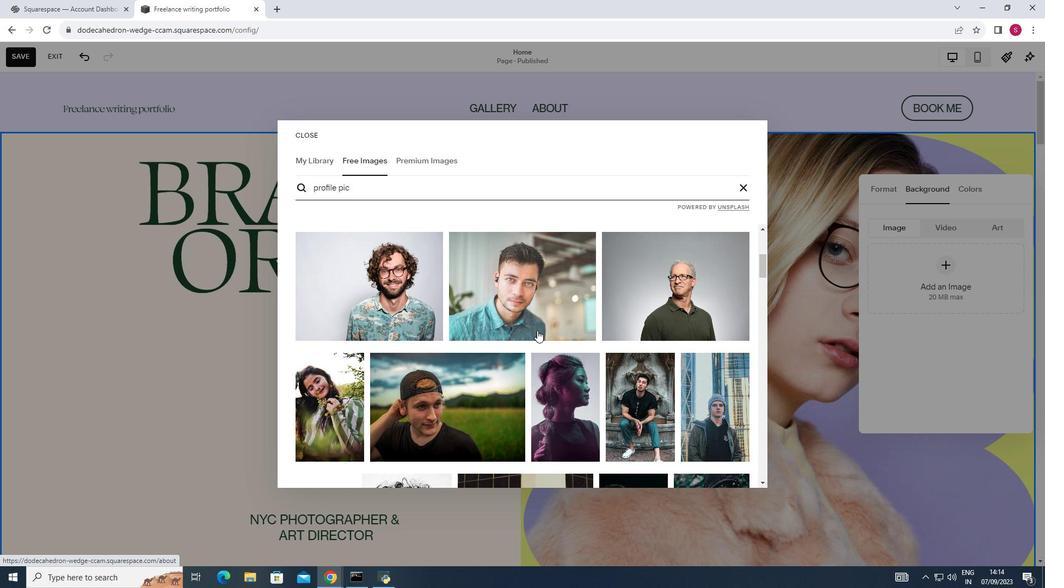 
Action: Mouse pressed left at (538, 331)
Screenshot: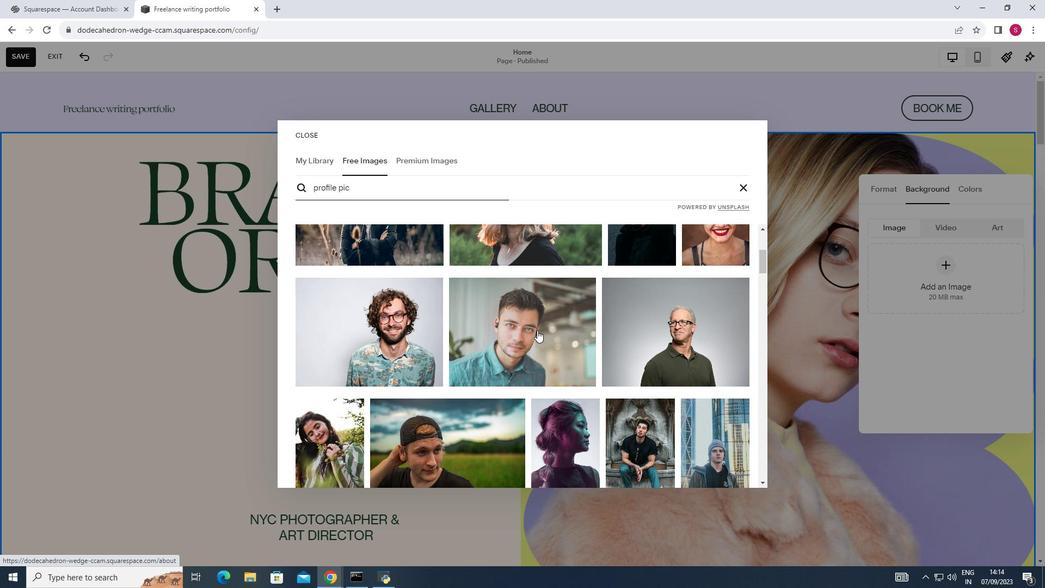 
Action: Mouse moved to (567, 343)
Screenshot: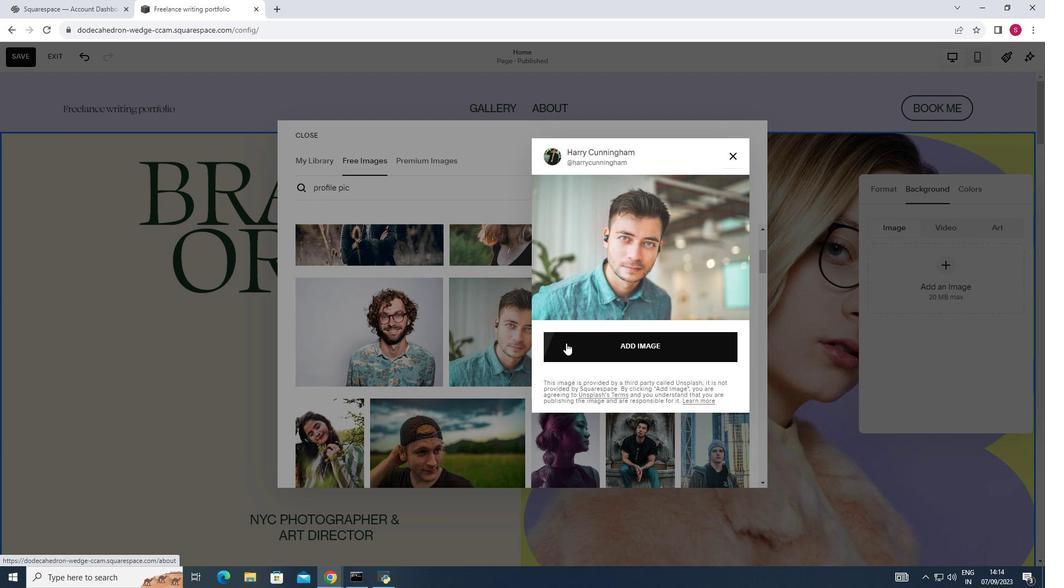
Action: Mouse pressed left at (567, 343)
Screenshot: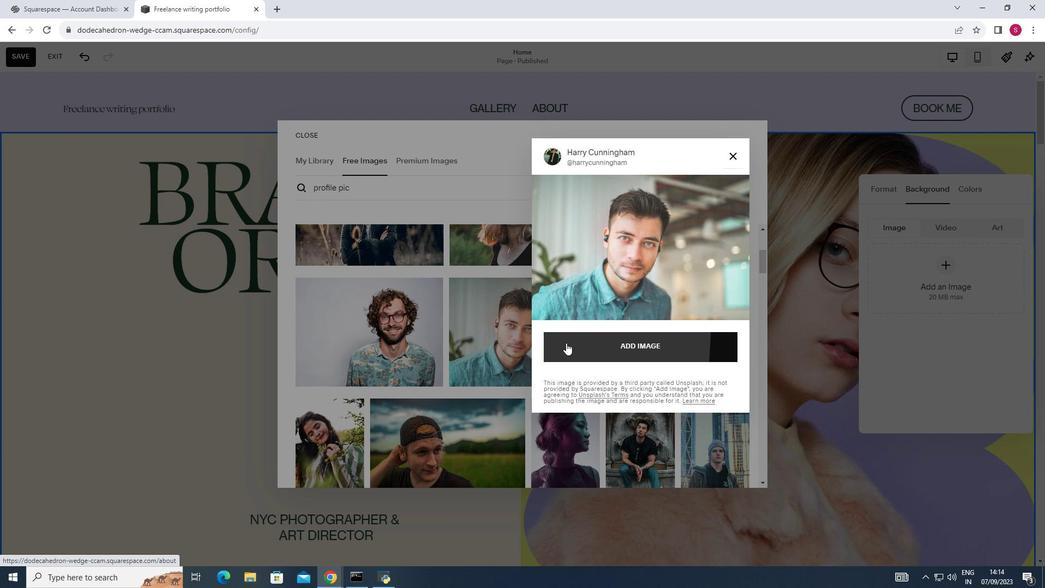
Action: Mouse scrolled (567, 344) with delta (0, 0)
Screenshot: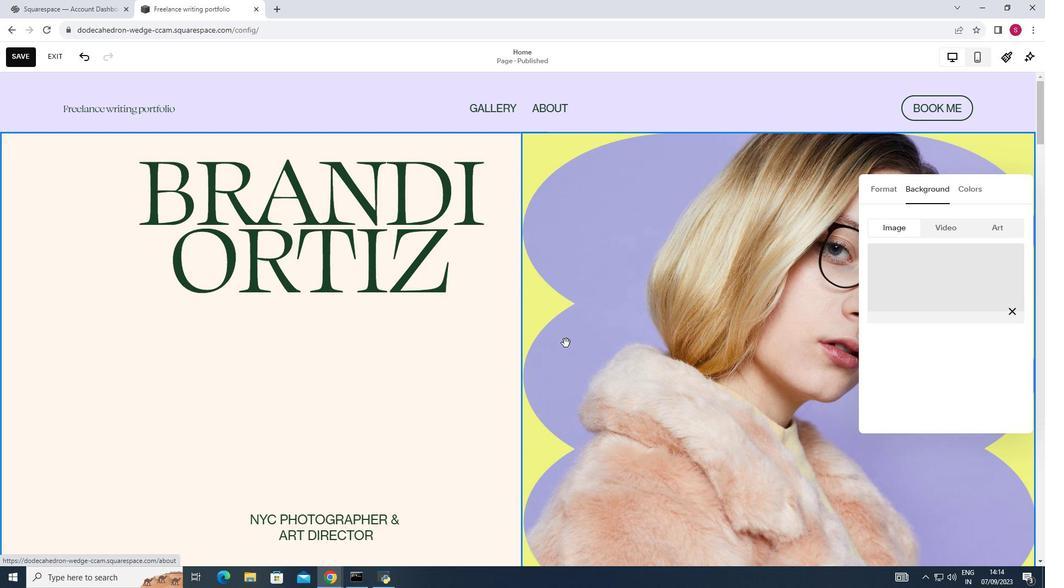 
Action: Mouse moved to (288, 250)
Screenshot: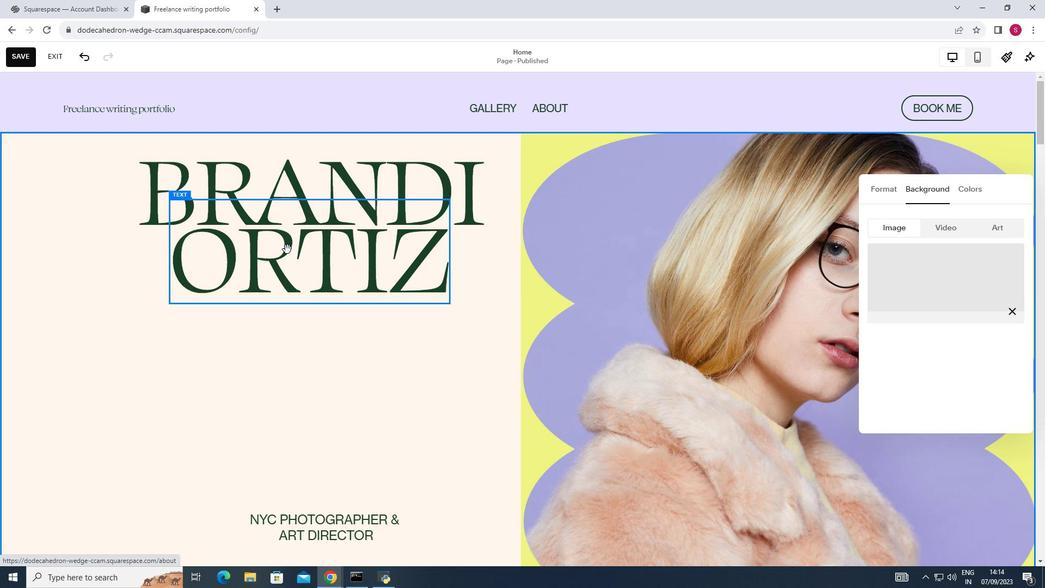 
Action: Mouse pressed left at (288, 250)
Screenshot: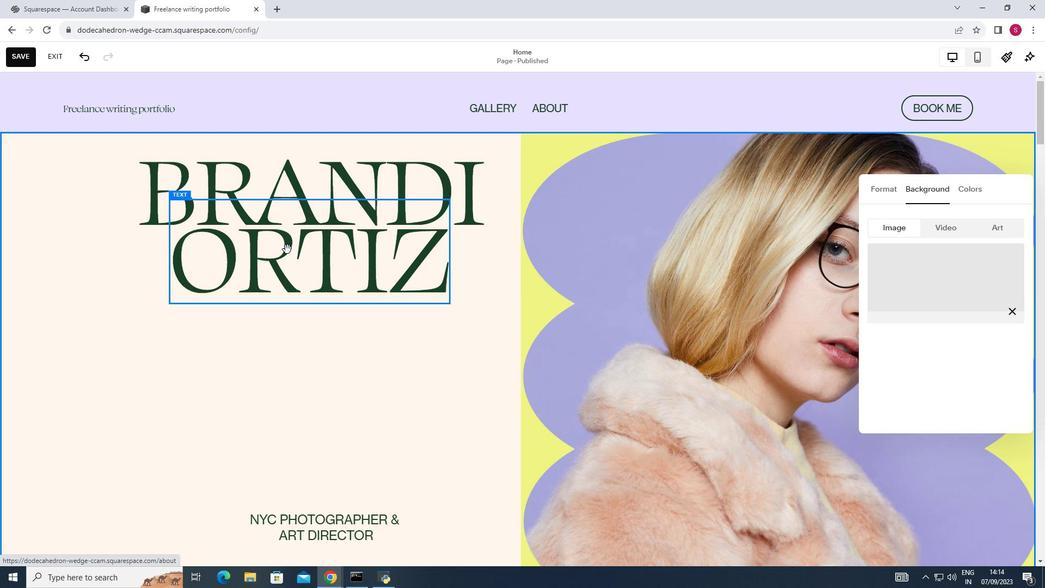 
Action: Mouse pressed left at (288, 250)
Screenshot: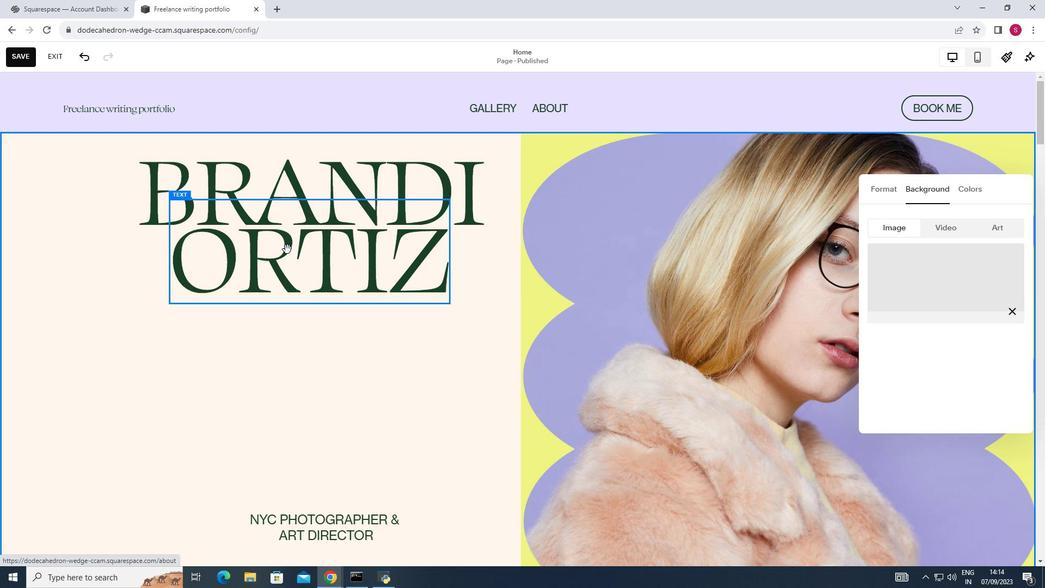 
Action: Mouse moved to (399, 331)
Screenshot: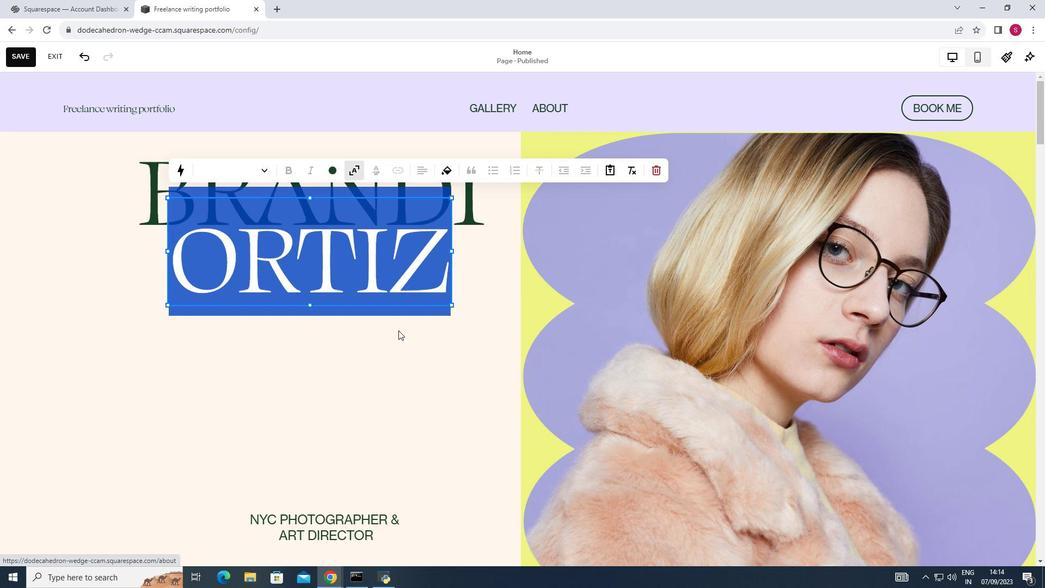 
Action: Mouse pressed left at (399, 331)
Screenshot: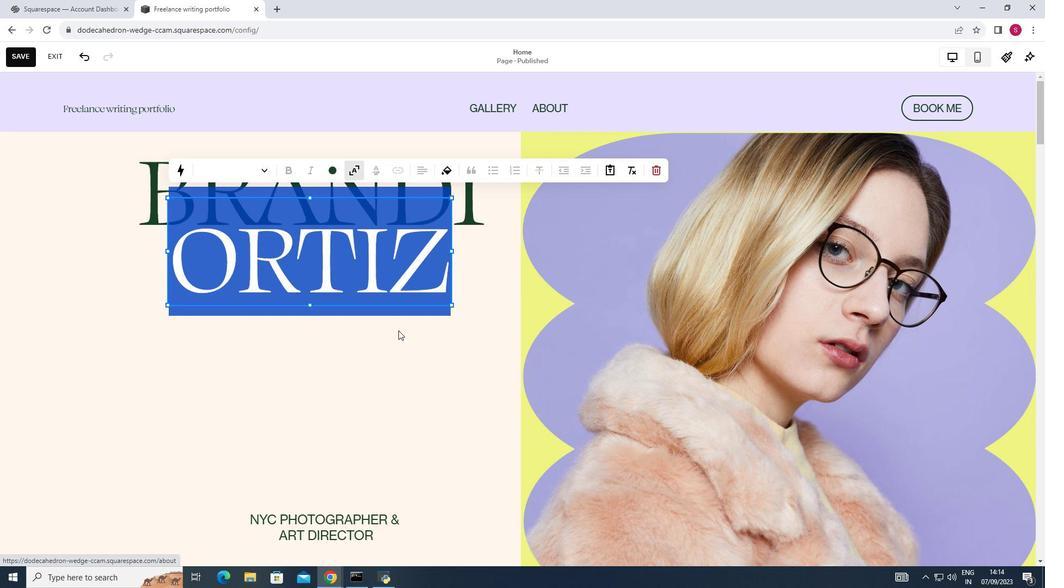 
Action: Mouse moved to (441, 169)
Screenshot: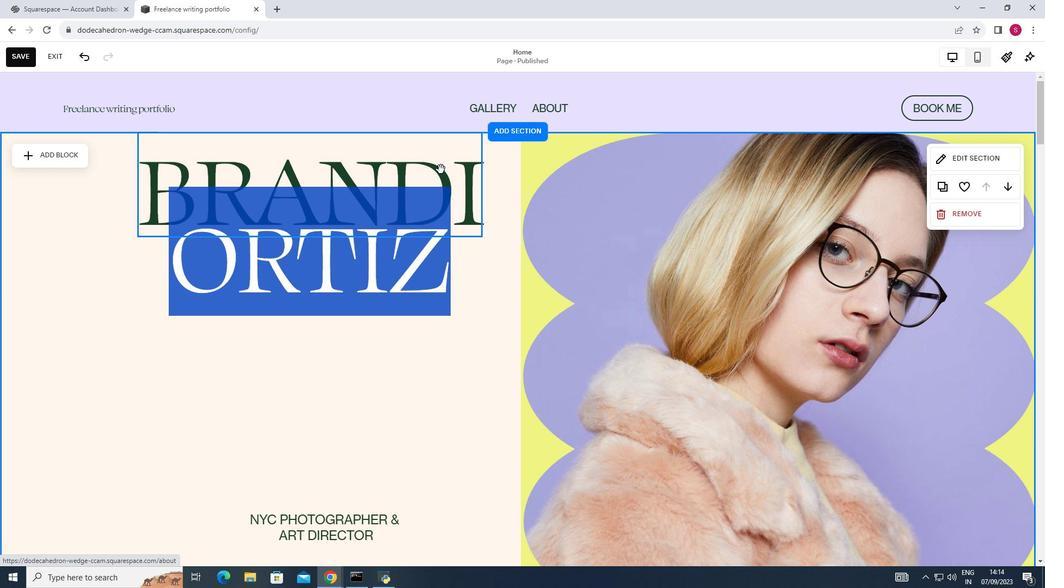 
Action: Mouse pressed left at (441, 169)
Screenshot: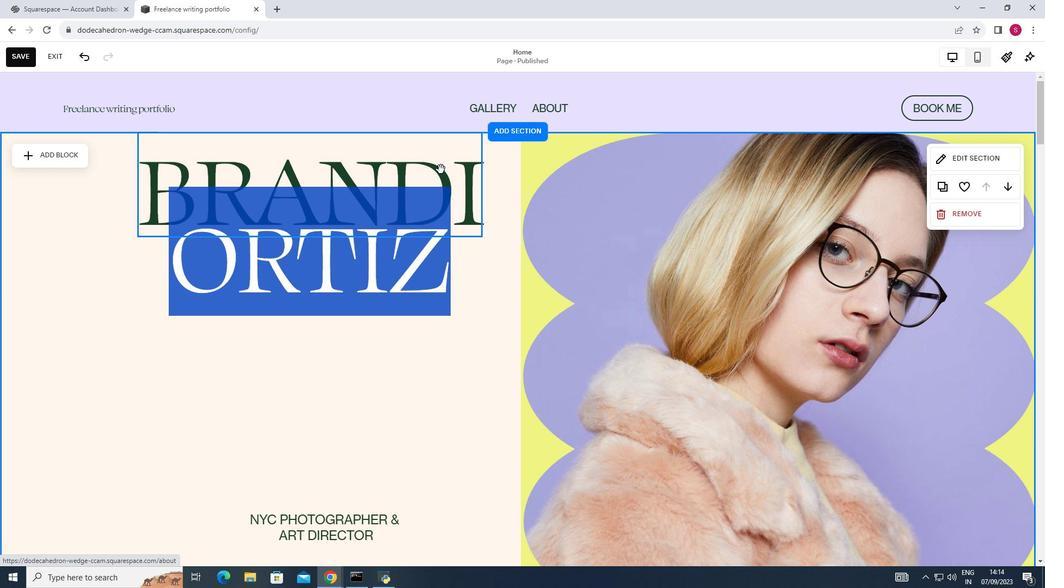 
Action: Mouse moved to (425, 174)
Screenshot: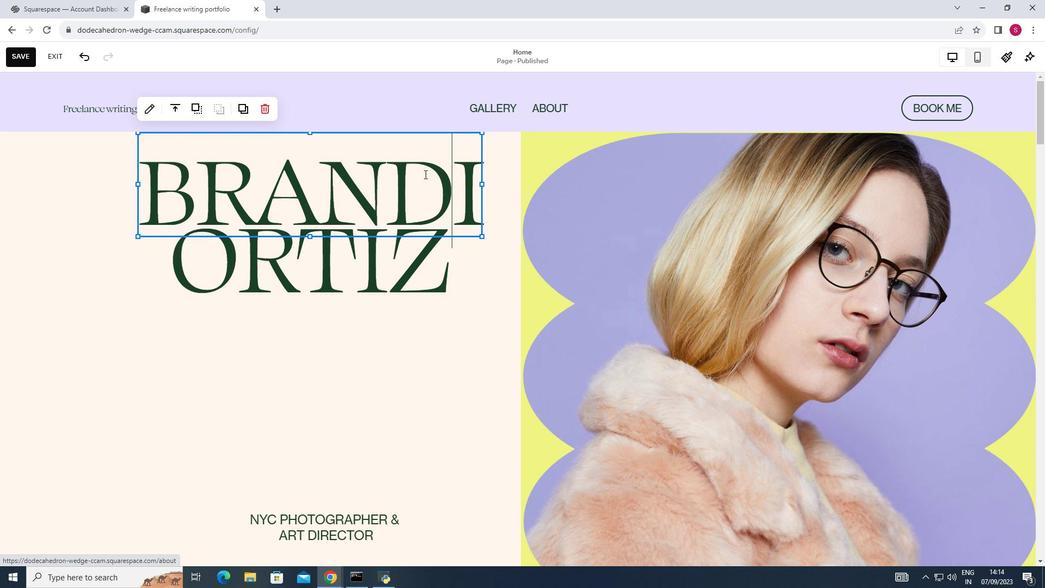 
Action: Mouse pressed left at (425, 174)
Screenshot: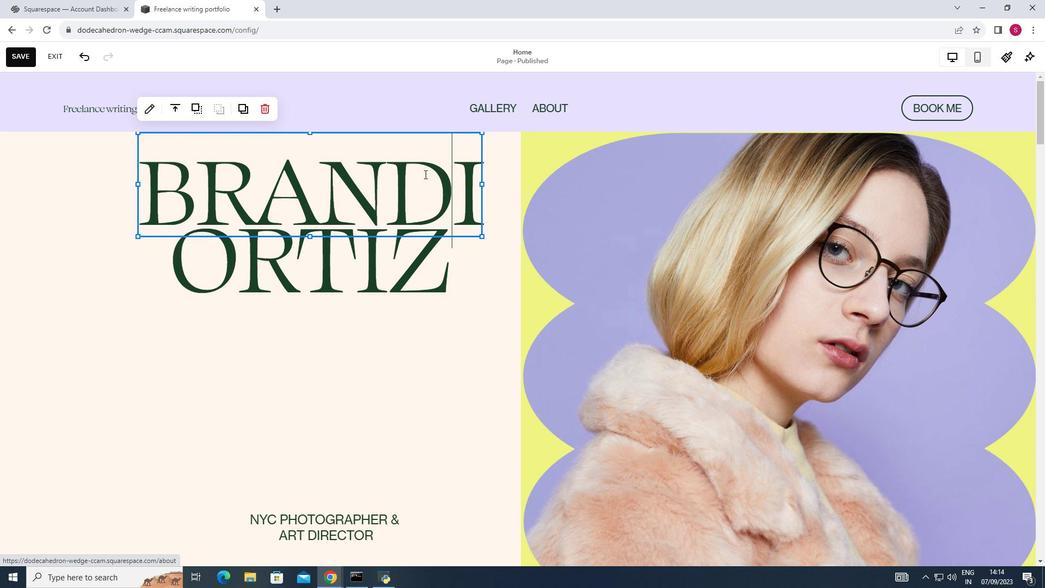 
Action: Mouse pressed left at (425, 174)
Screenshot: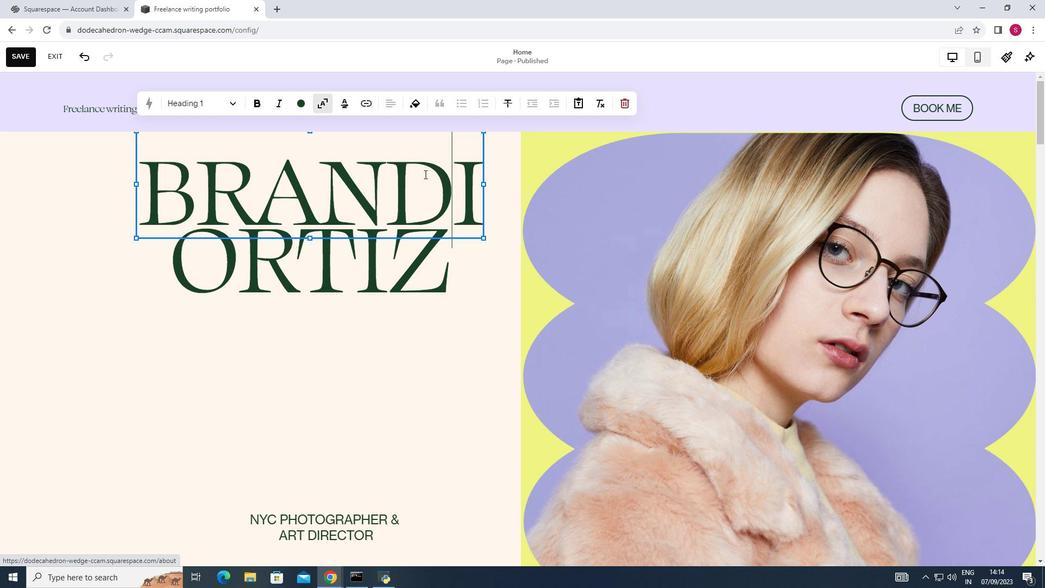 
Action: Mouse pressed left at (425, 174)
Screenshot: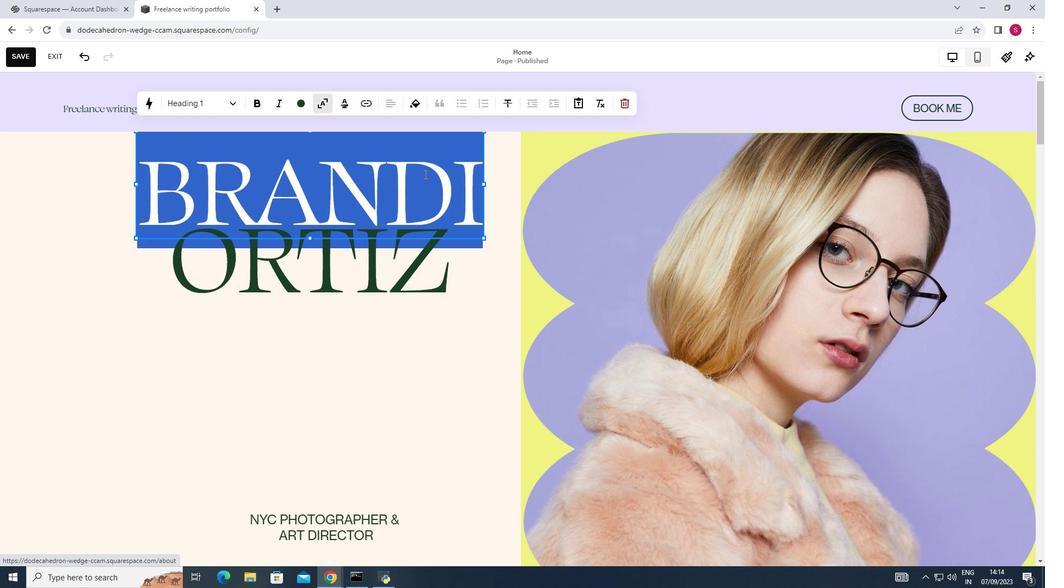 
Action: Mouse moved to (560, 379)
Screenshot: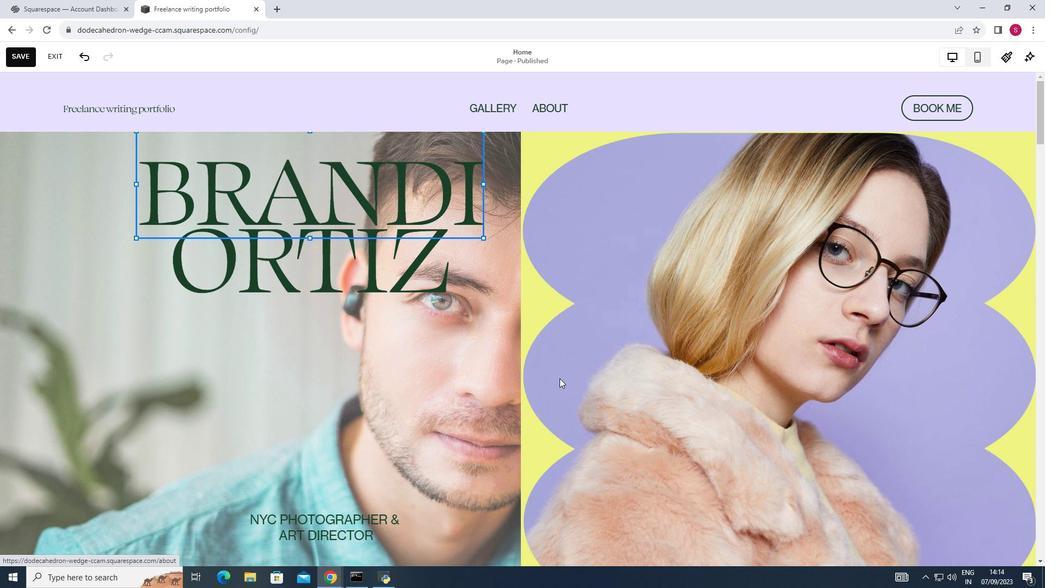 
Action: Mouse pressed left at (560, 379)
Screenshot: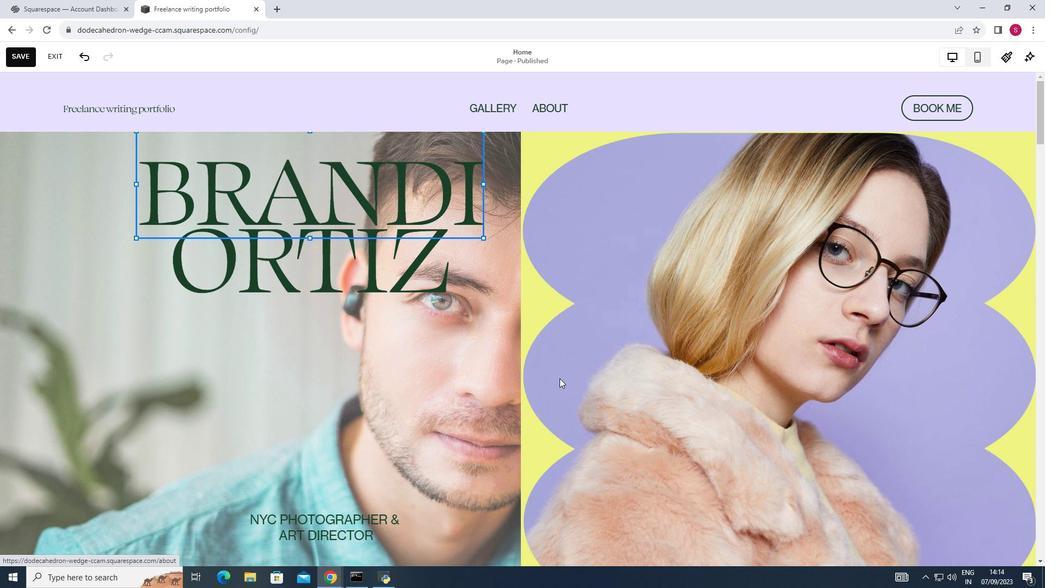 
Action: Mouse moved to (462, 382)
Screenshot: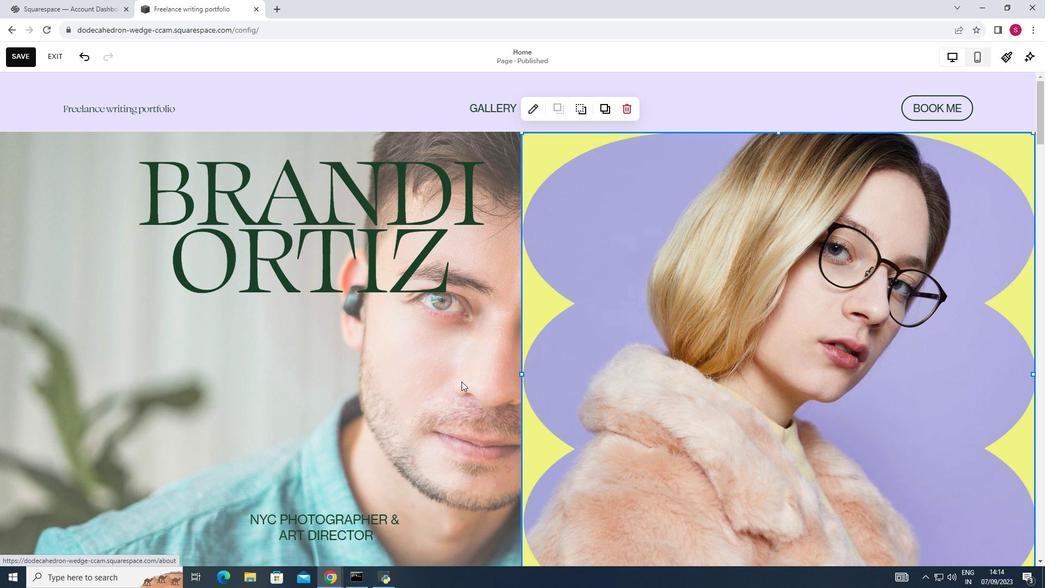 
Action: Mouse pressed left at (462, 382)
Screenshot: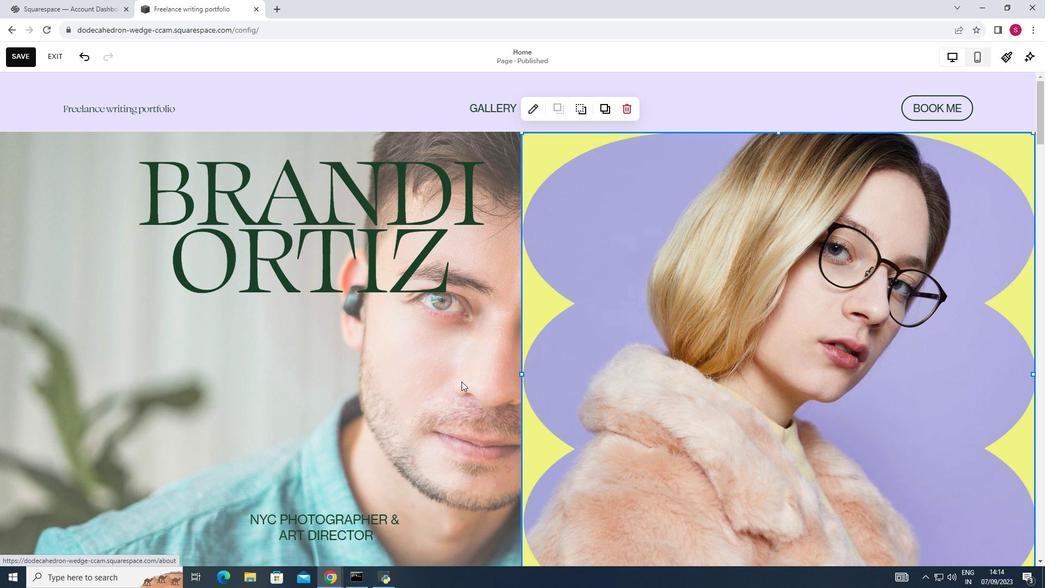 
Action: Mouse moved to (937, 162)
Screenshot: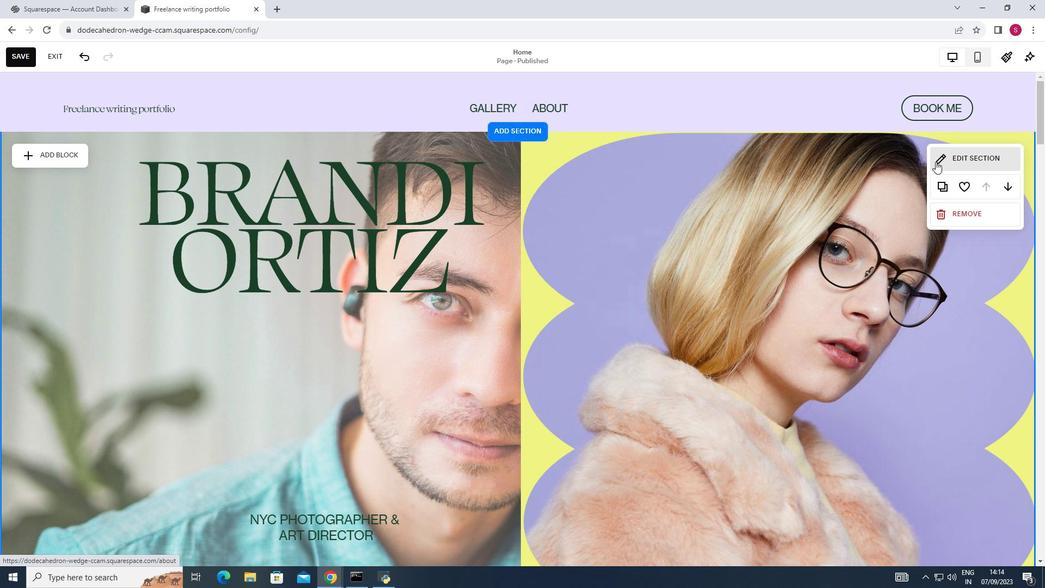 
Action: Mouse pressed left at (937, 162)
Screenshot: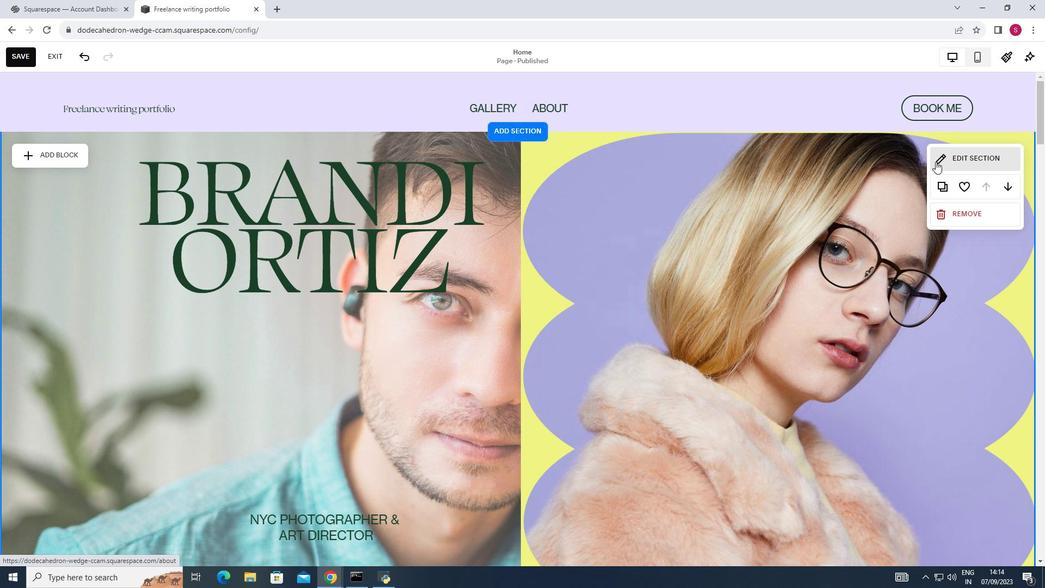 
Action: Mouse moved to (918, 181)
Screenshot: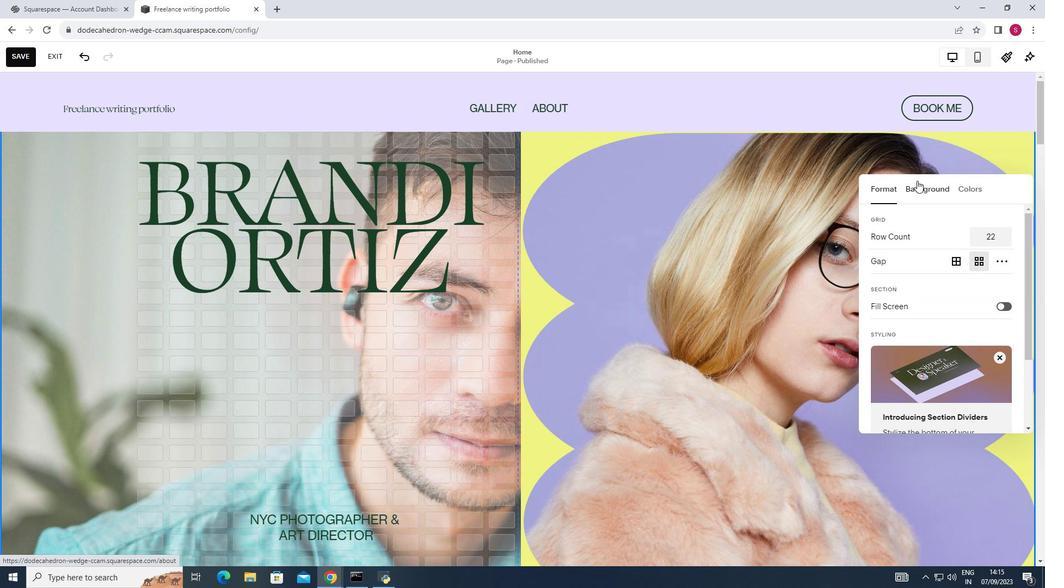 
Action: Mouse pressed left at (918, 181)
